 Task: Stars and stripes Fourth of July card red modern-bold.
Action: Mouse moved to (268, 136)
Screenshot: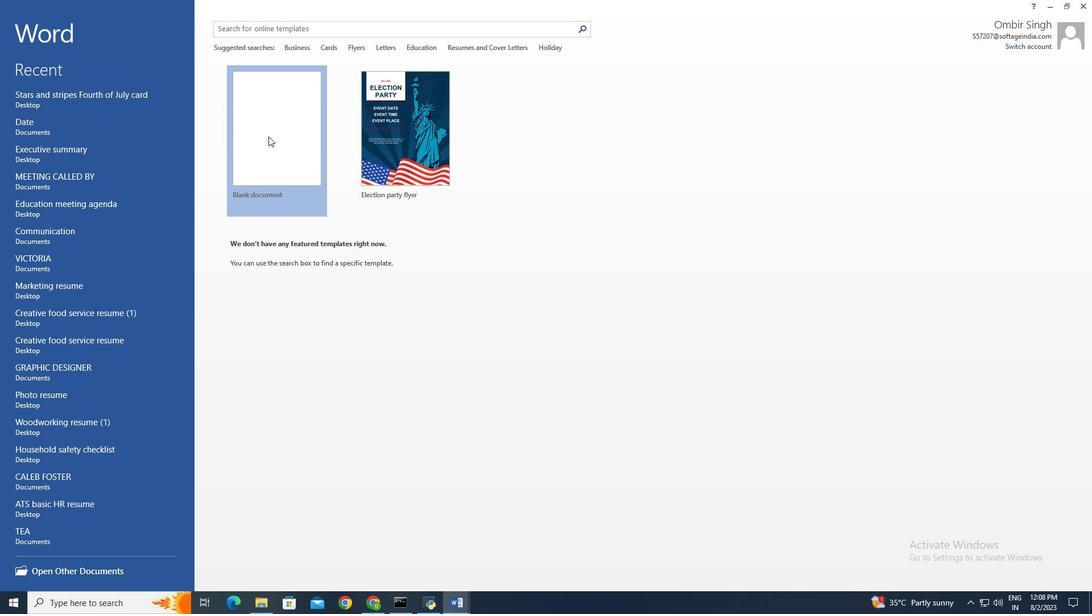 
Action: Mouse pressed left at (268, 136)
Screenshot: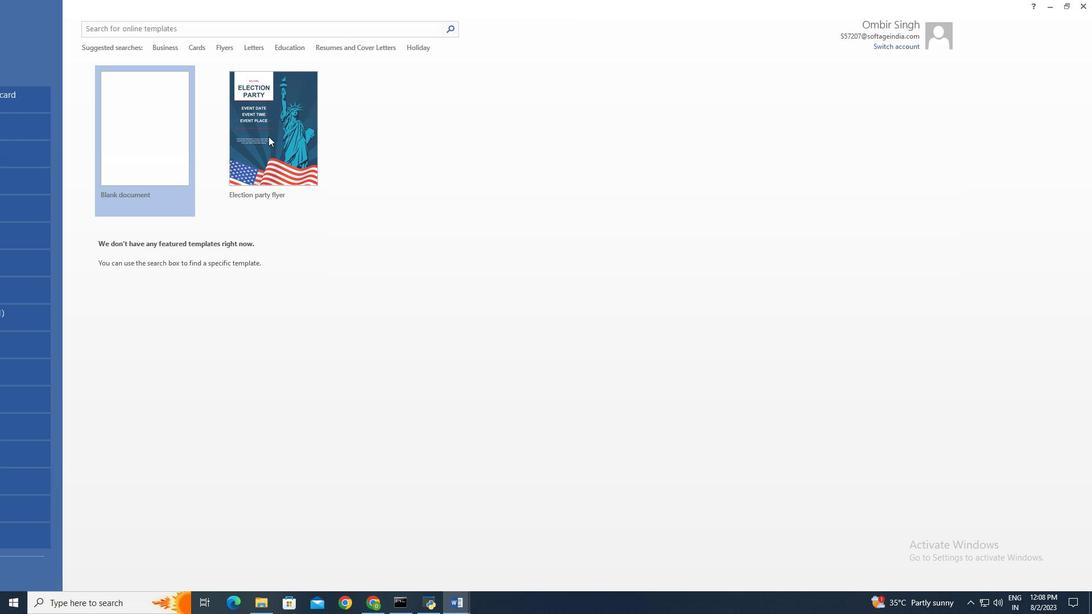 
Action: Mouse moved to (93, 18)
Screenshot: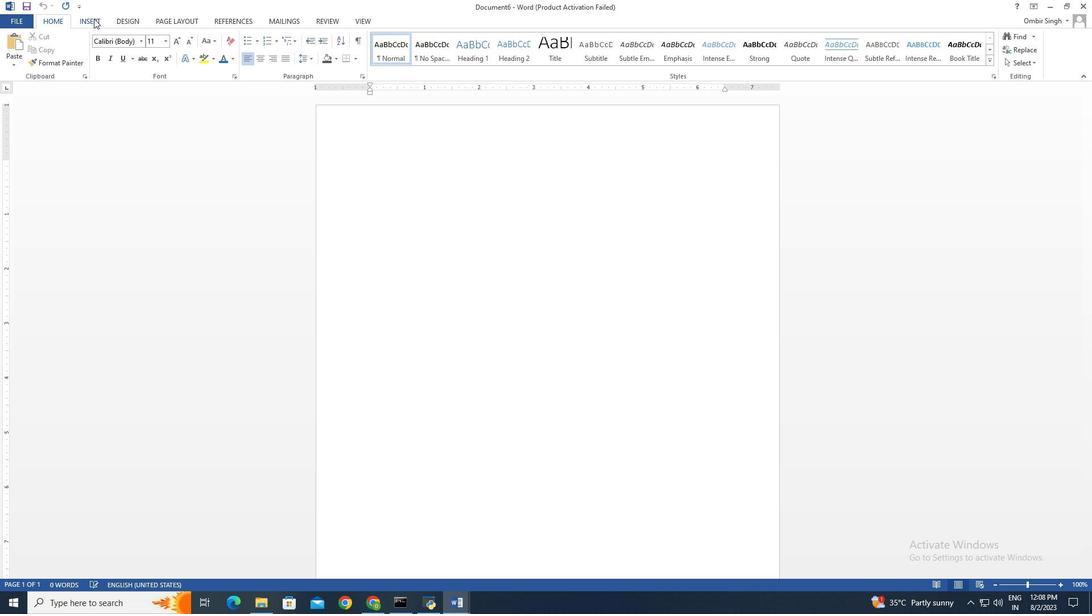 
Action: Mouse pressed left at (93, 18)
Screenshot: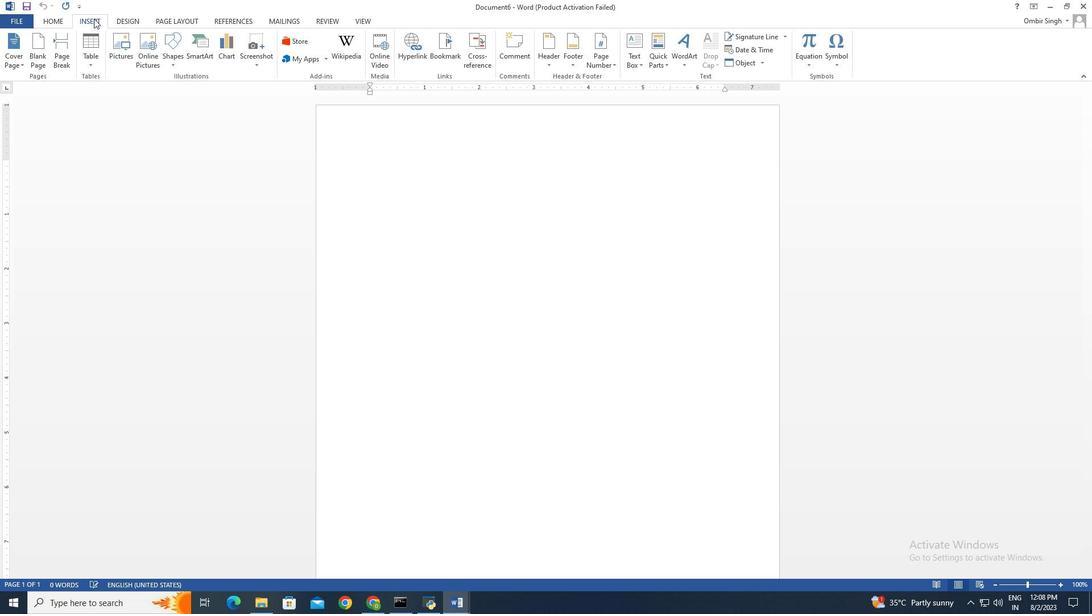 
Action: Mouse moved to (89, 62)
Screenshot: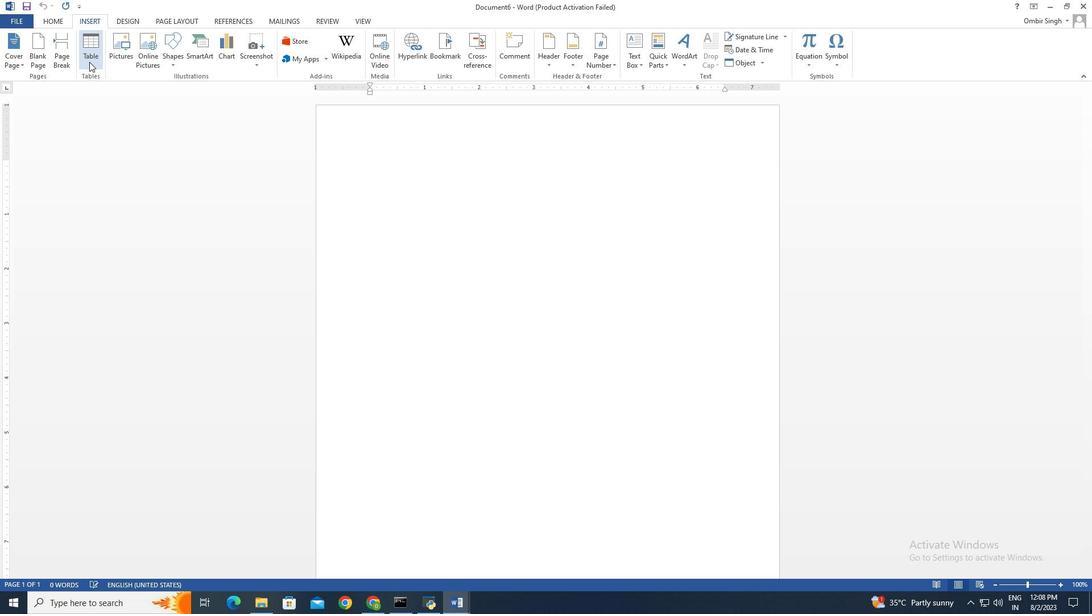 
Action: Mouse pressed left at (89, 62)
Screenshot: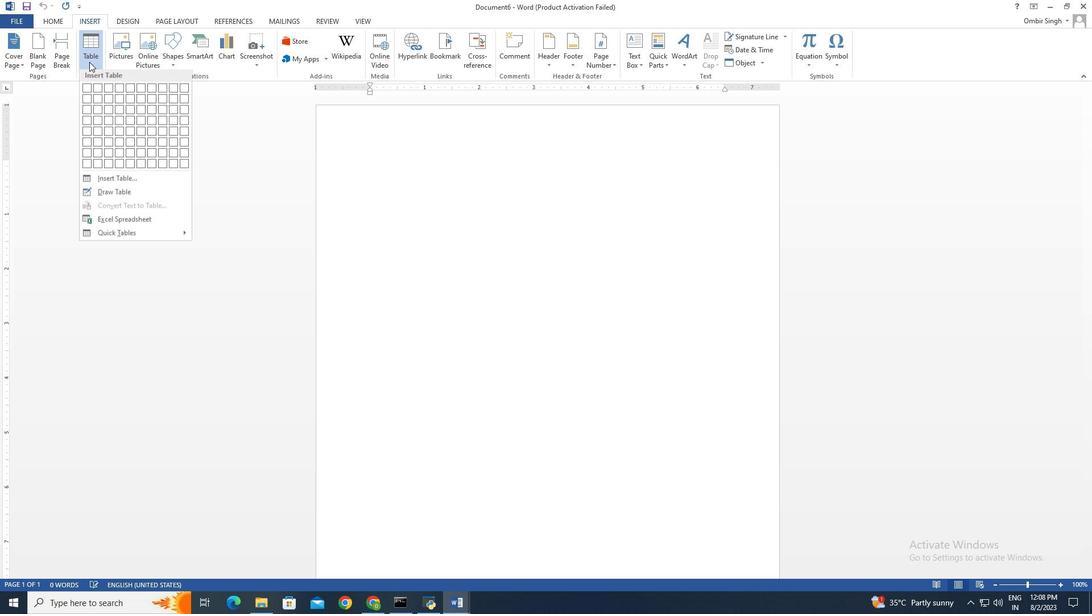 
Action: Mouse moved to (97, 91)
Screenshot: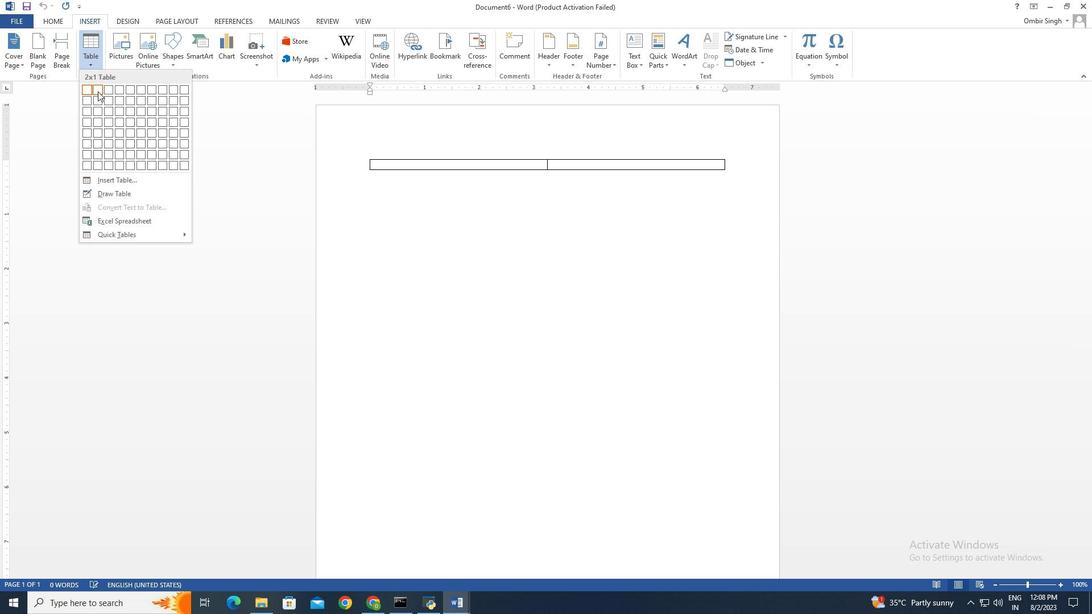 
Action: Mouse pressed left at (97, 91)
Screenshot: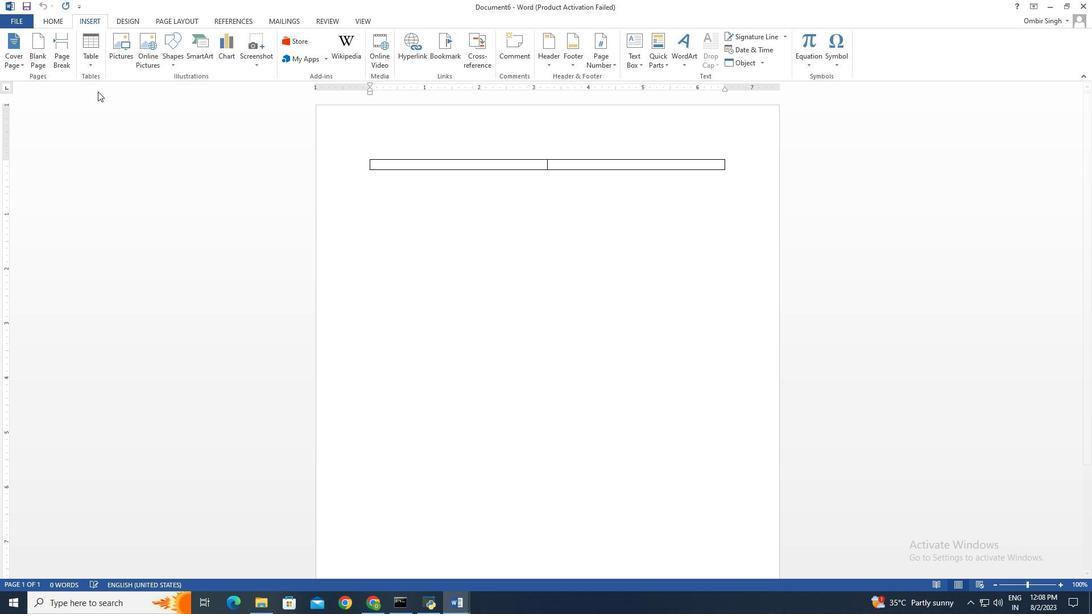 
Action: Mouse moved to (366, 155)
Screenshot: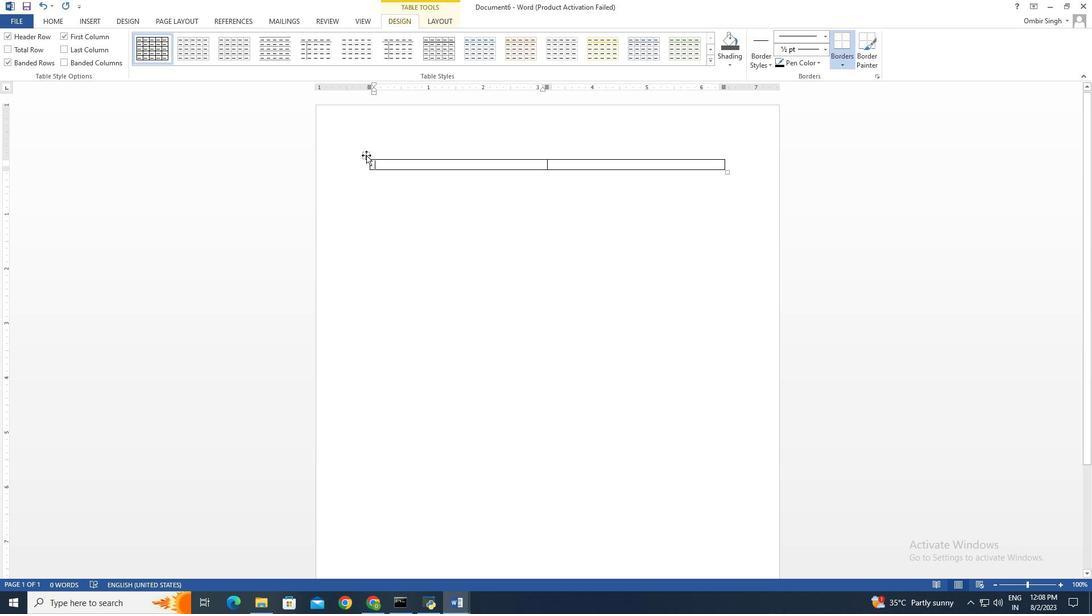 
Action: Mouse pressed left at (366, 155)
Screenshot: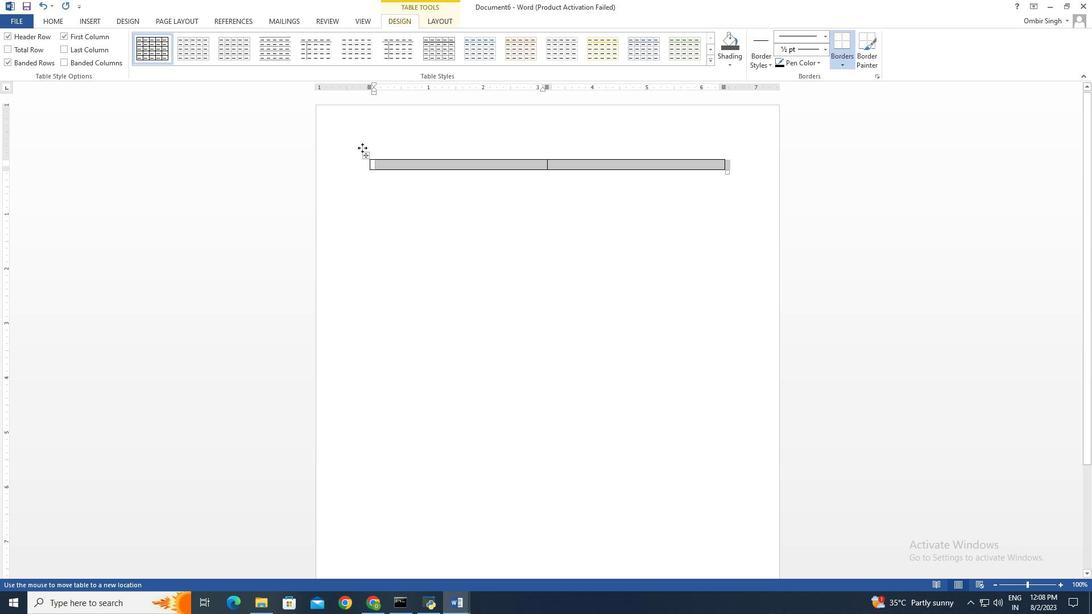 
Action: Mouse moved to (672, 118)
Screenshot: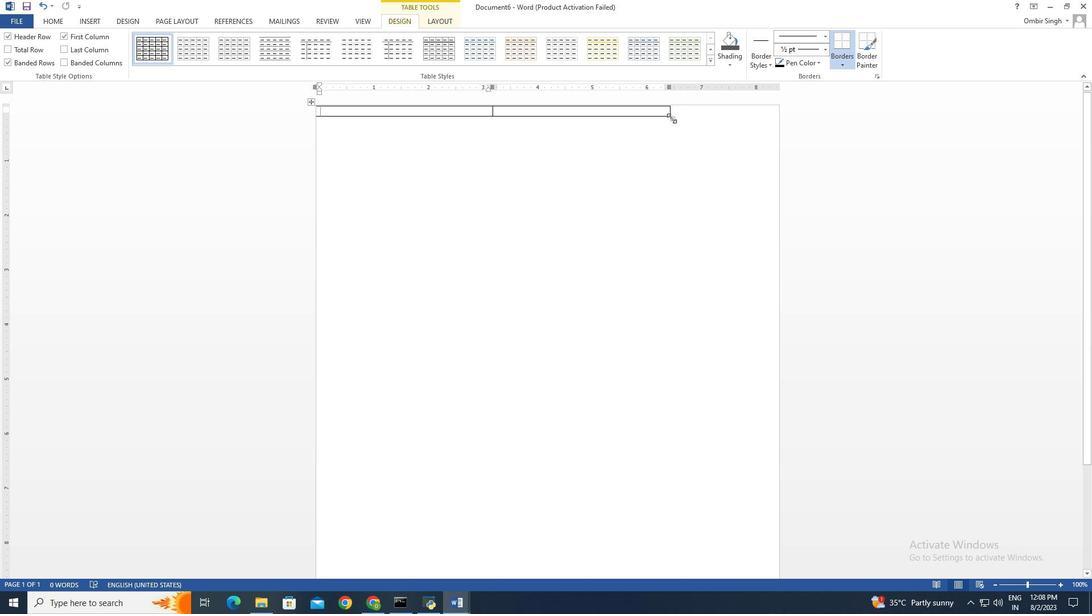 
Action: Mouse pressed left at (672, 118)
Screenshot: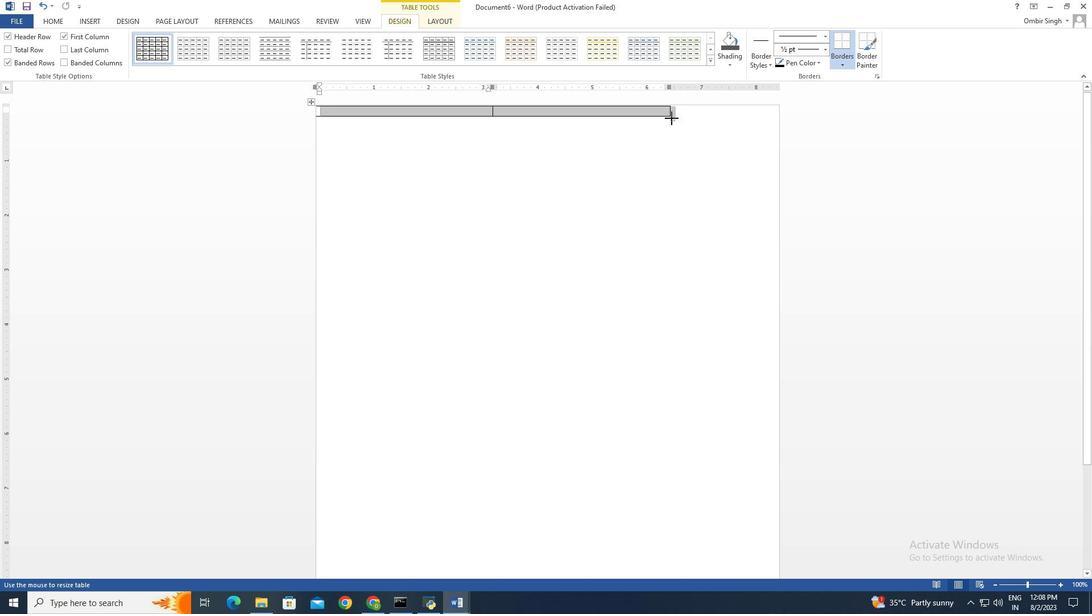
Action: Mouse moved to (447, 117)
Screenshot: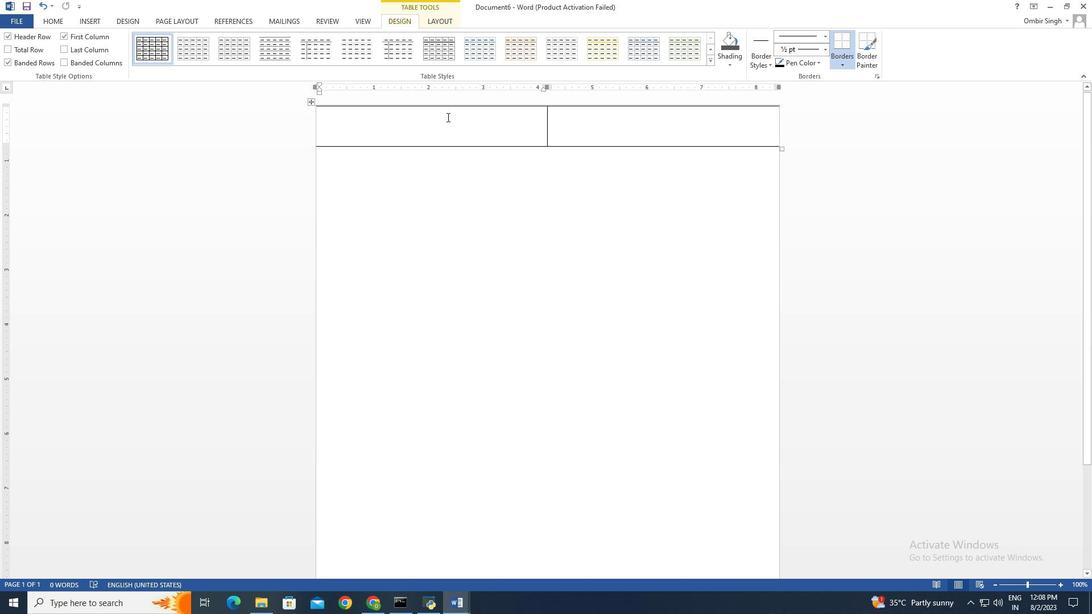 
Action: Mouse pressed left at (447, 117)
Screenshot: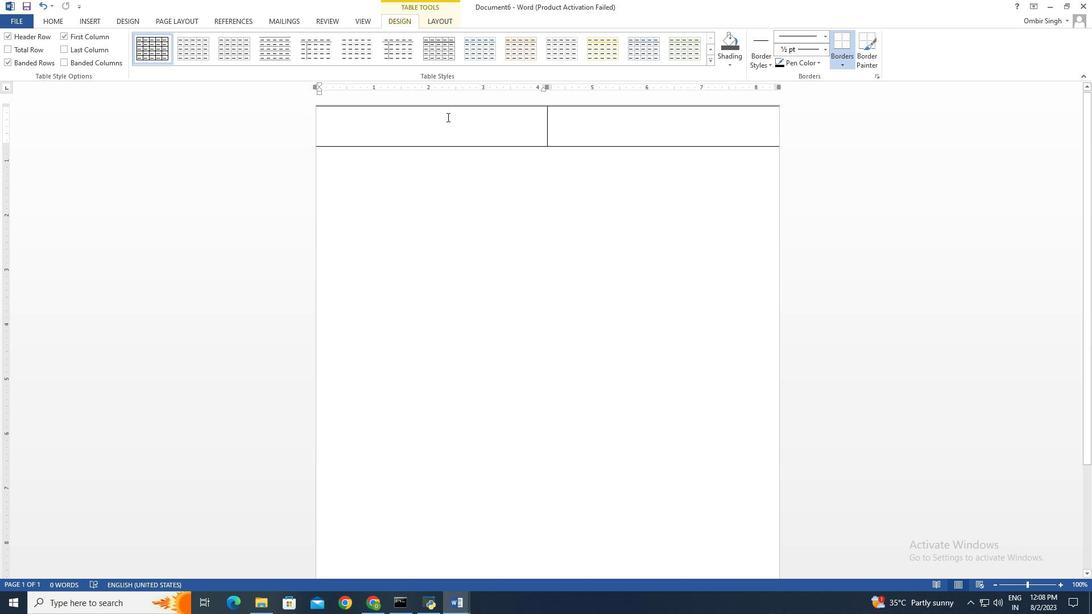
Action: Mouse moved to (82, 22)
Screenshot: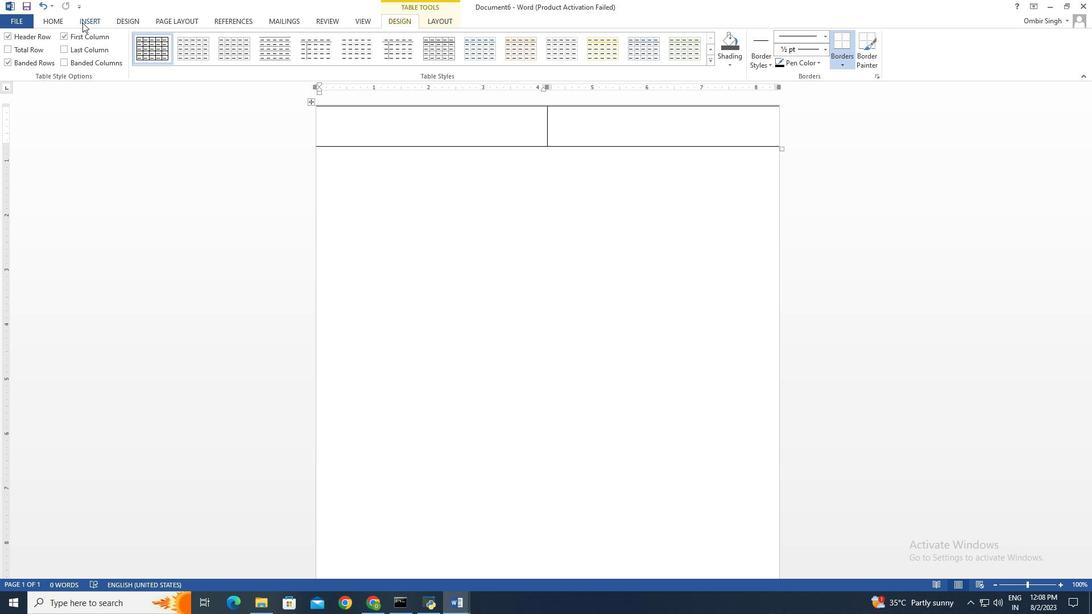 
Action: Mouse pressed left at (82, 22)
Screenshot: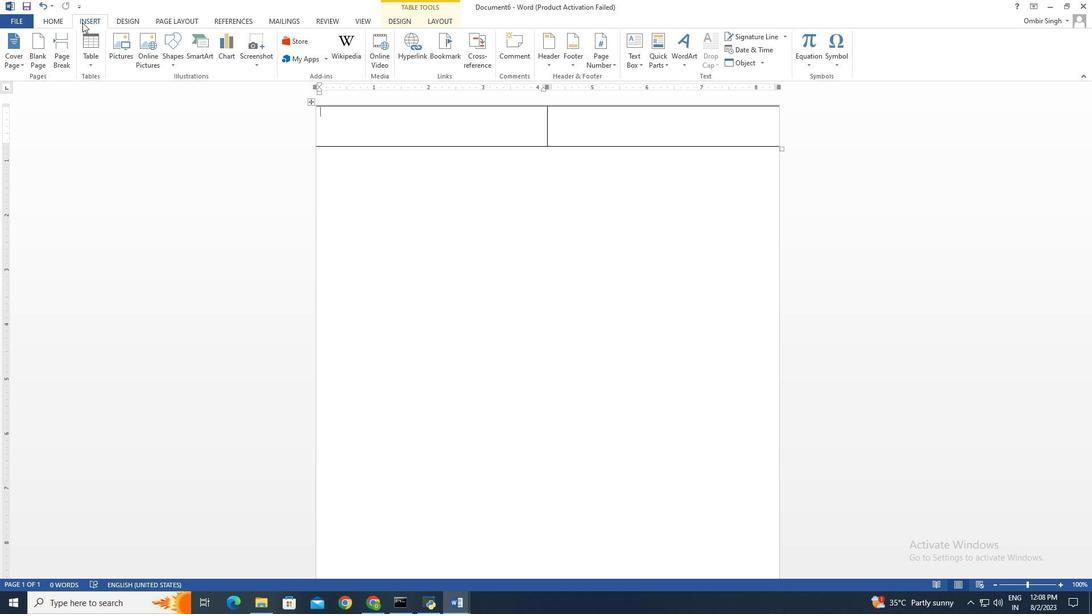 
Action: Mouse moved to (127, 59)
Screenshot: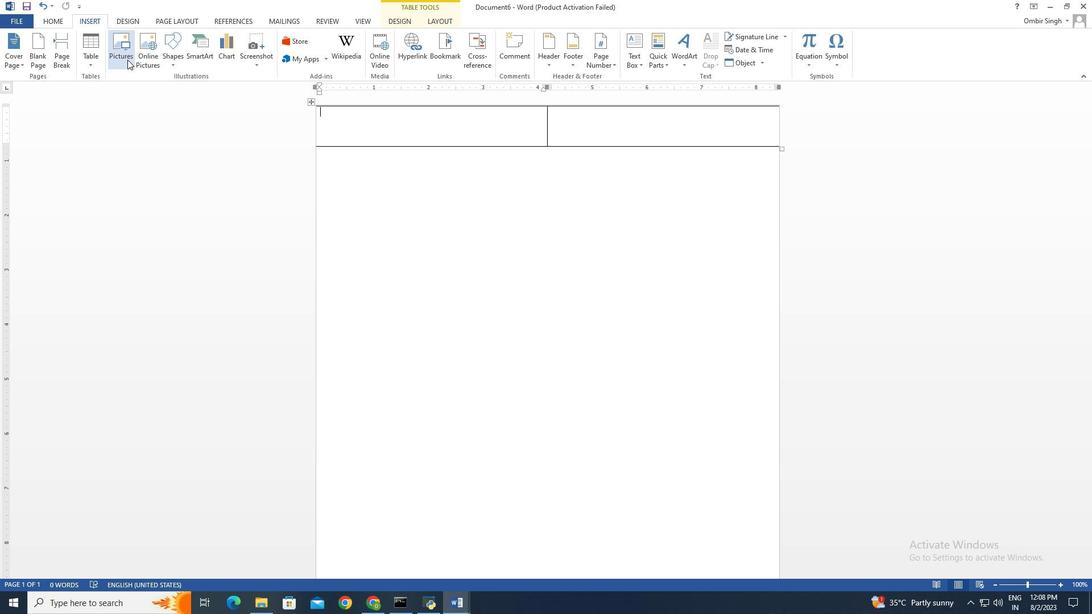 
Action: Mouse pressed left at (127, 59)
Screenshot: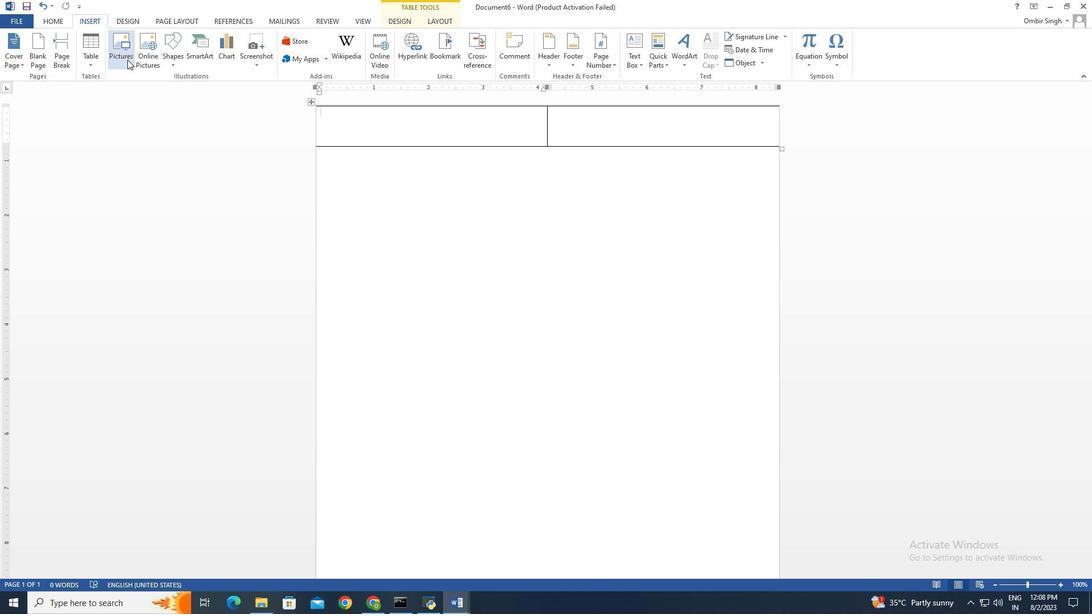 
Action: Mouse moved to (319, 106)
Screenshot: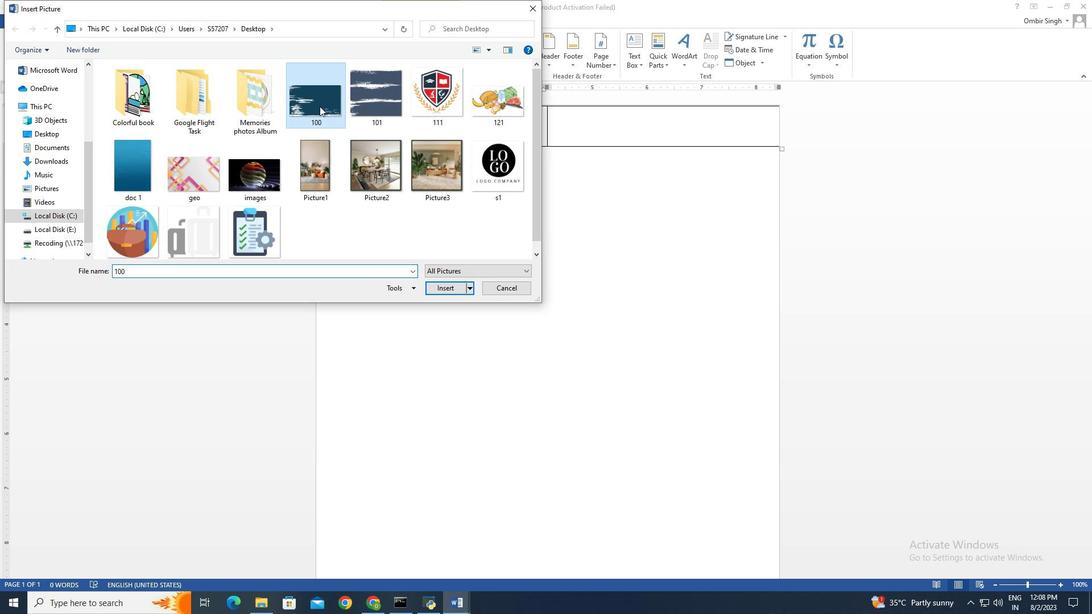 
Action: Mouse pressed left at (319, 106)
Screenshot: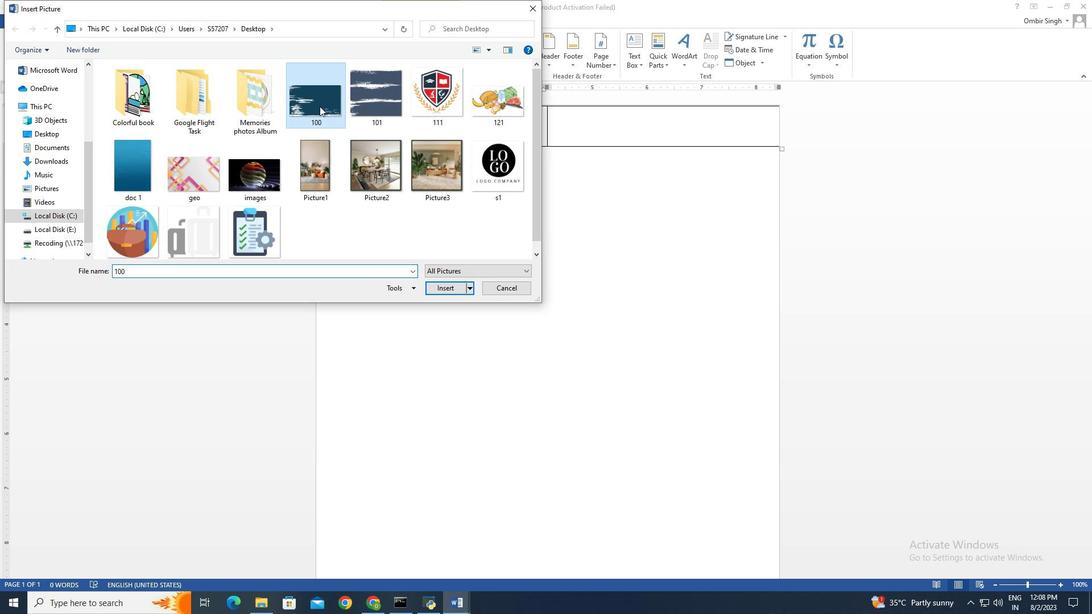 
Action: Mouse moved to (439, 287)
Screenshot: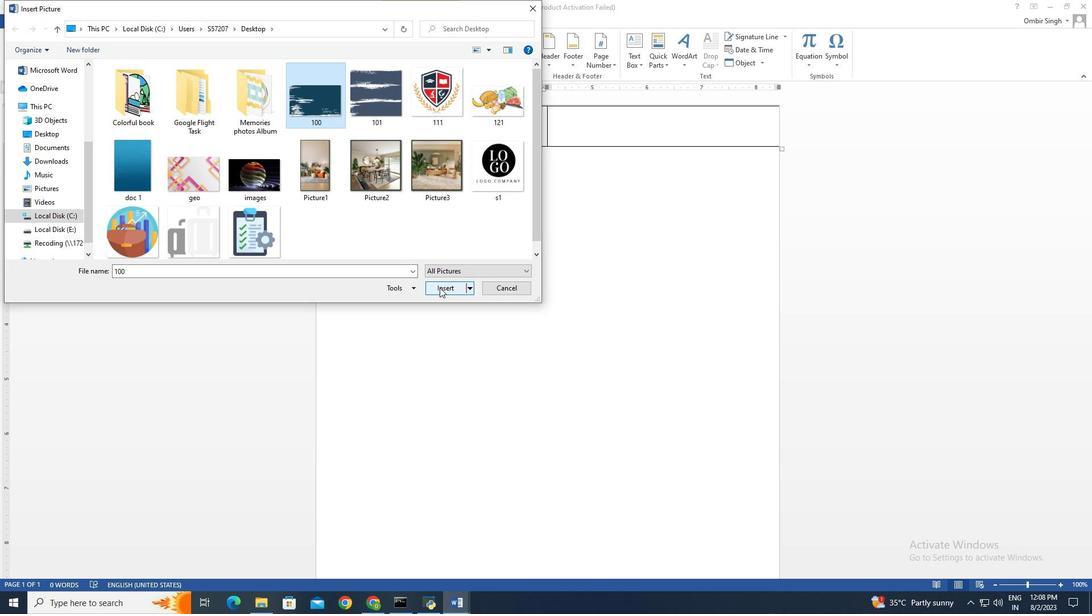 
Action: Mouse pressed left at (439, 287)
Screenshot: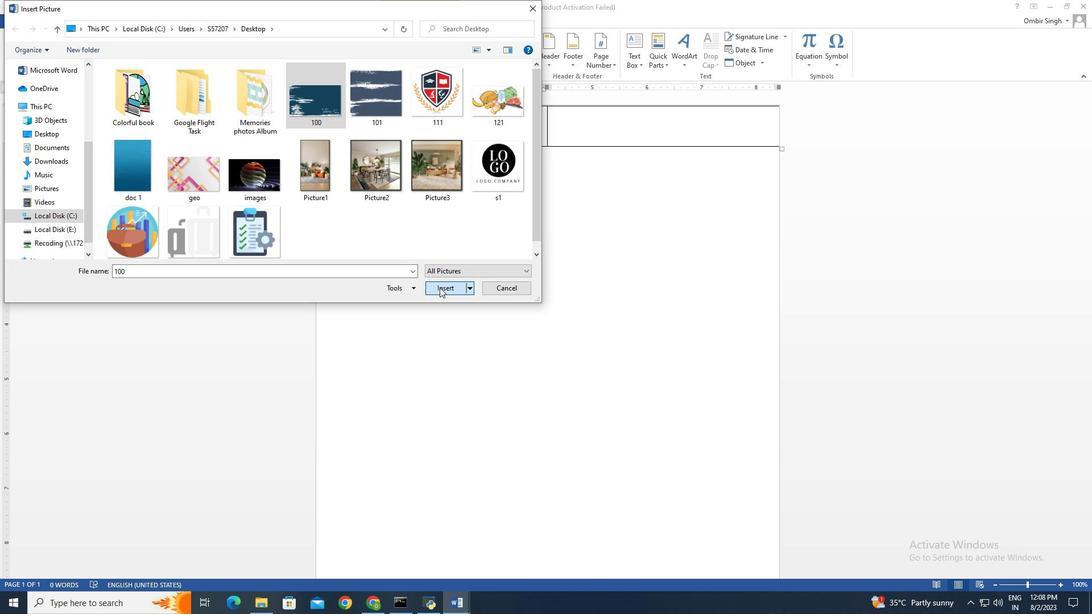 
Action: Mouse moved to (724, 193)
Screenshot: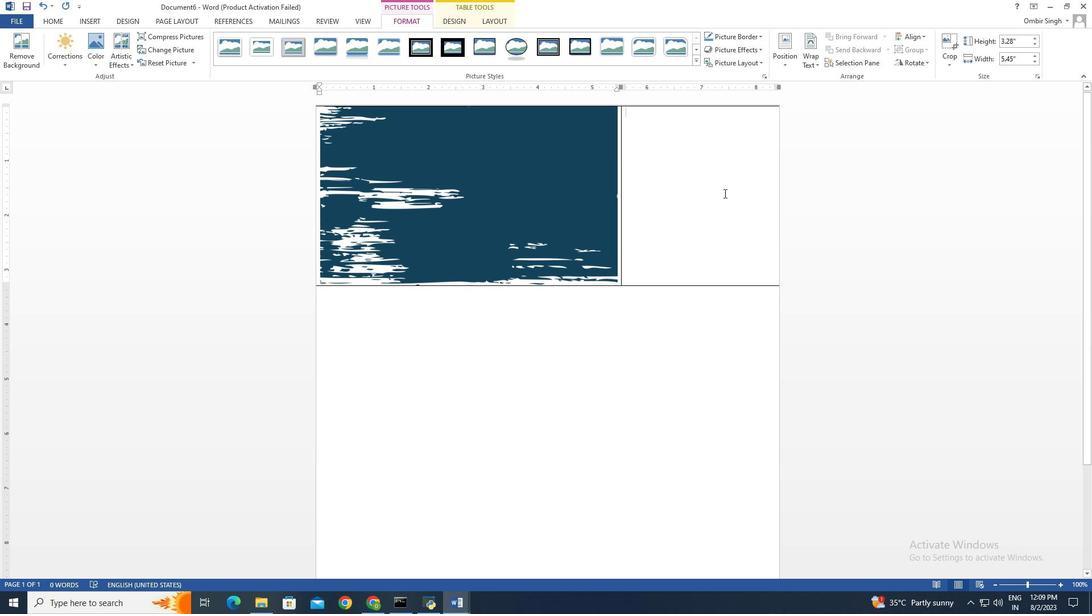 
Action: Mouse pressed left at (724, 193)
Screenshot: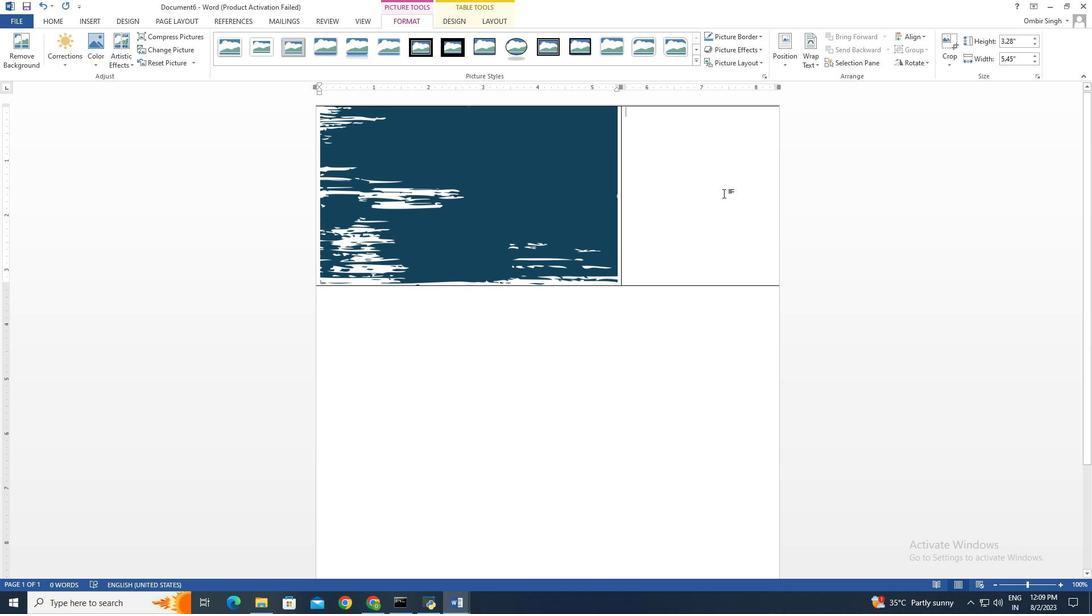 
Action: Mouse moved to (91, 23)
Screenshot: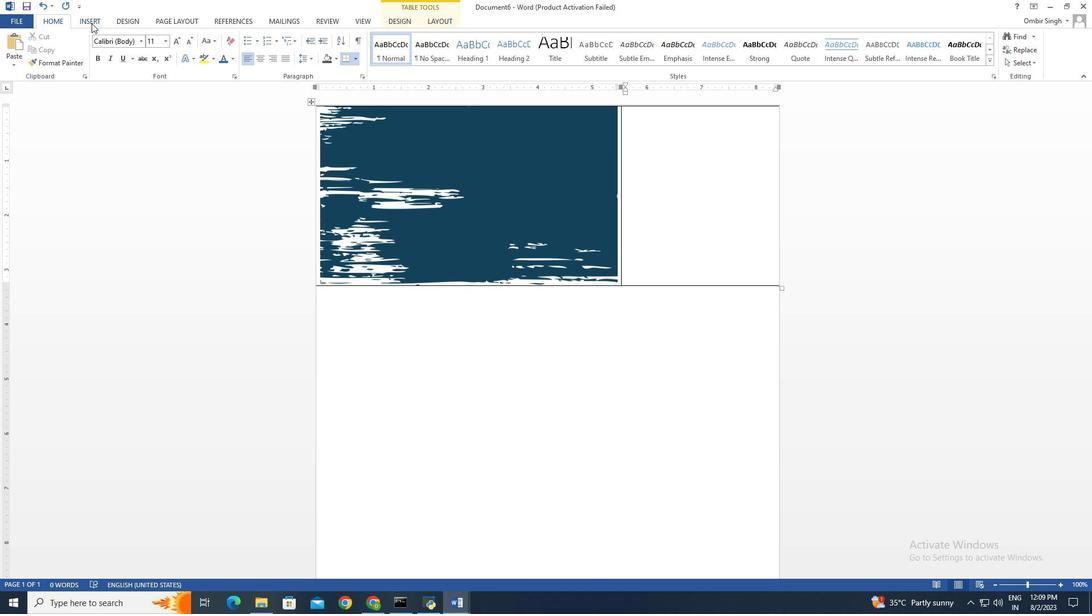 
Action: Mouse pressed left at (91, 23)
Screenshot: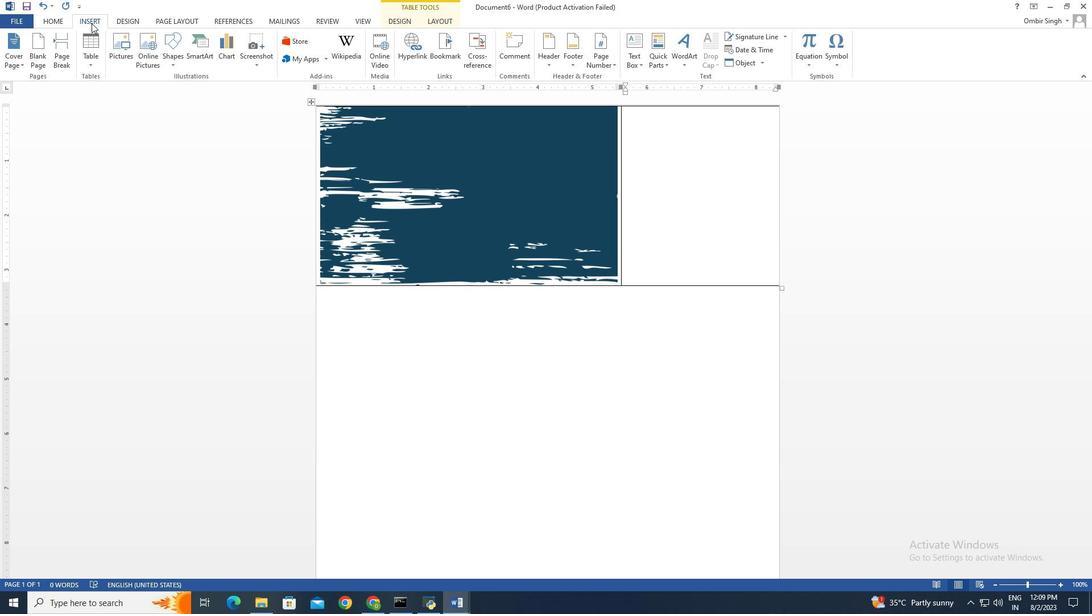 
Action: Mouse moved to (129, 56)
Screenshot: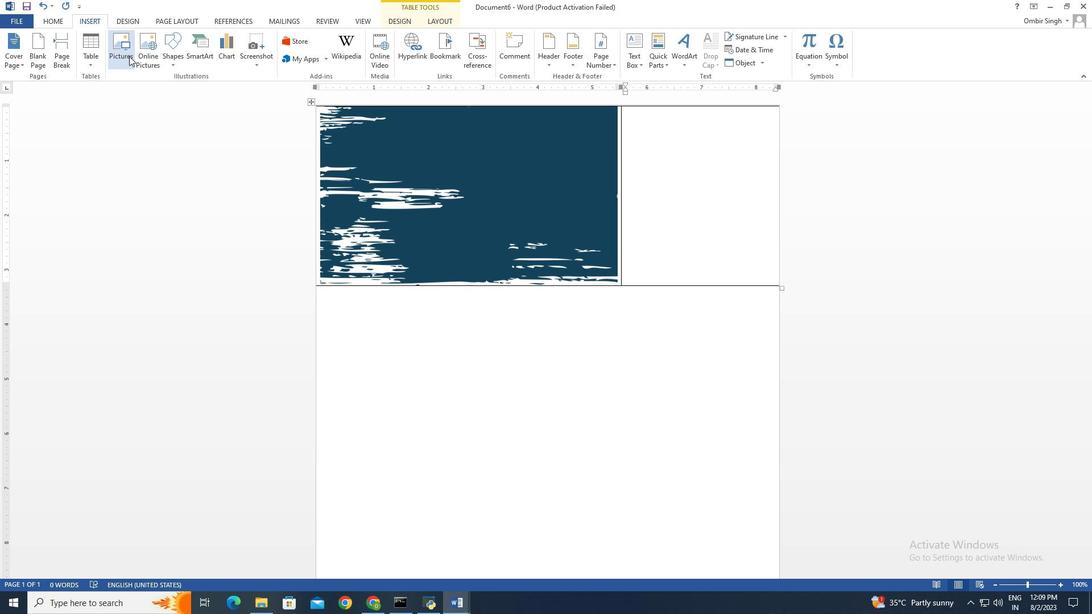 
Action: Mouse pressed left at (129, 56)
Screenshot: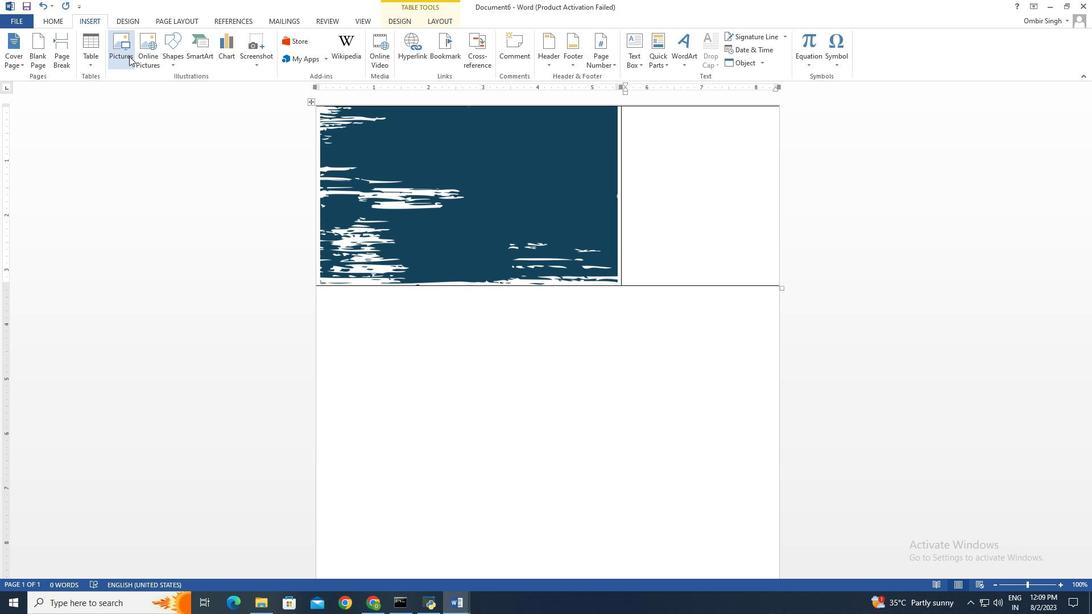 
Action: Mouse moved to (322, 98)
Screenshot: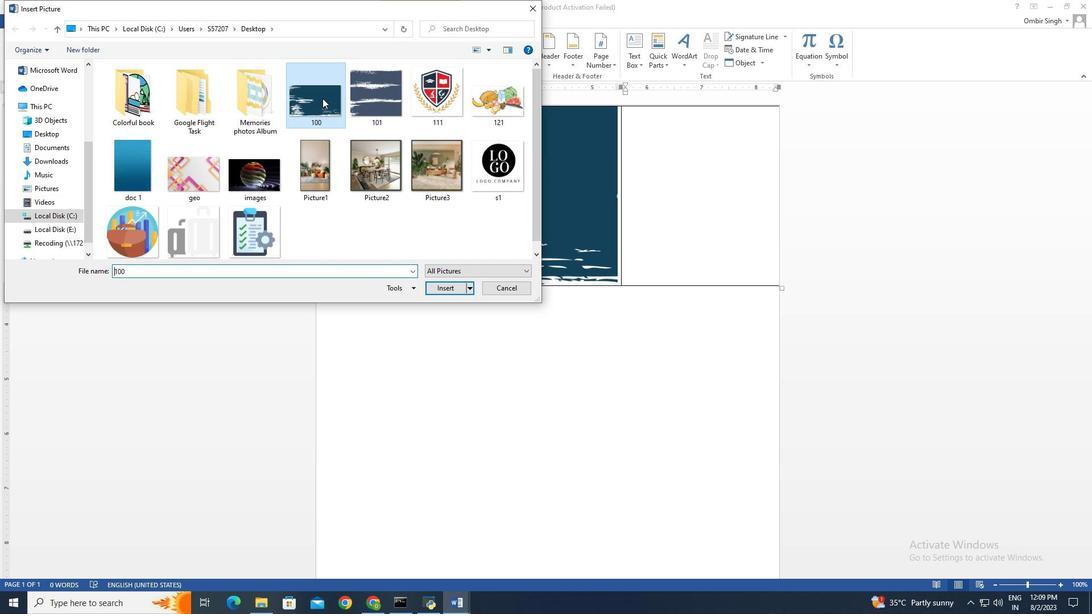 
Action: Mouse pressed left at (322, 98)
Screenshot: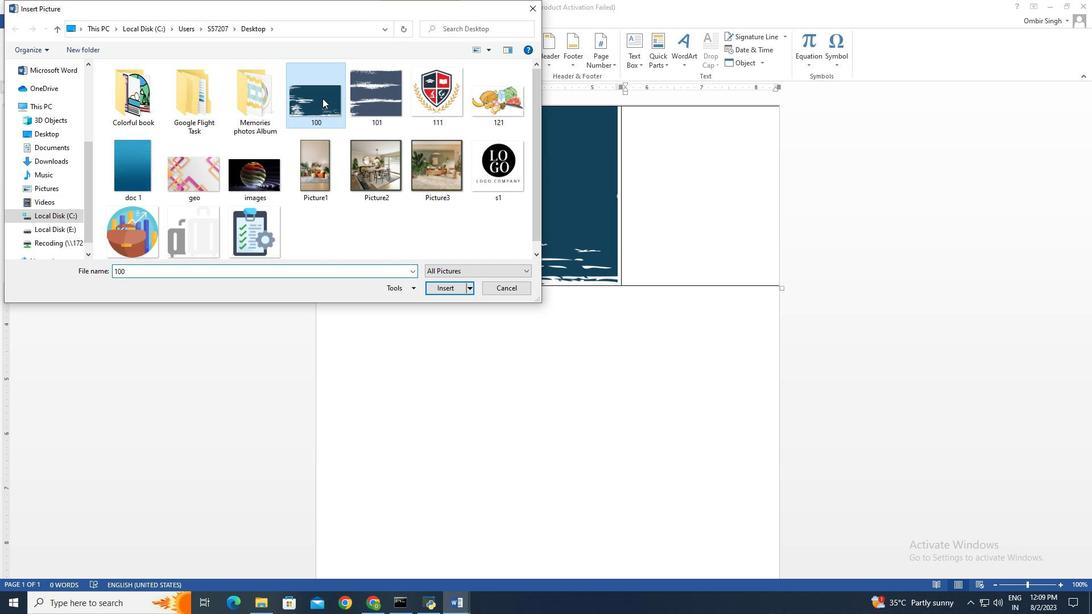 
Action: Mouse moved to (442, 287)
Screenshot: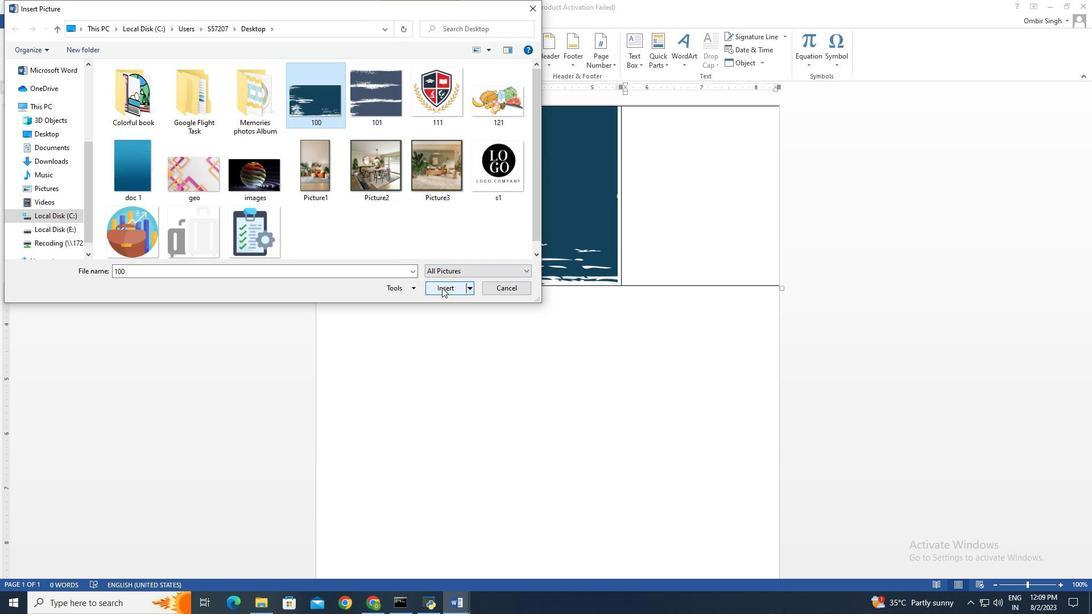 
Action: Mouse pressed left at (442, 287)
Screenshot: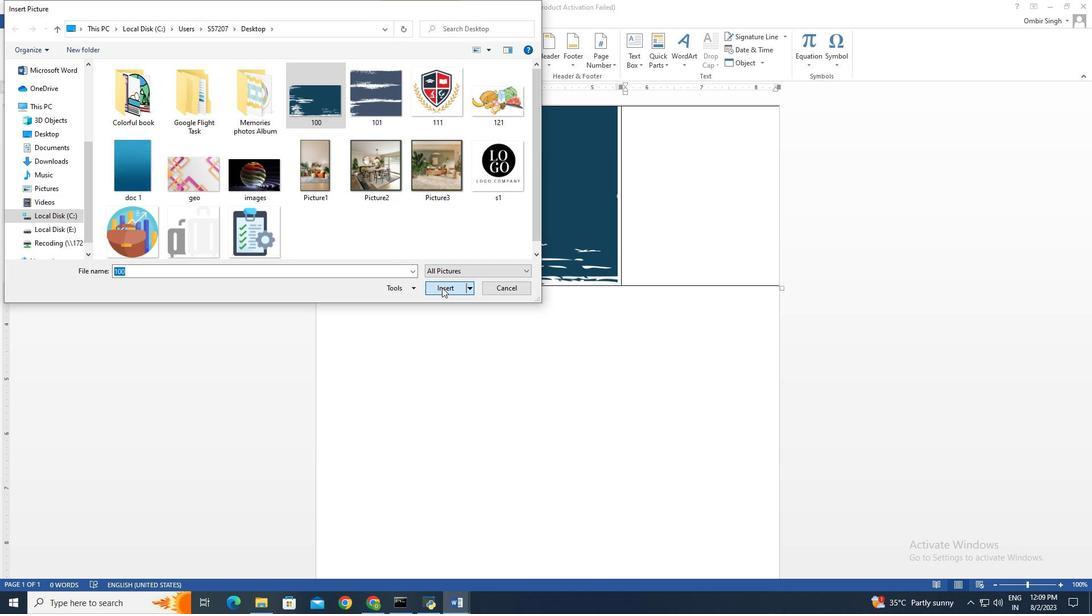 
Action: Mouse moved to (619, 195)
Screenshot: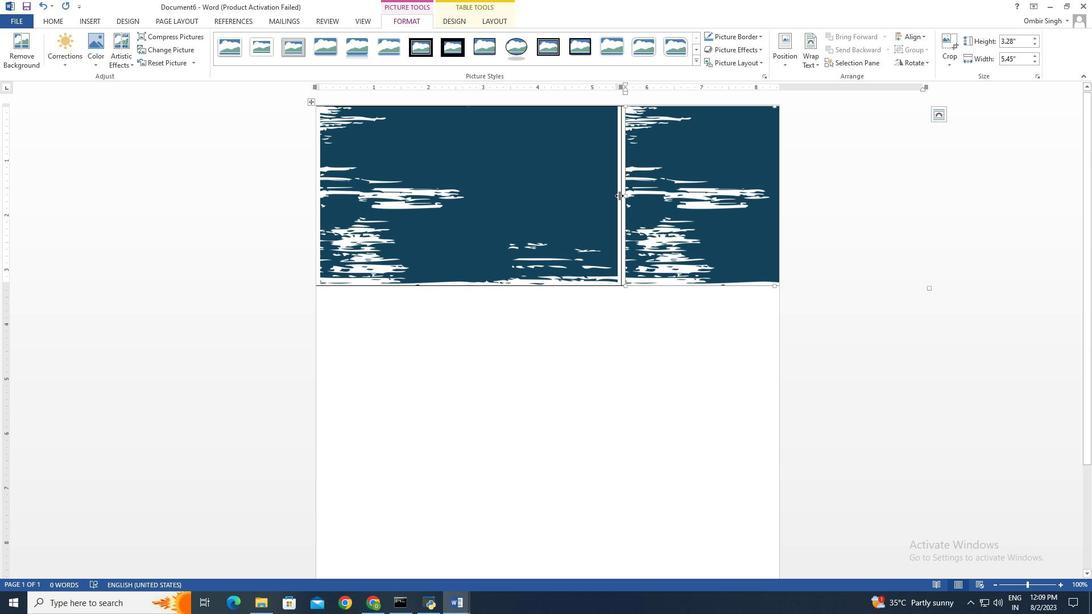 
Action: Mouse pressed left at (619, 195)
Screenshot: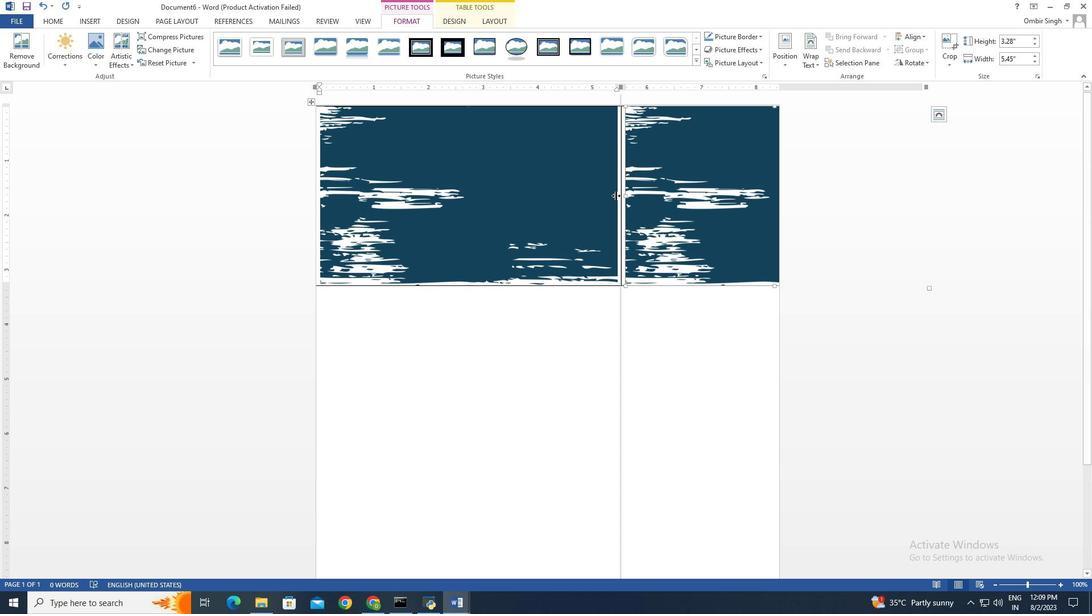 
Action: Mouse moved to (779, 86)
Screenshot: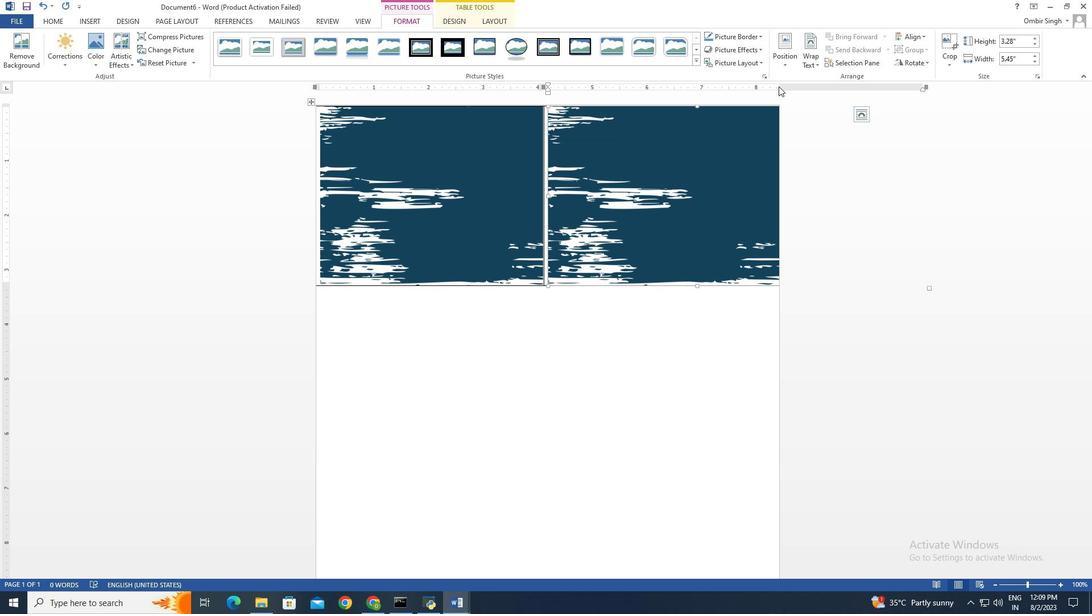 
Action: Mouse pressed left at (779, 86)
Screenshot: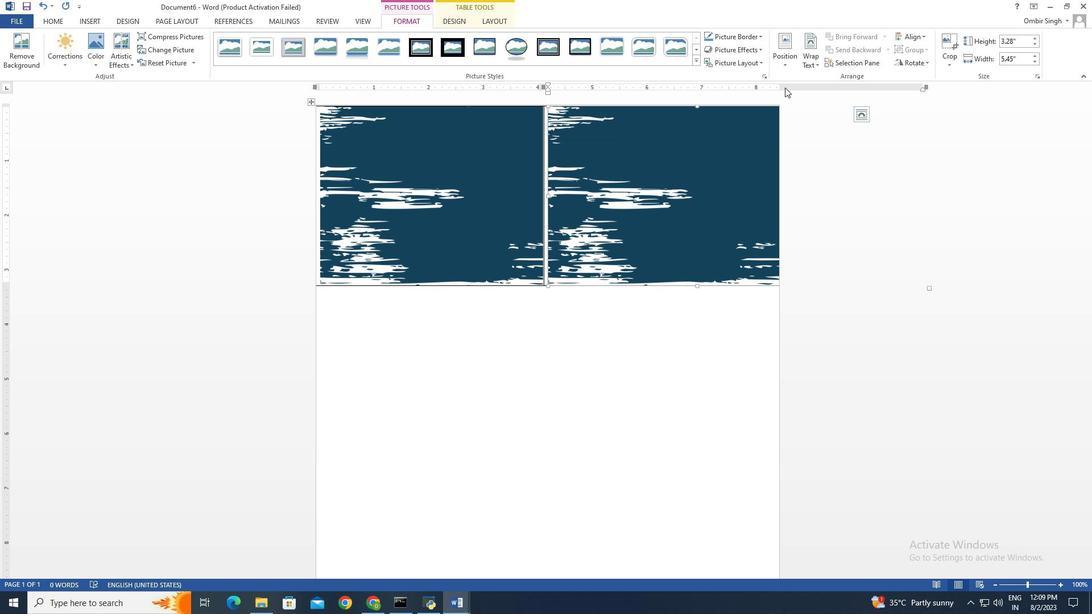 
Action: Mouse moved to (803, 84)
Screenshot: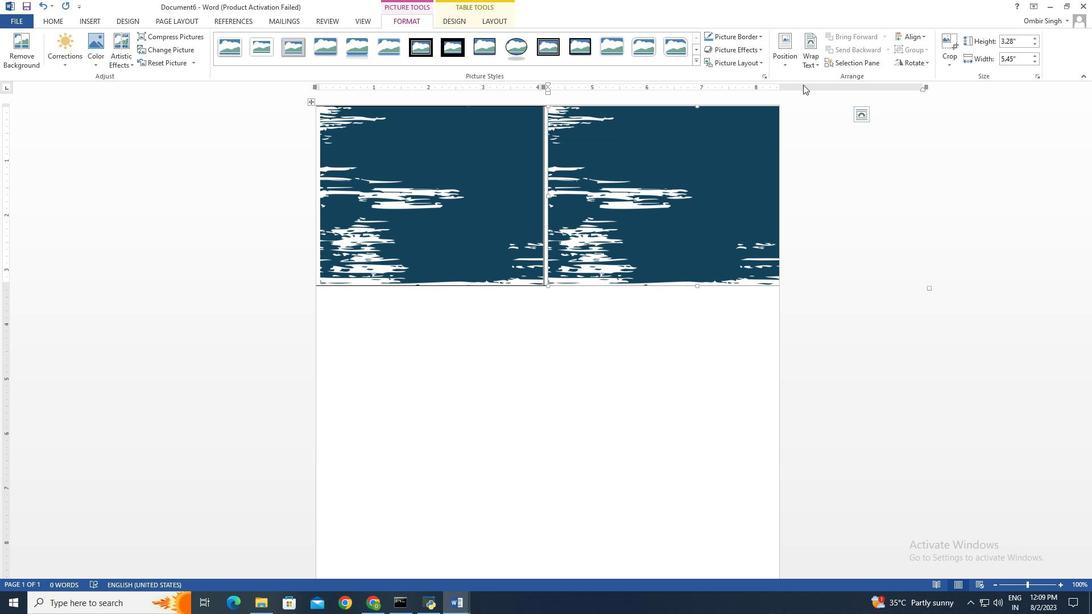 
Action: Mouse pressed left at (803, 84)
Screenshot: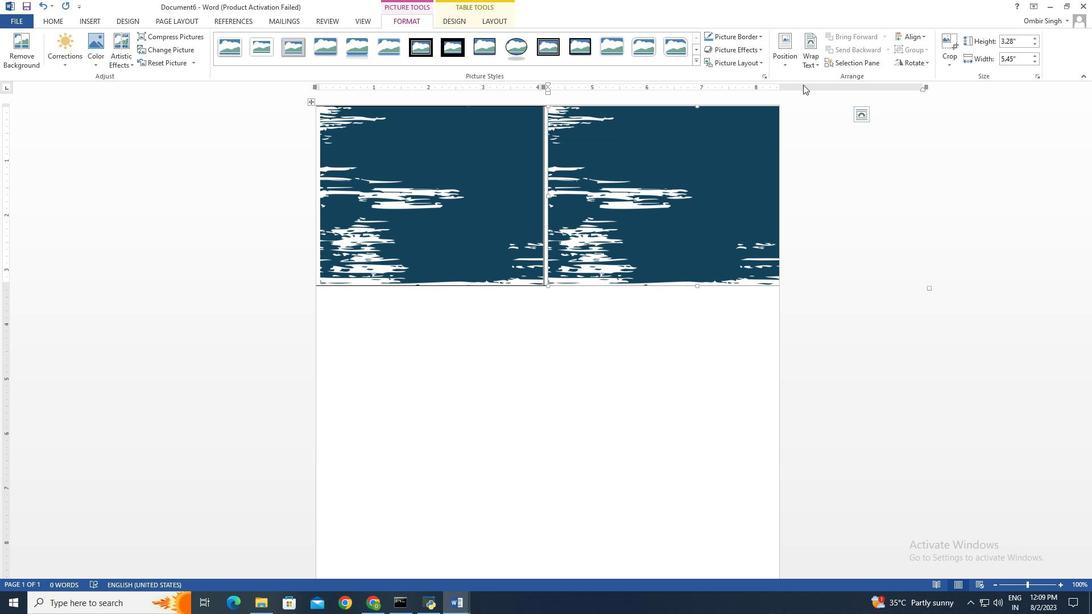 
Action: Mouse moved to (779, 87)
Screenshot: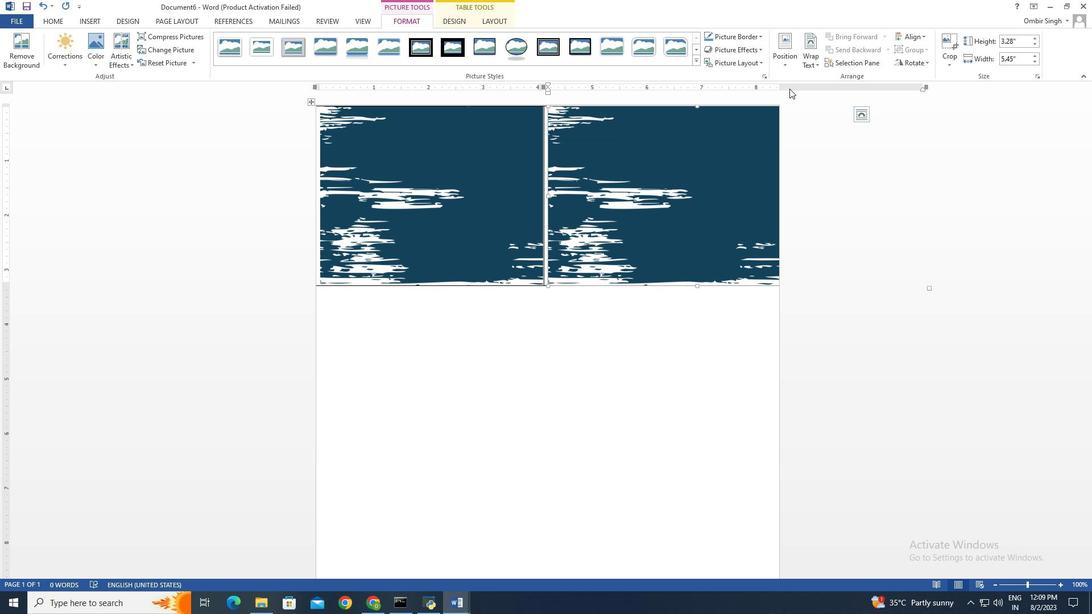 
Action: Mouse pressed left at (779, 87)
Screenshot: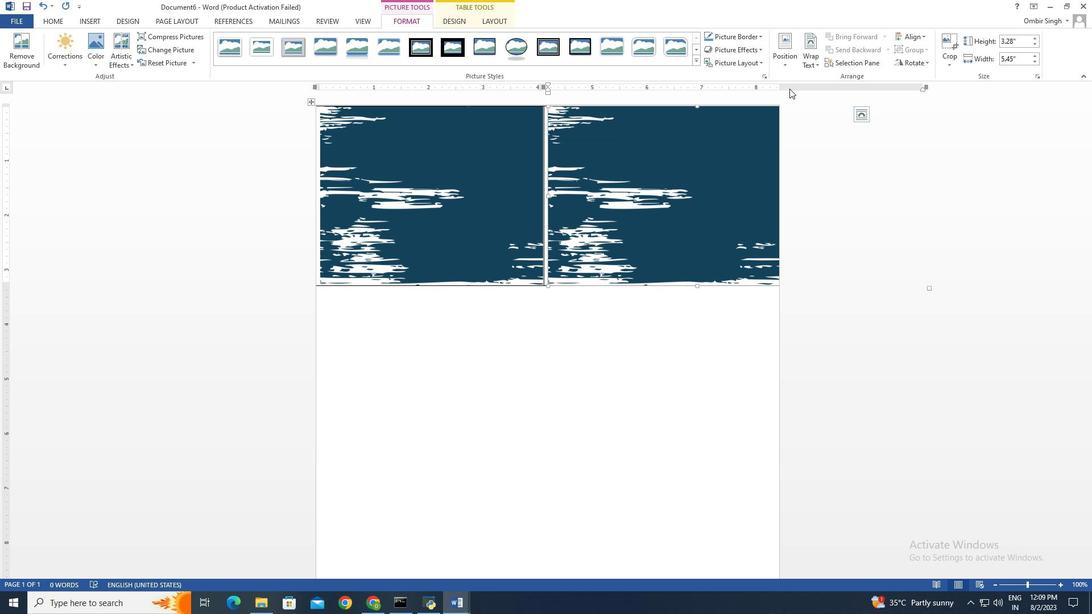 
Action: Mouse moved to (923, 89)
Screenshot: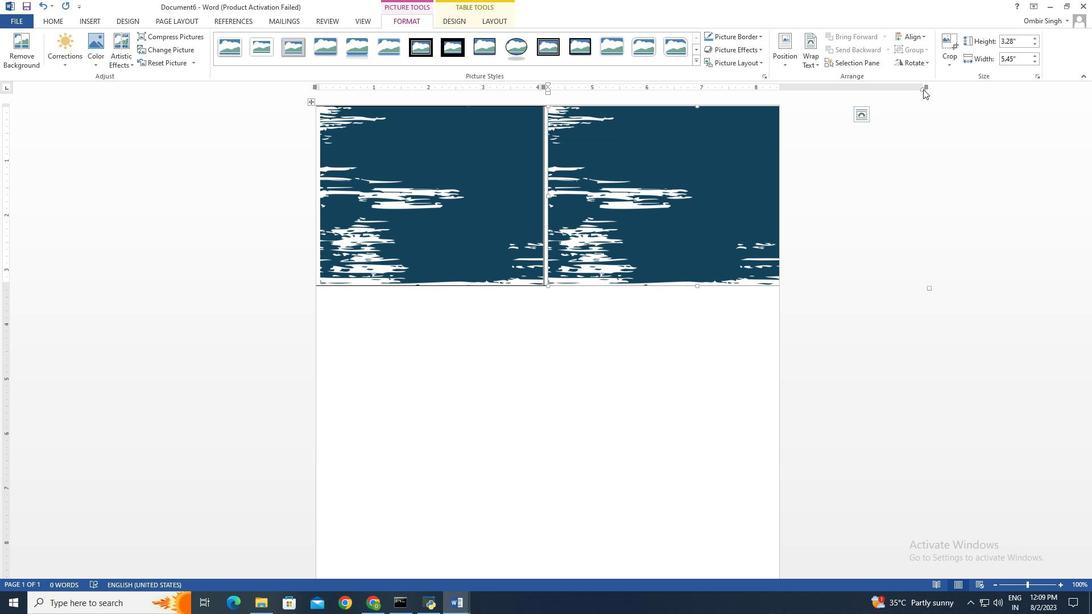 
Action: Mouse pressed left at (923, 89)
Screenshot: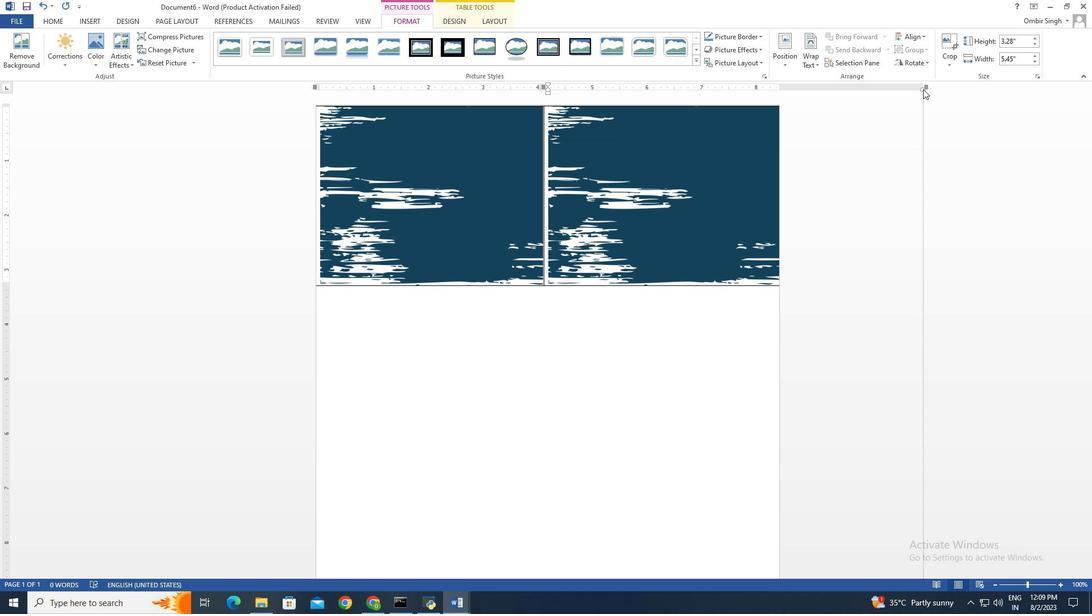 
Action: Mouse moved to (173, 21)
Screenshot: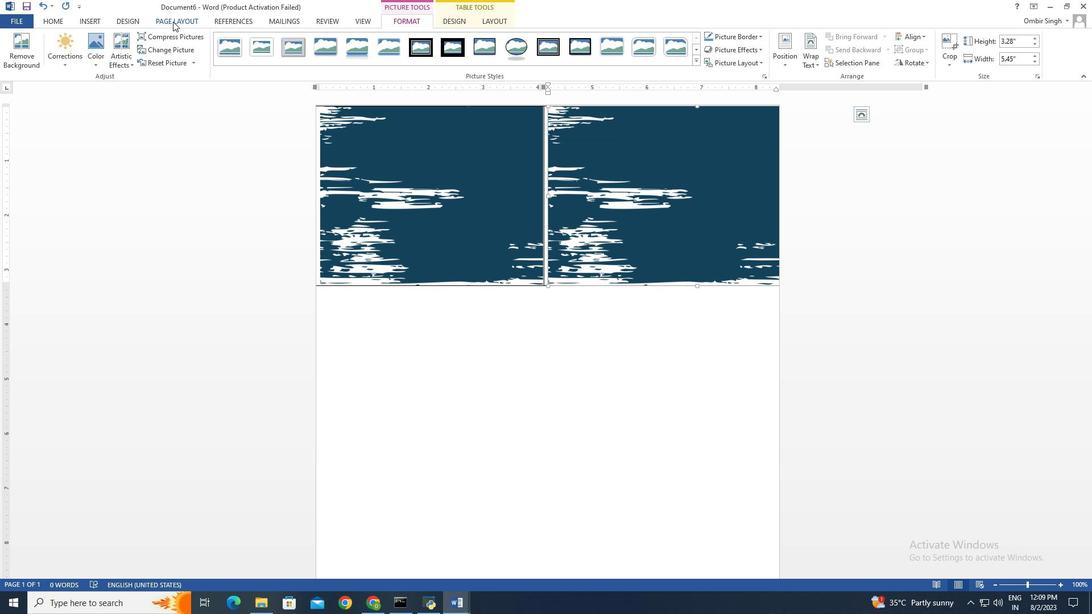 
Action: Mouse pressed left at (173, 21)
Screenshot: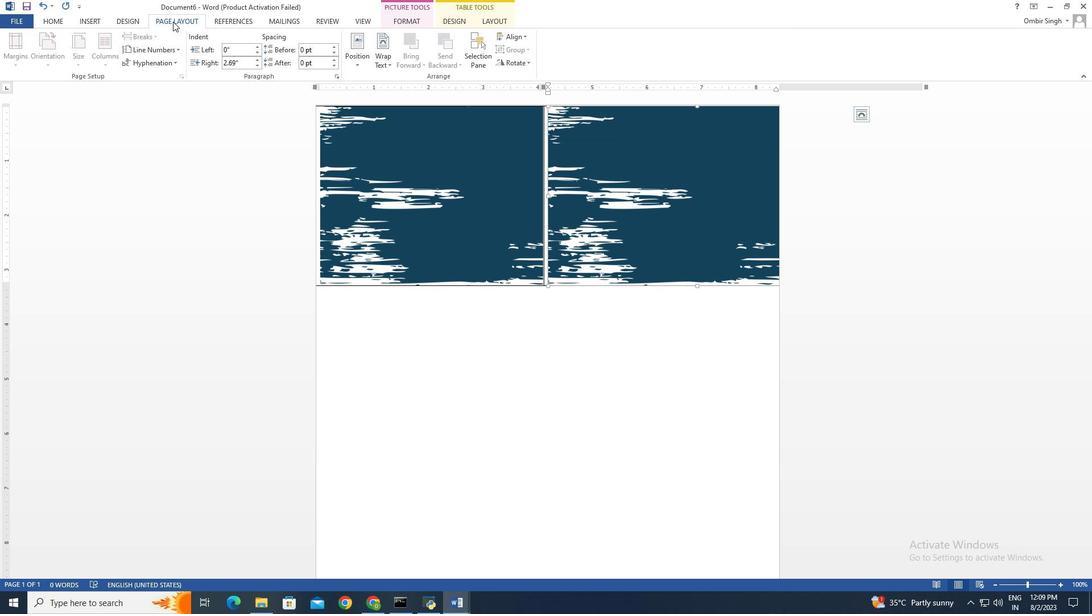 
Action: Mouse moved to (521, 390)
Screenshot: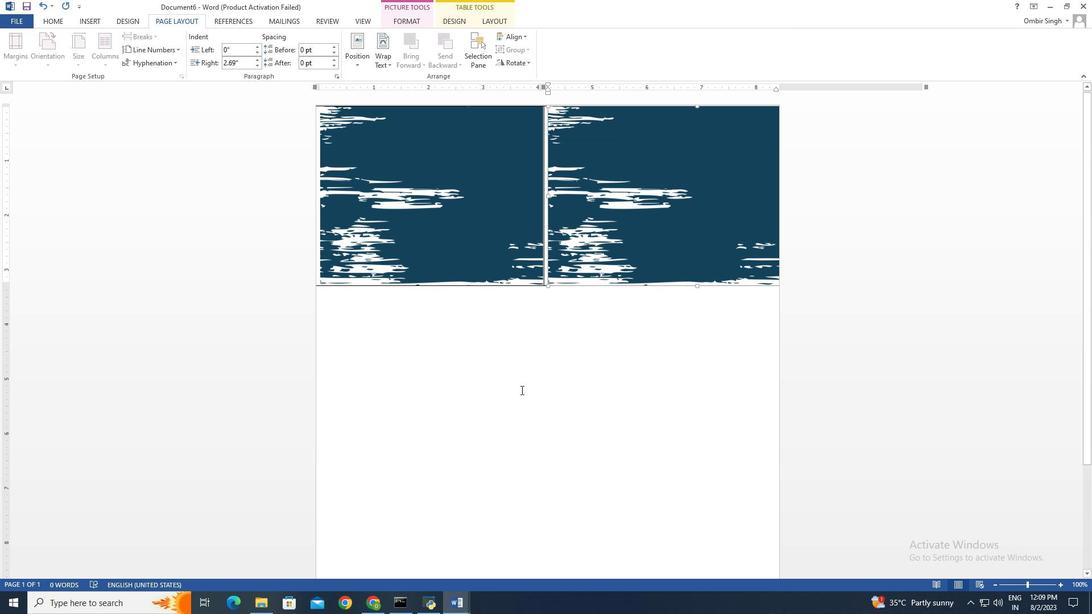 
Action: Mouse pressed left at (521, 390)
Screenshot: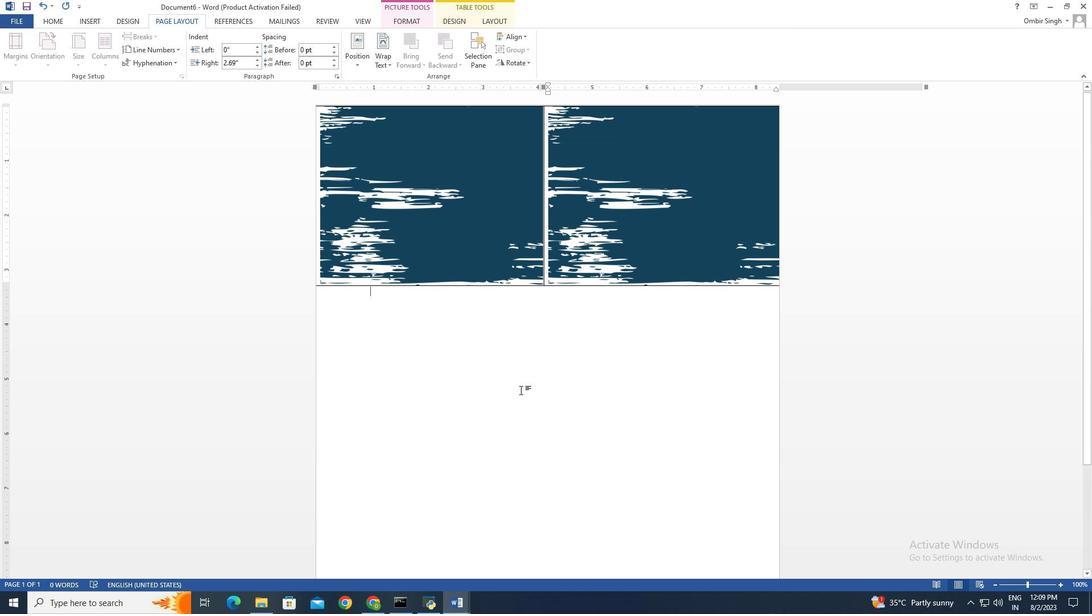 
Action: Mouse moved to (56, 59)
Screenshot: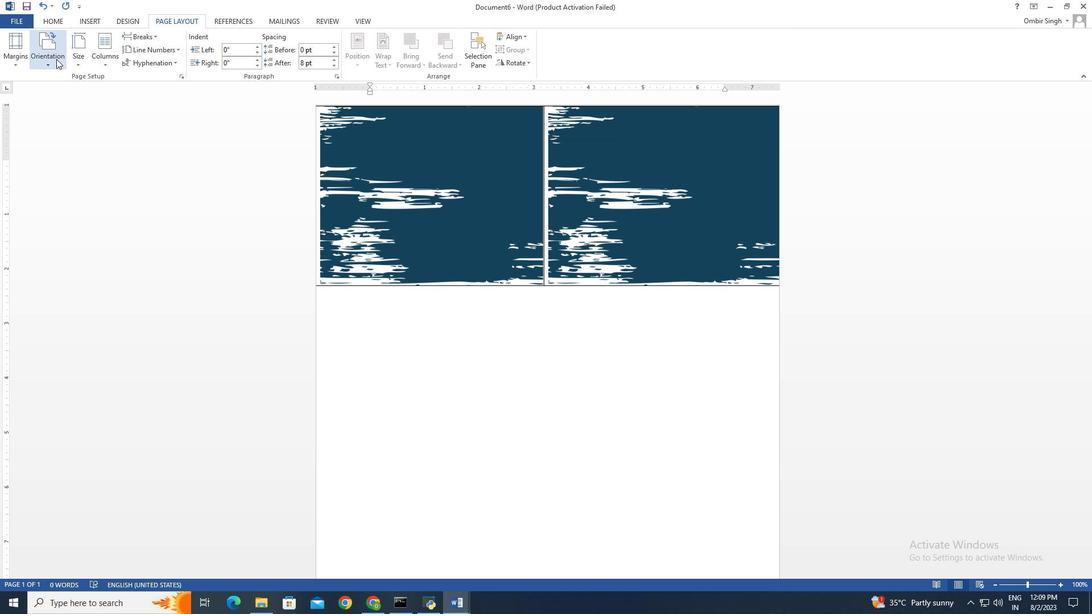 
Action: Mouse pressed left at (56, 59)
Screenshot: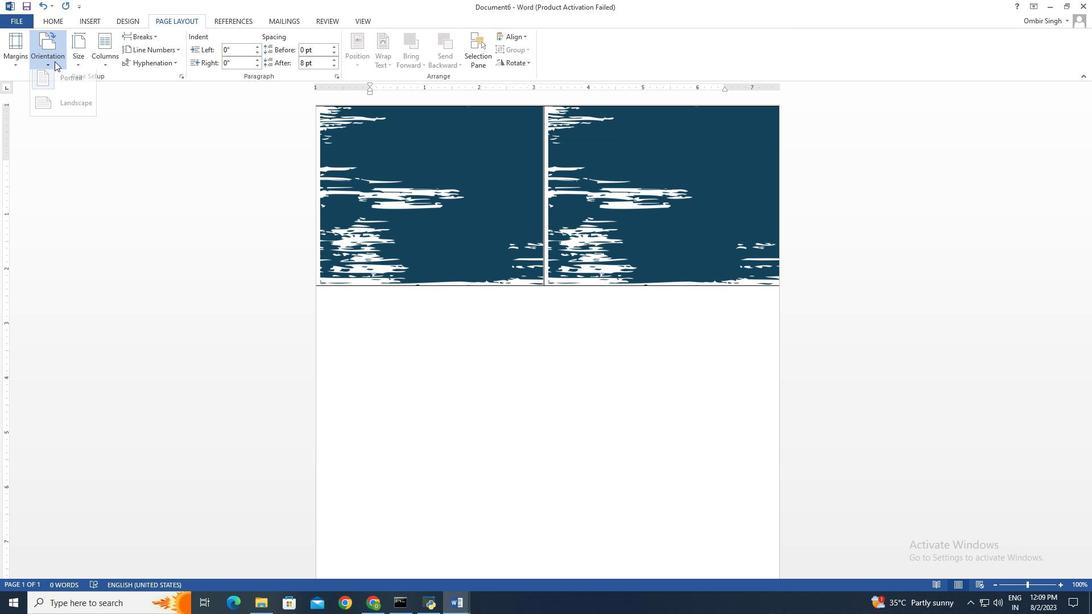 
Action: Mouse moved to (75, 110)
Screenshot: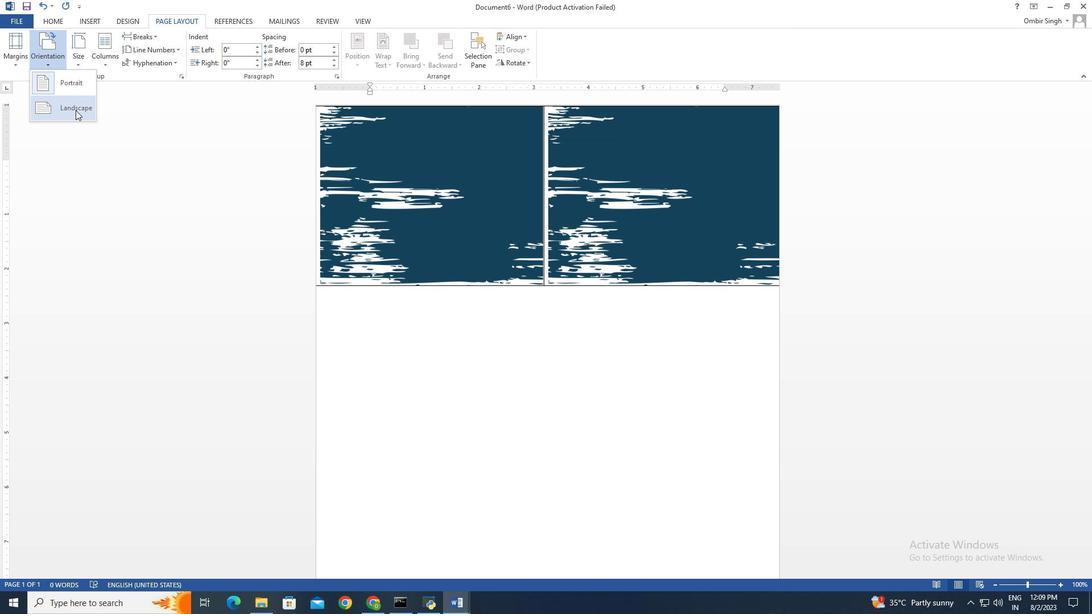
Action: Mouse pressed left at (75, 110)
Screenshot: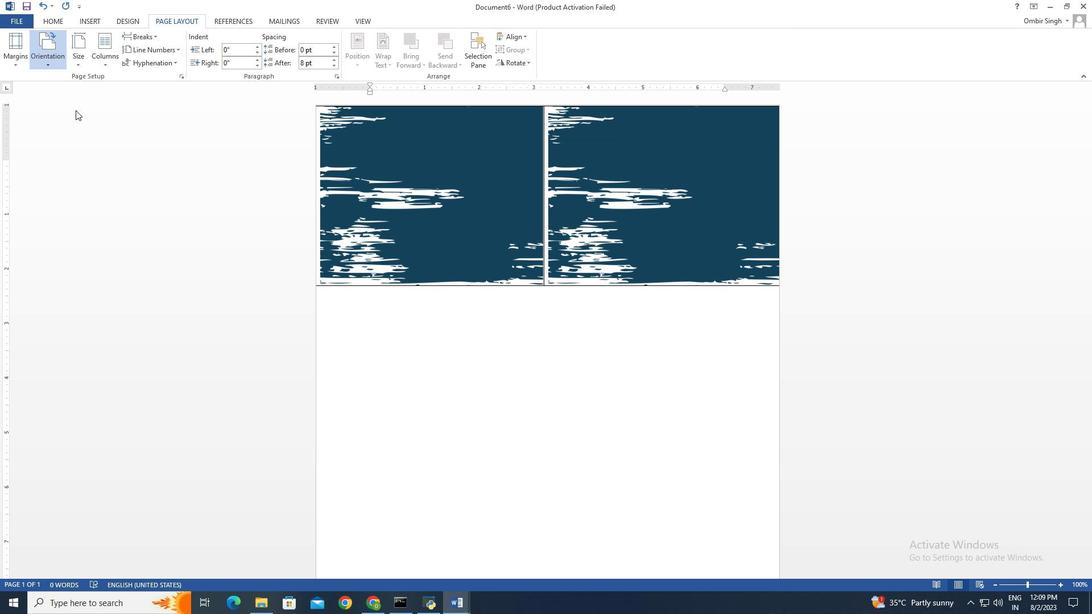 
Action: Mouse moved to (76, 64)
Screenshot: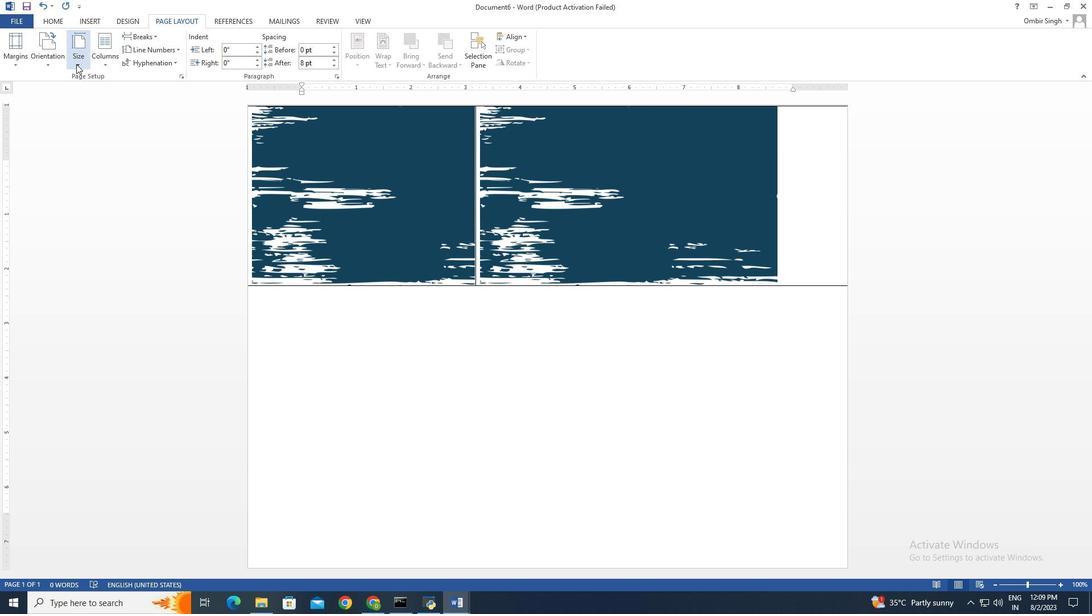 
Action: Mouse pressed left at (76, 64)
Screenshot: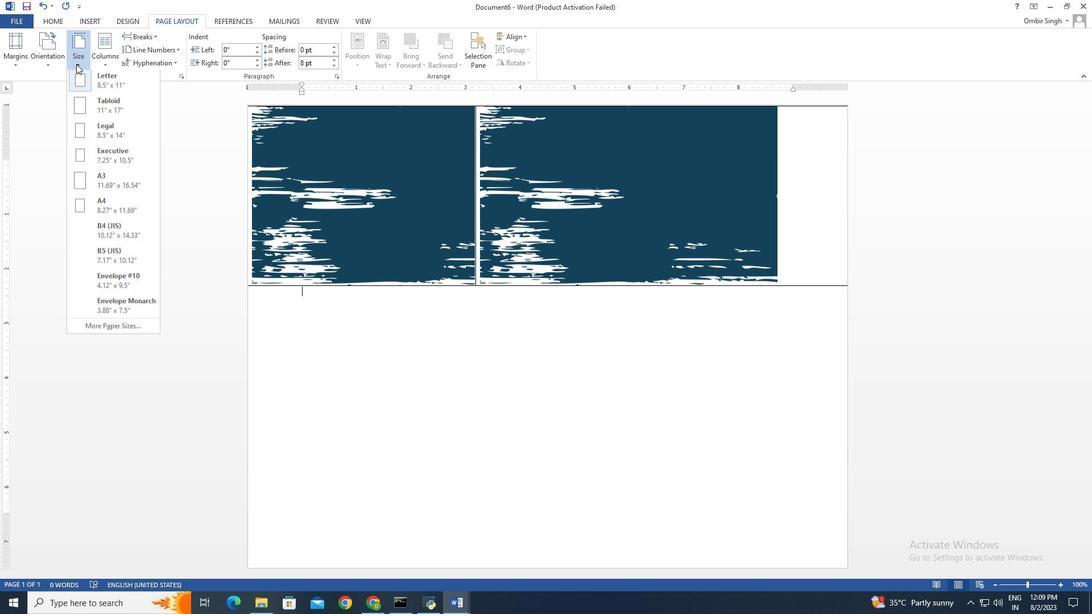 
Action: Mouse moved to (125, 205)
Screenshot: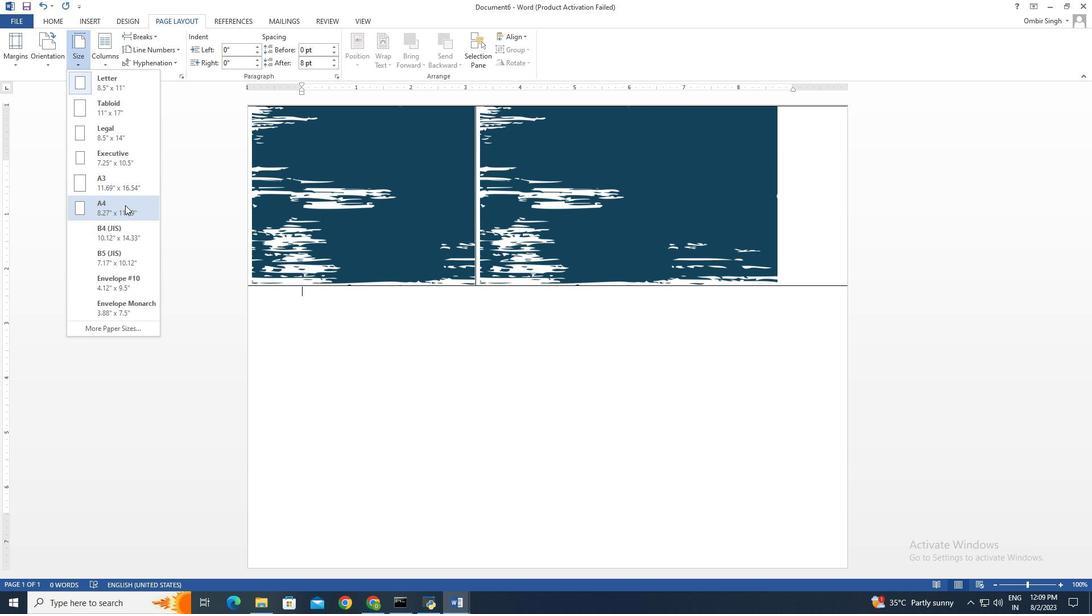 
Action: Mouse pressed left at (125, 205)
Screenshot: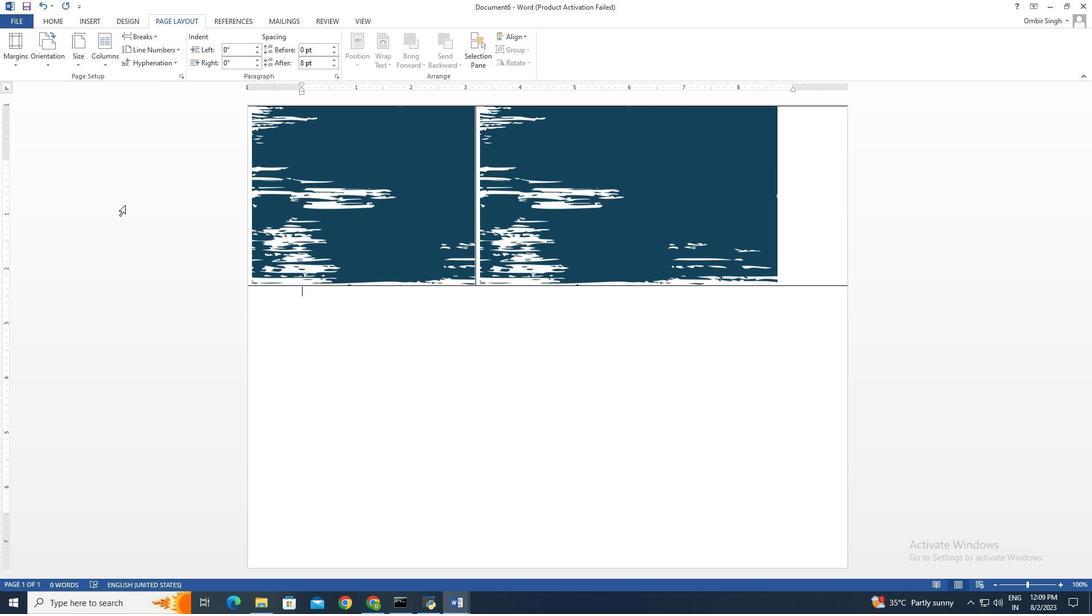 
Action: Mouse moved to (693, 207)
Screenshot: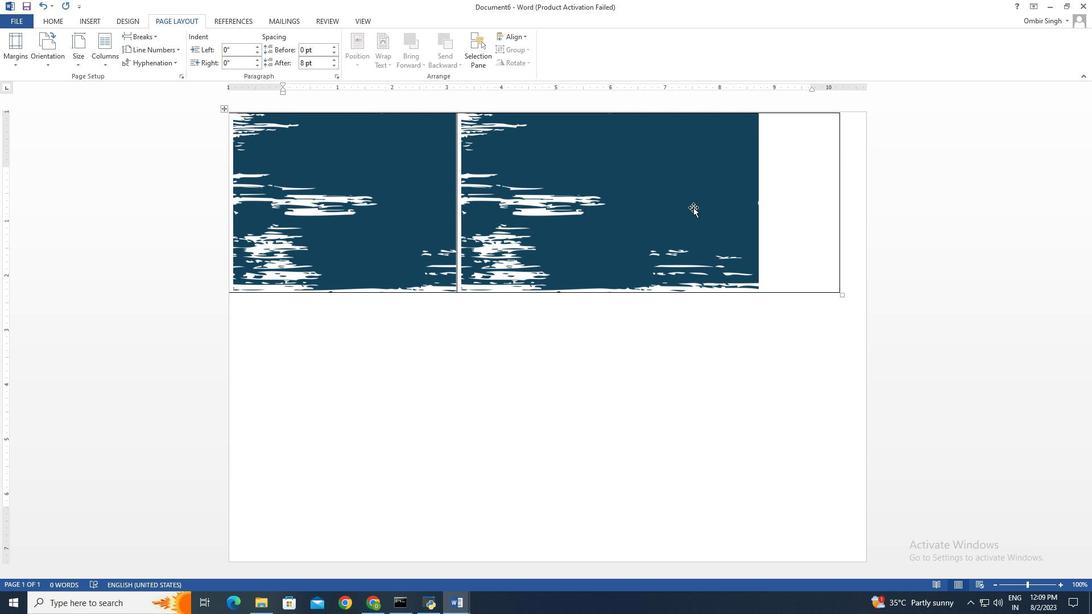 
Action: Mouse pressed left at (693, 207)
Screenshot: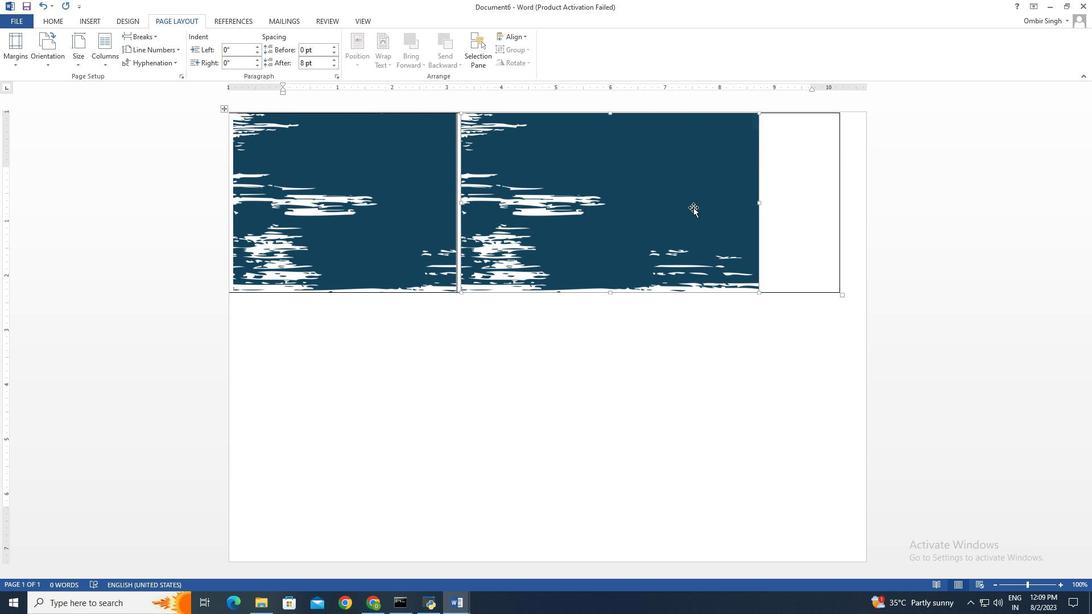 
Action: Mouse moved to (676, 195)
Screenshot: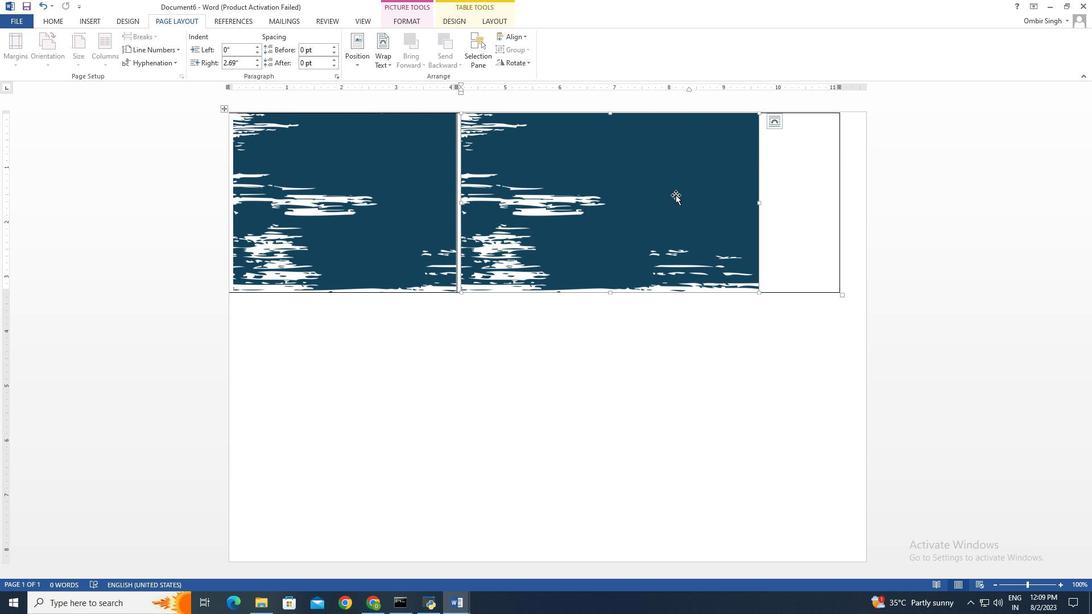 
Action: Mouse pressed left at (676, 195)
Screenshot: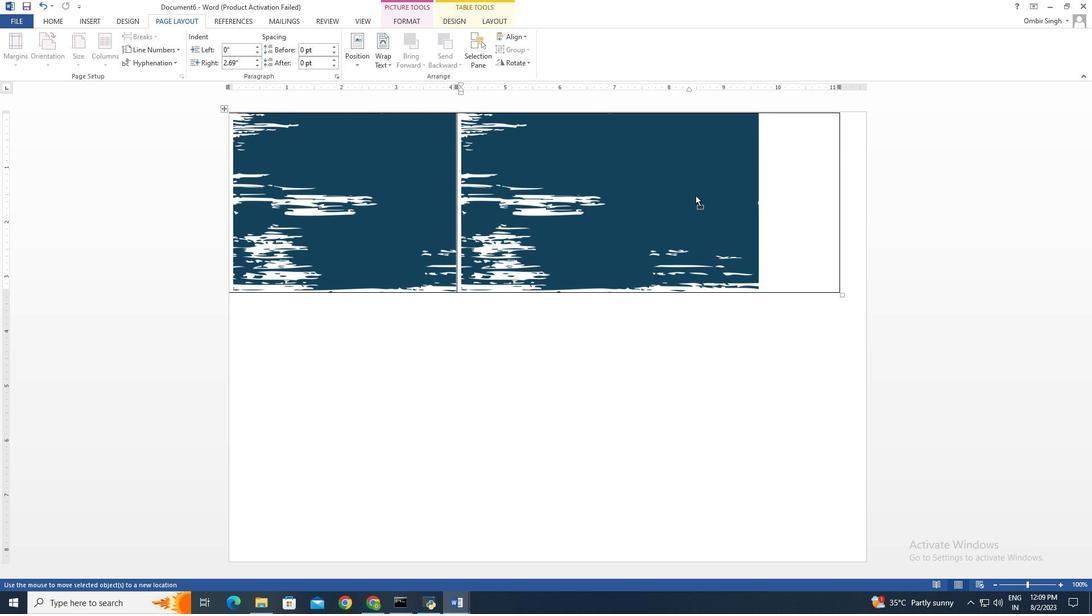 
Action: Mouse moved to (456, 196)
Screenshot: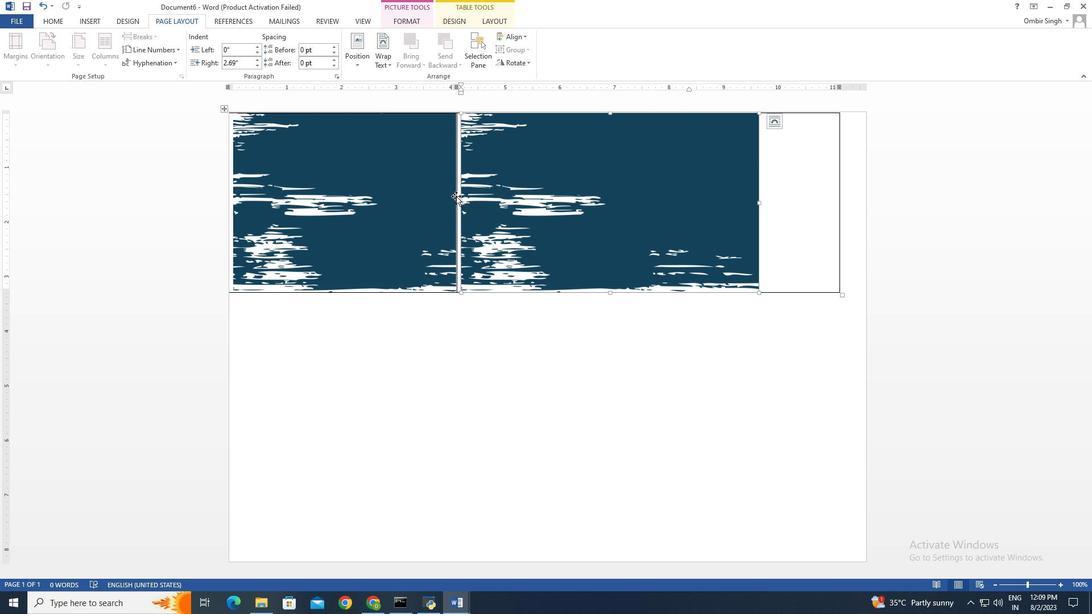
Action: Mouse pressed left at (456, 196)
Screenshot: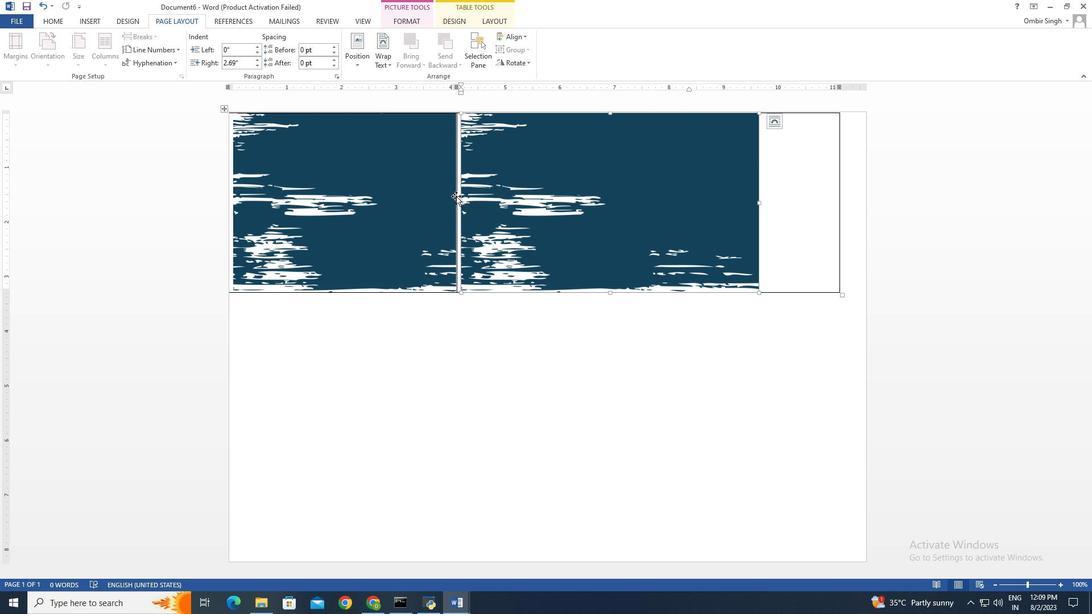 
Action: Mouse moved to (458, 89)
Screenshot: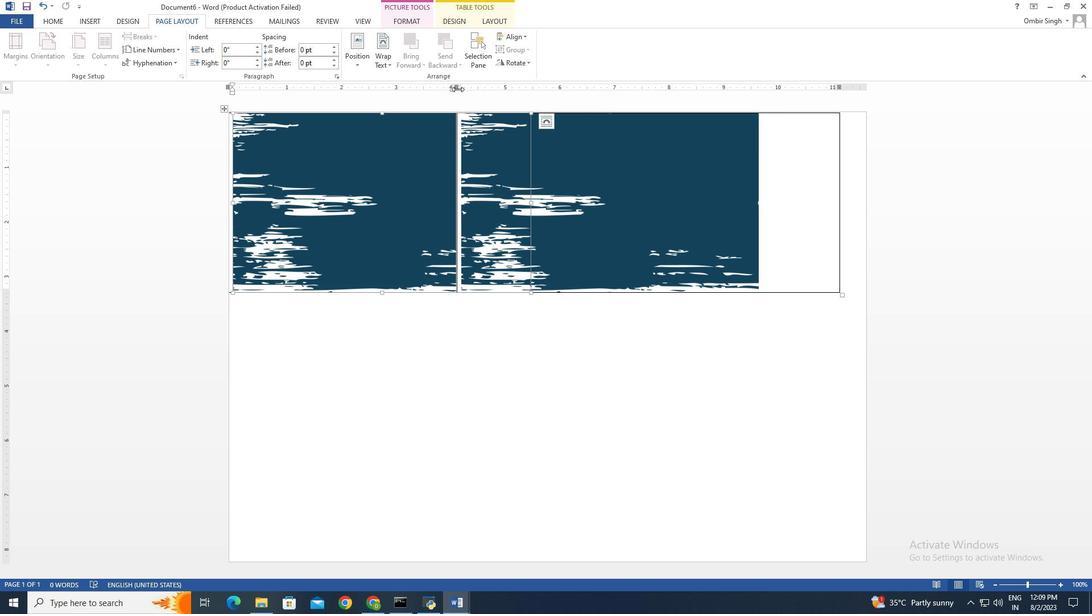 
Action: Mouse pressed left at (458, 89)
Screenshot: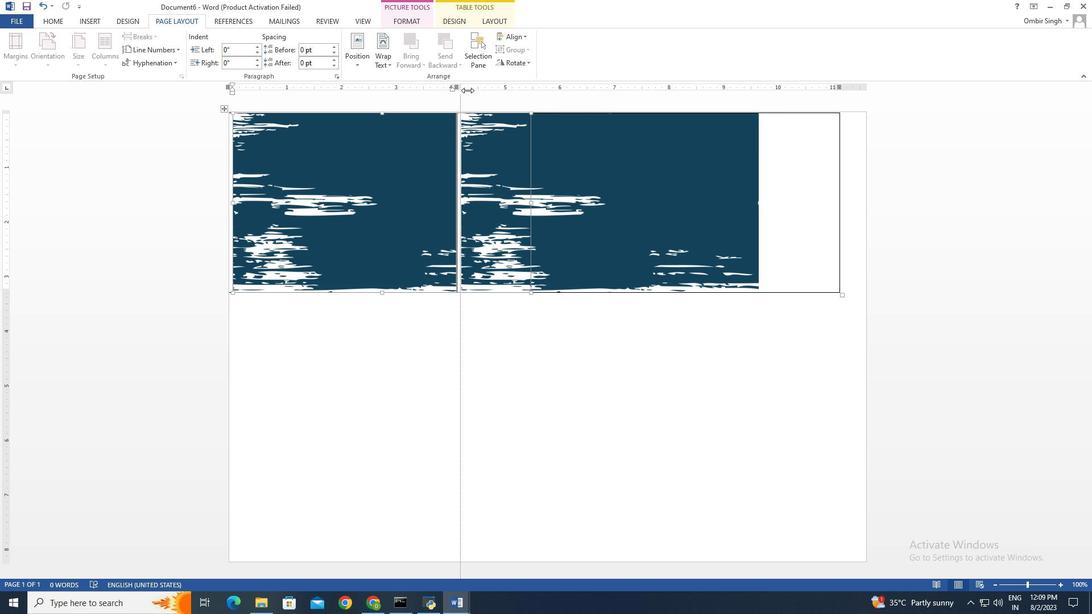 
Action: Mouse moved to (434, 195)
Screenshot: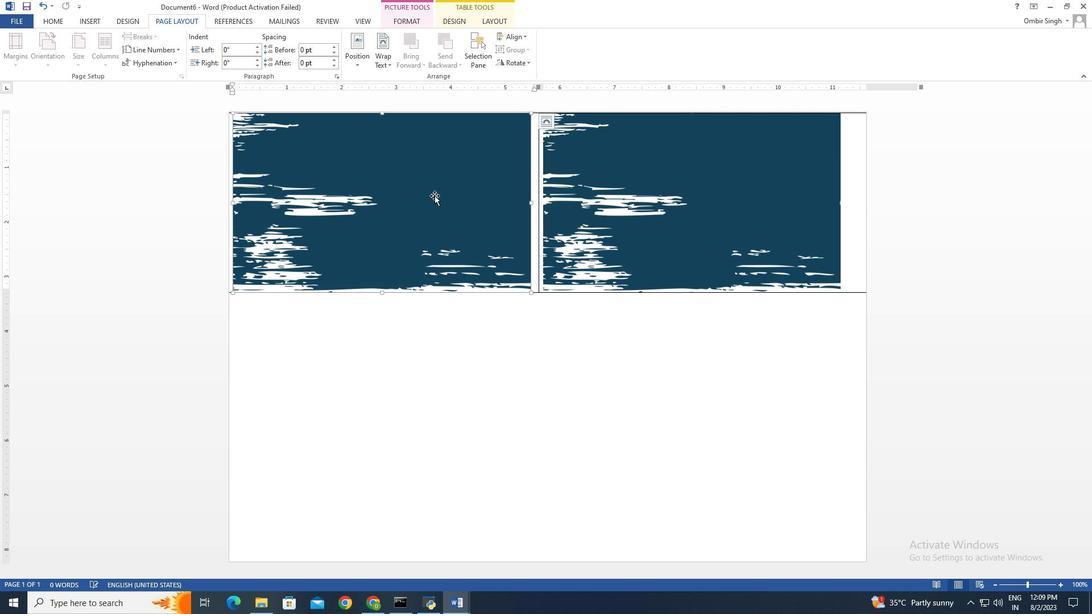 
Action: Mouse pressed left at (434, 195)
Screenshot: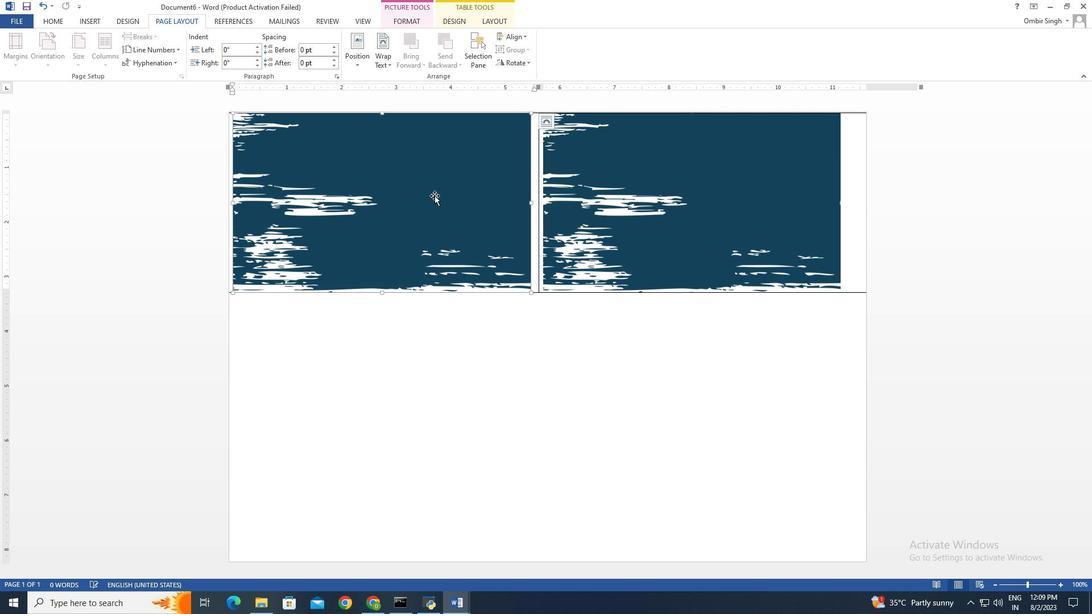 
Action: Mouse moved to (396, 199)
Screenshot: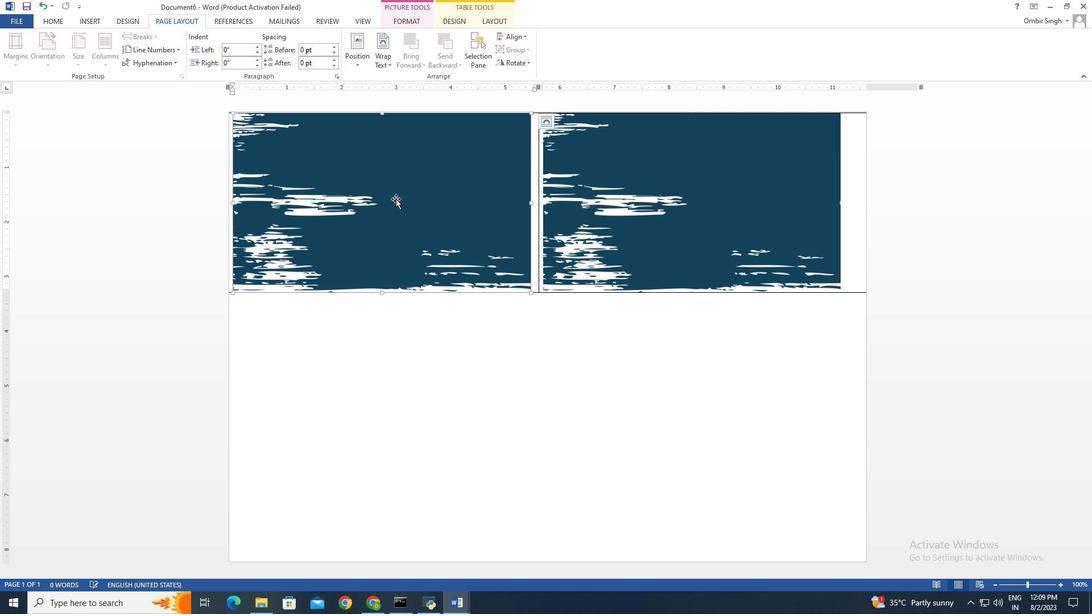 
Action: Mouse pressed left at (396, 199)
Screenshot: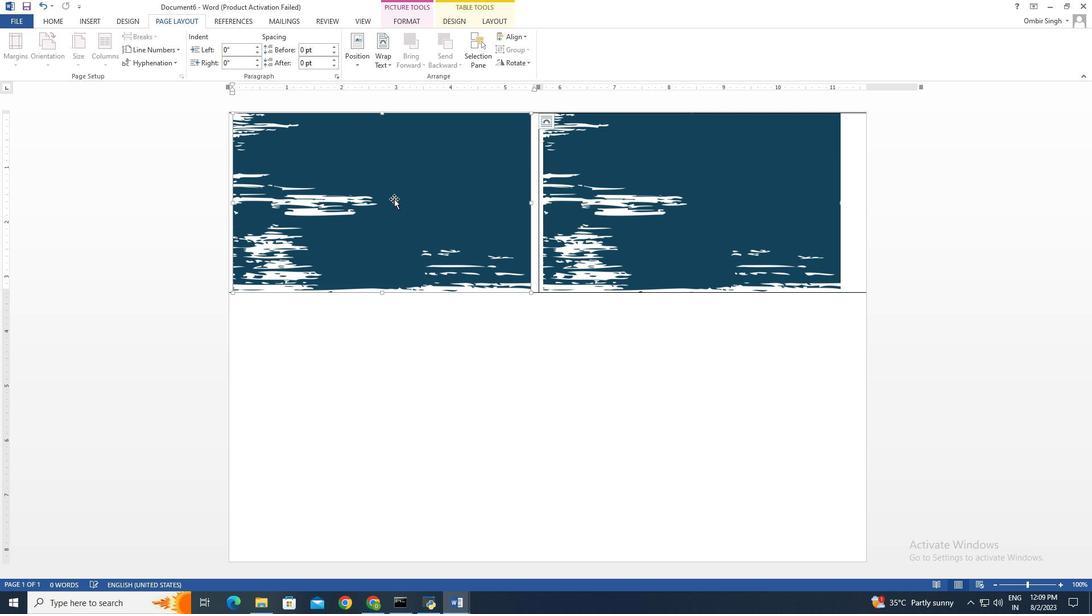 
Action: Mouse moved to (416, 19)
Screenshot: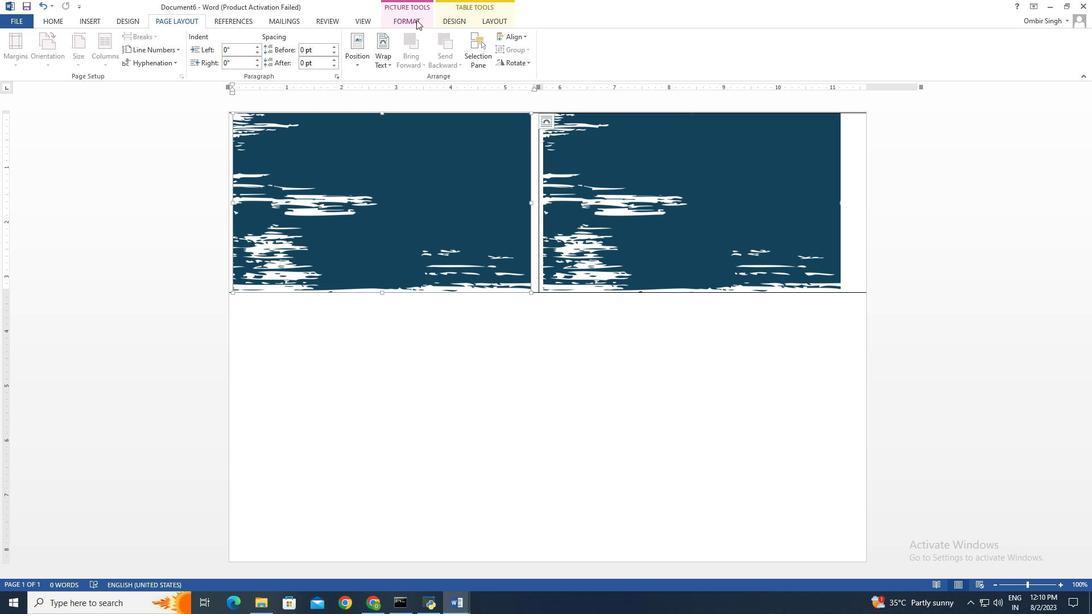 
Action: Mouse pressed left at (416, 19)
Screenshot: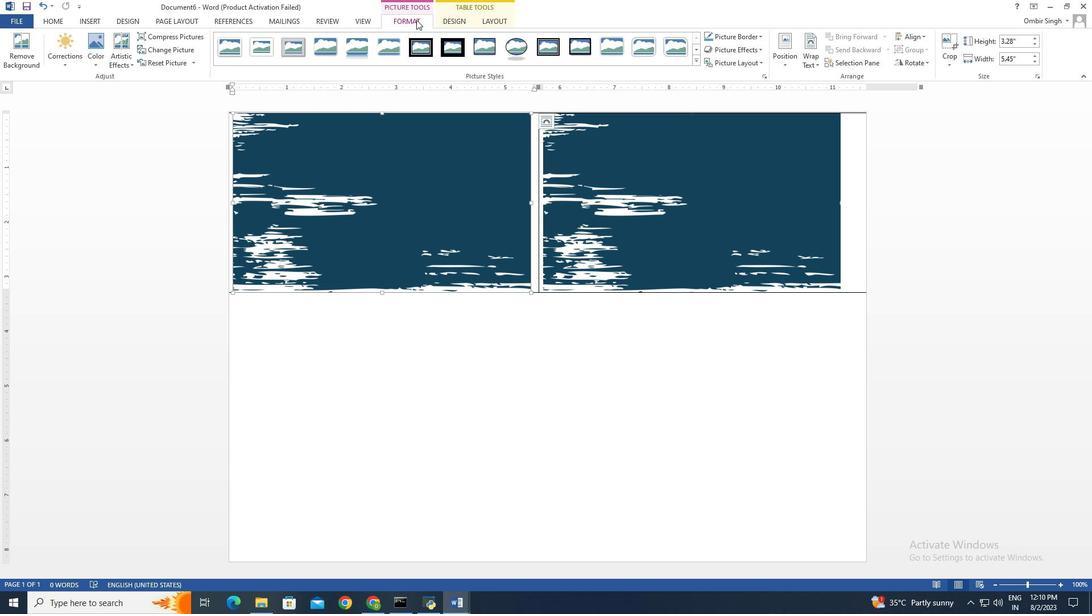 
Action: Mouse moved to (787, 56)
Screenshot: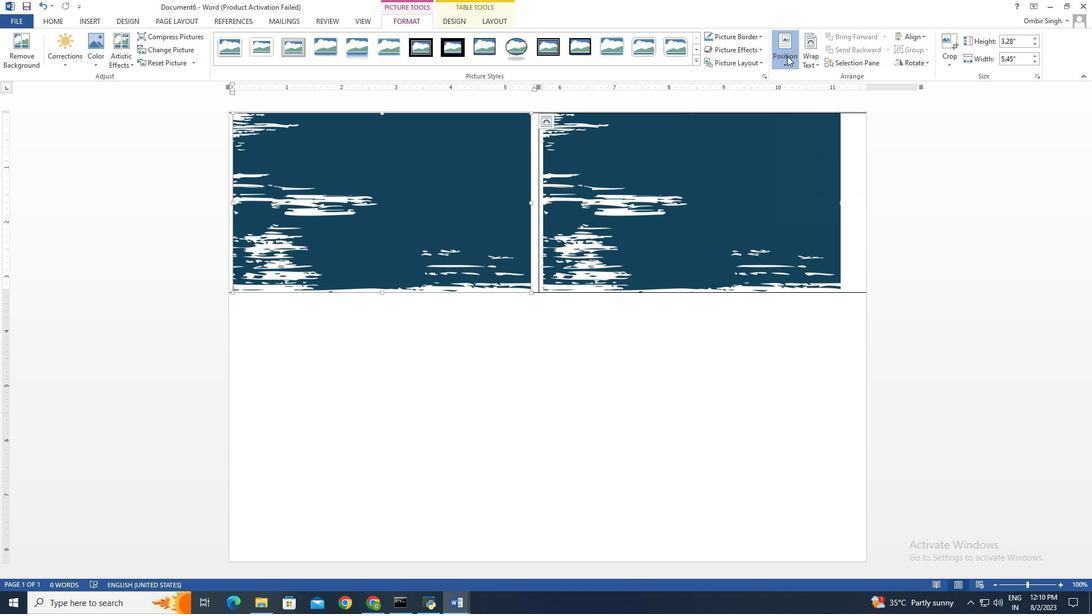 
Action: Mouse pressed left at (787, 56)
Screenshot: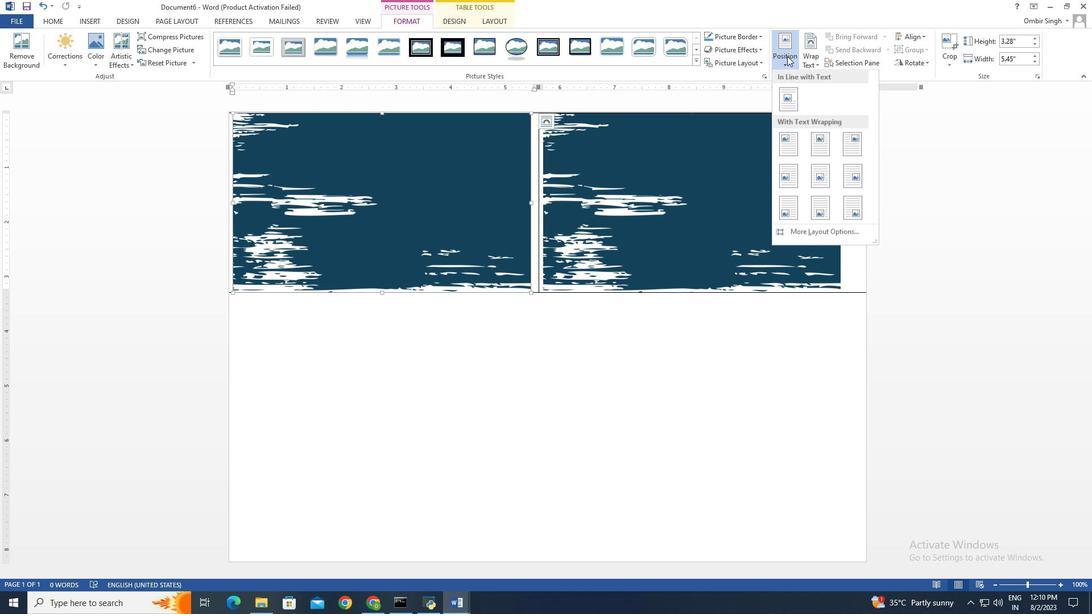 
Action: Mouse moved to (818, 150)
Screenshot: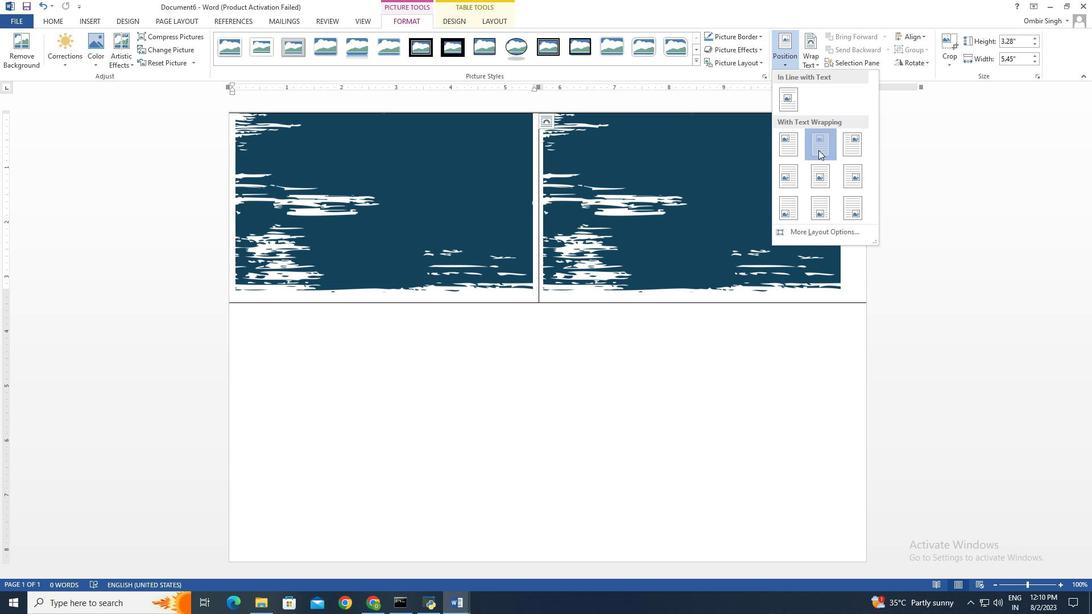 
Action: Mouse pressed left at (818, 150)
Screenshot: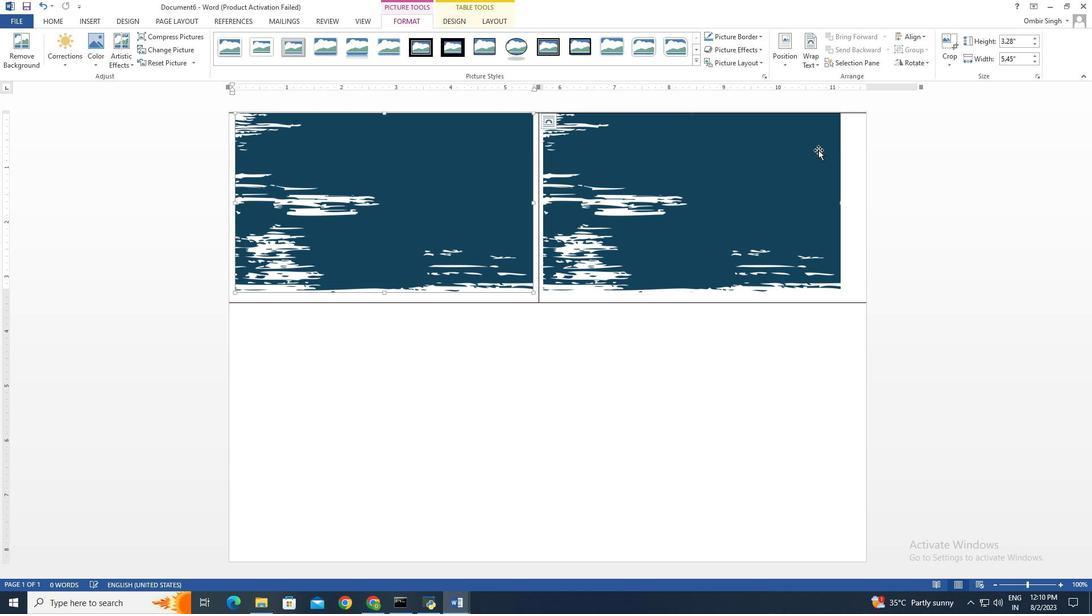 
Action: Mouse moved to (442, 183)
Screenshot: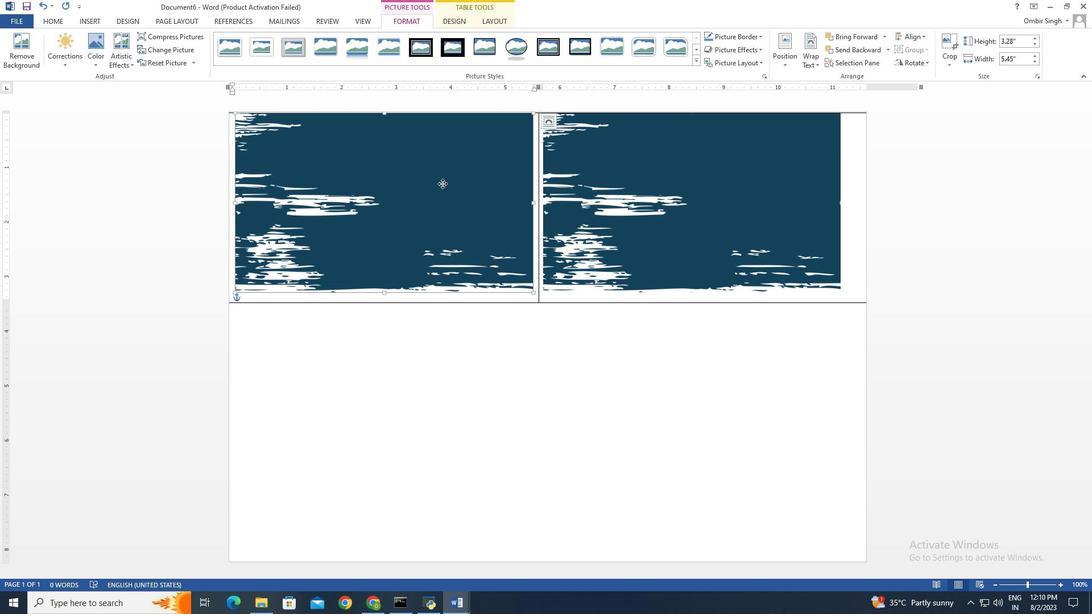
Action: Mouse pressed left at (442, 183)
Screenshot: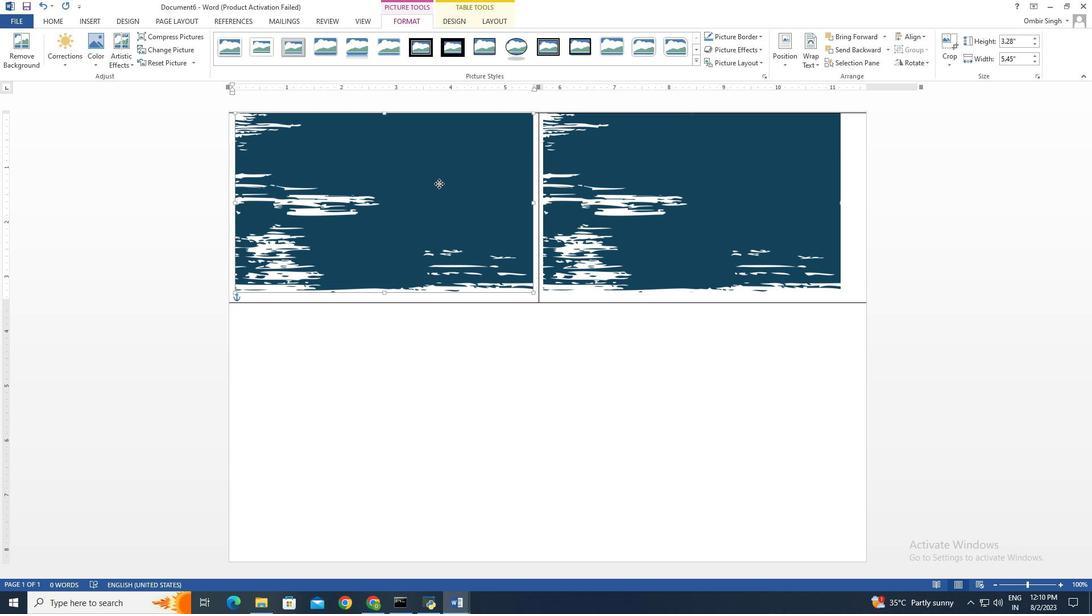 
Action: Mouse moved to (526, 203)
Screenshot: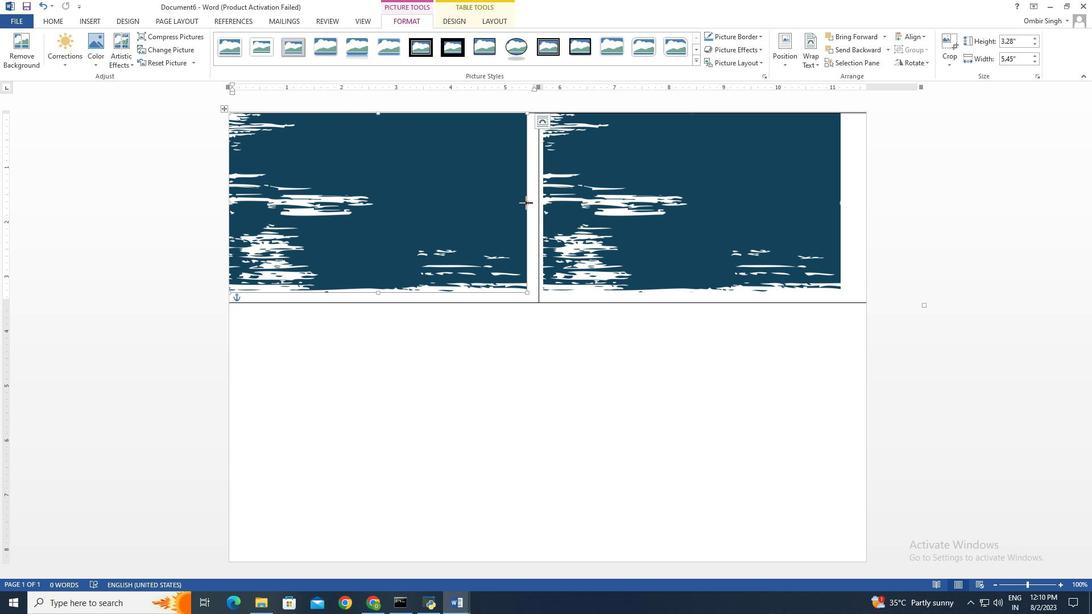 
Action: Mouse pressed left at (526, 203)
Screenshot: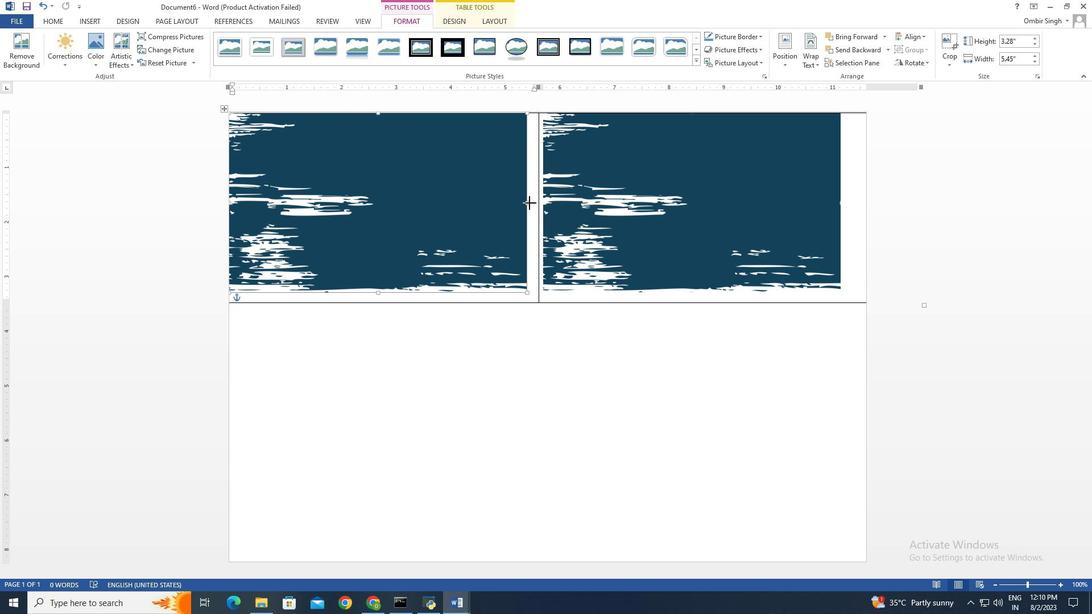 
Action: Mouse moved to (384, 293)
Screenshot: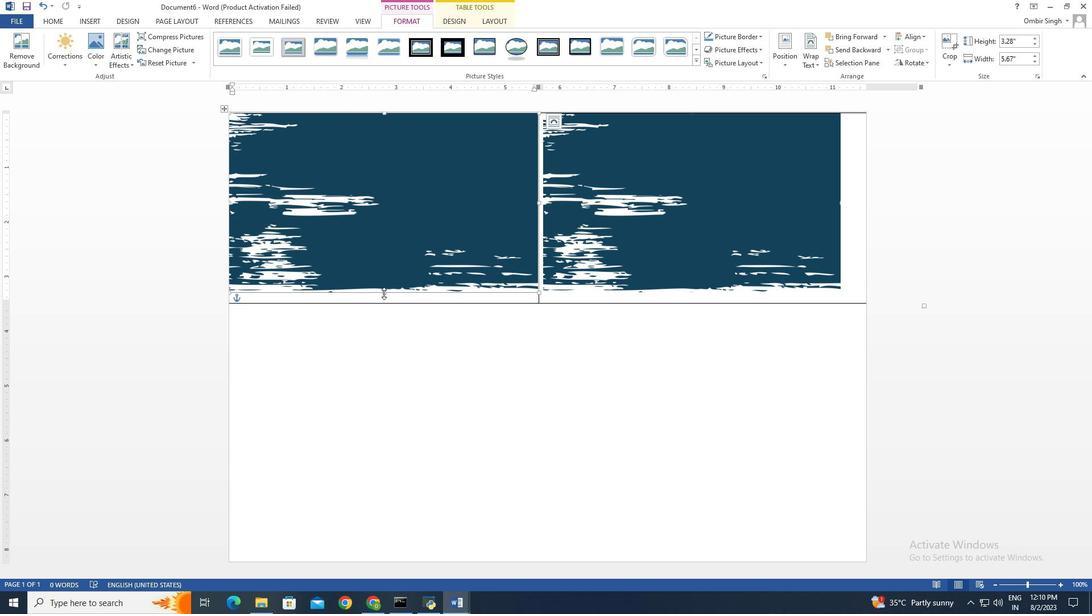 
Action: Mouse pressed left at (384, 293)
Screenshot: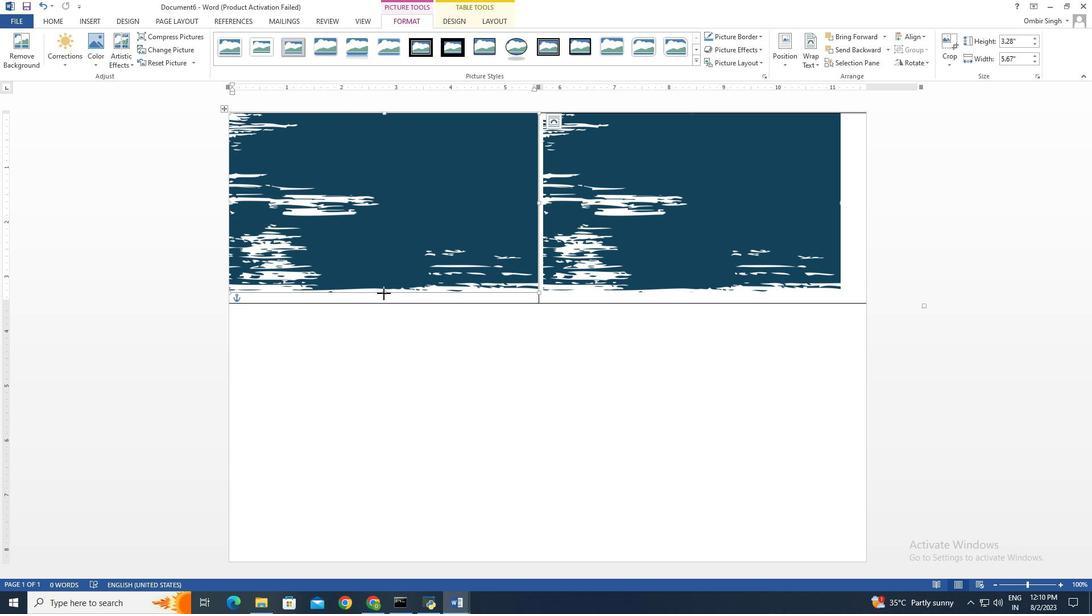
Action: Mouse moved to (613, 239)
Screenshot: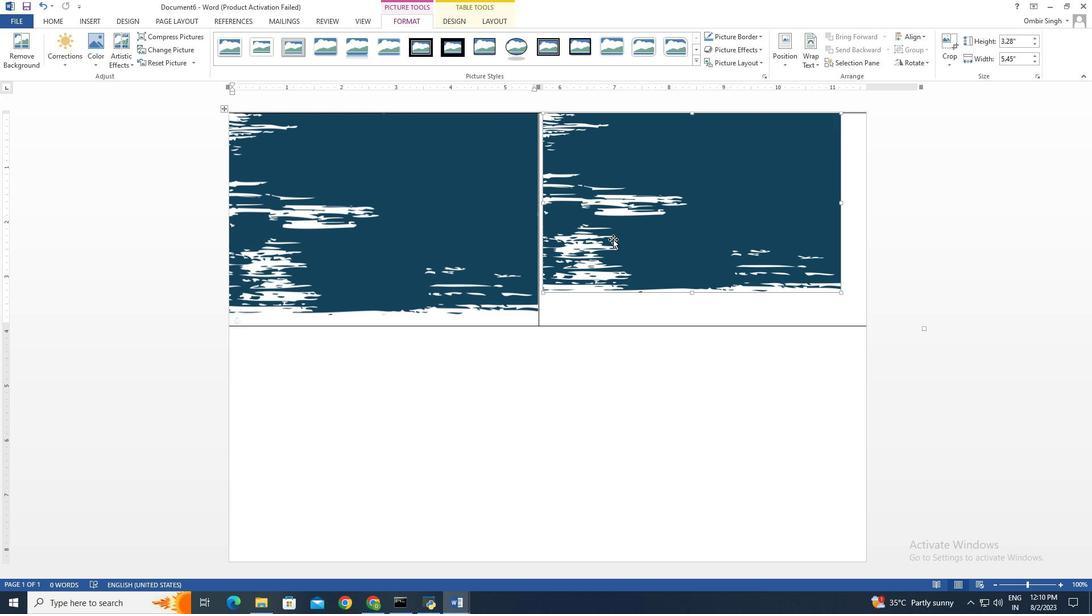 
Action: Mouse pressed left at (613, 239)
Screenshot: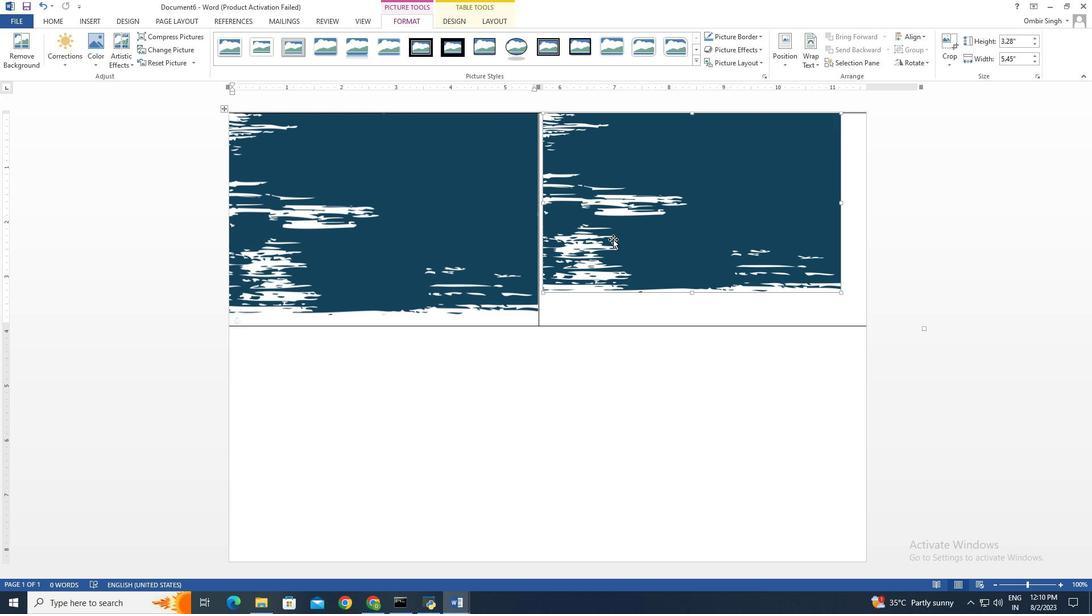 
Action: Mouse moved to (691, 293)
Screenshot: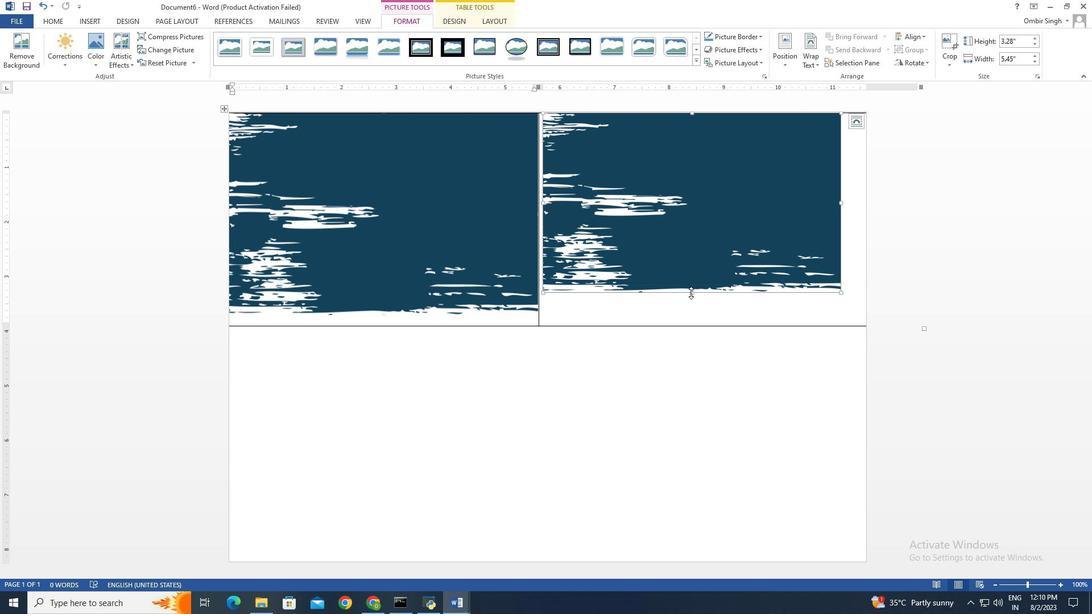 
Action: Mouse pressed left at (691, 293)
Screenshot: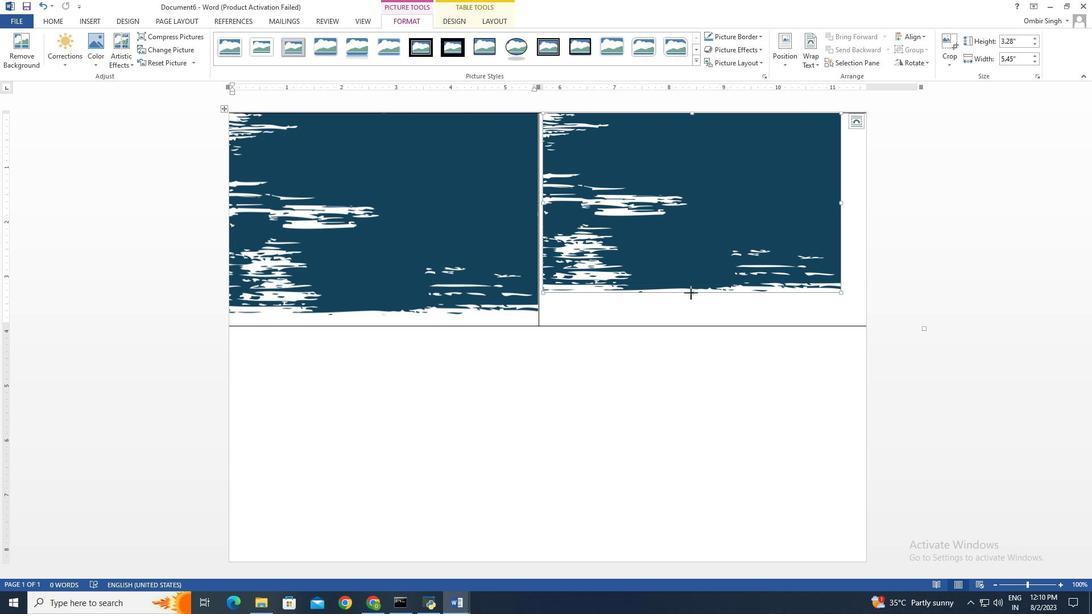 
Action: Mouse moved to (675, 239)
Screenshot: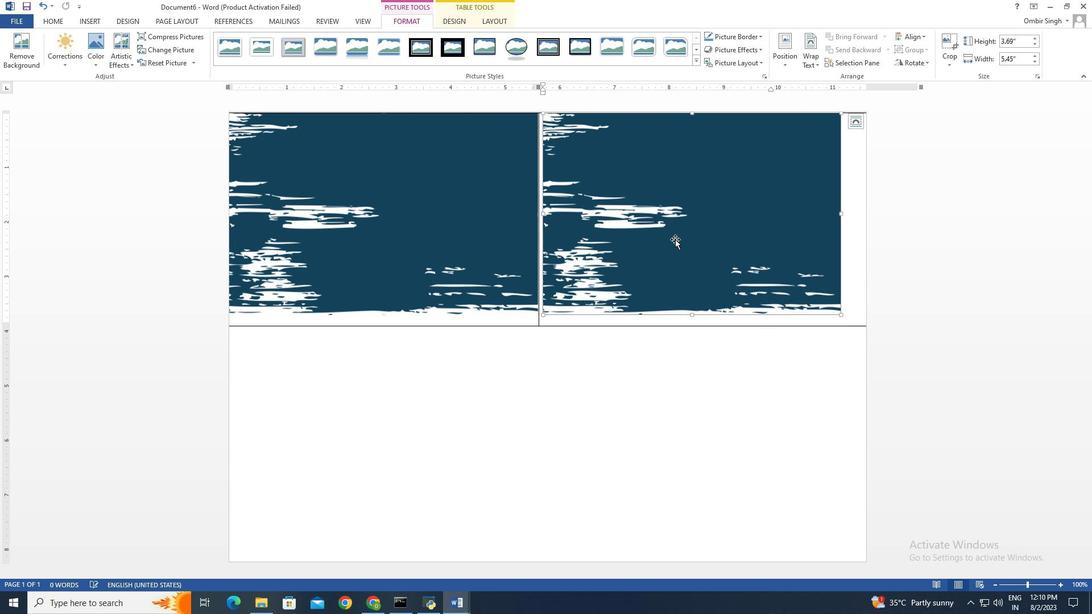 
Action: Mouse pressed left at (675, 239)
Screenshot: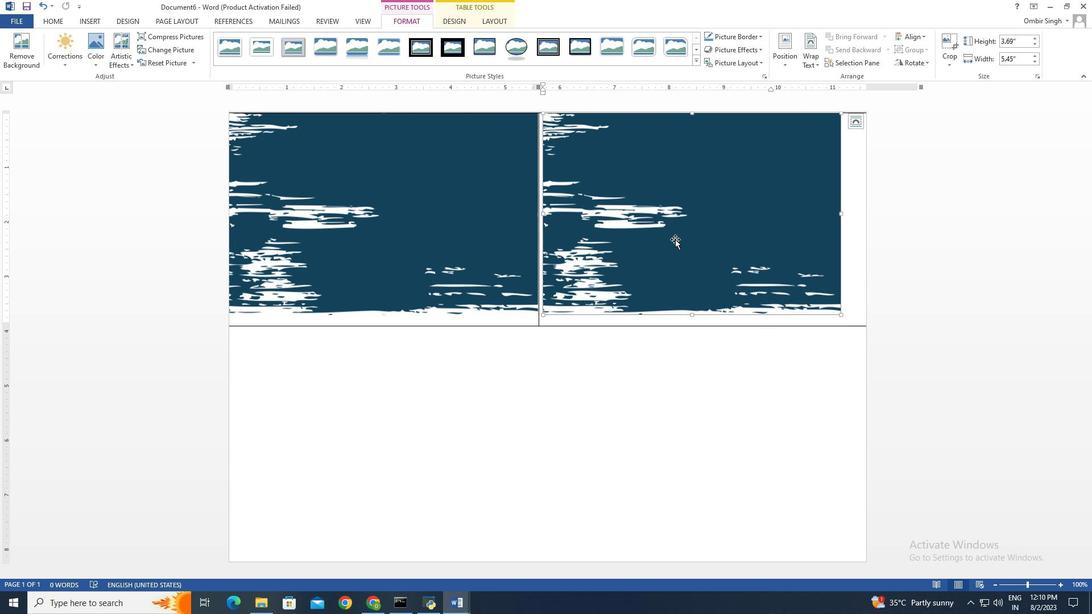 
Action: Mouse moved to (543, 213)
Screenshot: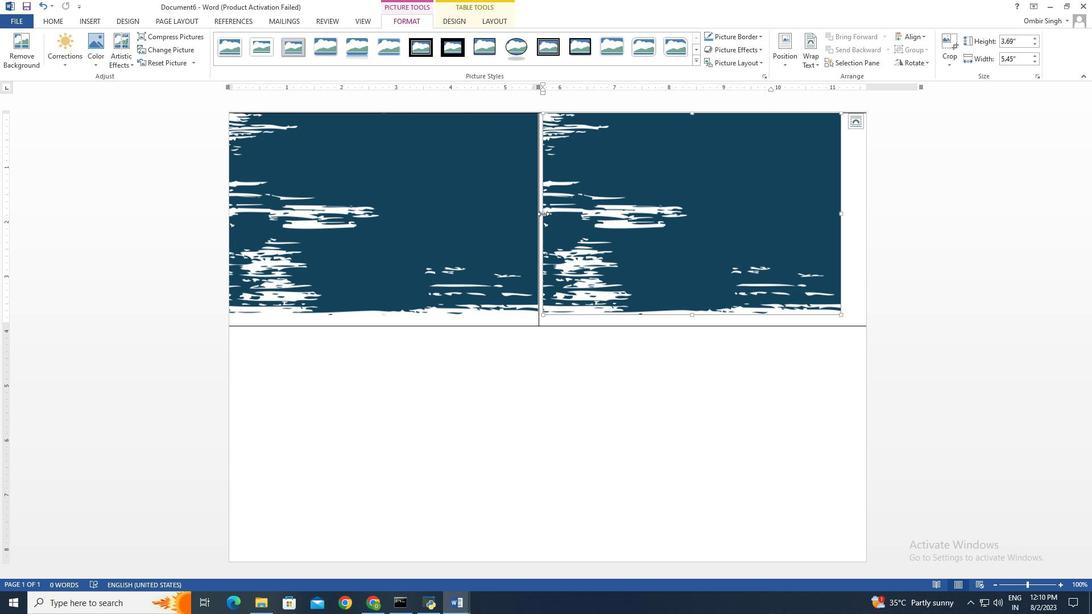 
Action: Mouse pressed left at (543, 213)
Screenshot: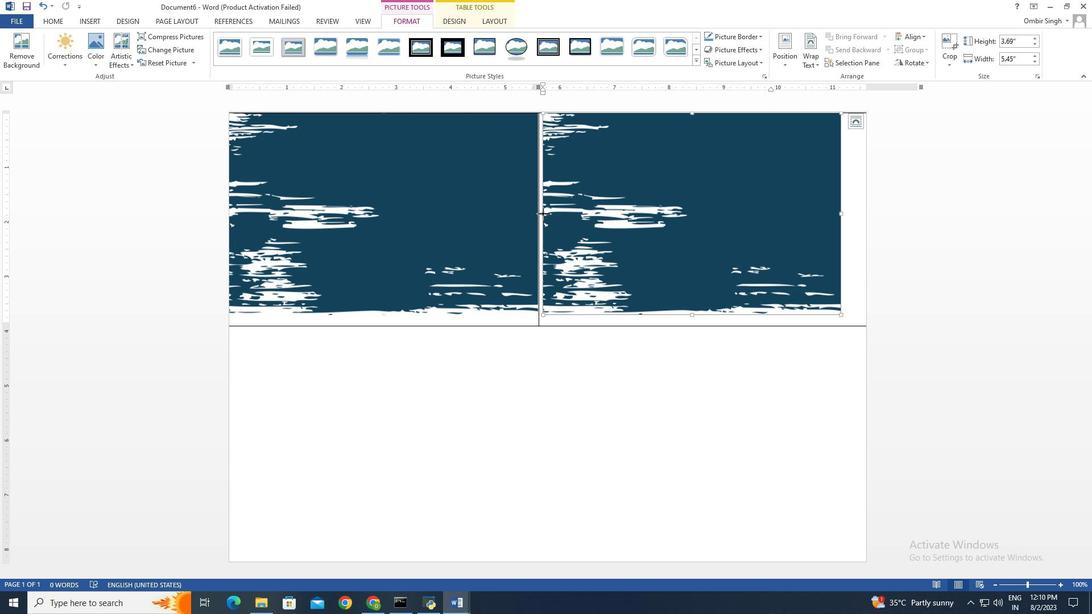 
Action: Mouse moved to (751, 247)
Screenshot: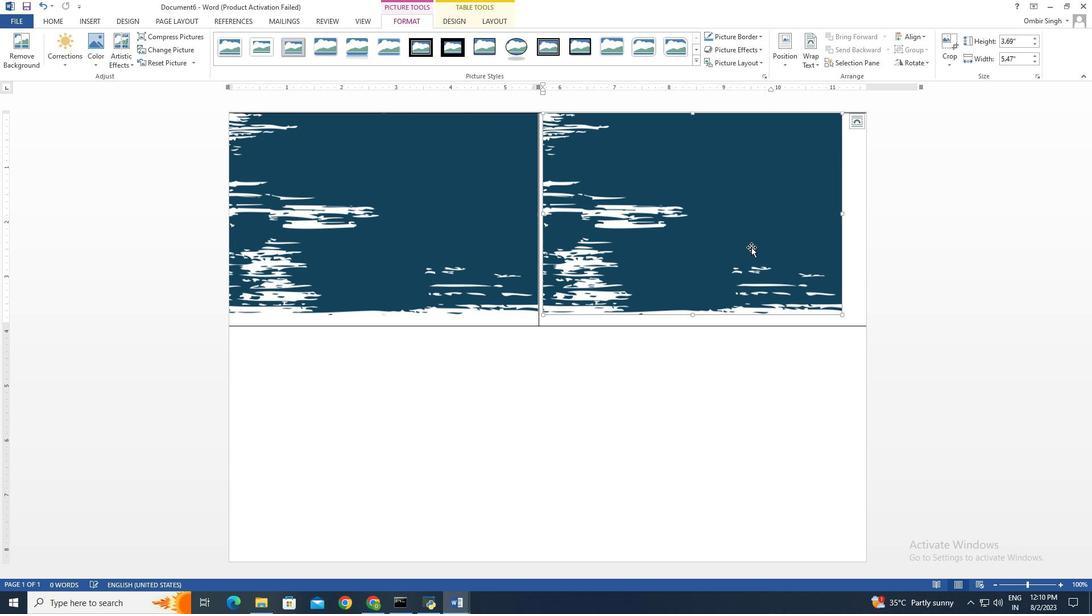 
Action: Mouse pressed left at (751, 247)
Screenshot: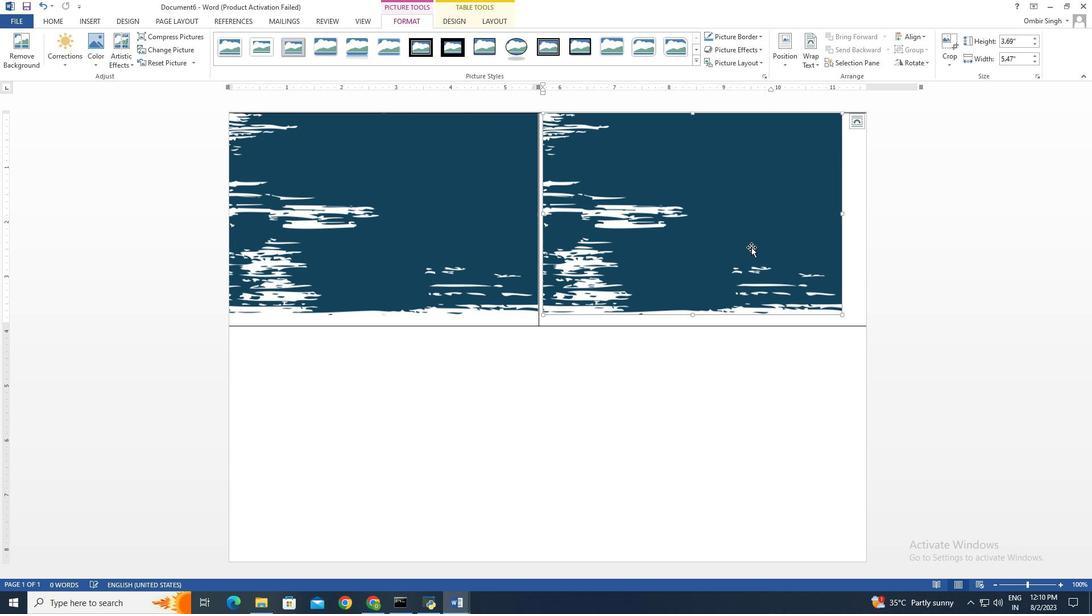 
Action: Mouse moved to (843, 214)
Screenshot: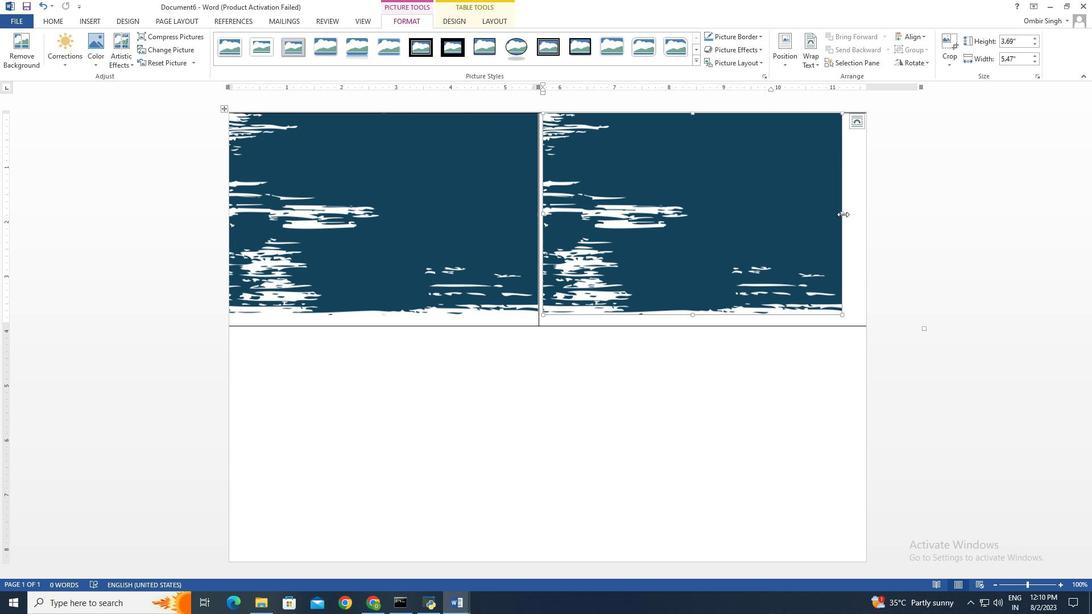 
Action: Mouse pressed left at (843, 214)
Screenshot: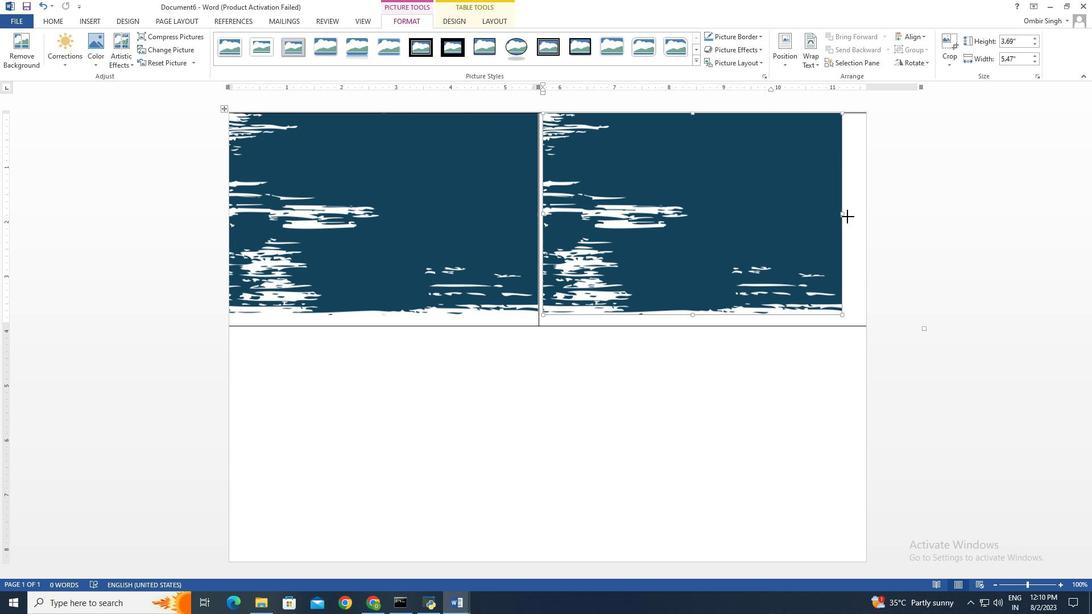 
Action: Mouse moved to (373, 182)
Screenshot: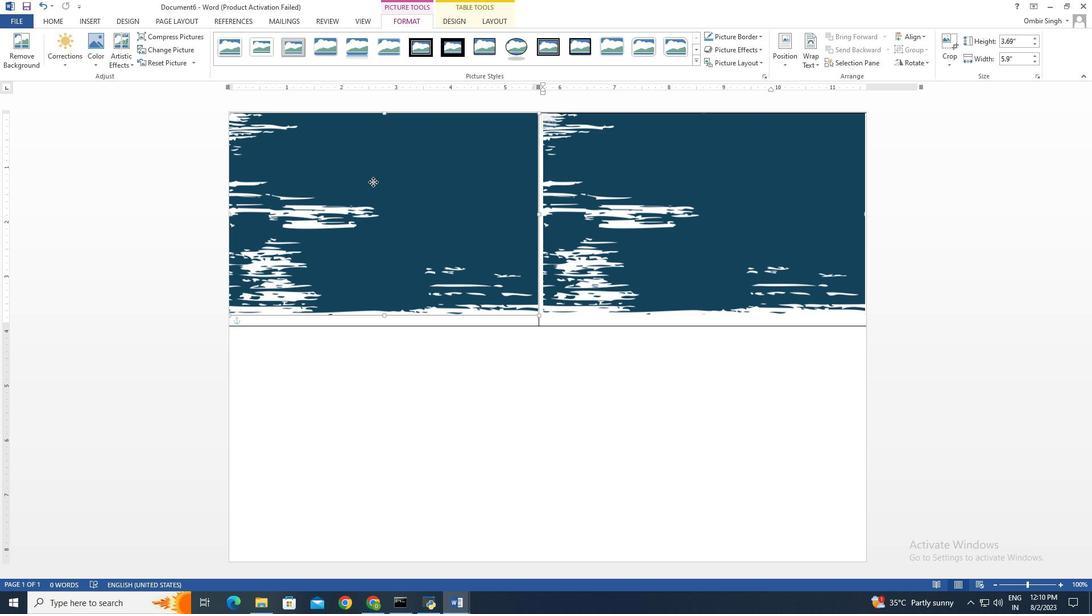 
Action: Mouse pressed left at (373, 182)
Screenshot: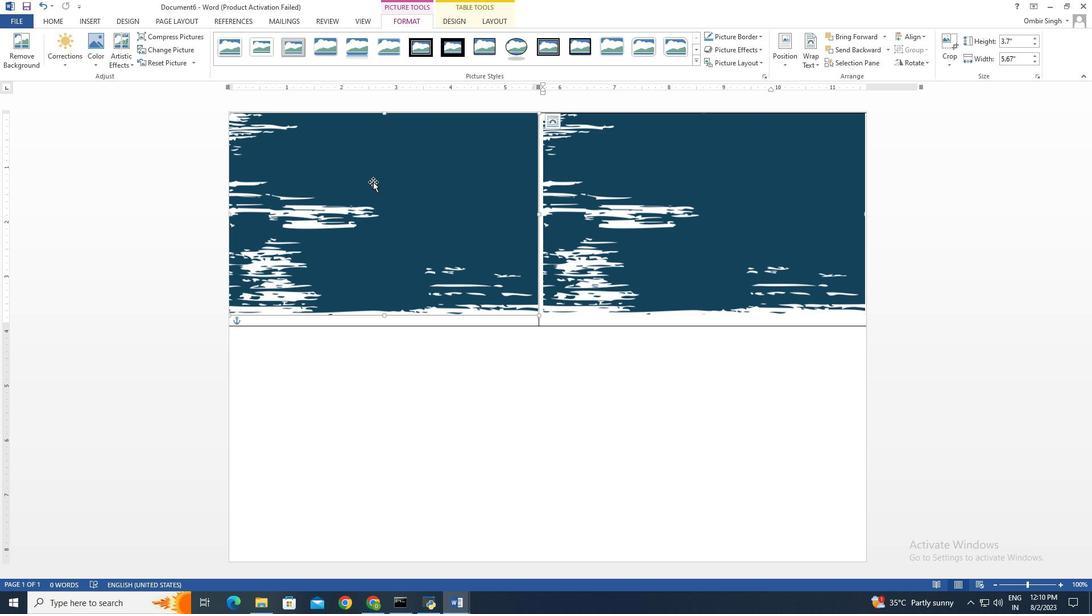 
Action: Mouse moved to (539, 213)
Screenshot: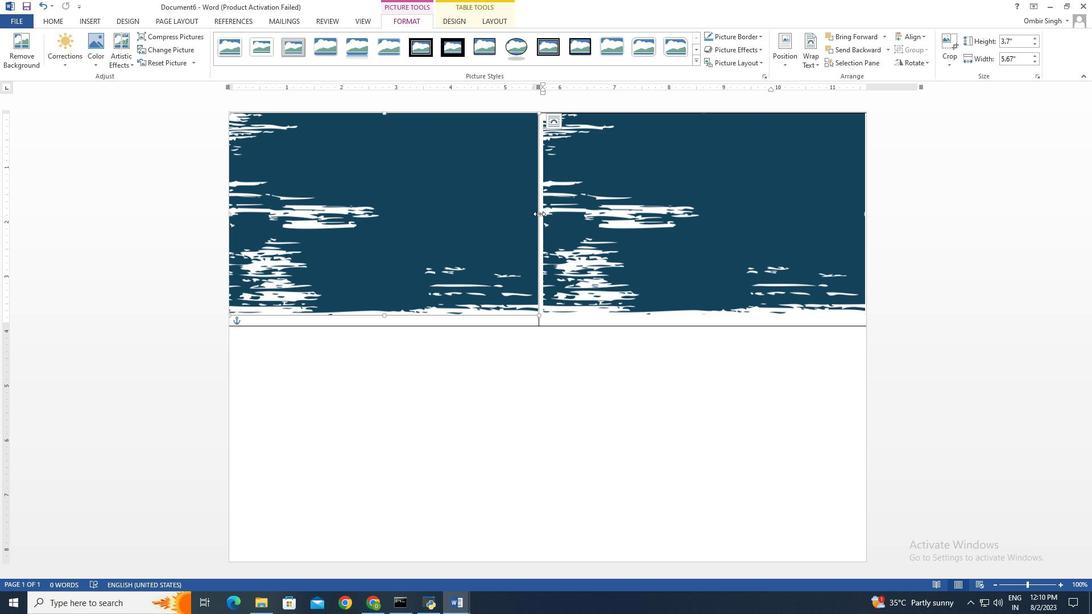 
Action: Mouse pressed left at (539, 213)
Screenshot: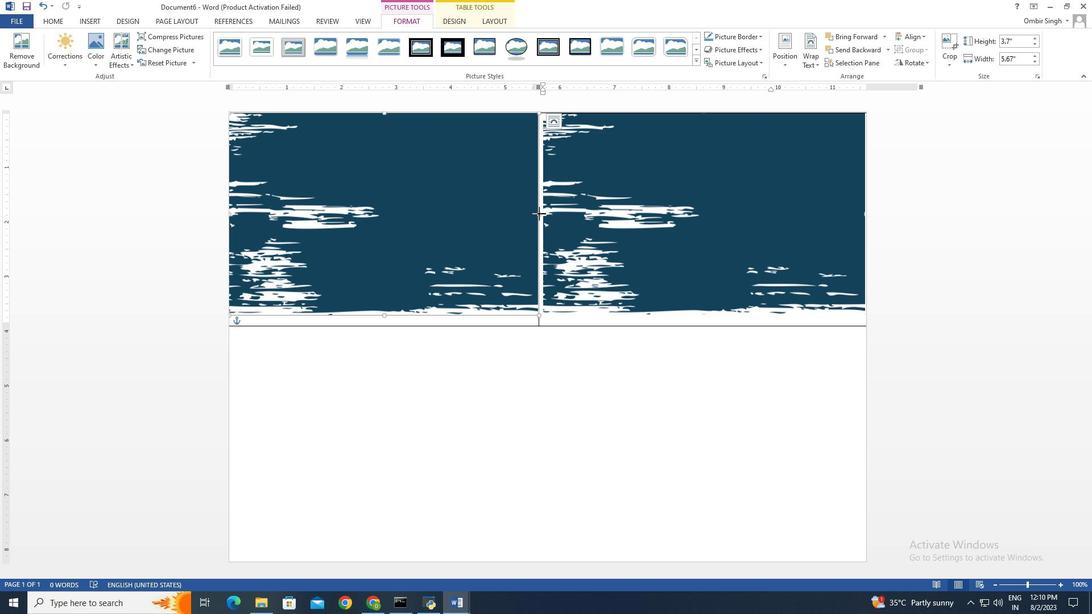 
Action: Mouse moved to (636, 216)
Screenshot: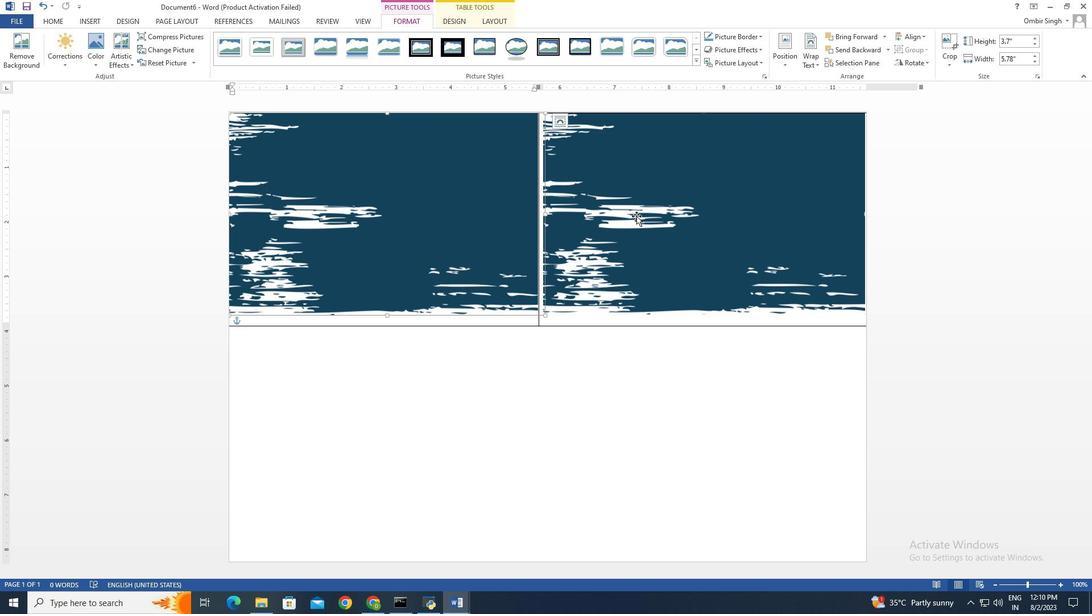 
Action: Mouse pressed left at (636, 216)
Screenshot: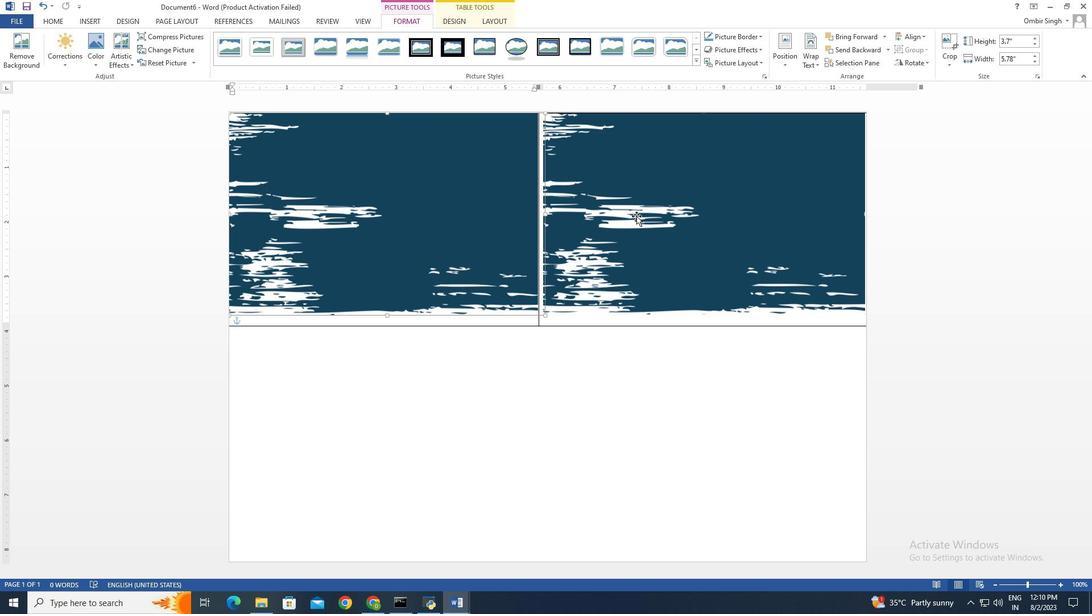 
Action: Mouse moved to (536, 87)
Screenshot: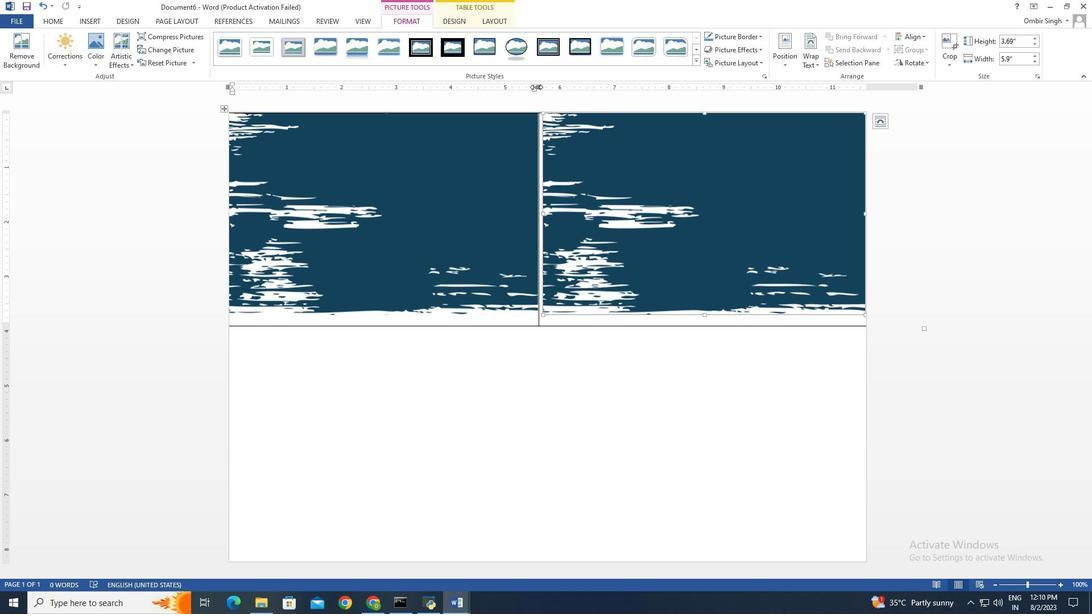 
Action: Mouse pressed left at (536, 87)
Screenshot: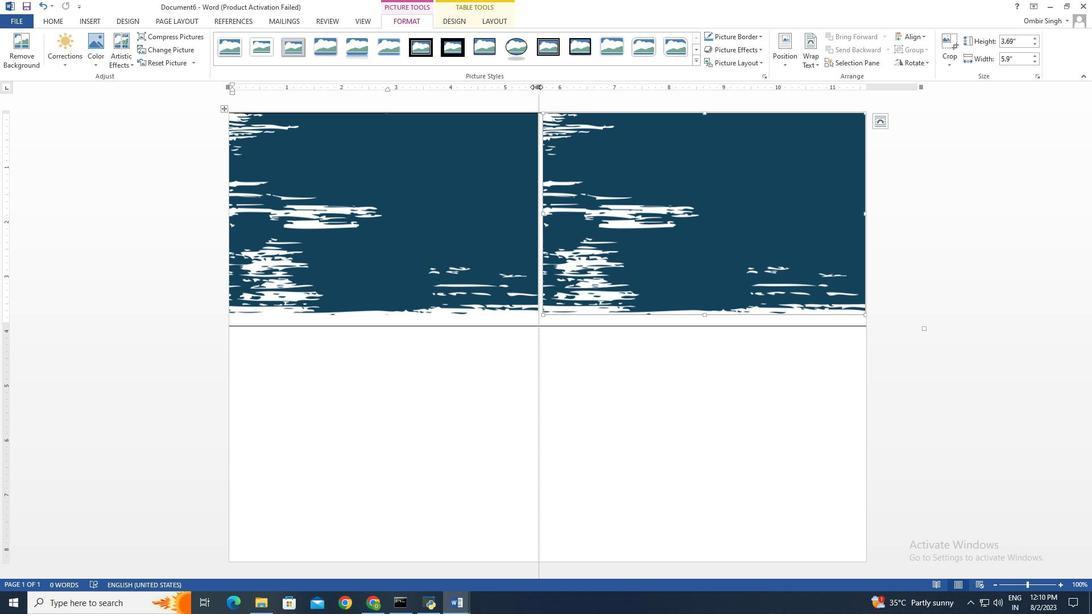 
Action: Mouse moved to (703, 171)
Screenshot: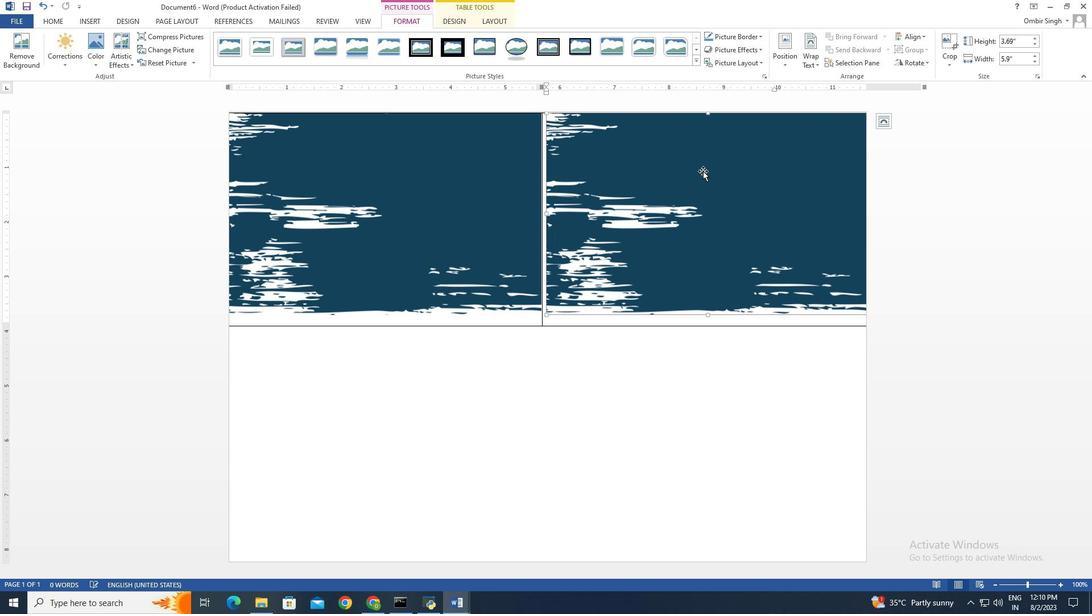 
Action: Mouse pressed left at (703, 171)
Screenshot: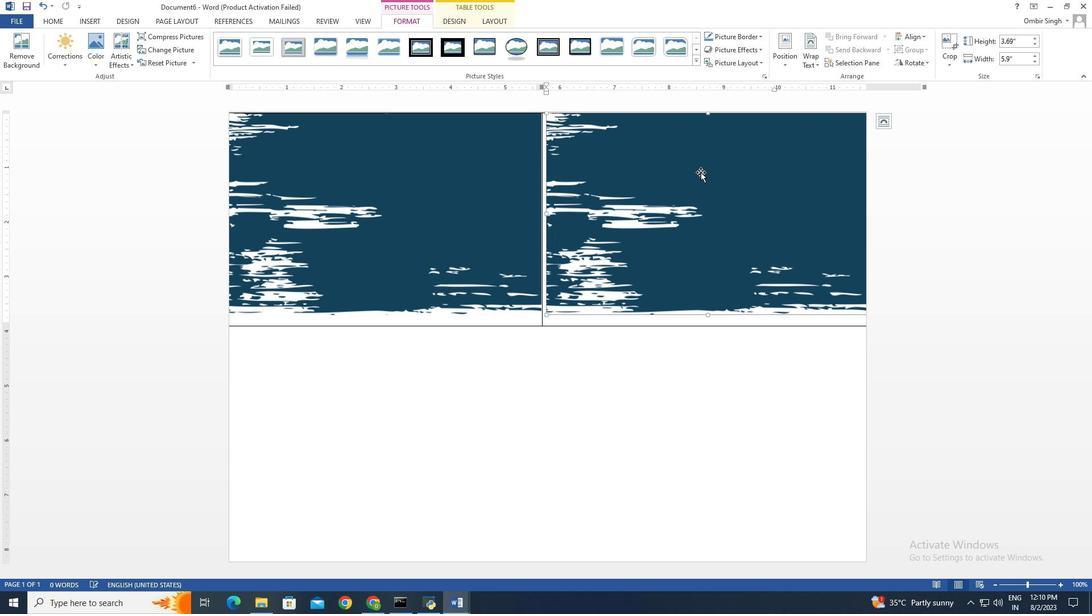 
Action: Mouse moved to (488, 195)
Screenshot: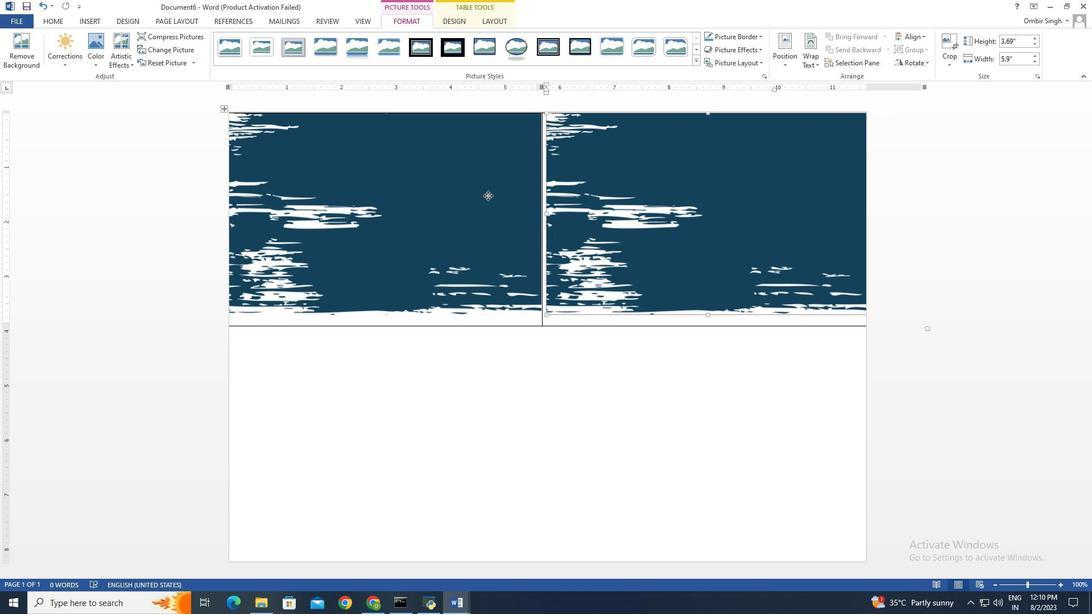 
Action: Mouse pressed left at (488, 195)
Screenshot: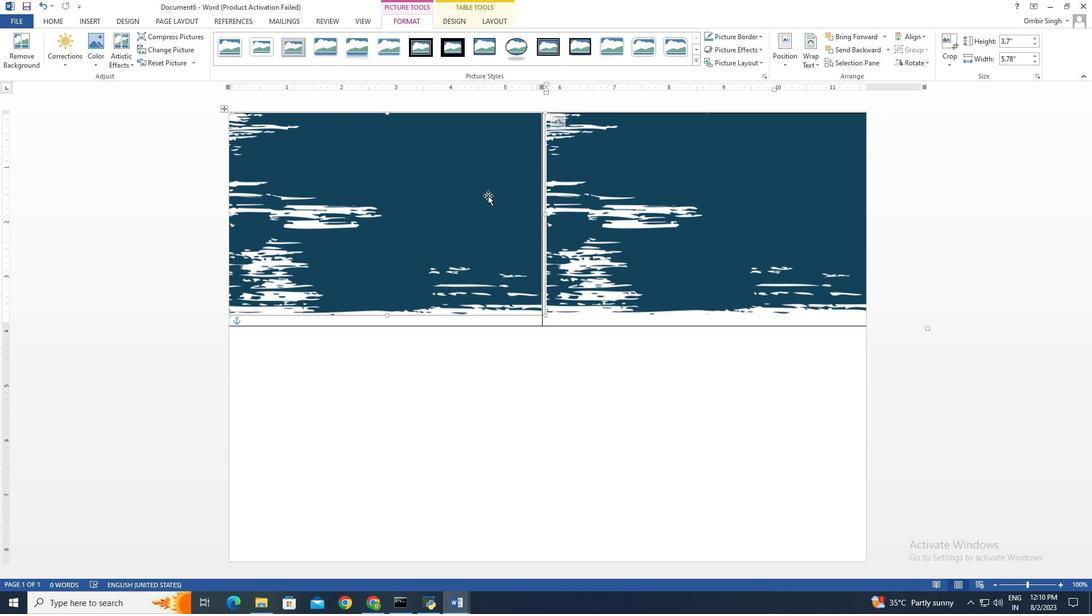 
Action: Mouse moved to (591, 443)
Screenshot: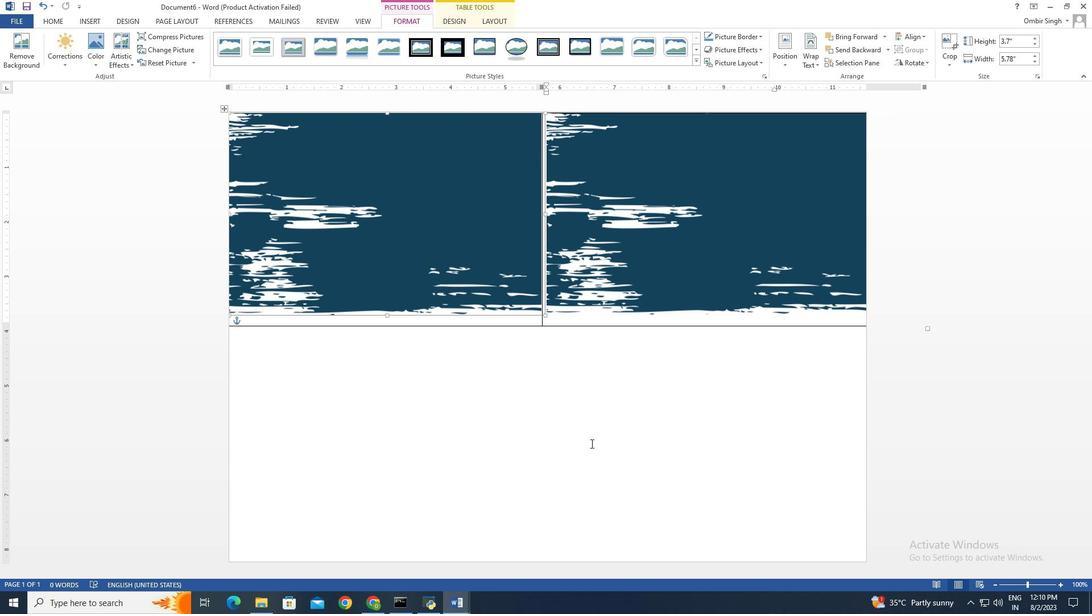 
Action: Mouse pressed left at (591, 443)
Screenshot: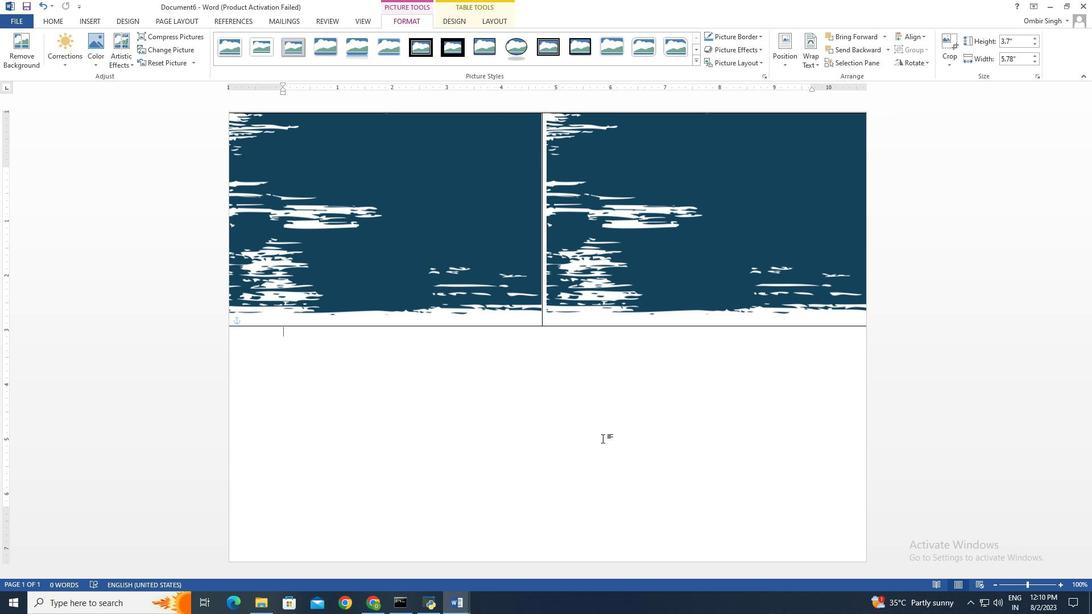 
Action: Mouse moved to (510, 299)
Screenshot: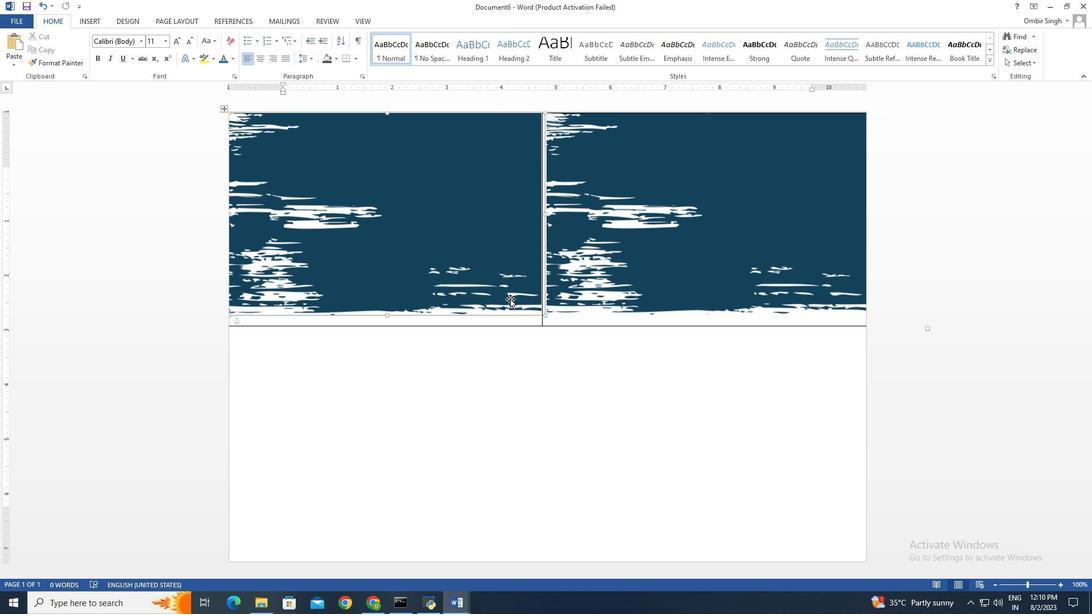 
Action: Mouse pressed left at (510, 299)
Screenshot: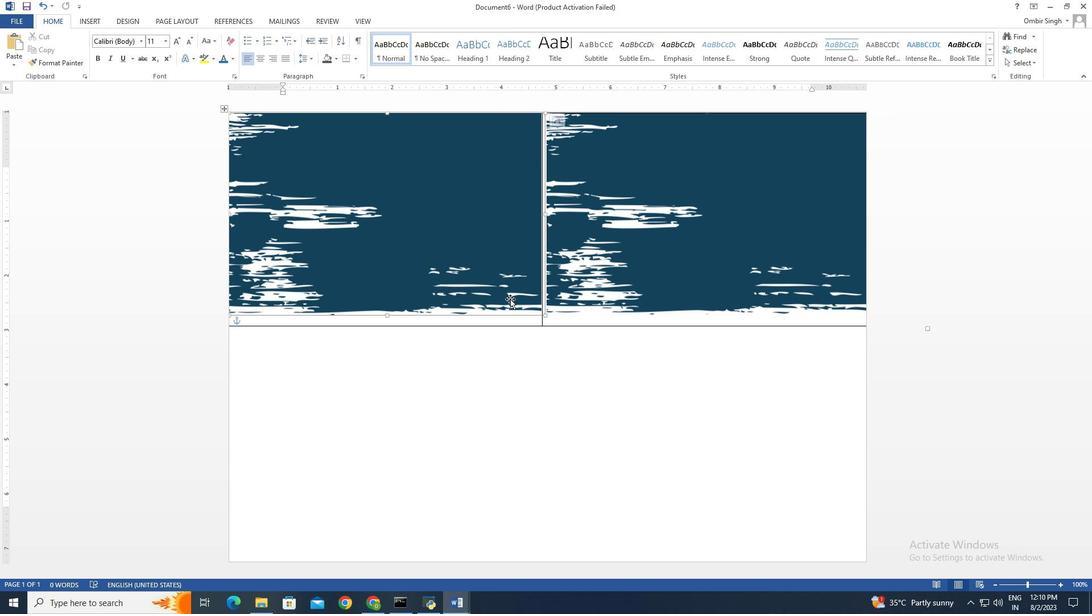 
Action: Mouse moved to (488, 235)
Screenshot: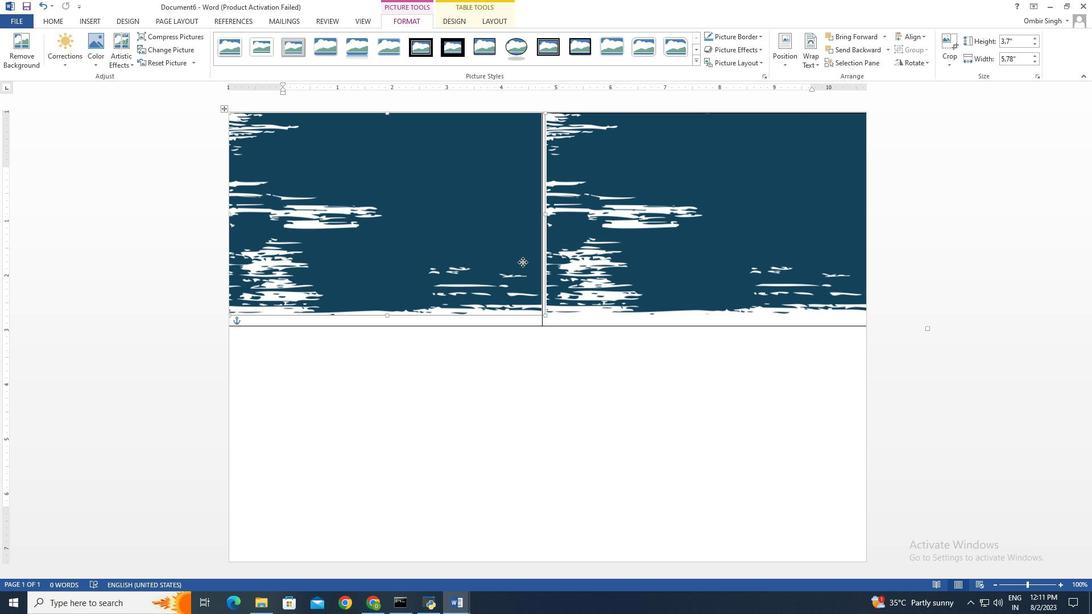 
Action: Mouse pressed left at (488, 235)
Screenshot: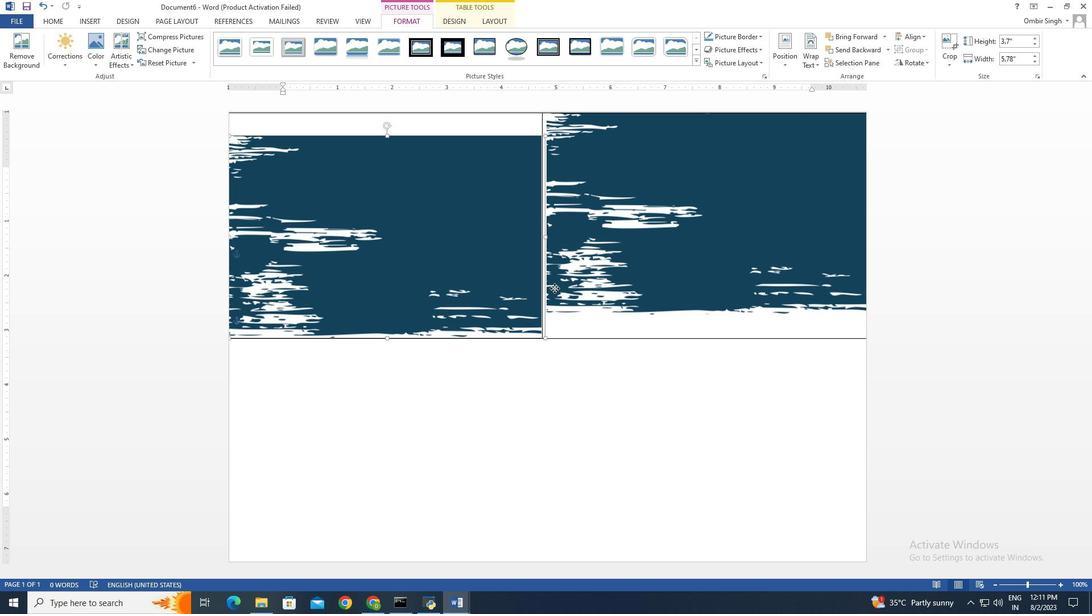 
Action: Mouse moved to (635, 330)
Screenshot: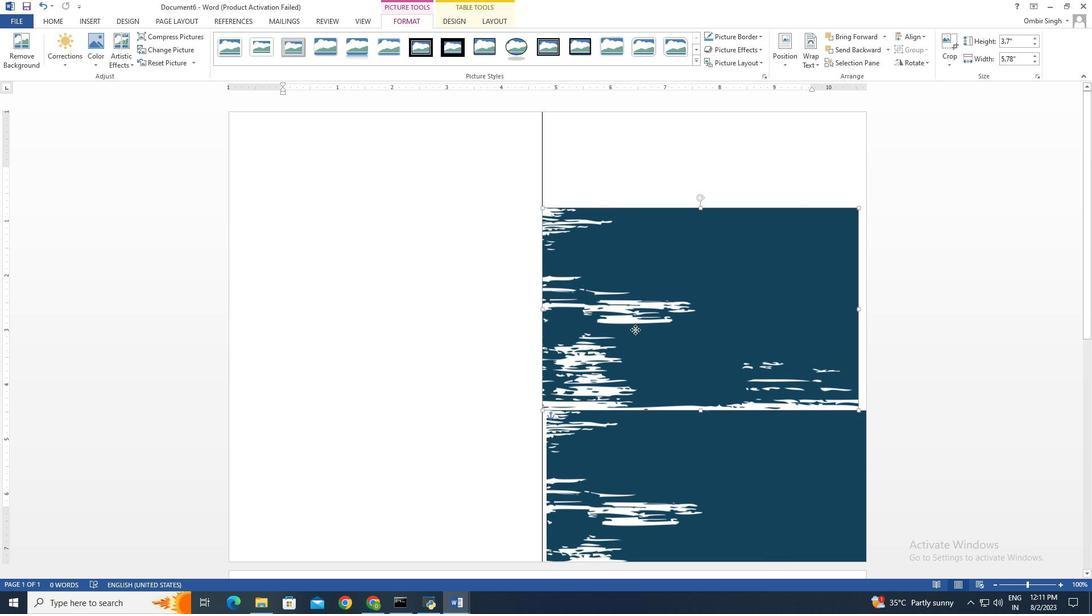 
Action: Key pressed ctrl+Z
Screenshot: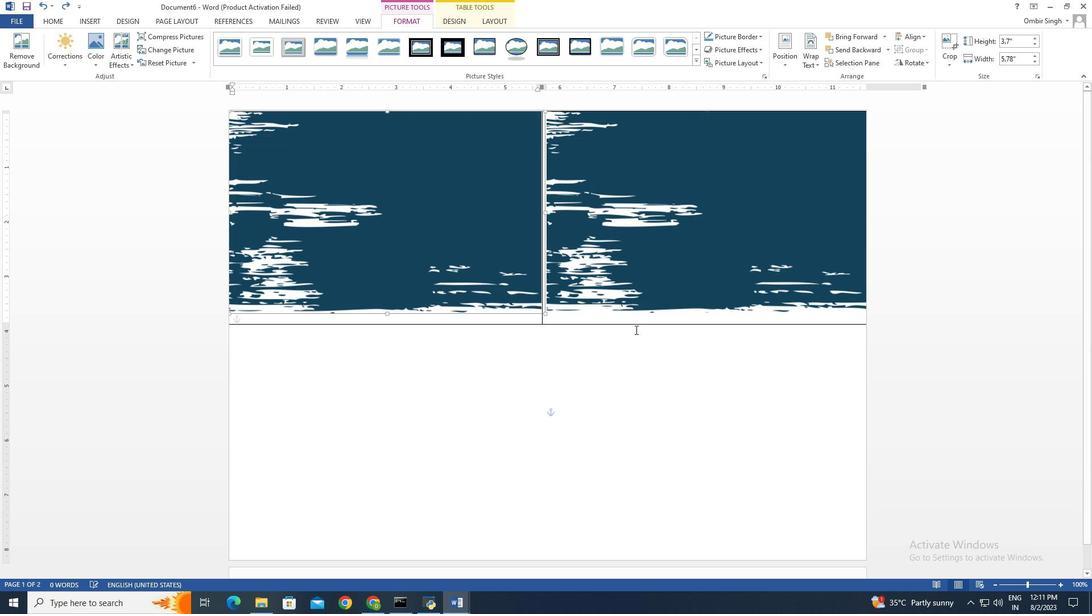 
Action: Mouse moved to (534, 393)
Screenshot: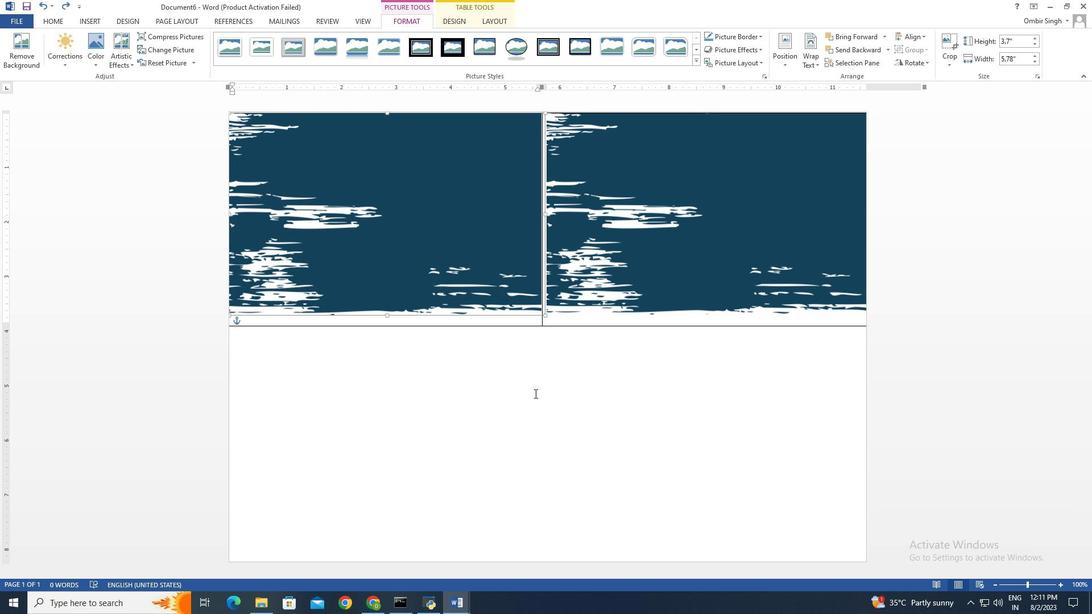 
Action: Mouse pressed left at (534, 393)
Screenshot: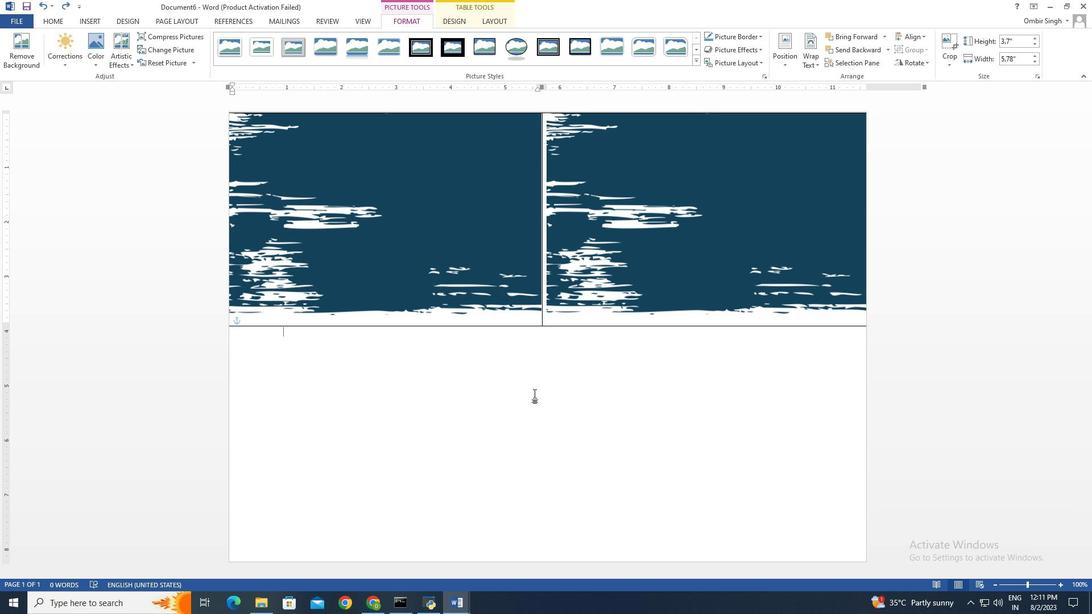
Action: Mouse moved to (638, 404)
Screenshot: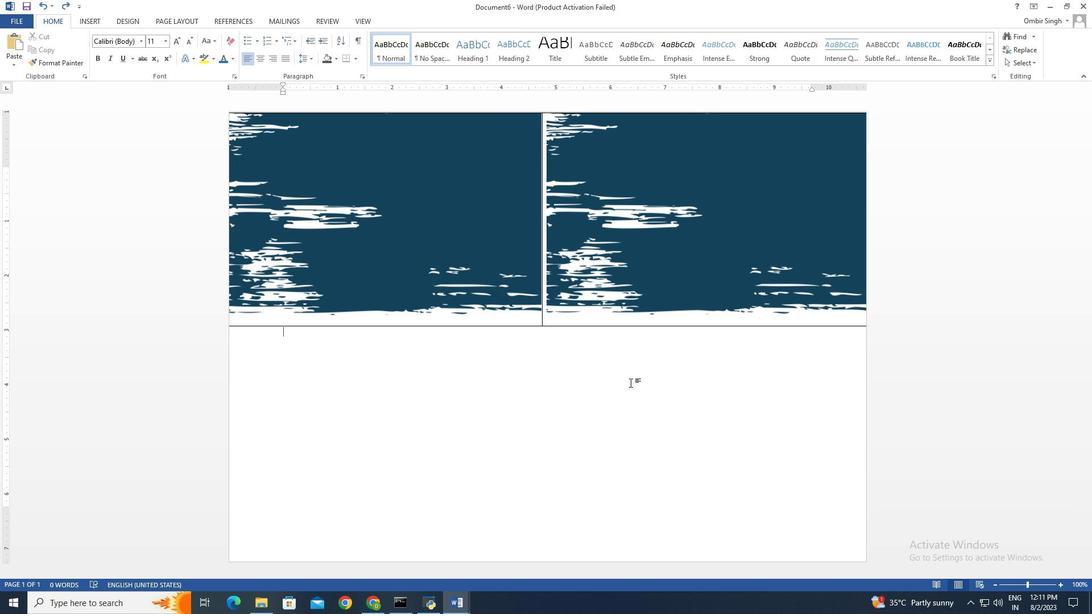 
Action: Mouse pressed left at (638, 404)
Screenshot: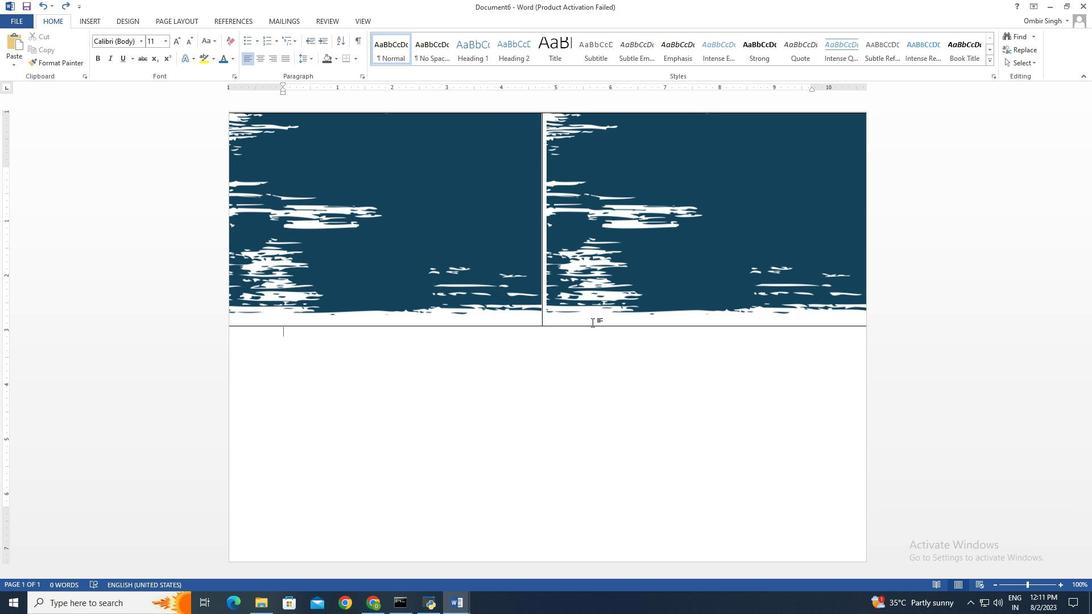 
Action: Mouse moved to (450, 17)
Screenshot: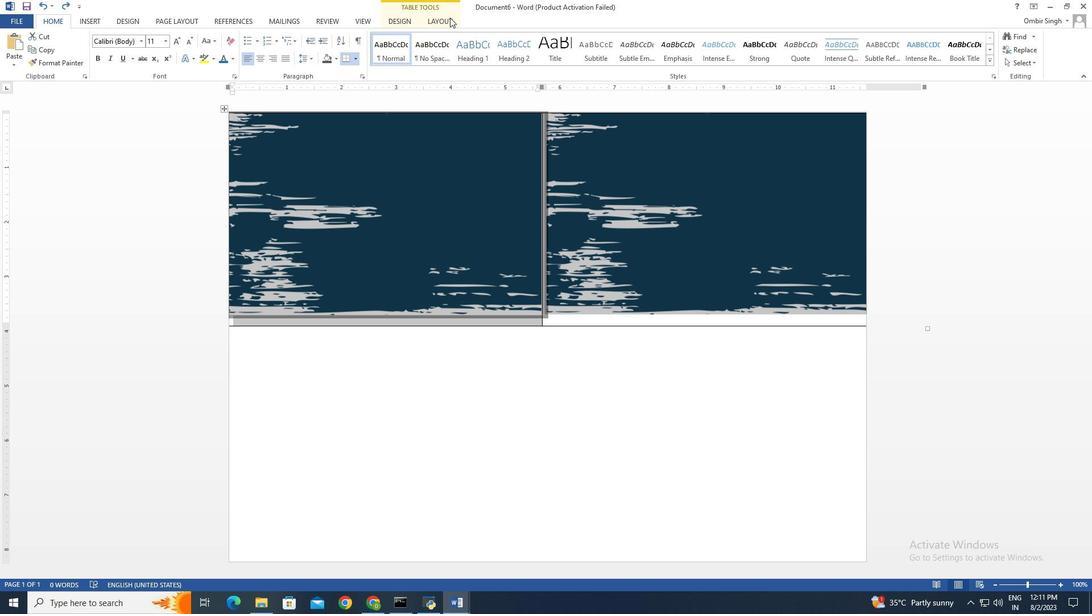 
Action: Mouse pressed left at (450, 17)
Screenshot: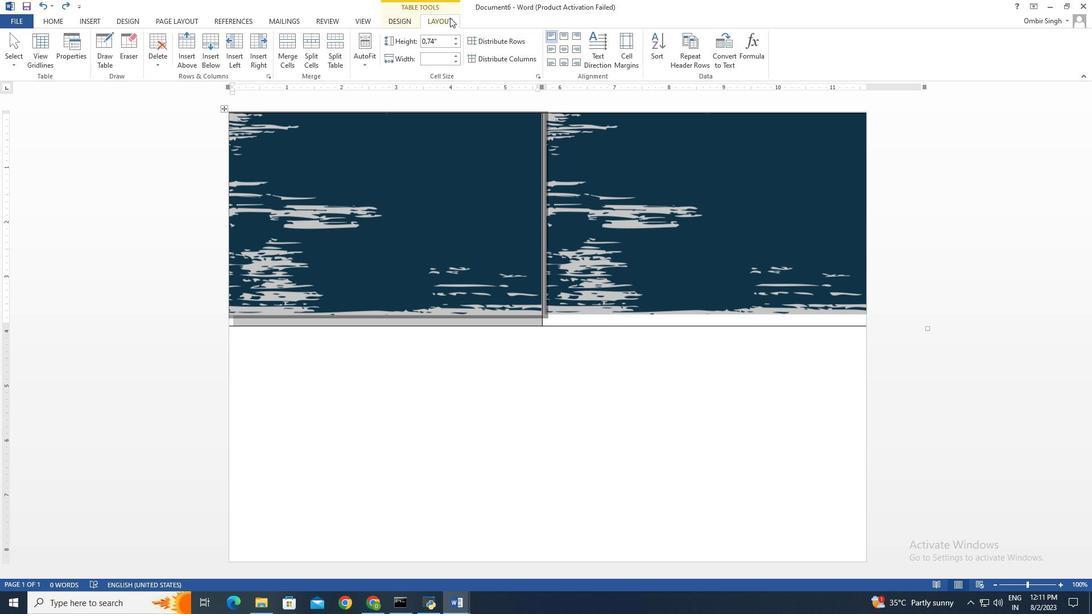 
Action: Mouse moved to (407, 21)
Screenshot: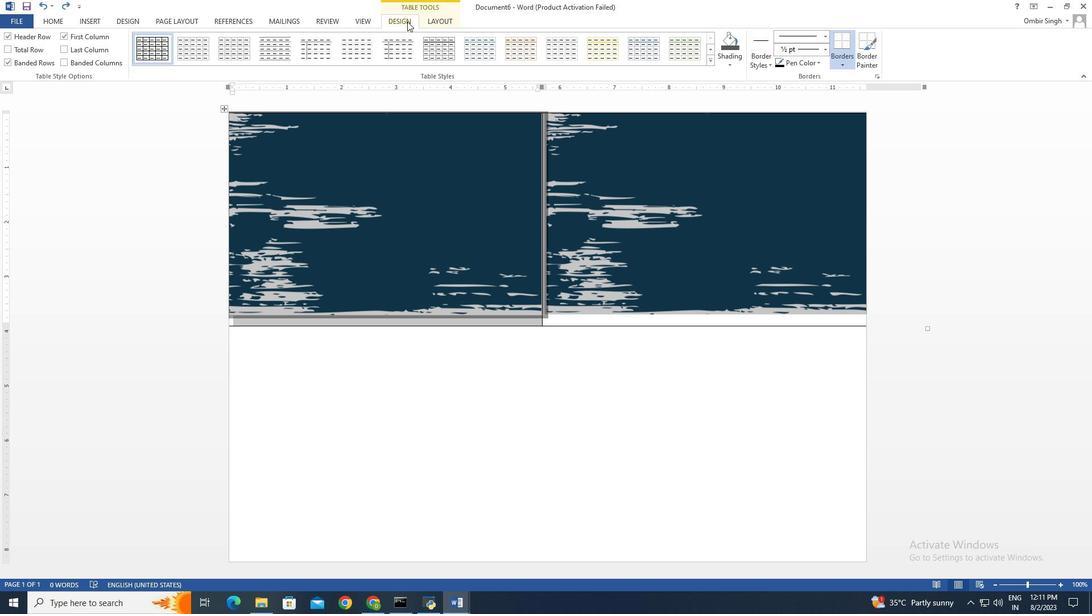 
Action: Mouse pressed left at (407, 21)
Screenshot: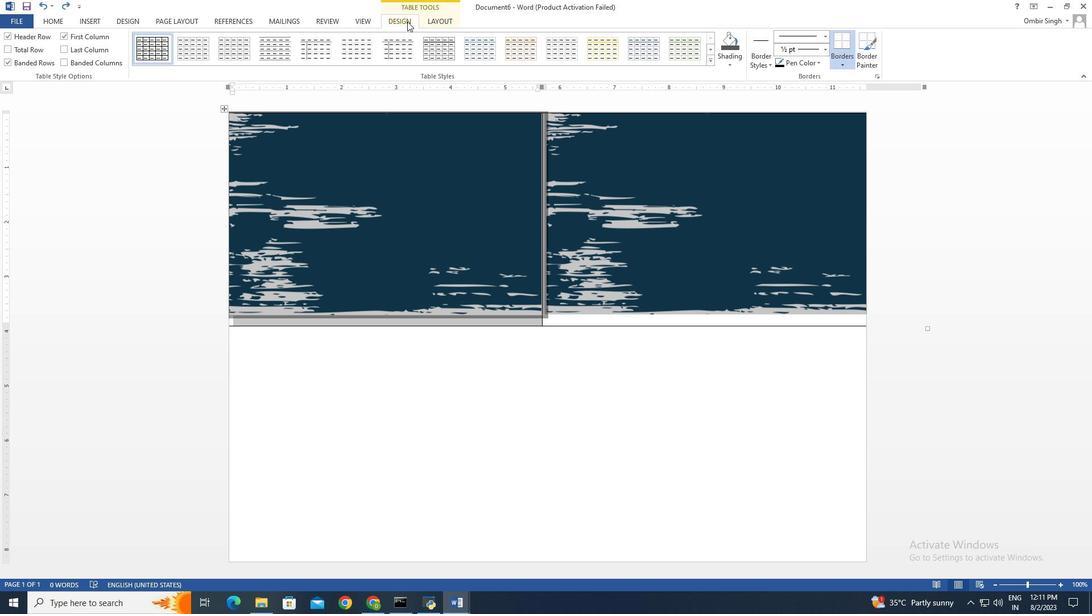 
Action: Mouse moved to (844, 58)
Screenshot: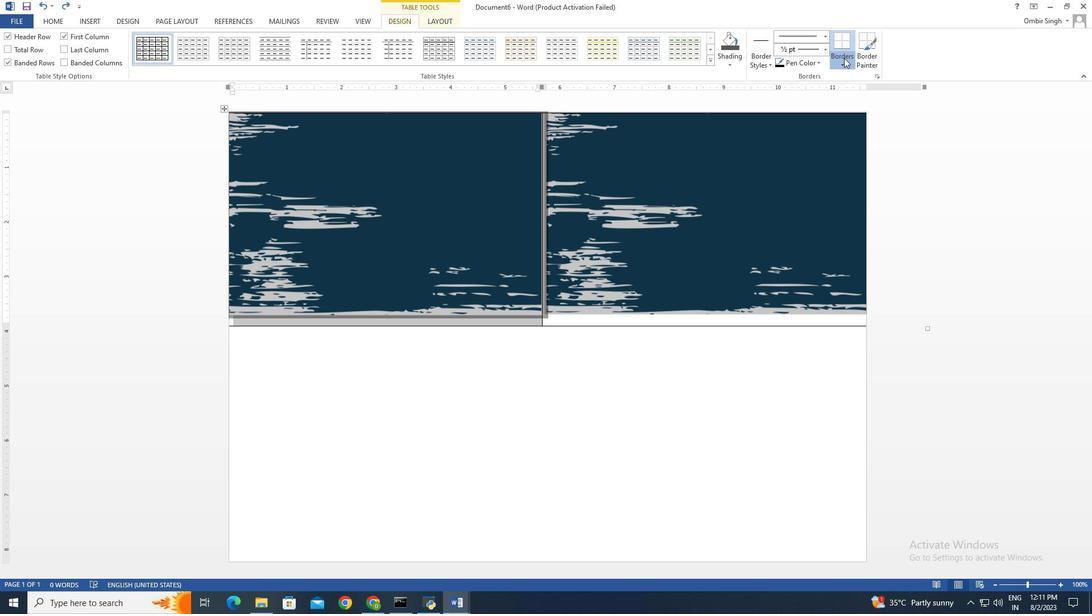 
Action: Mouse pressed left at (844, 58)
Screenshot: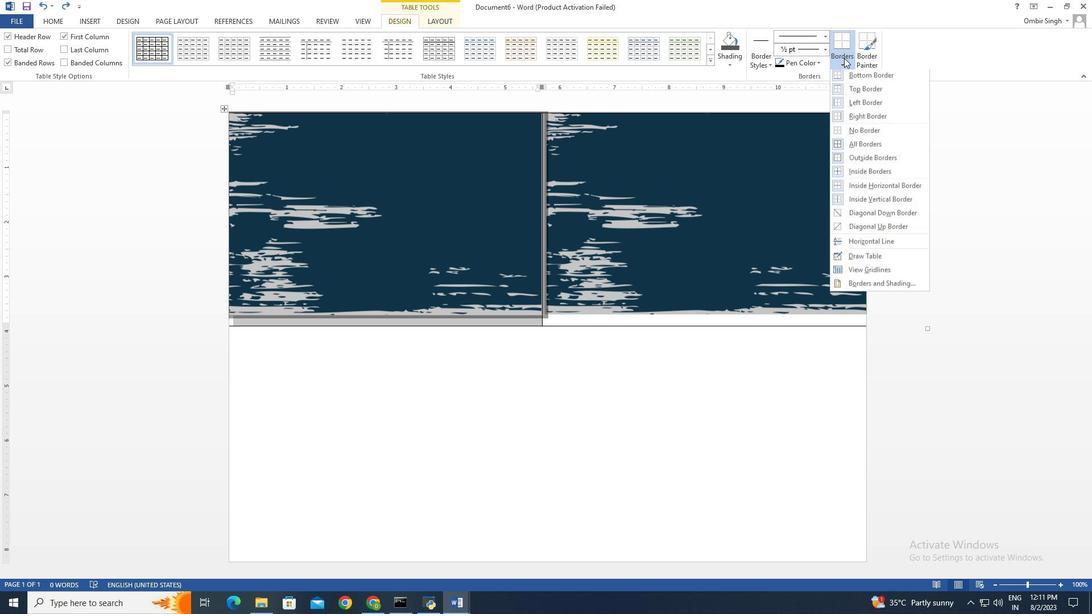 
Action: Mouse moved to (862, 133)
Screenshot: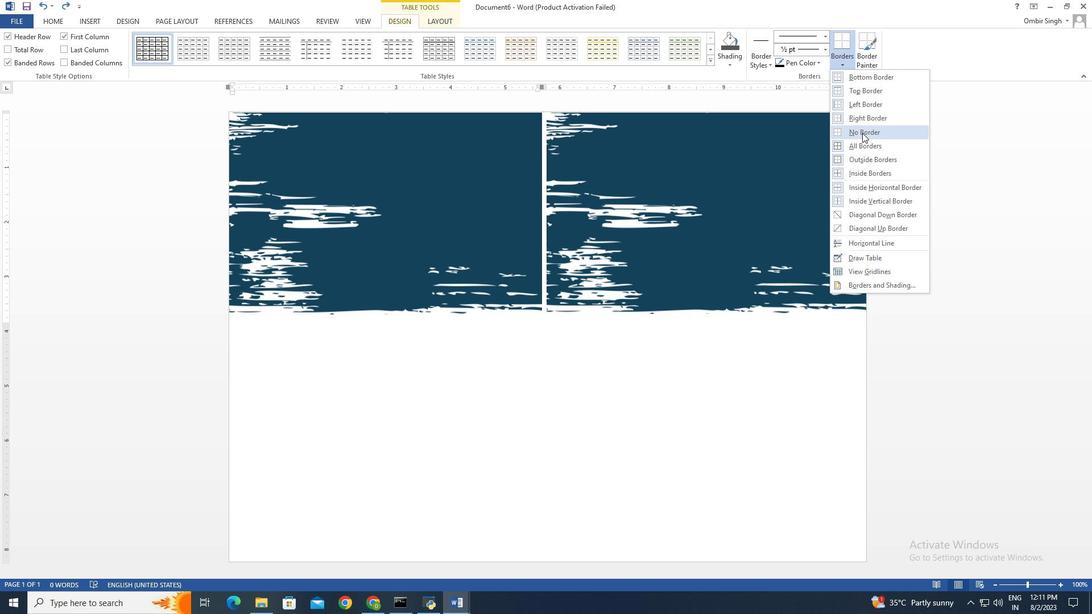 
Action: Mouse pressed left at (862, 133)
Screenshot: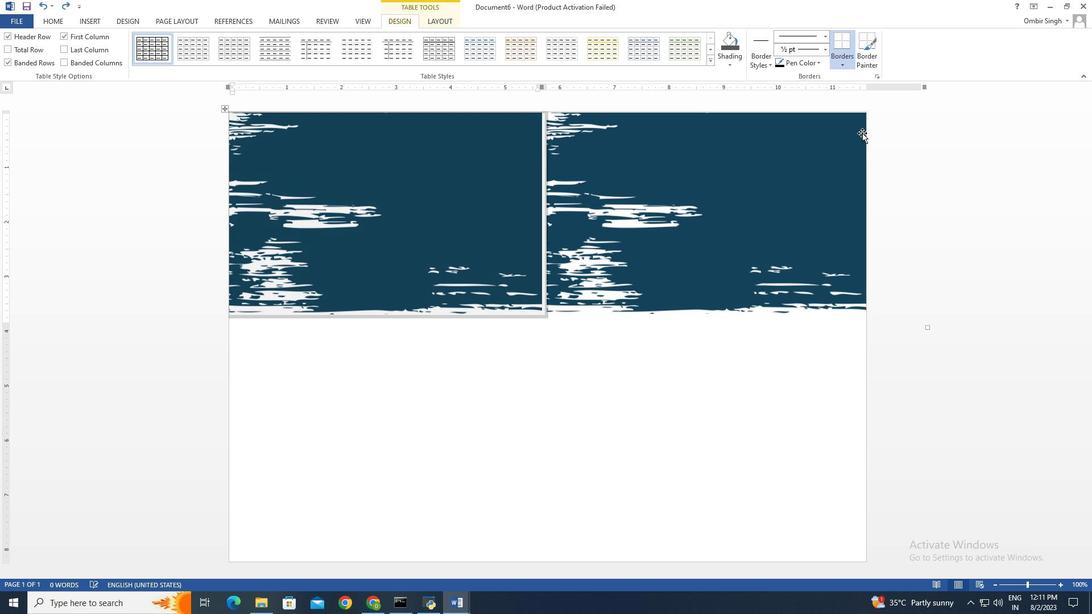 
Action: Mouse moved to (575, 406)
Screenshot: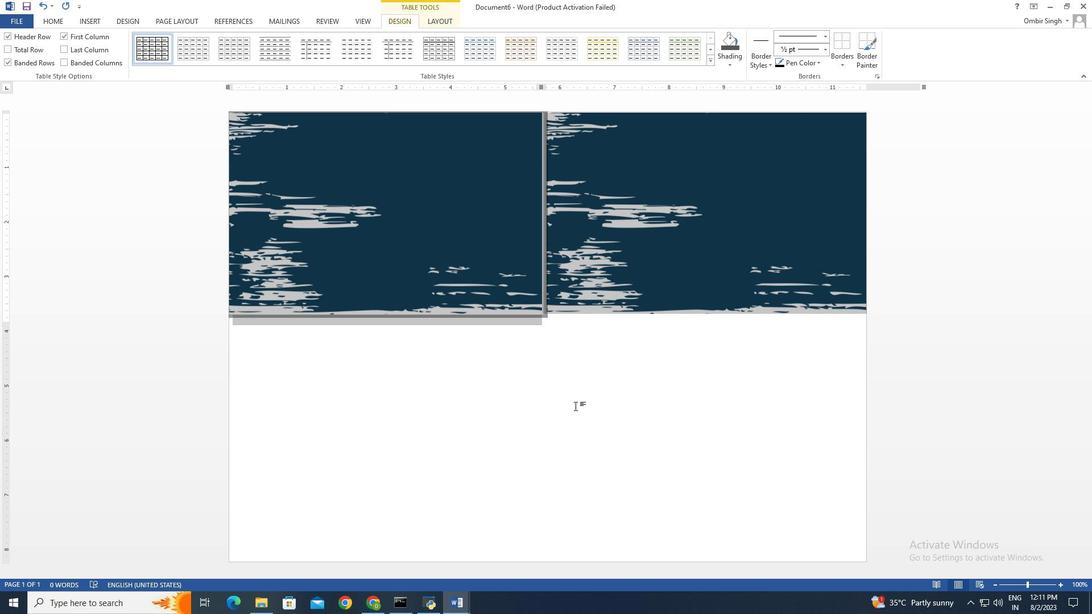 
Action: Mouse pressed left at (575, 406)
Screenshot: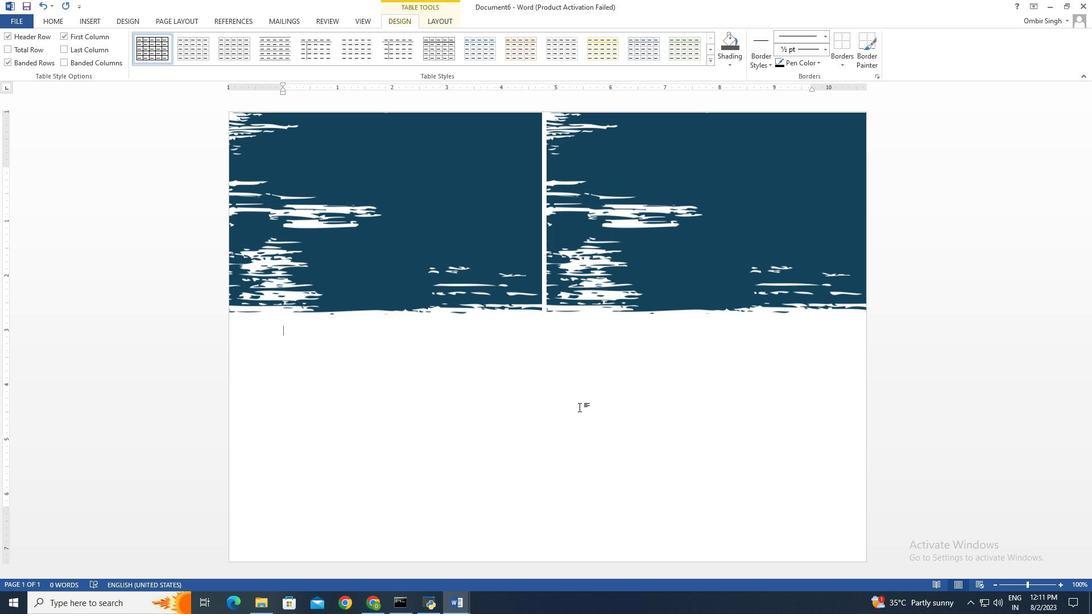 
Action: Mouse moved to (93, 18)
Screenshot: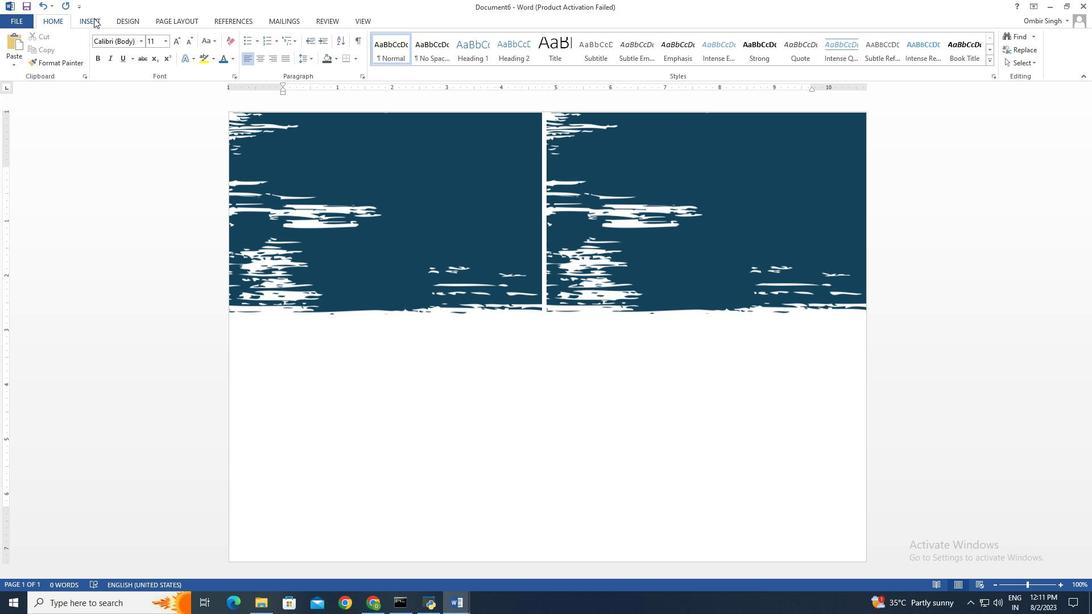 
Action: Mouse pressed left at (93, 18)
Screenshot: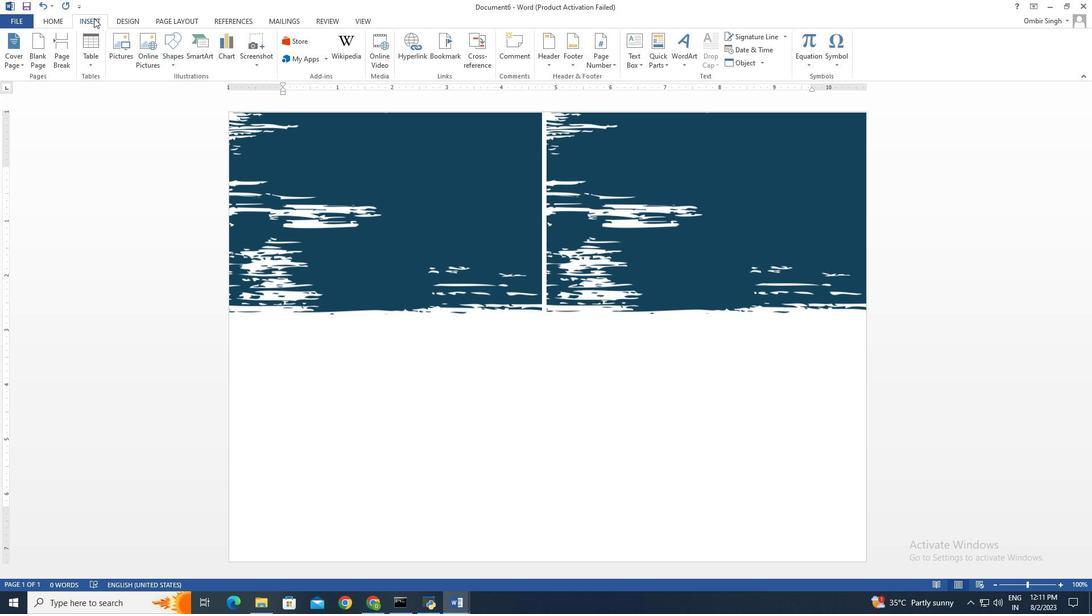 
Action: Mouse moved to (178, 62)
Screenshot: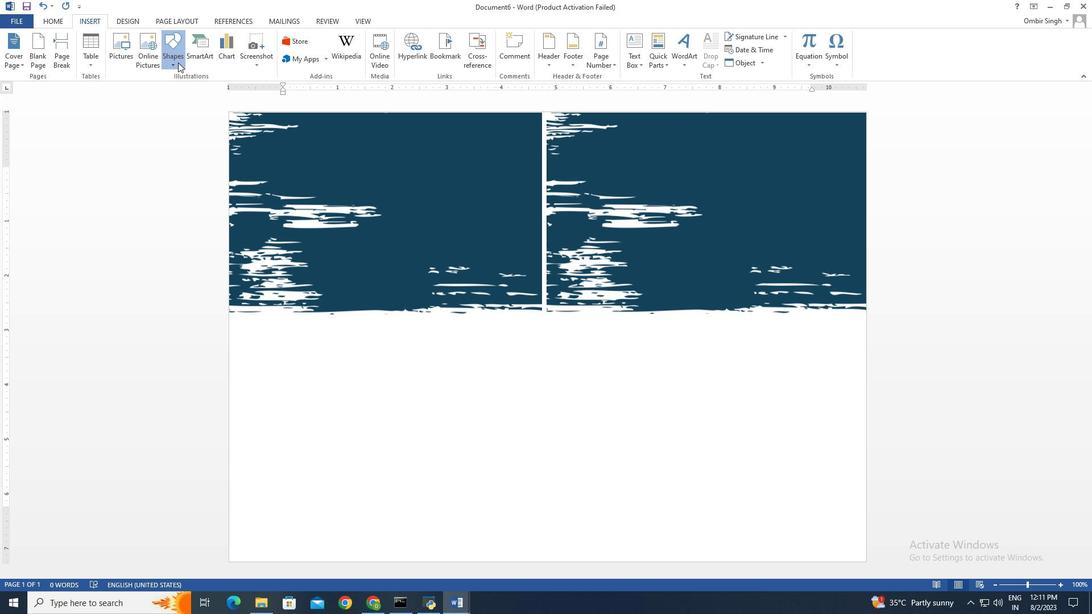 
Action: Mouse pressed left at (178, 62)
Screenshot: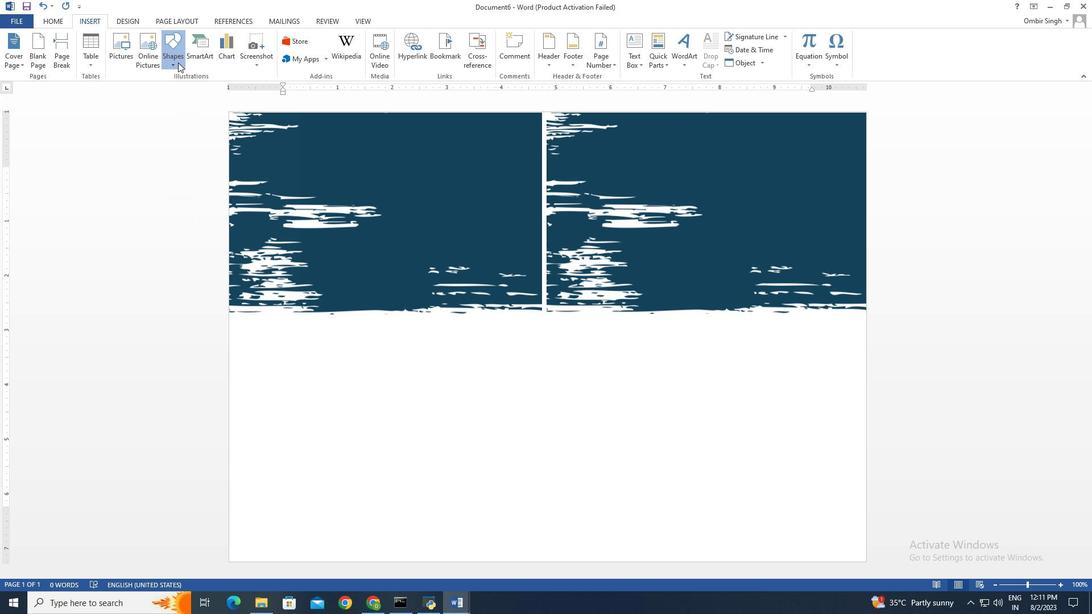 
Action: Mouse moved to (222, 101)
Screenshot: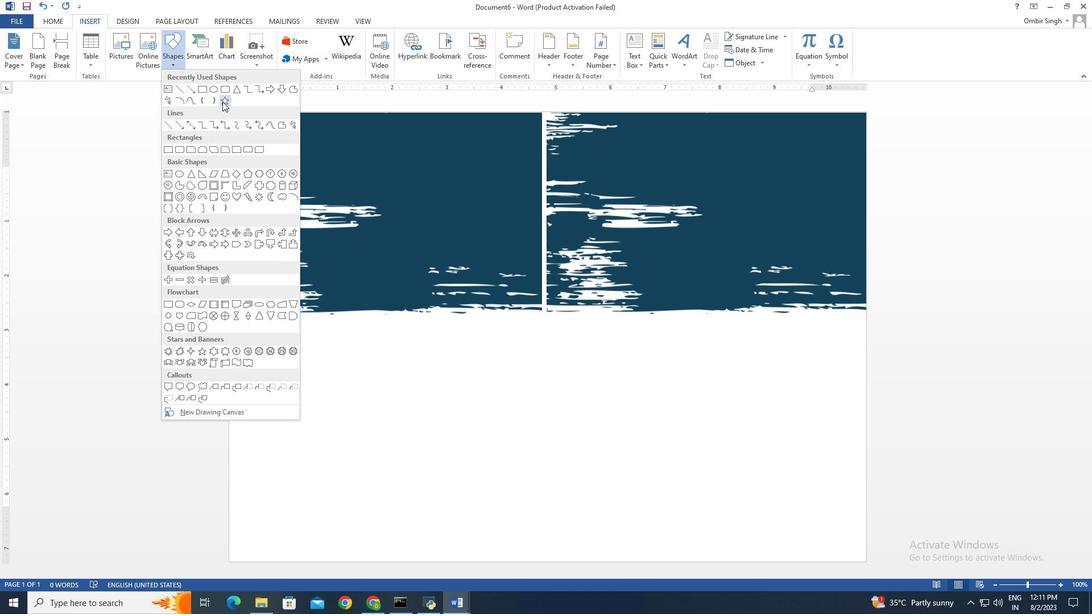 
Action: Mouse pressed left at (222, 101)
Screenshot: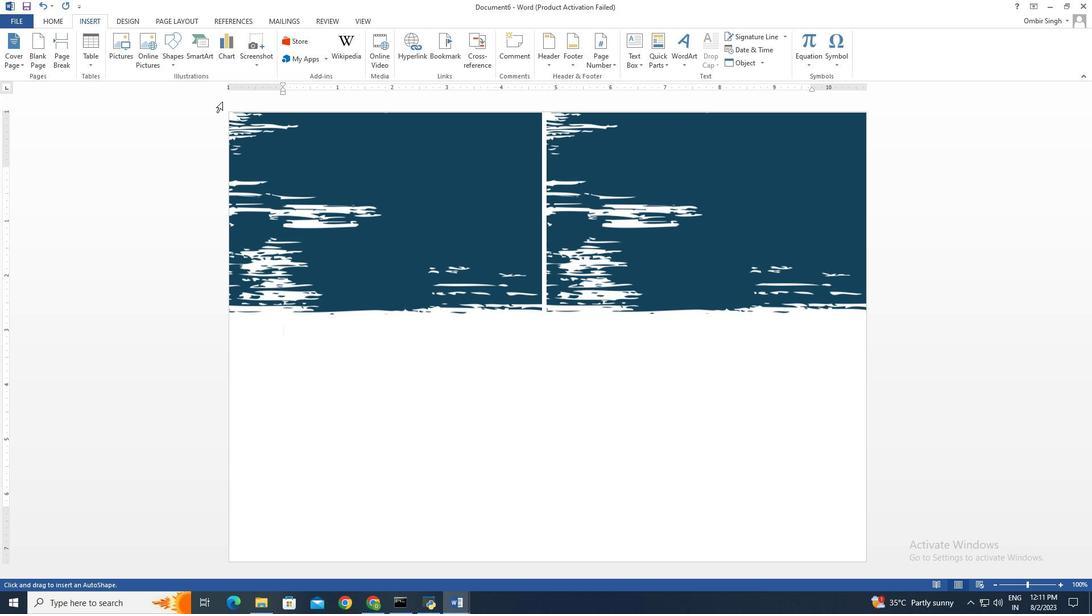 
Action: Mouse moved to (273, 146)
Screenshot: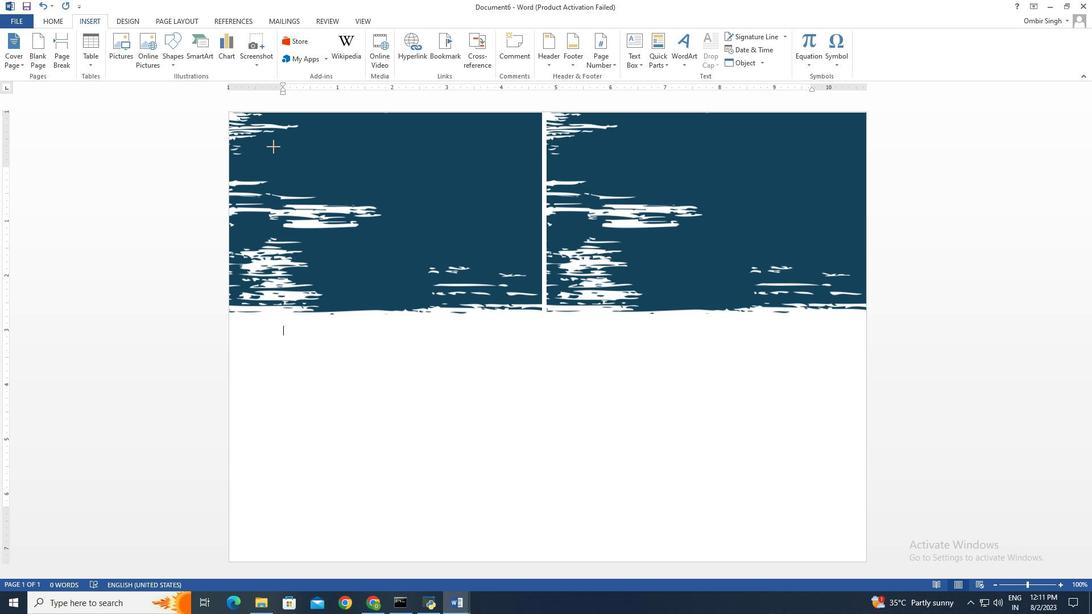 
Action: Mouse pressed left at (273, 146)
Screenshot: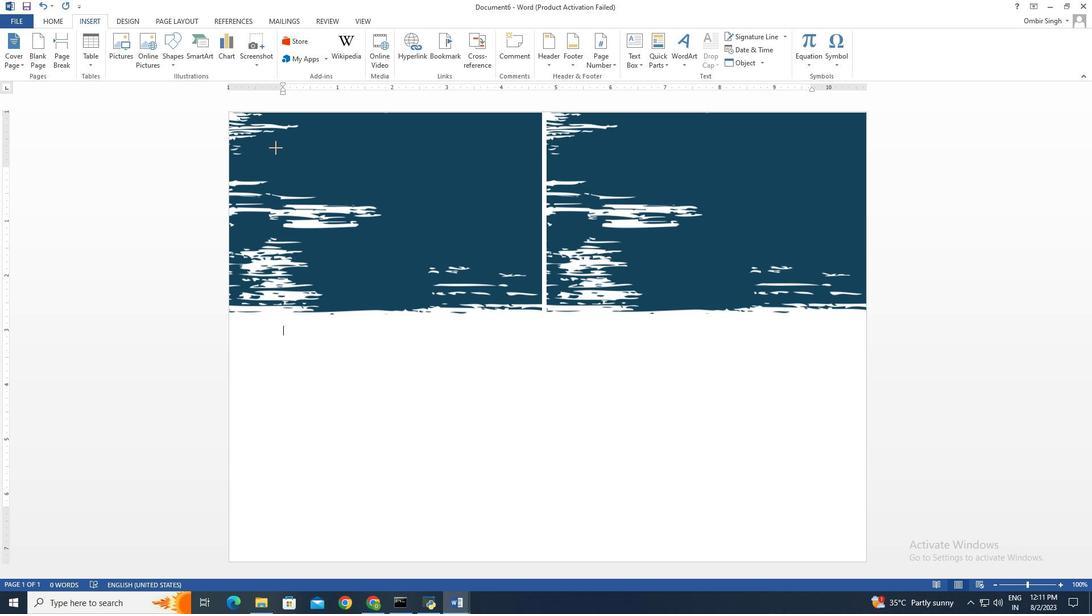 
Action: Mouse moved to (297, 171)
Screenshot: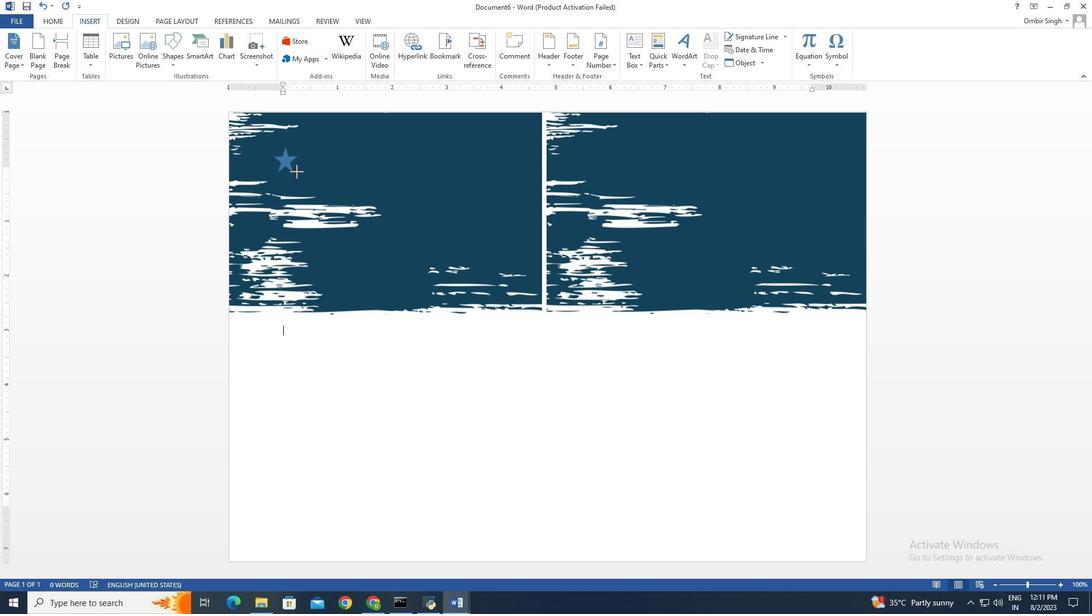 
Action: Key pressed <Key.shift>
Screenshot: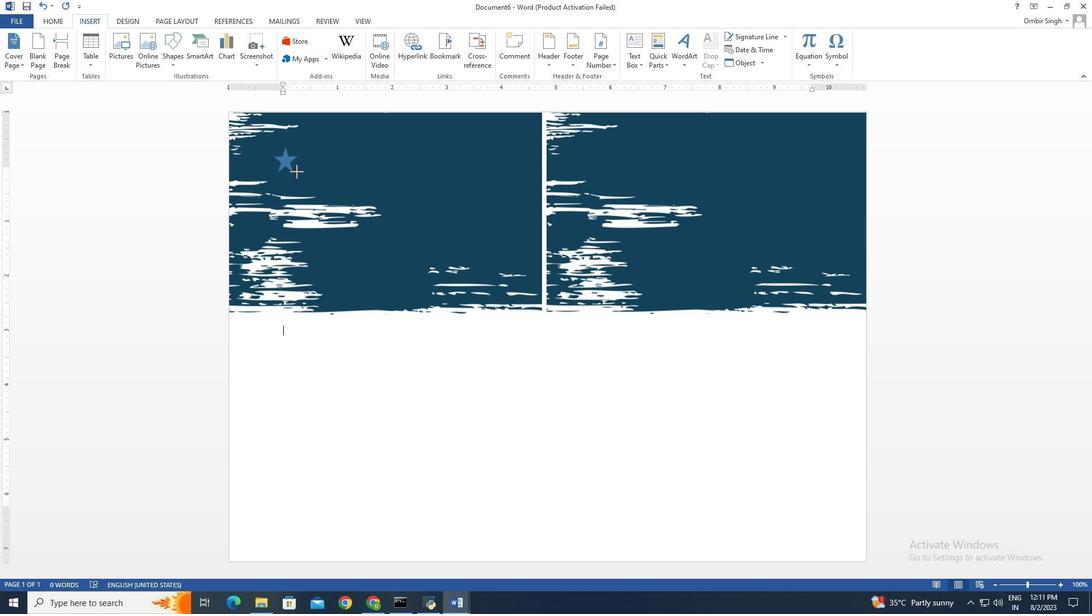 
Action: Mouse moved to (298, 171)
Screenshot: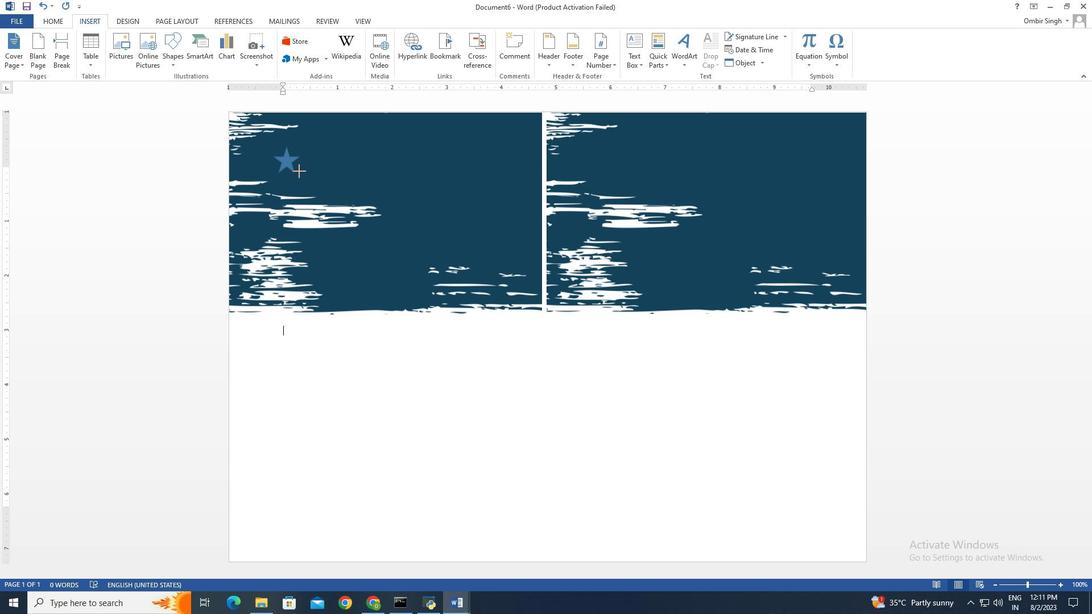 
Action: Key pressed <Key.shift>
Screenshot: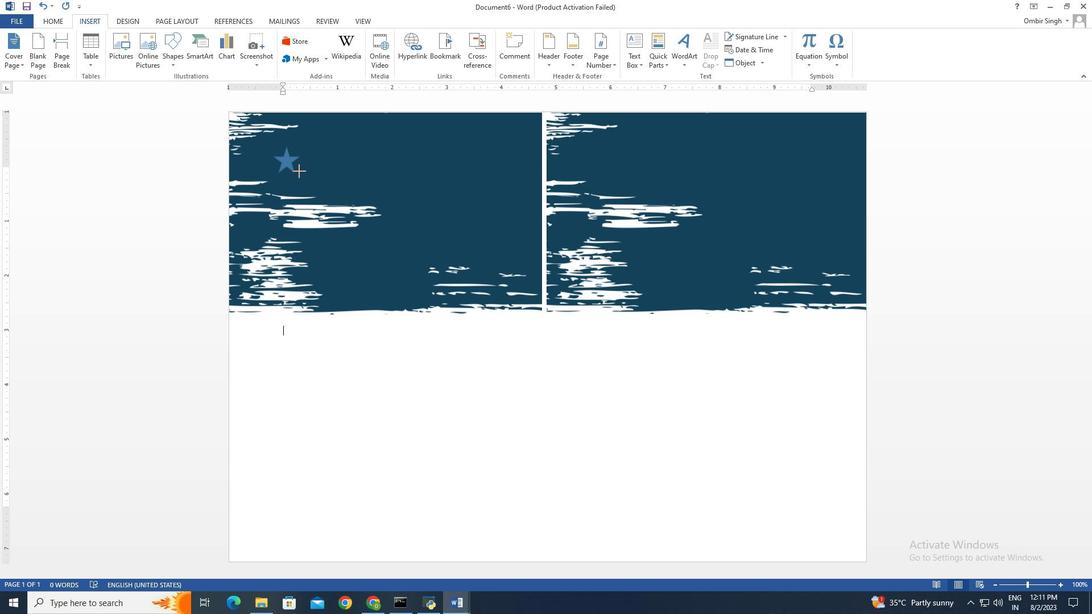 
Action: Mouse moved to (299, 171)
Screenshot: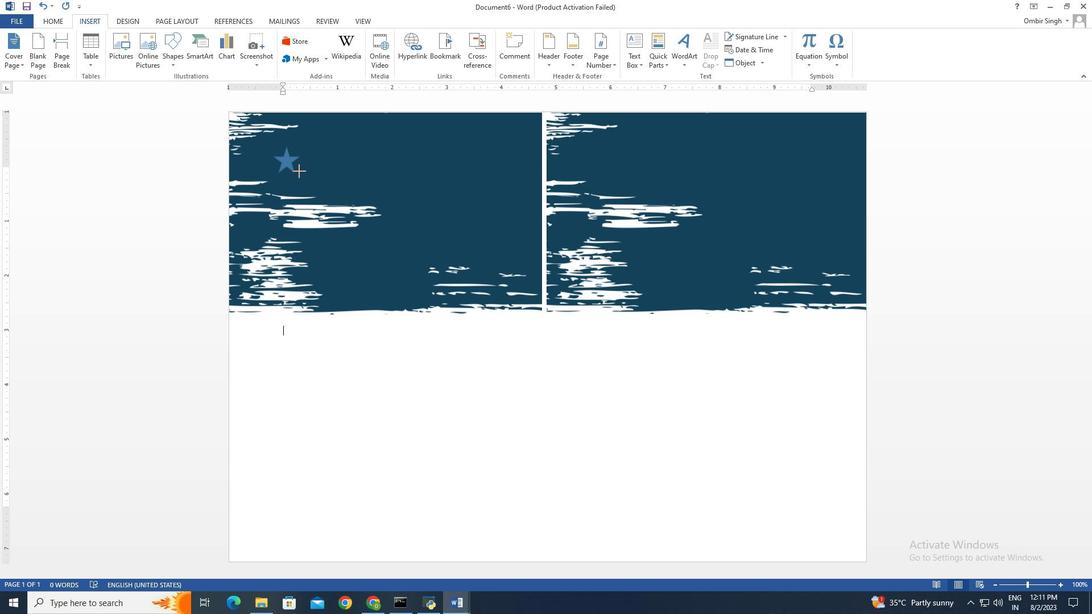 
Action: Key pressed <Key.shift><Key.shift><Key.shift><Key.shift><Key.shift><Key.shift><Key.shift><Key.shift><Key.shift><Key.shift><Key.shift>
Screenshot: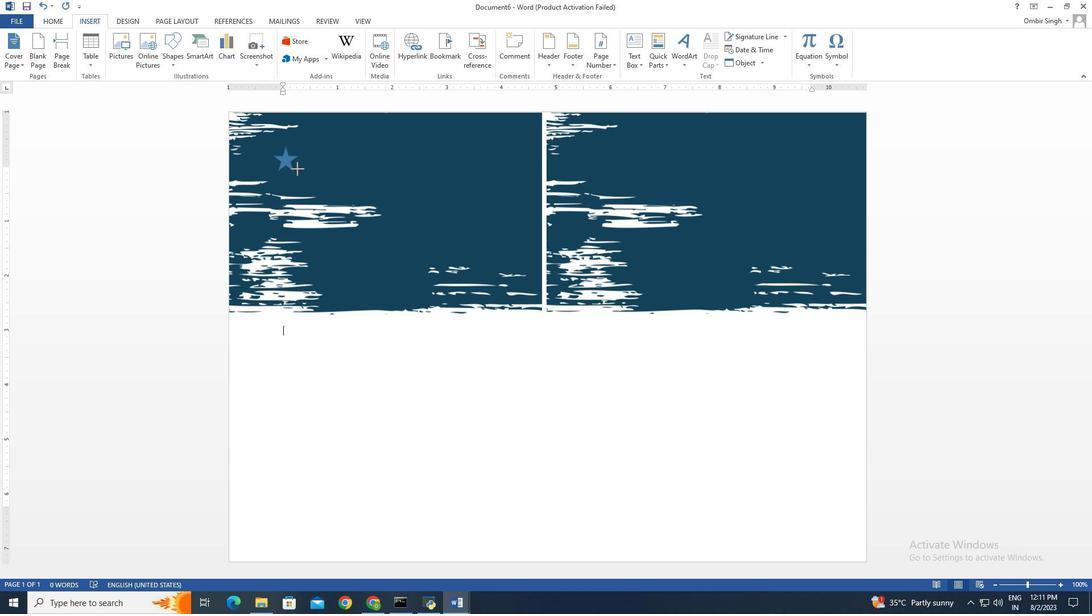 
Action: Mouse moved to (299, 171)
Screenshot: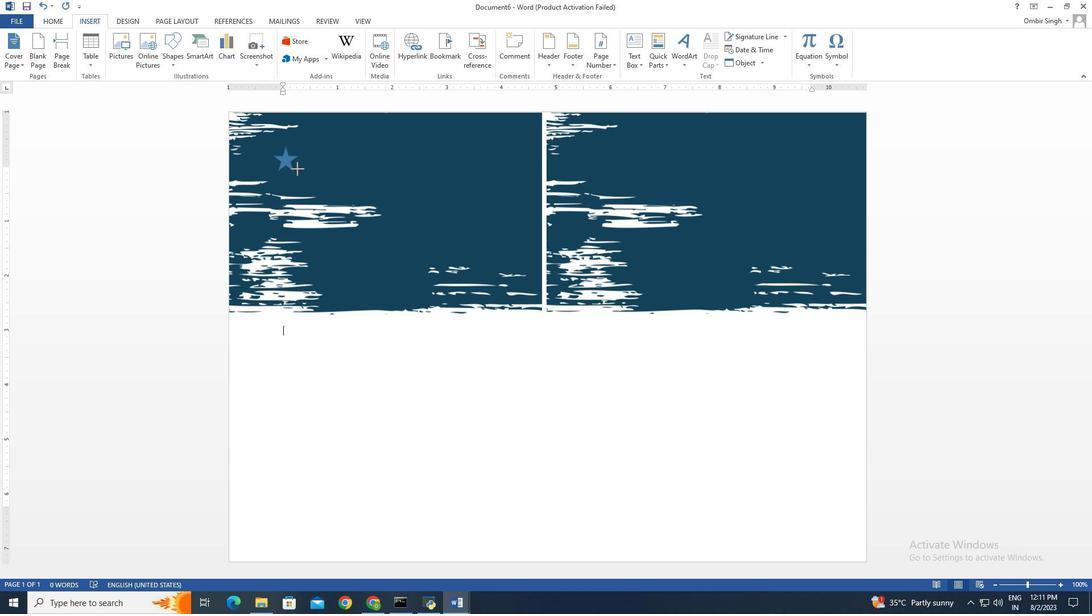 
Action: Key pressed <Key.shift>
Screenshot: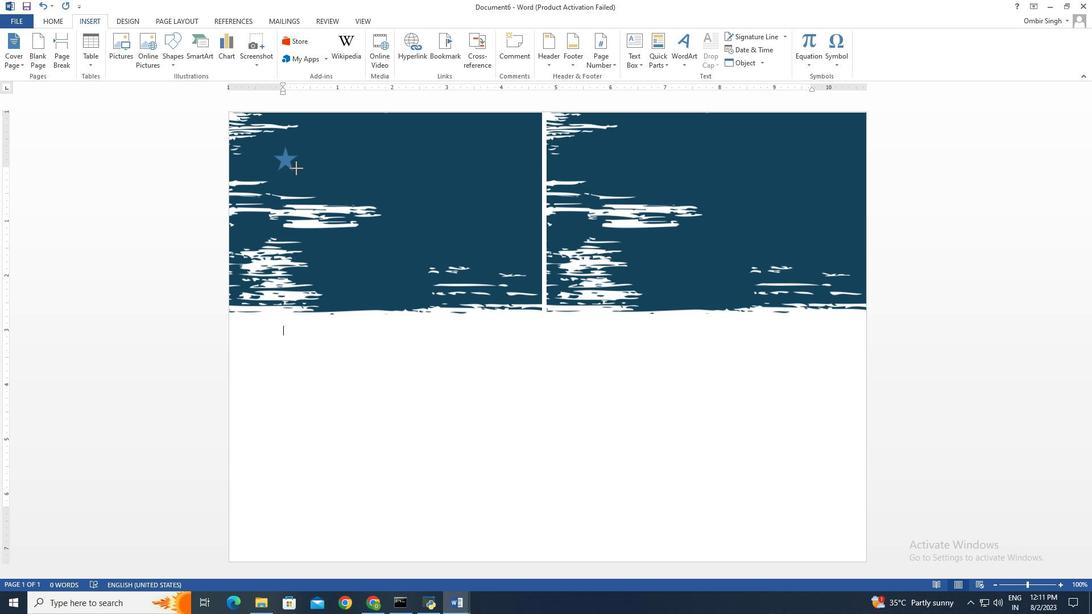
Action: Mouse moved to (298, 170)
Screenshot: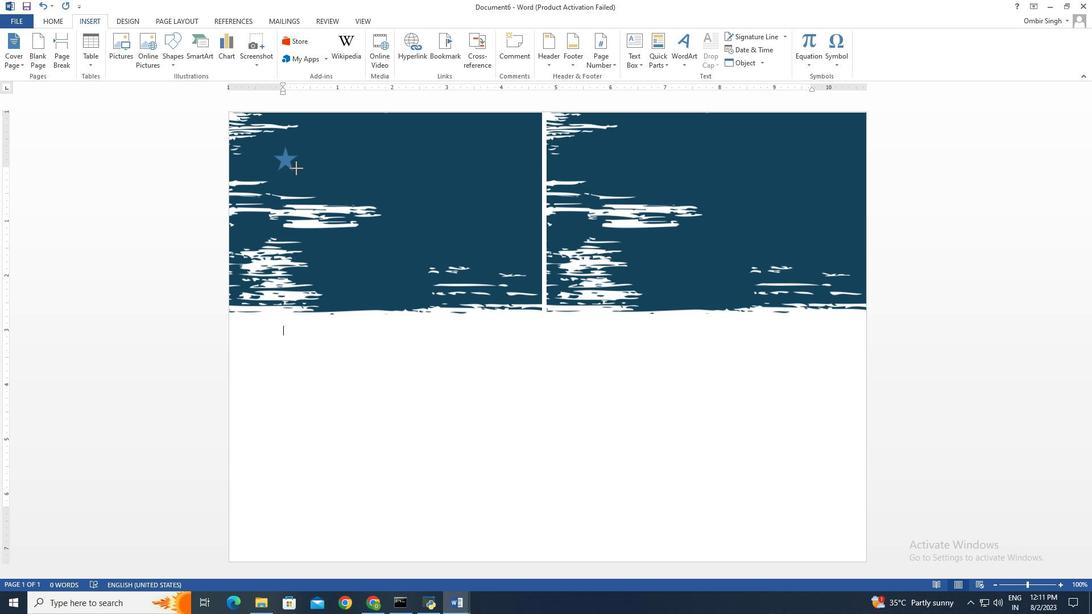 
Action: Key pressed <Key.shift>
Screenshot: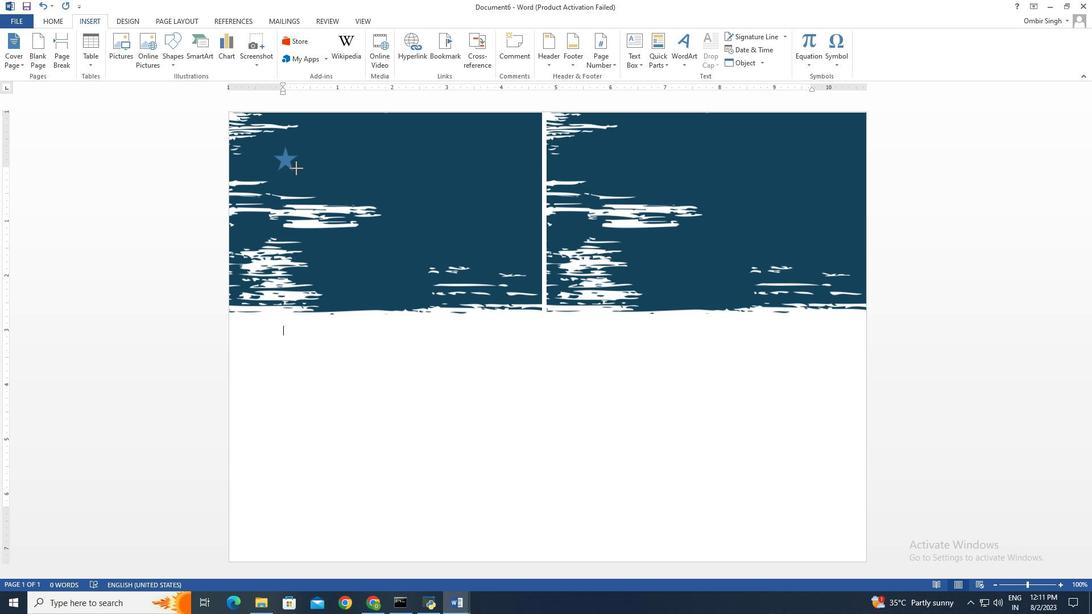 
Action: Mouse moved to (298, 170)
Screenshot: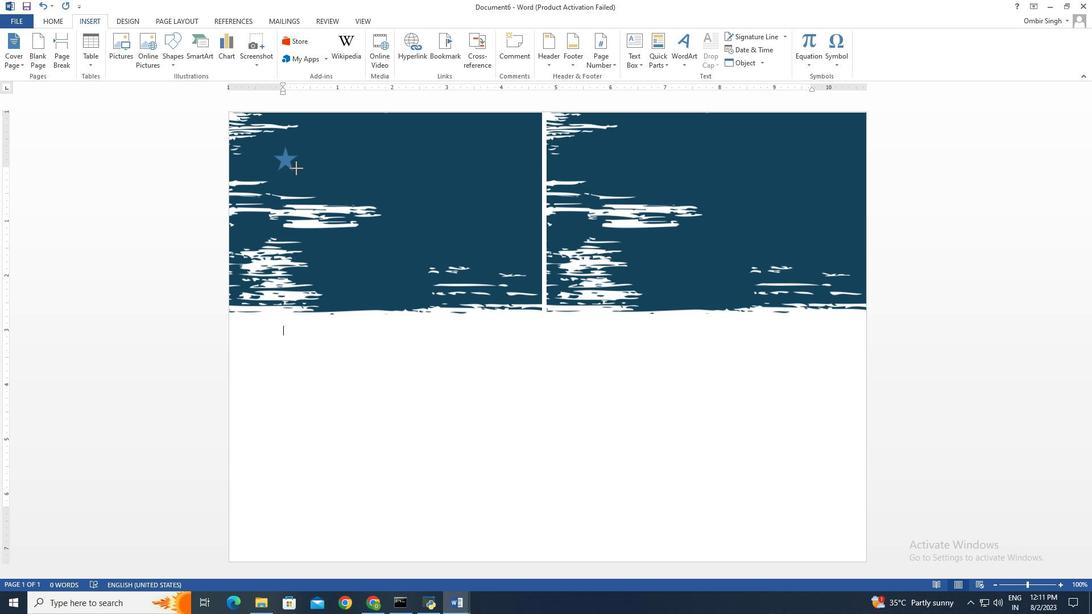 
Action: Key pressed <Key.shift>
Screenshot: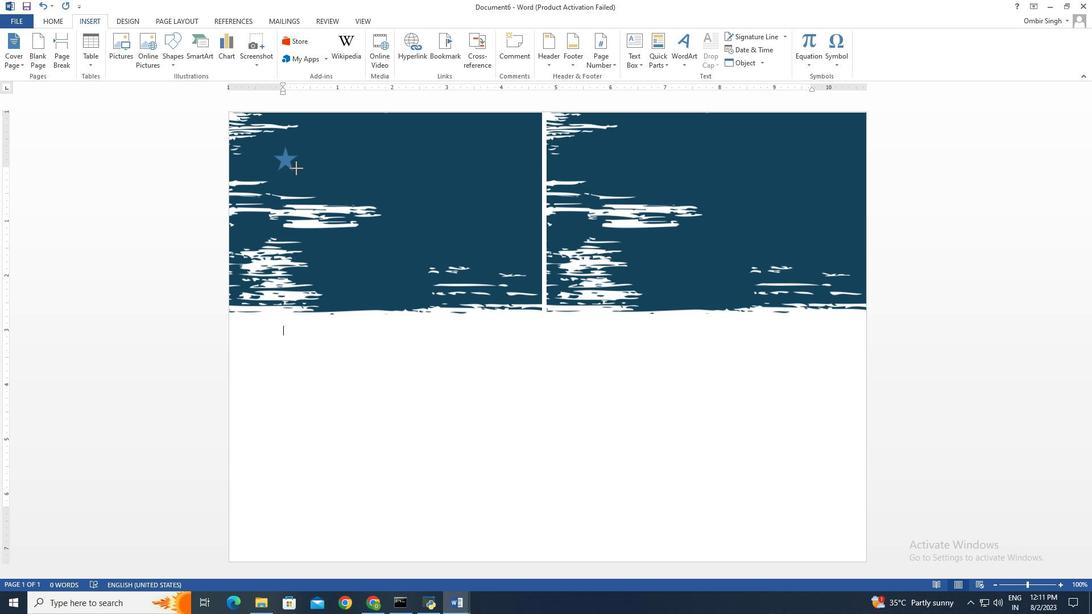 
Action: Mouse moved to (298, 169)
Screenshot: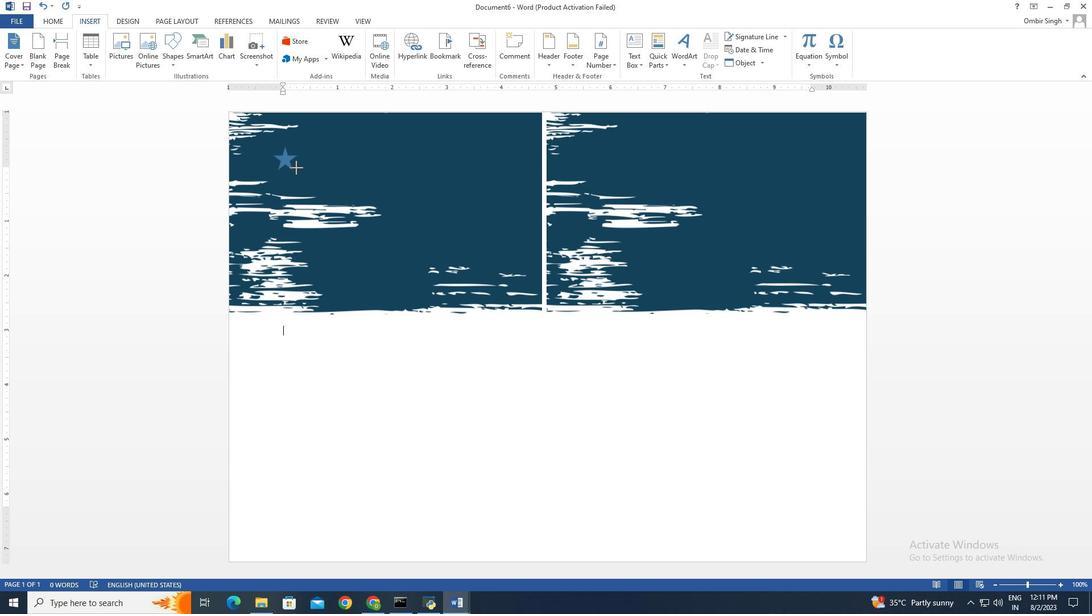 
Action: Key pressed <Key.shift>
Screenshot: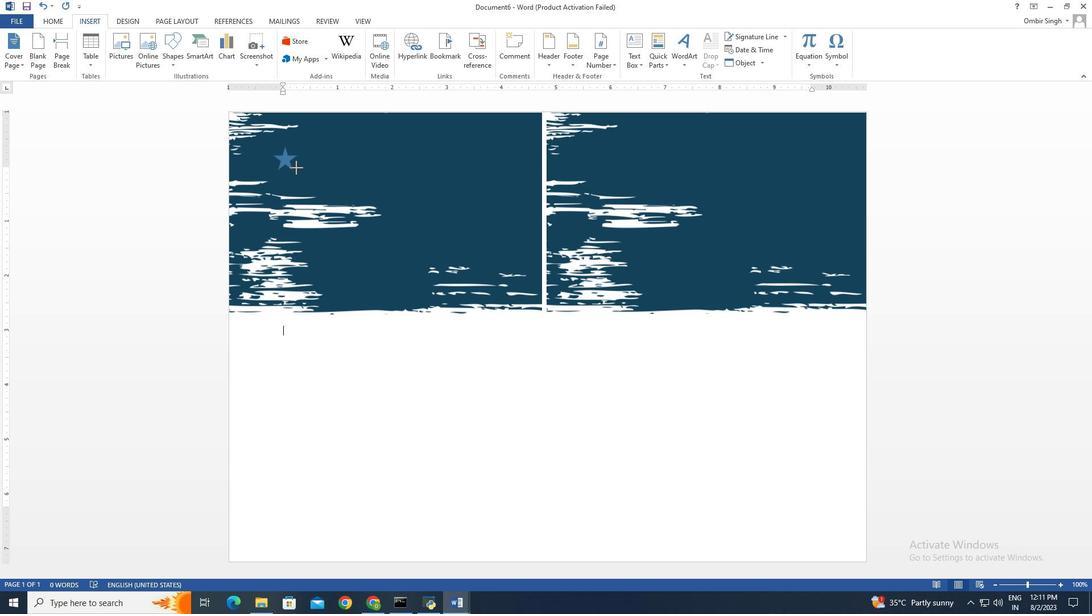 
Action: Mouse moved to (297, 169)
Screenshot: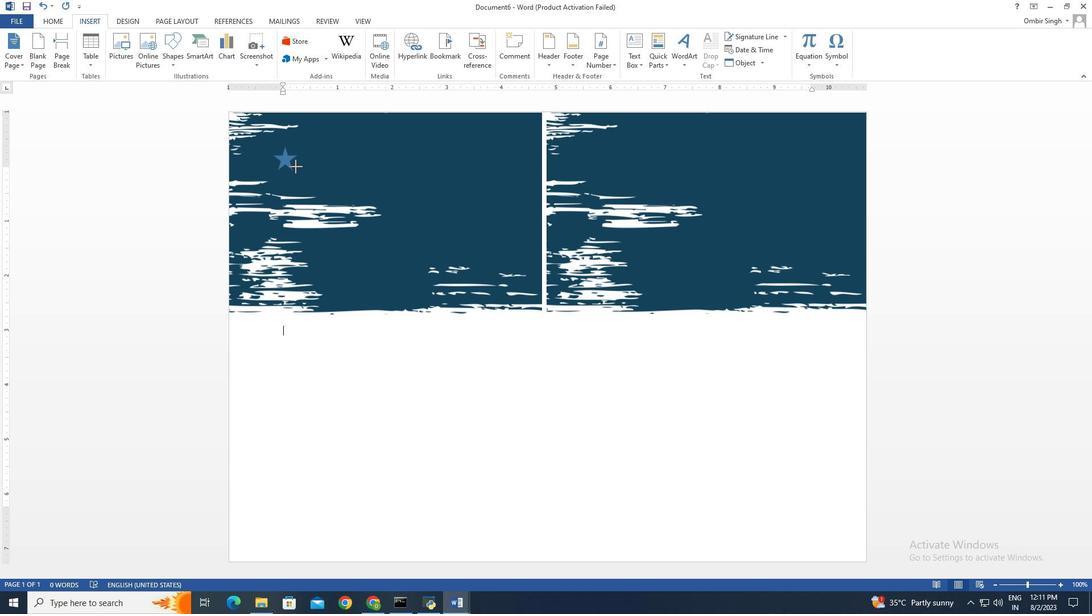 
Action: Key pressed <Key.shift>
Screenshot: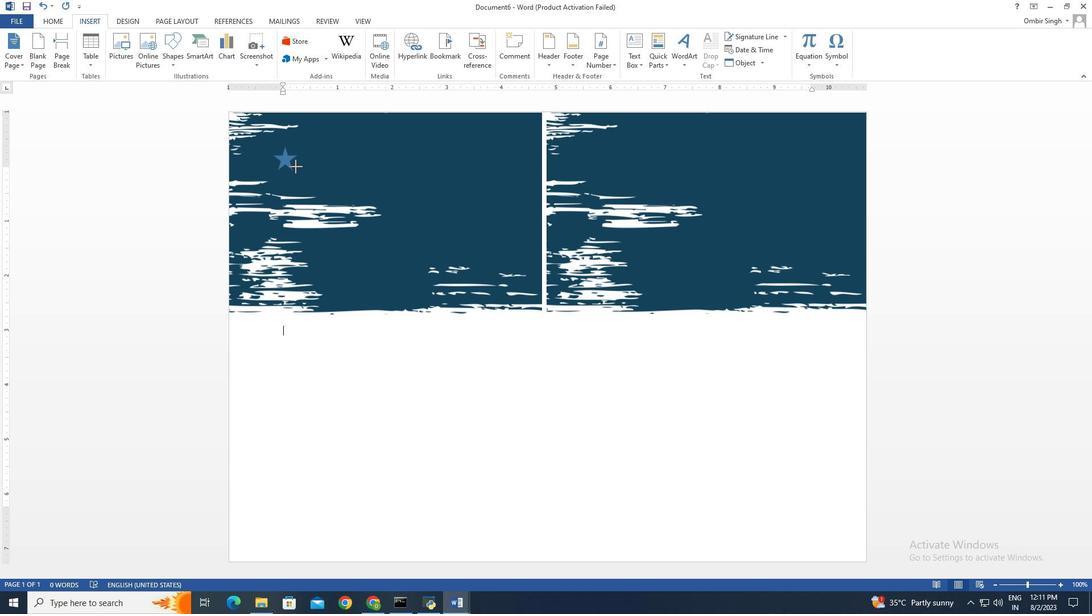 
Action: Mouse moved to (297, 169)
Screenshot: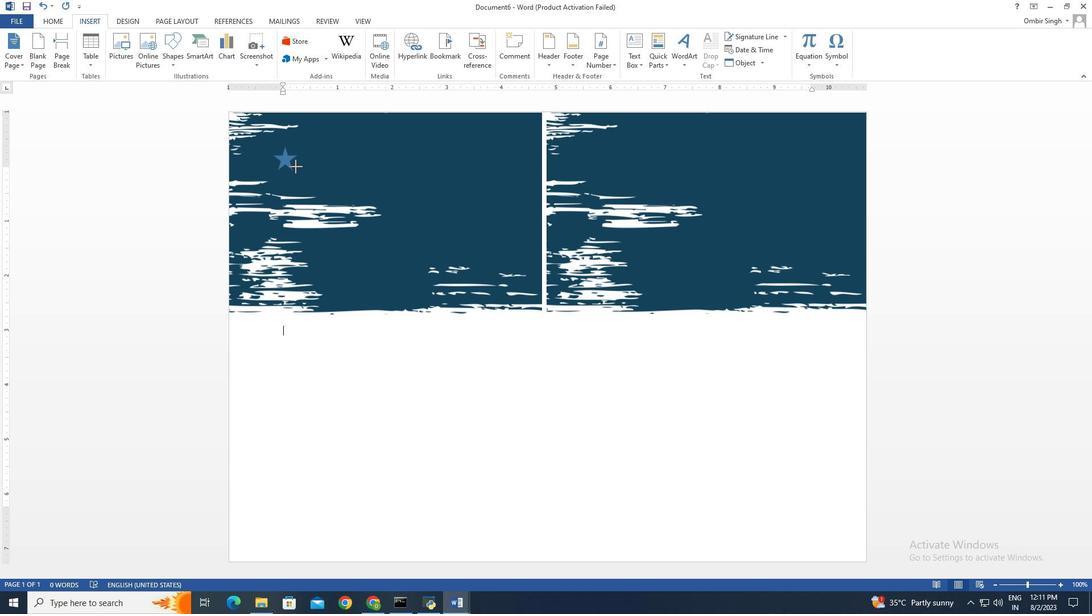 
Action: Key pressed <Key.shift>
Screenshot: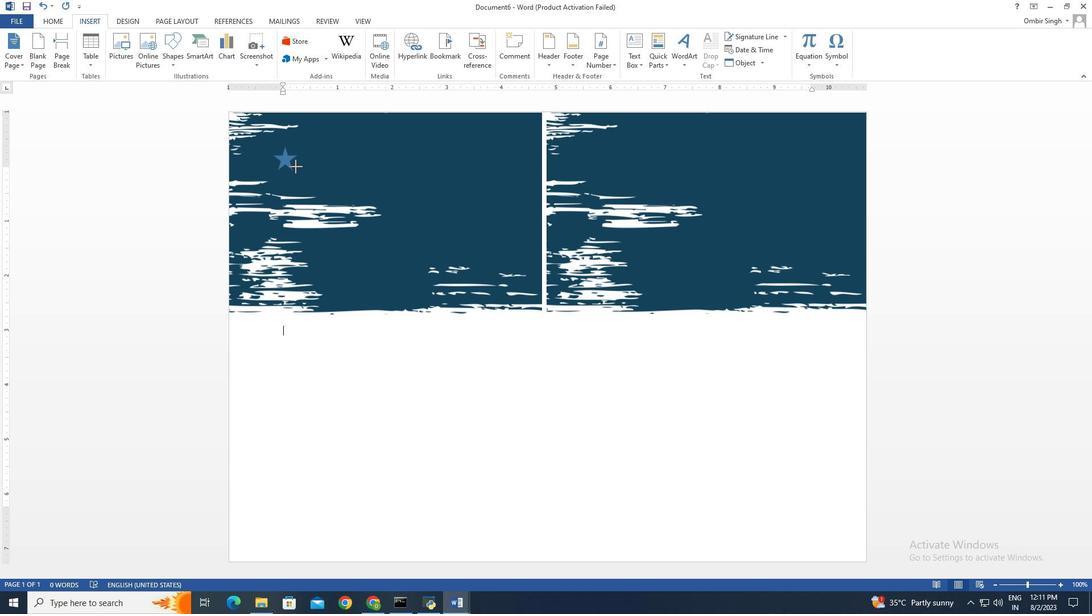 
Action: Mouse moved to (297, 168)
Screenshot: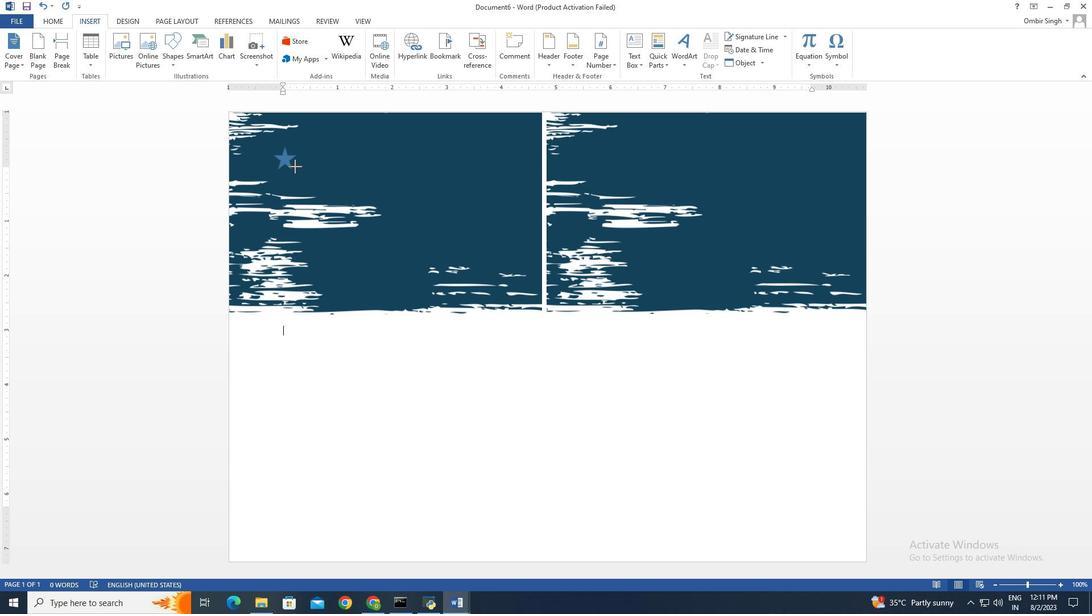 
Action: Key pressed <Key.shift>
Screenshot: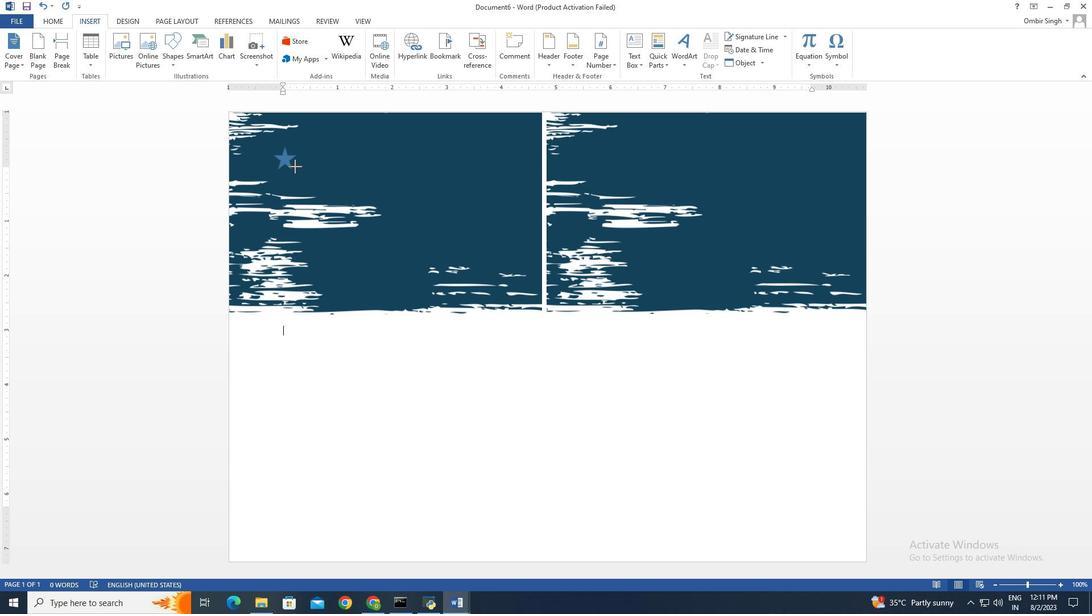 
Action: Mouse moved to (296, 168)
Screenshot: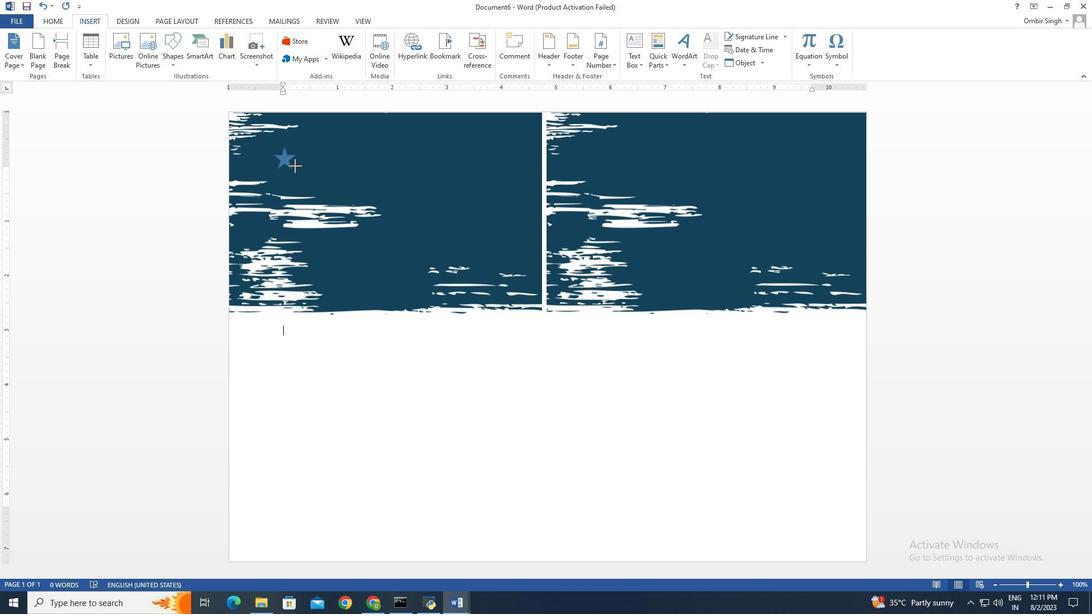 
Action: Key pressed <Key.shift>
Screenshot: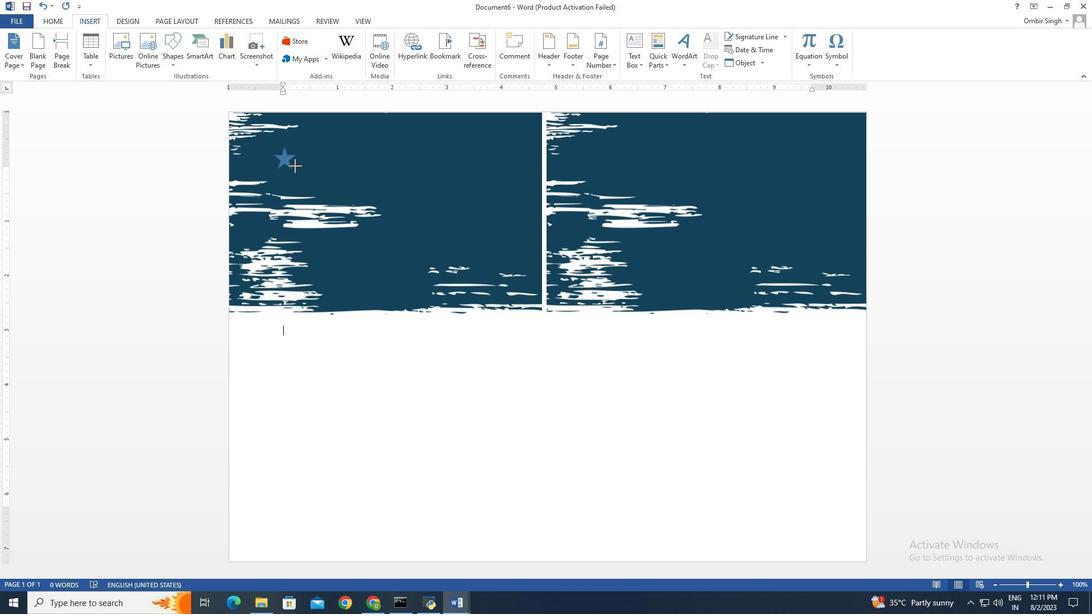 
Action: Mouse moved to (296, 167)
Screenshot: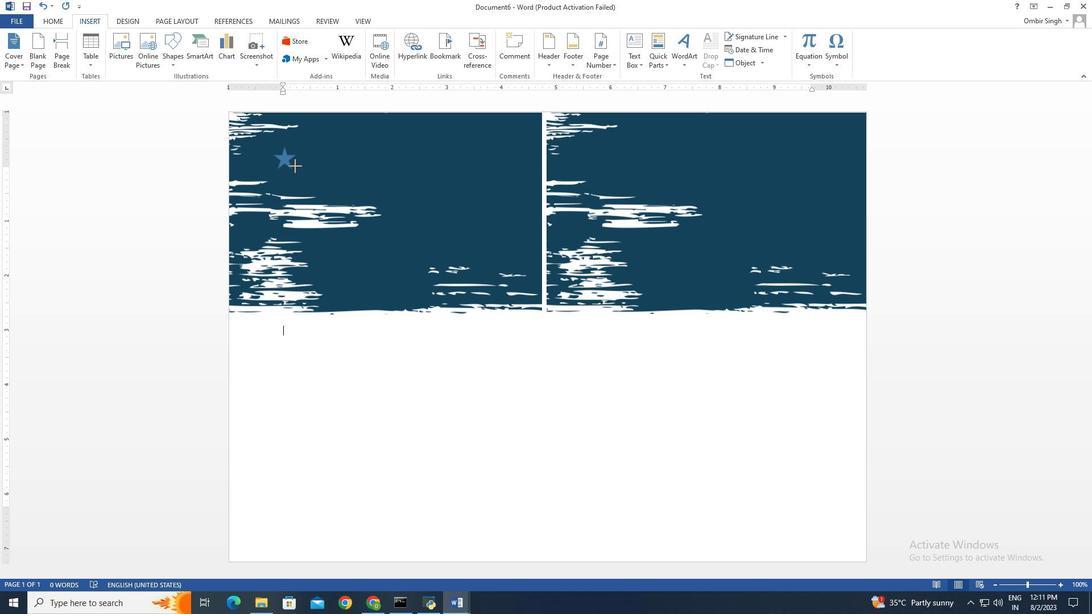 
Action: Key pressed <Key.shift>
Screenshot: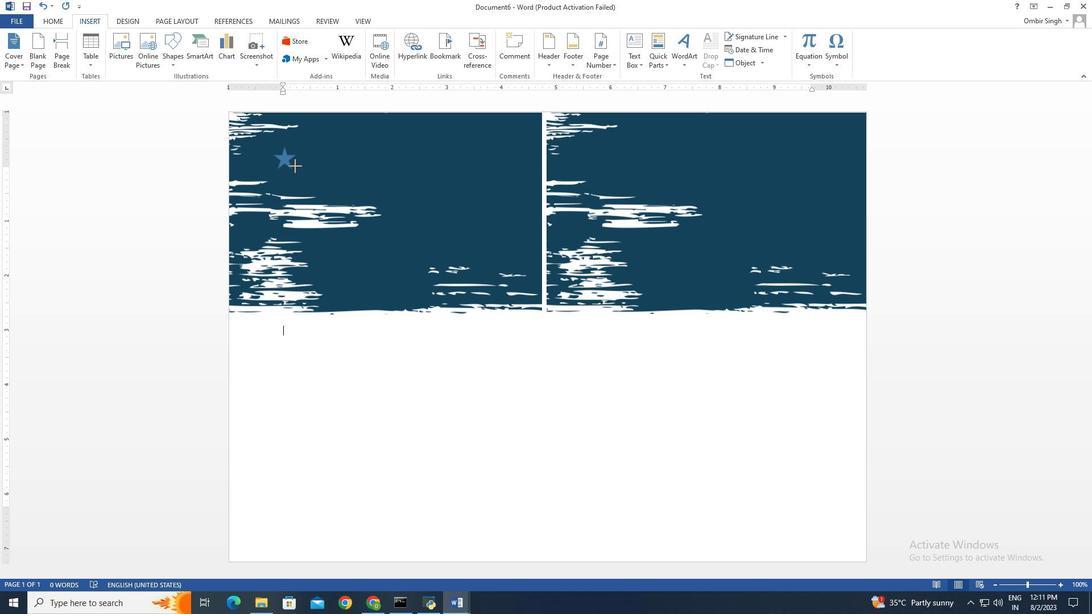 
Action: Mouse moved to (295, 167)
Screenshot: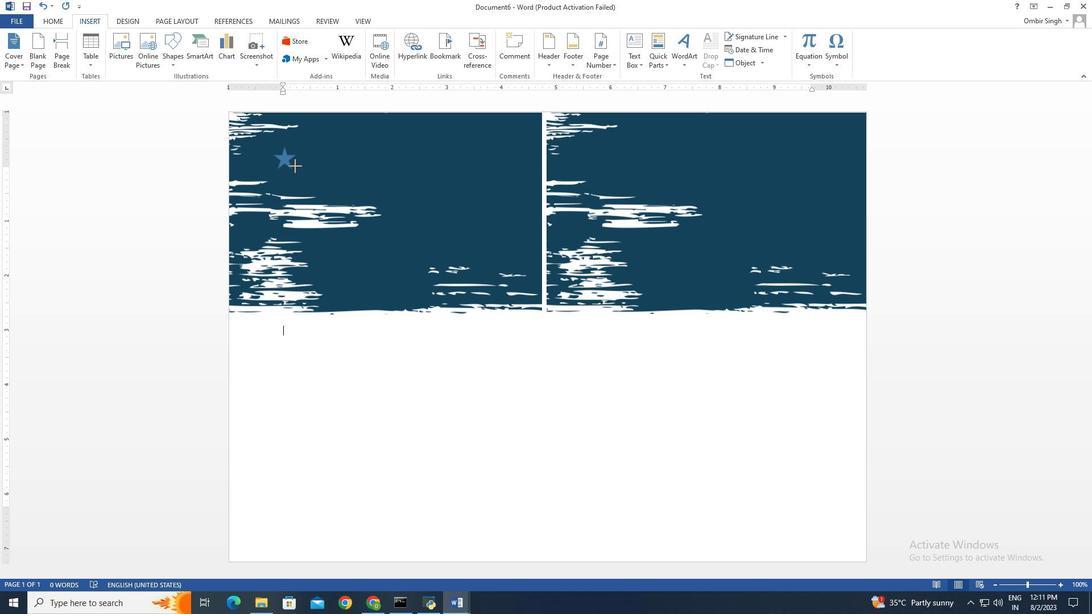 
Action: Key pressed <Key.shift>
Screenshot: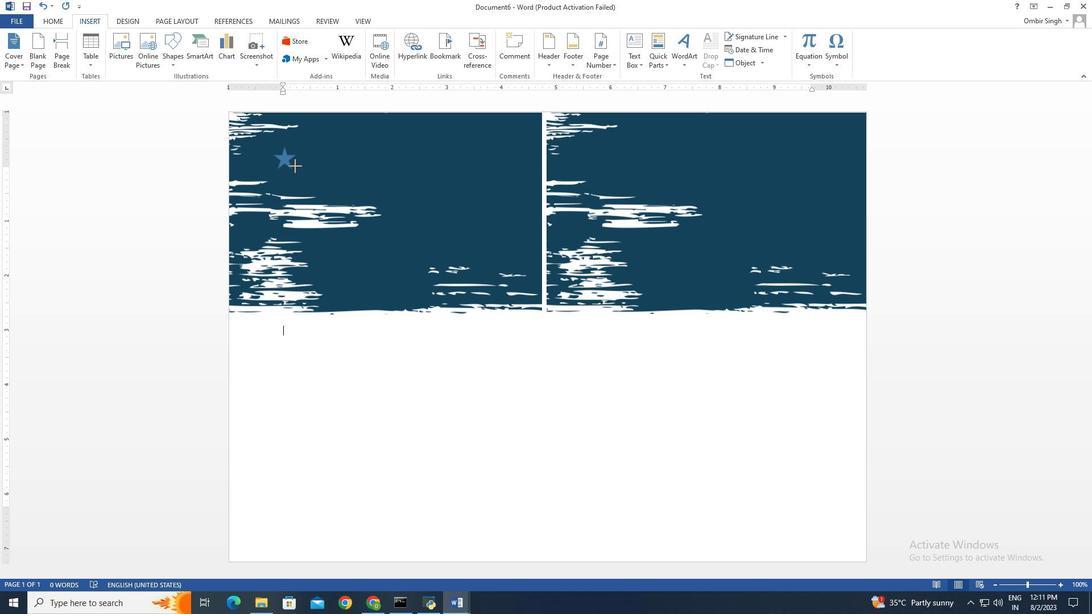 
Action: Mouse moved to (295, 166)
Screenshot: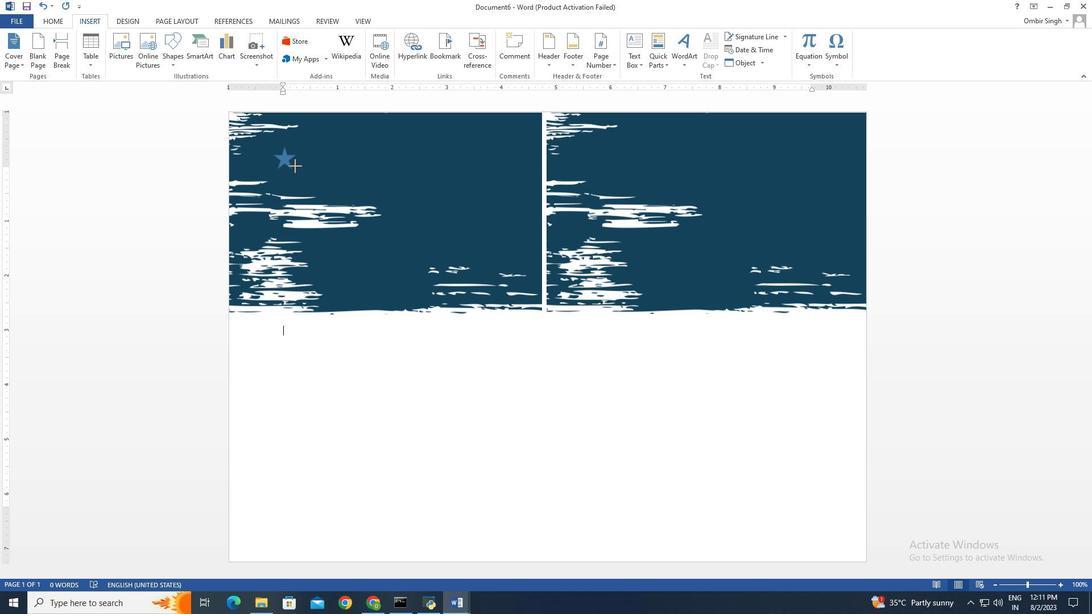 
Action: Key pressed <Key.shift>
Screenshot: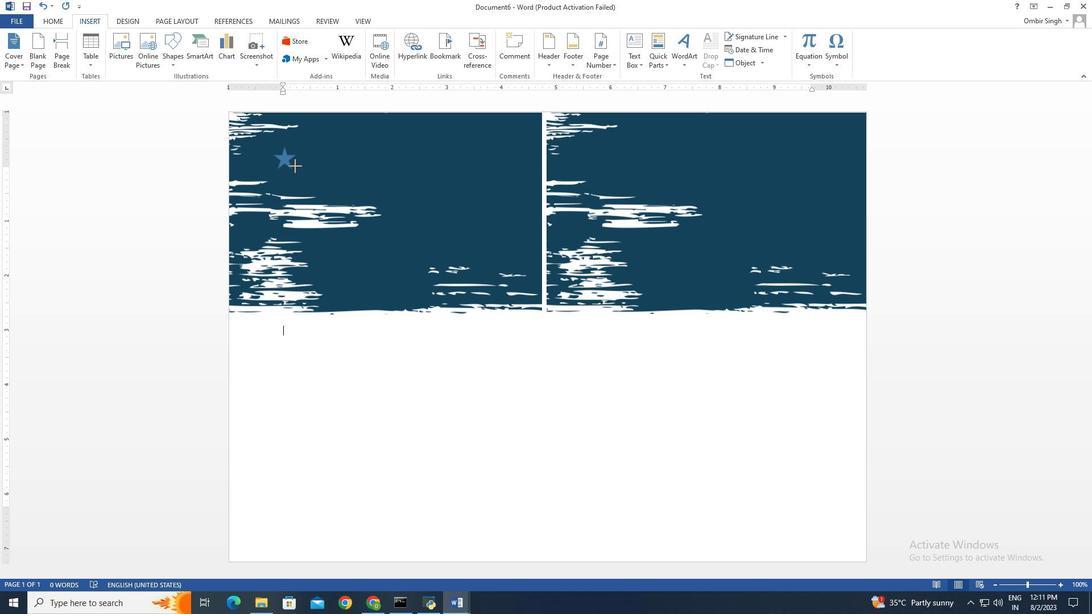 
Action: Mouse moved to (295, 166)
Screenshot: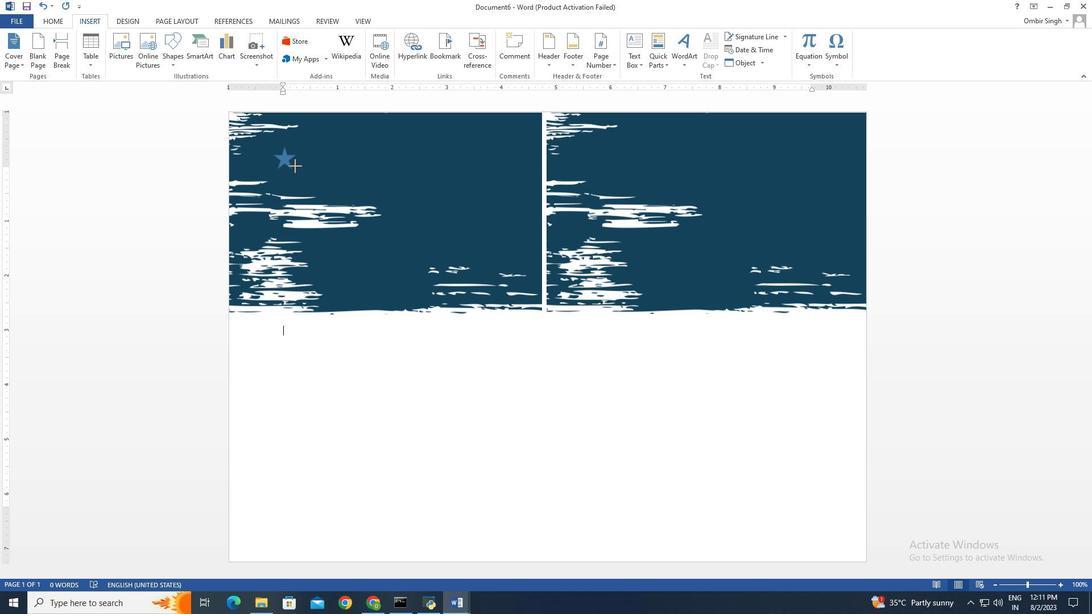 
Action: Key pressed <Key.shift>
Screenshot: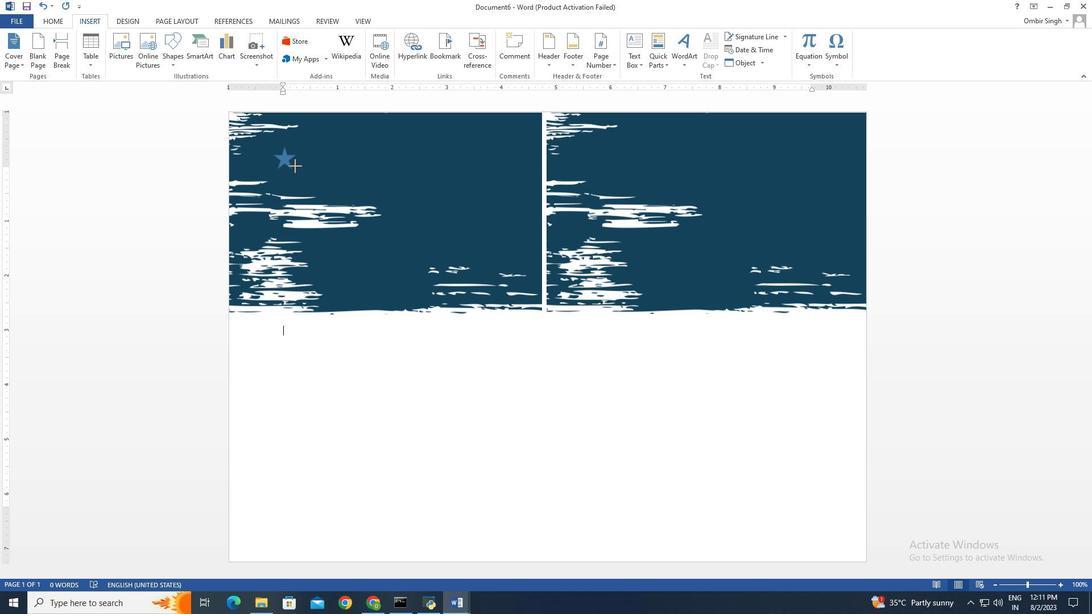 
Action: Mouse moved to (295, 166)
Screenshot: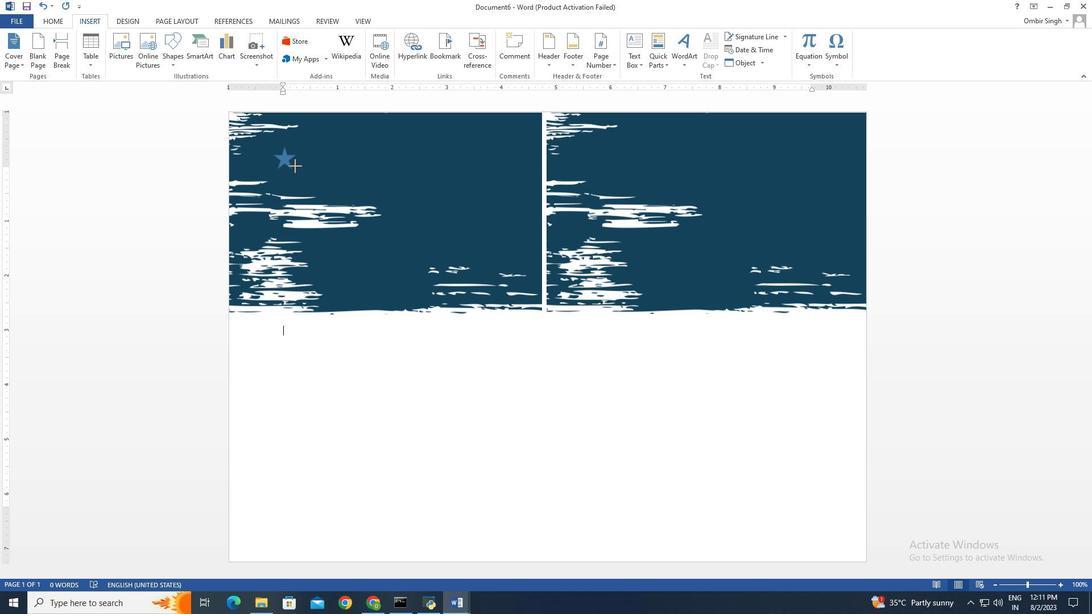 
Action: Key pressed <Key.shift>
Screenshot: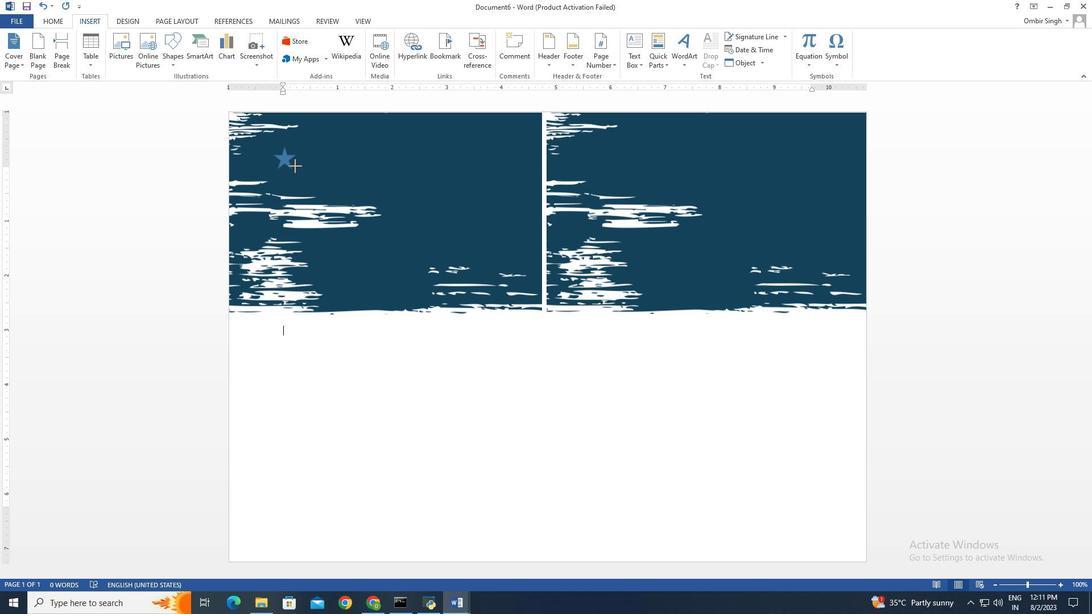 
Action: Mouse moved to (295, 166)
Screenshot: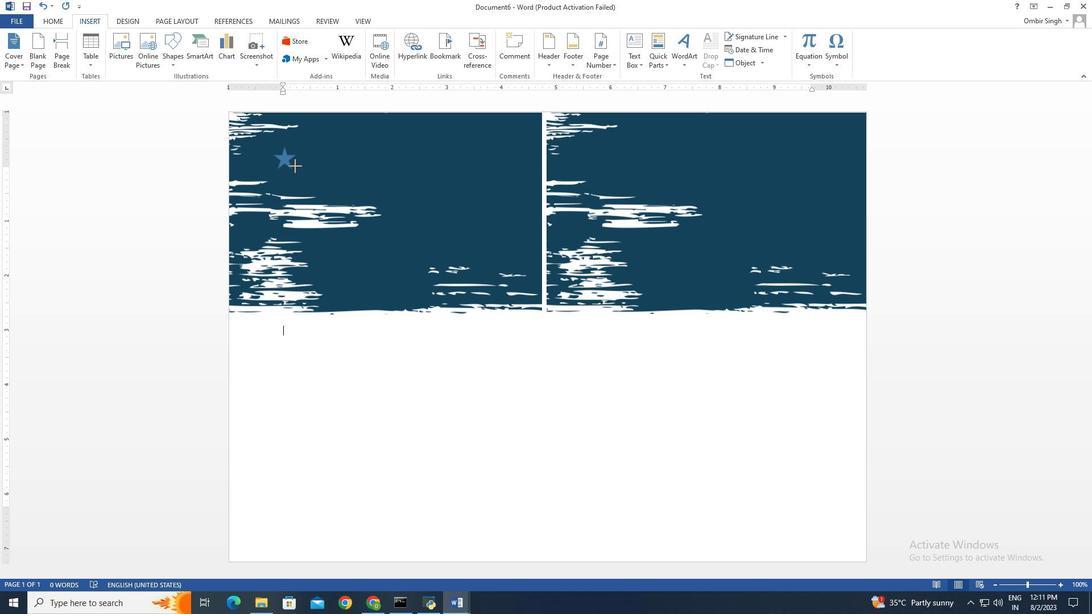 
Action: Key pressed <Key.shift><Key.shift><Key.shift><Key.shift><Key.shift><Key.shift><Key.shift><Key.shift><Key.shift><Key.shift><Key.shift><Key.shift><Key.shift><Key.shift><Key.shift><Key.shift><Key.shift><Key.shift><Key.shift><Key.shift><Key.shift><Key.shift><Key.shift><Key.shift><Key.shift><Key.shift><Key.shift><Key.shift><Key.shift><Key.shift><Key.shift><Key.shift><Key.shift><Key.shift><Key.shift><Key.shift><Key.shift><Key.shift><Key.shift><Key.shift><Key.shift>
Screenshot: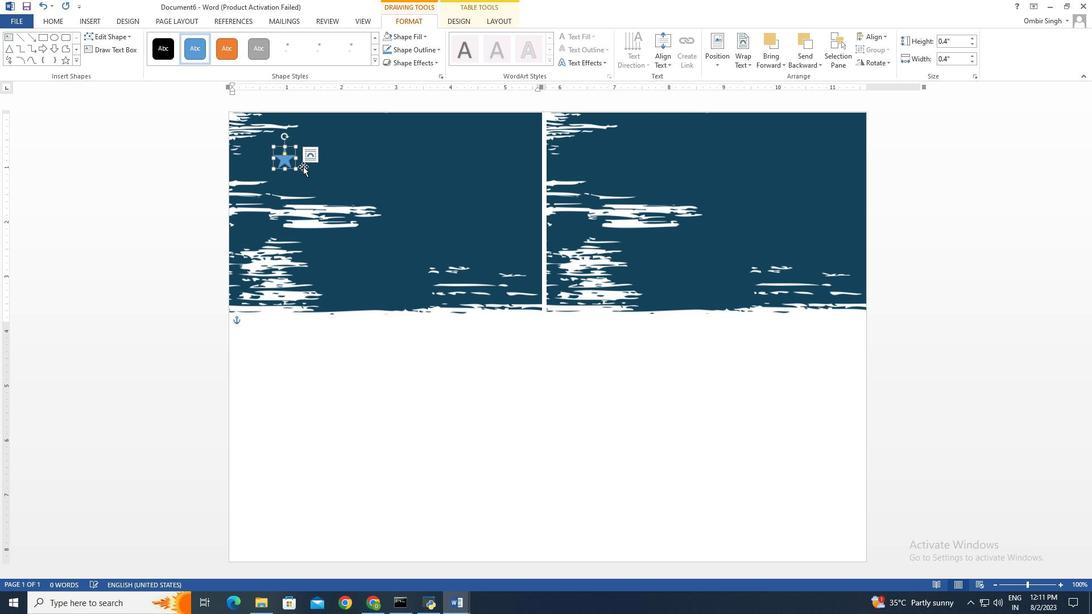 
Action: Mouse moved to (281, 157)
Screenshot: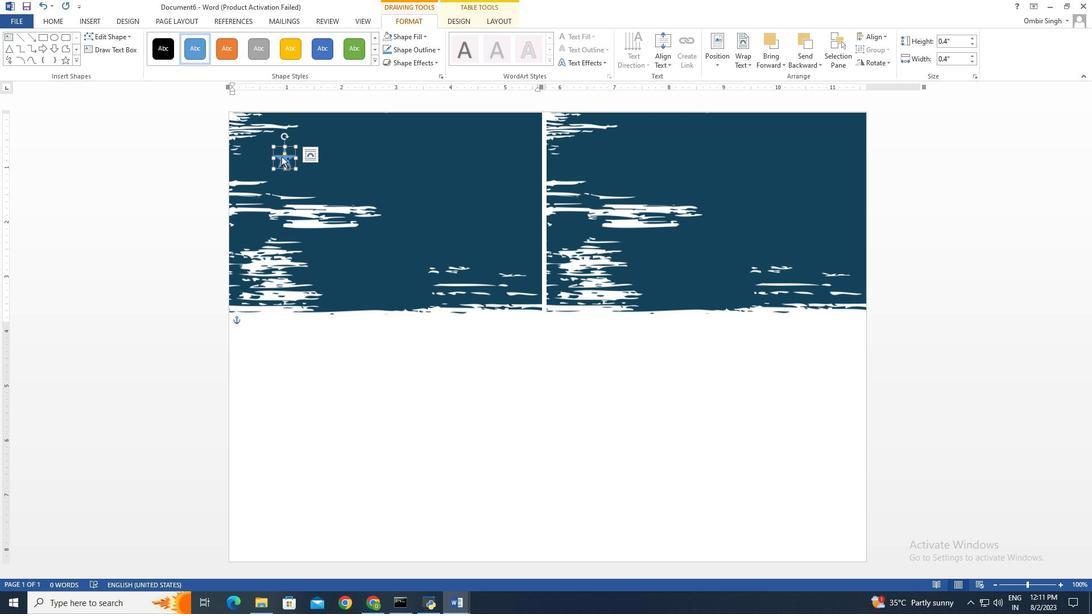 
Action: Mouse pressed left at (281, 157)
Screenshot: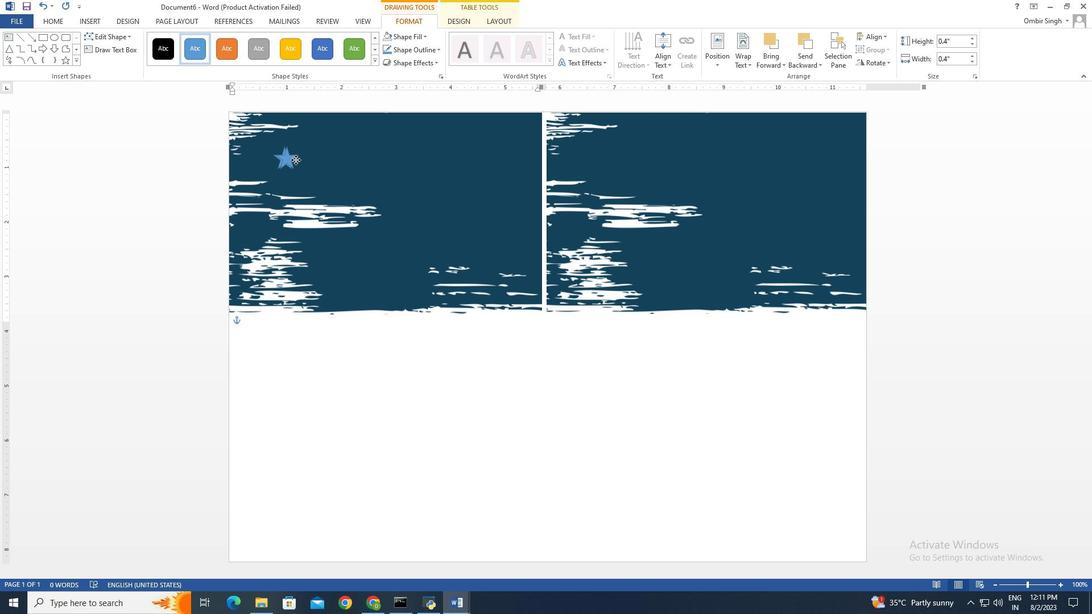 
Action: Mouse moved to (315, 159)
Screenshot: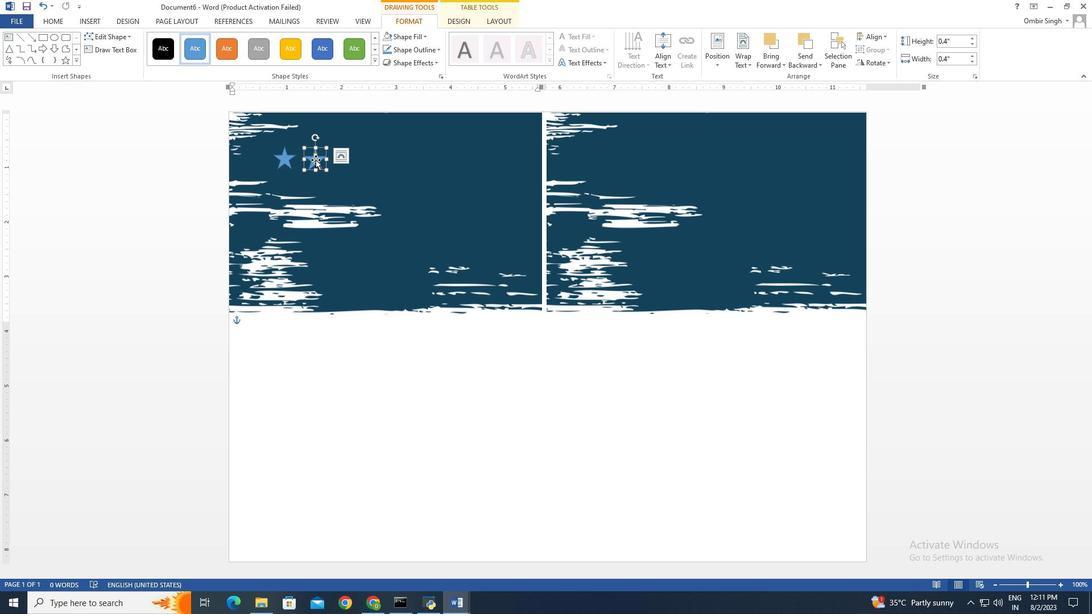 
Action: Mouse pressed left at (315, 159)
Screenshot: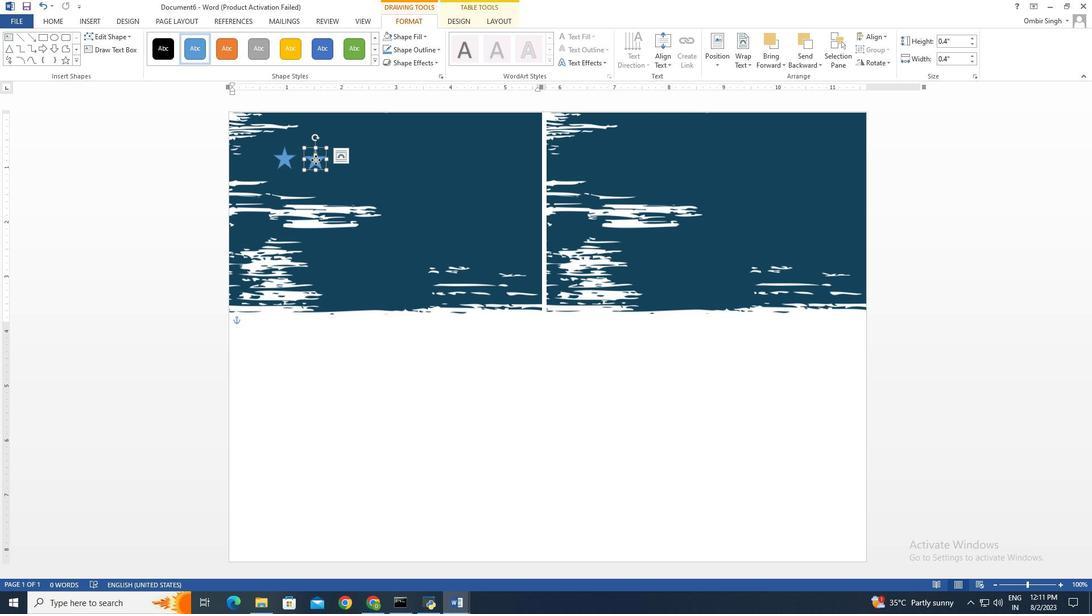 
Action: Mouse moved to (342, 159)
Screenshot: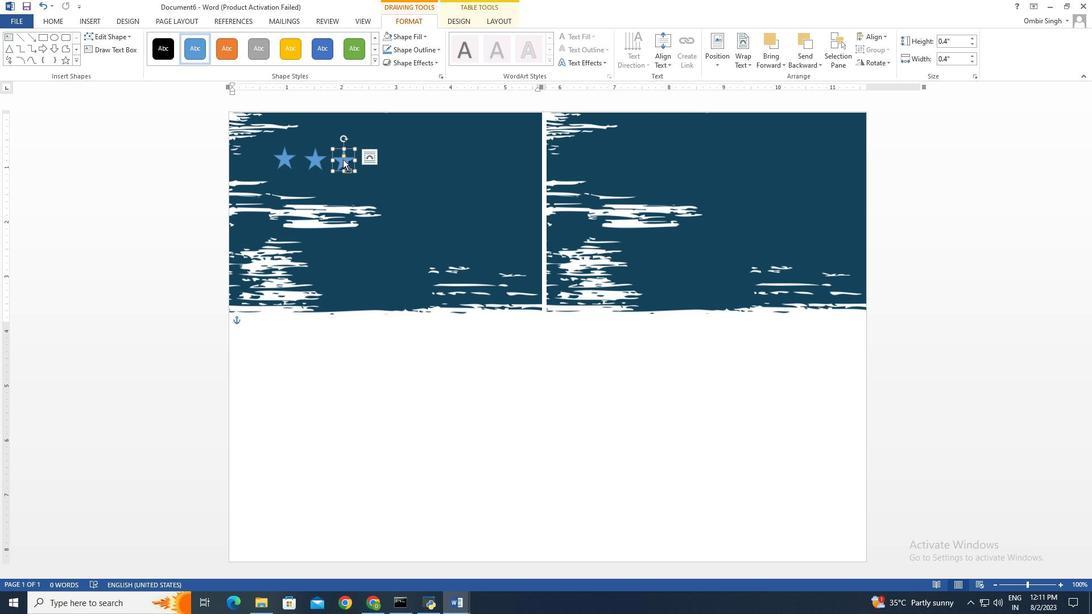 
Action: Mouse pressed left at (342, 159)
Screenshot: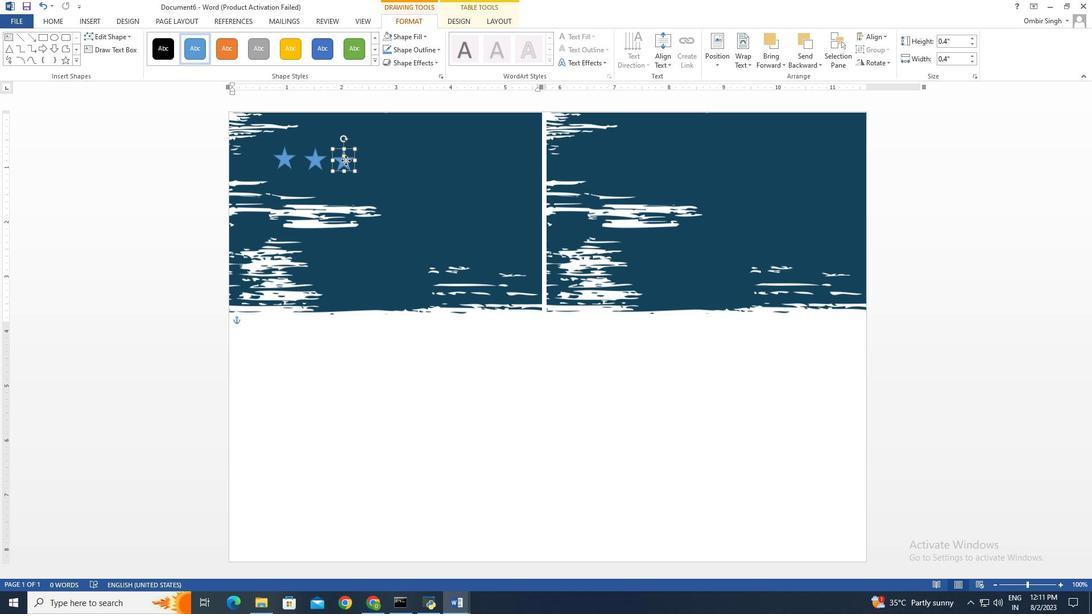 
Action: Mouse moved to (372, 160)
Screenshot: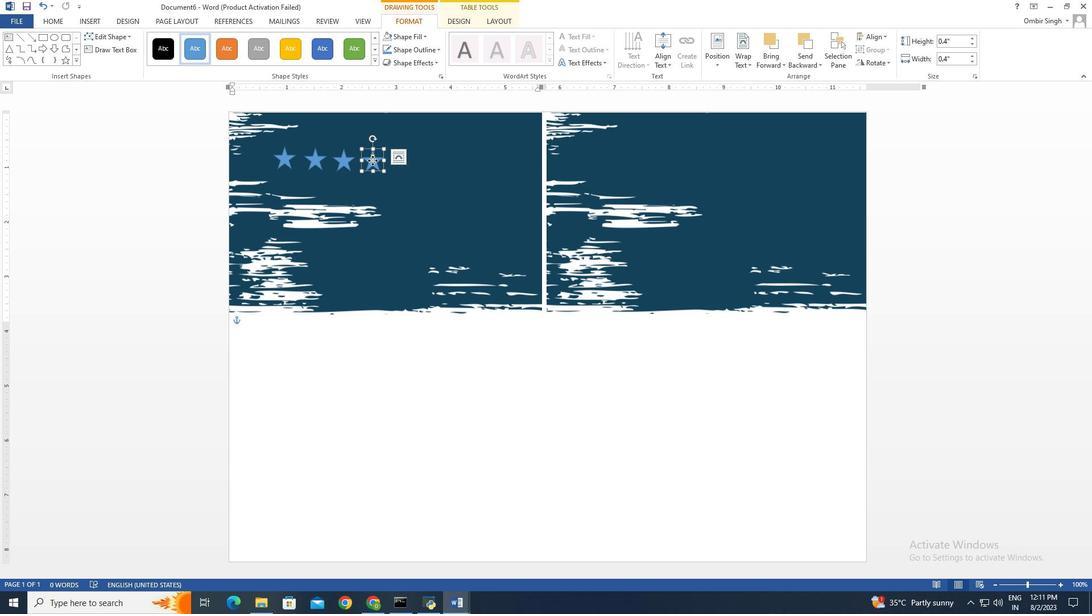 
Action: Mouse pressed left at (372, 160)
Screenshot: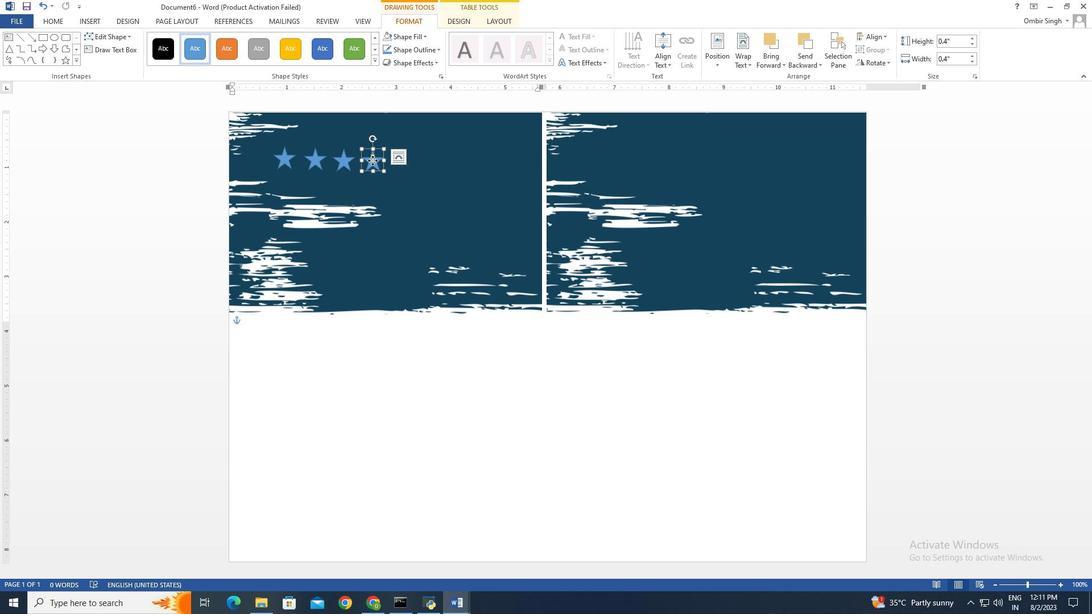 
Action: Mouse moved to (402, 159)
Screenshot: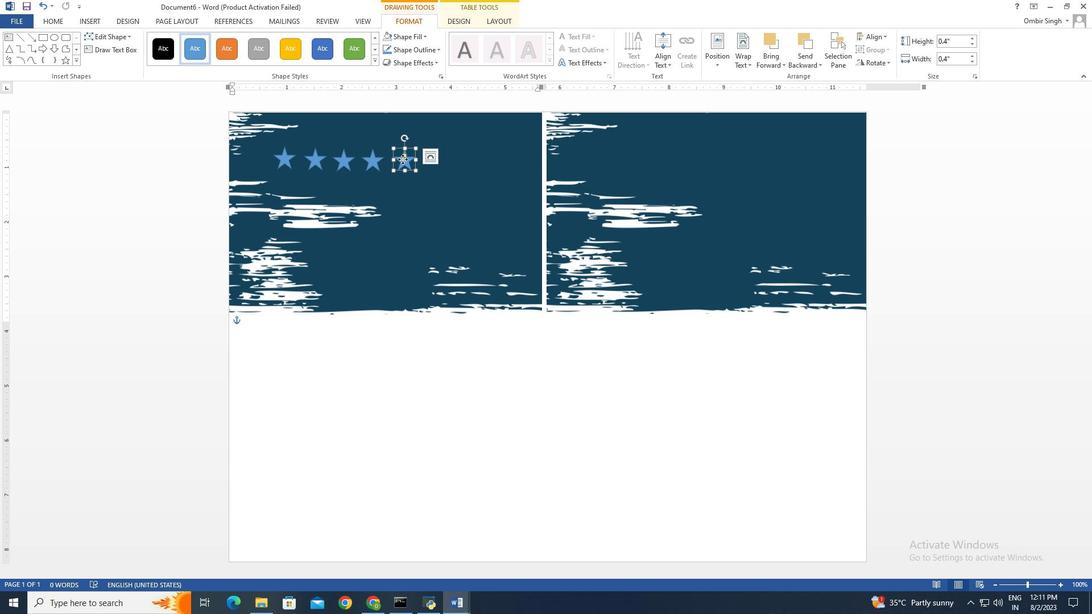 
Action: Mouse pressed left at (402, 159)
Screenshot: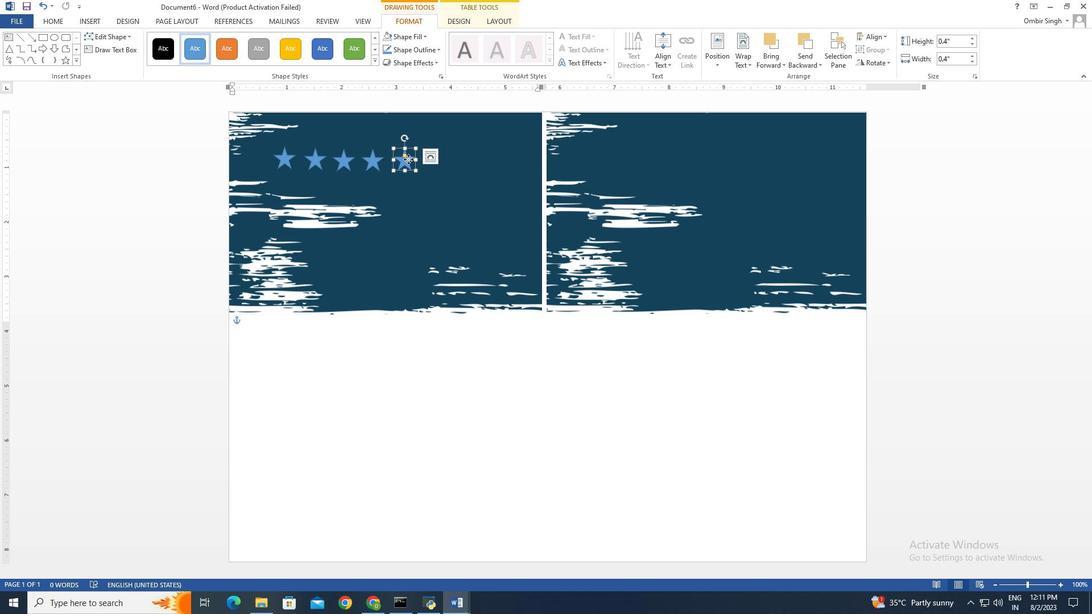 
Action: Mouse moved to (434, 162)
Screenshot: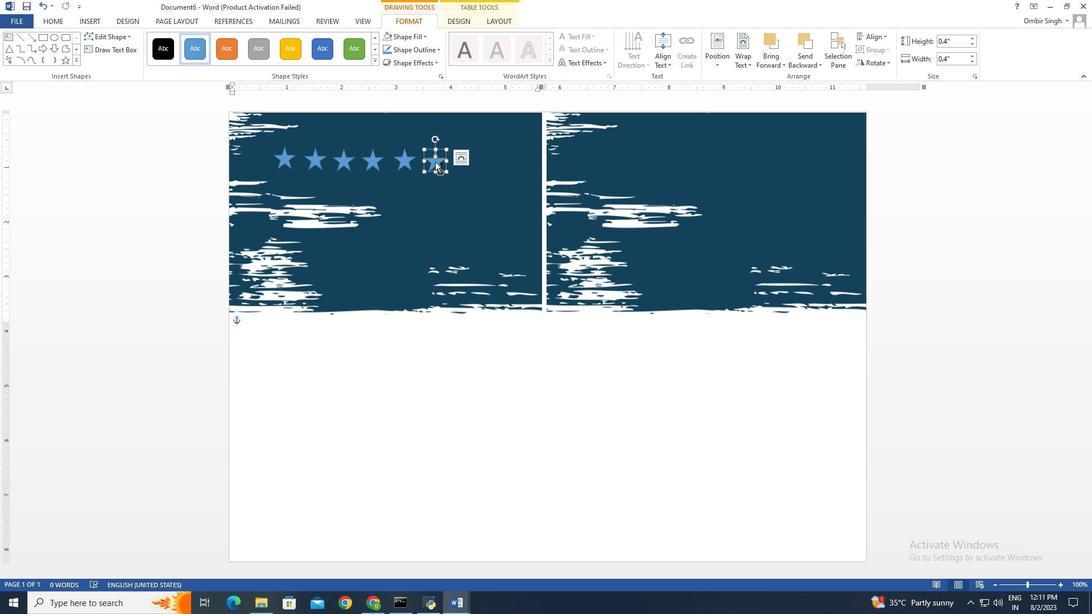 
Action: Mouse pressed left at (434, 162)
Screenshot: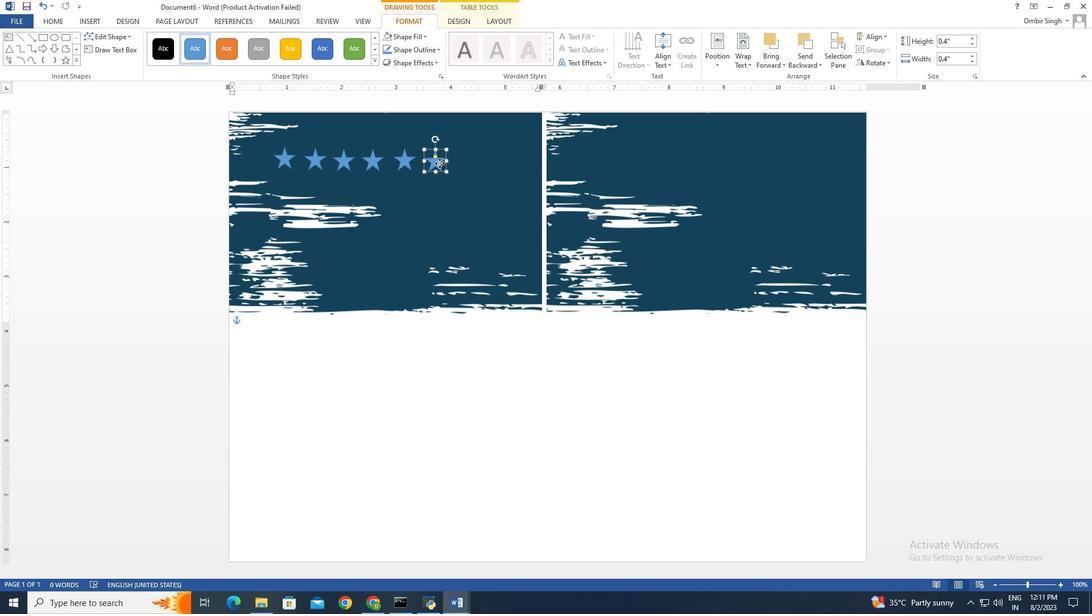 
Action: Mouse moved to (462, 162)
Screenshot: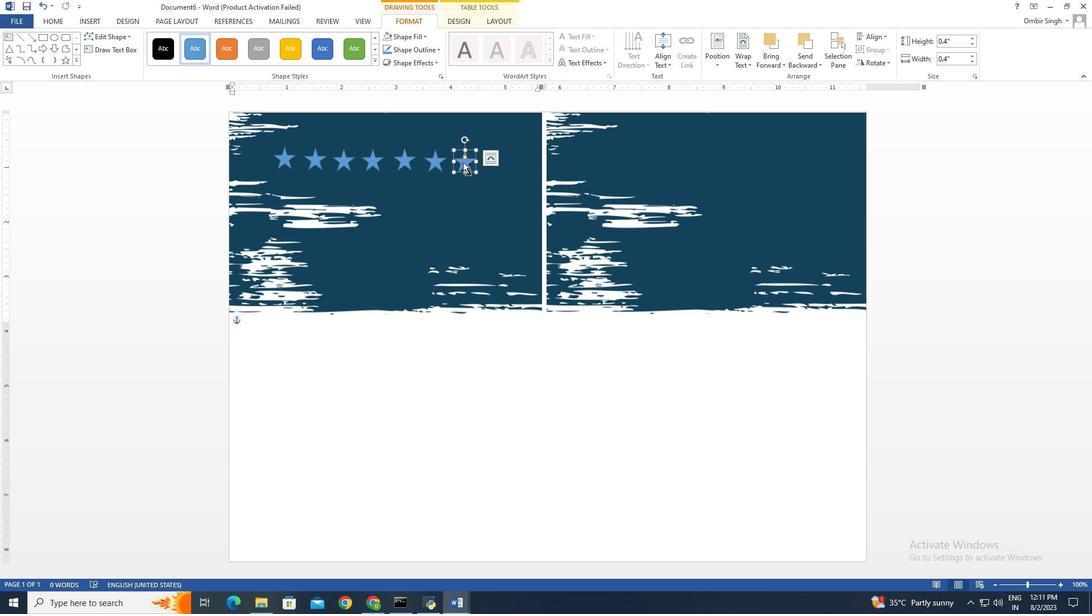 
Action: Mouse pressed left at (462, 162)
Screenshot: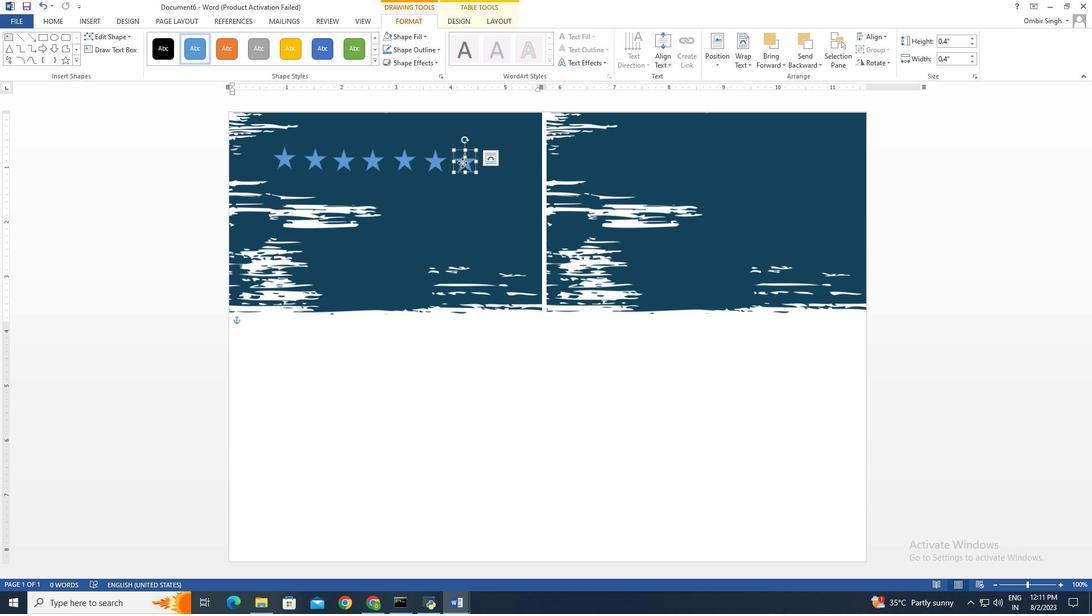 
Action: Mouse moved to (437, 194)
Screenshot: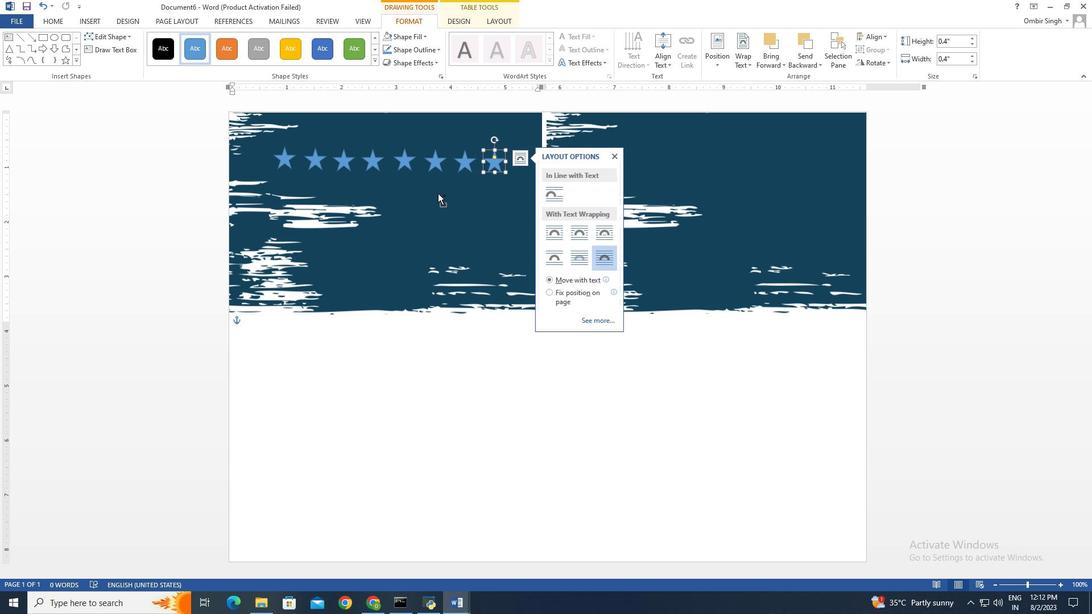 
Action: Mouse pressed left at (437, 194)
Screenshot: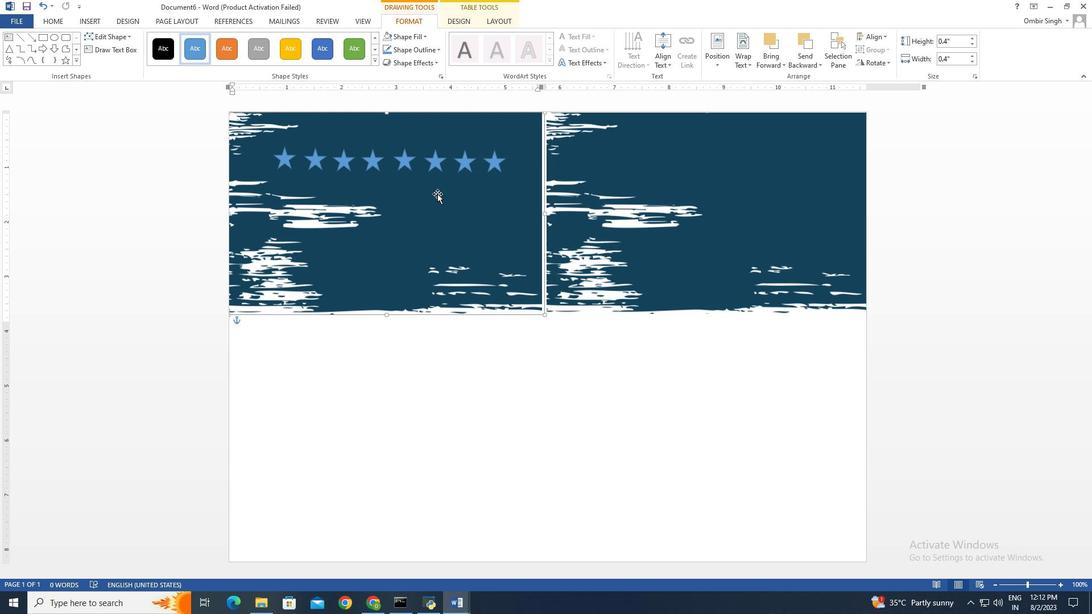 
Action: Mouse moved to (266, 143)
Screenshot: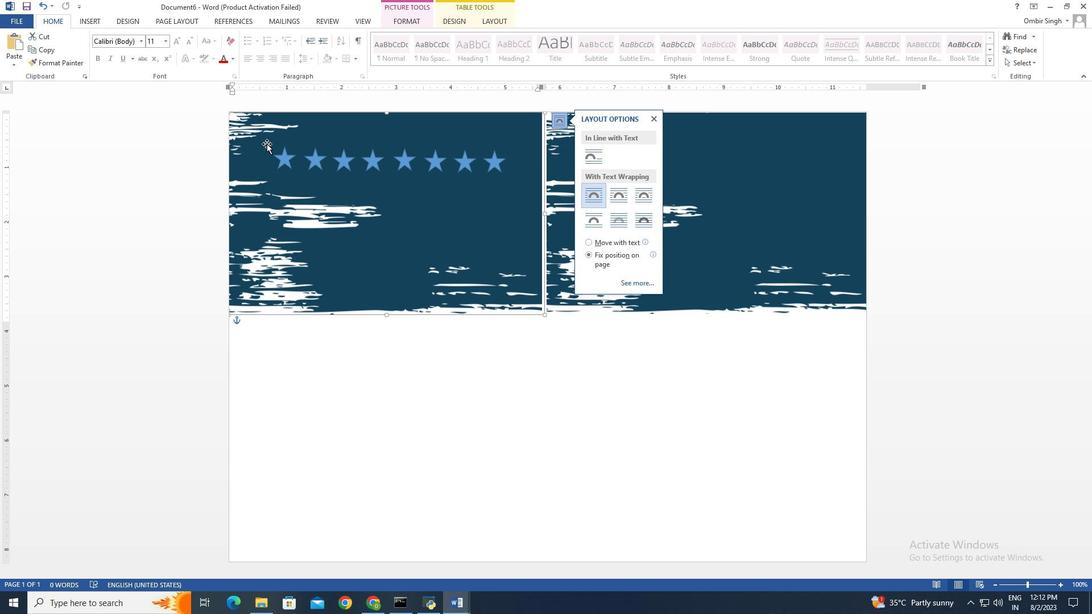 
Action: Mouse pressed left at (266, 143)
Screenshot: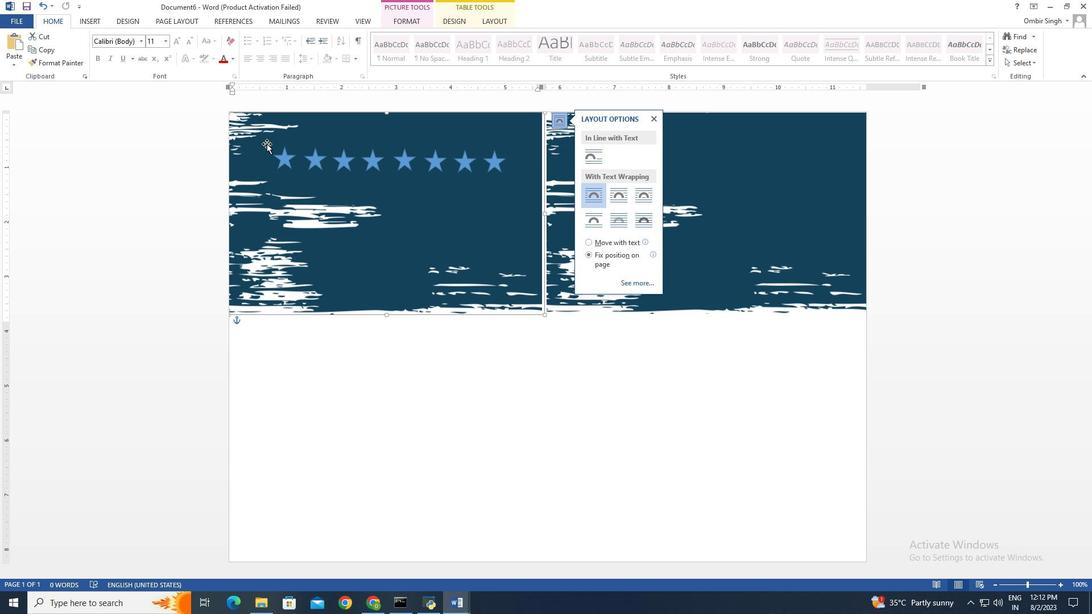 
Action: Mouse moved to (262, 139)
Screenshot: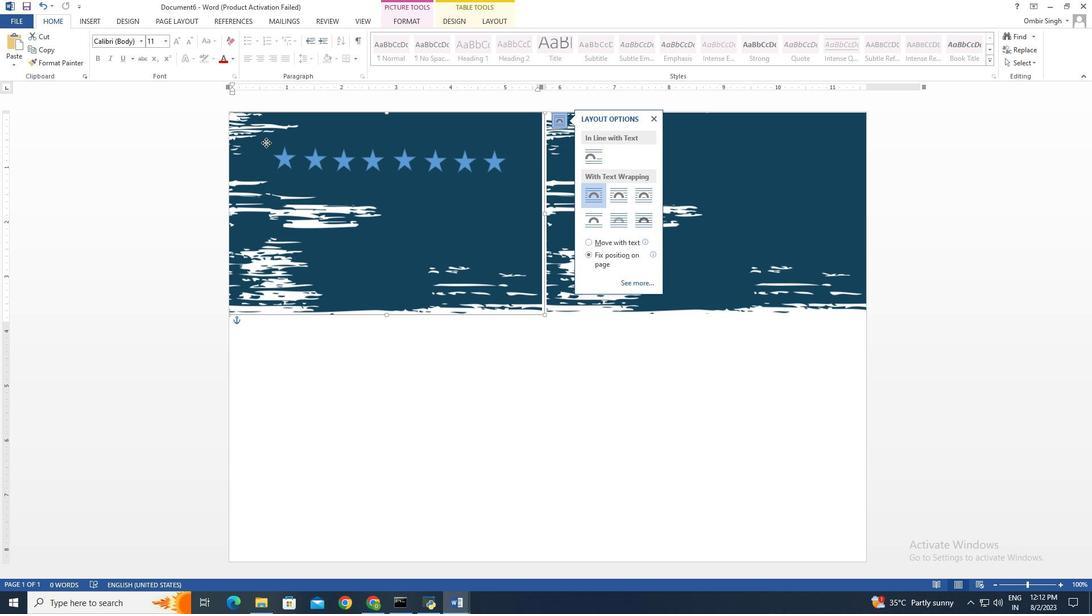 
Action: Mouse pressed left at (262, 139)
Screenshot: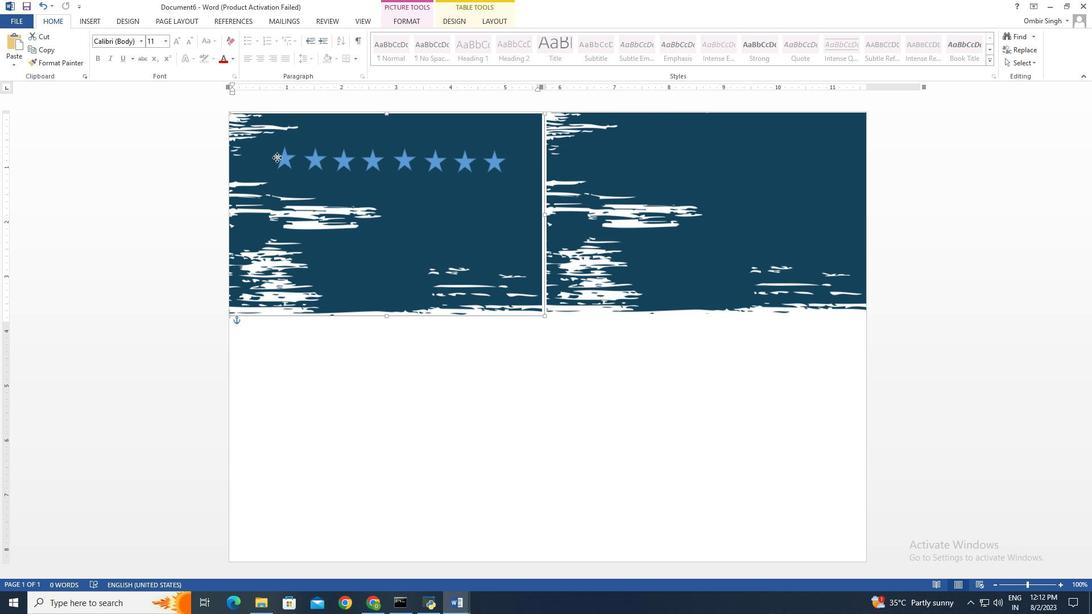 
Action: Mouse moved to (293, 169)
Screenshot: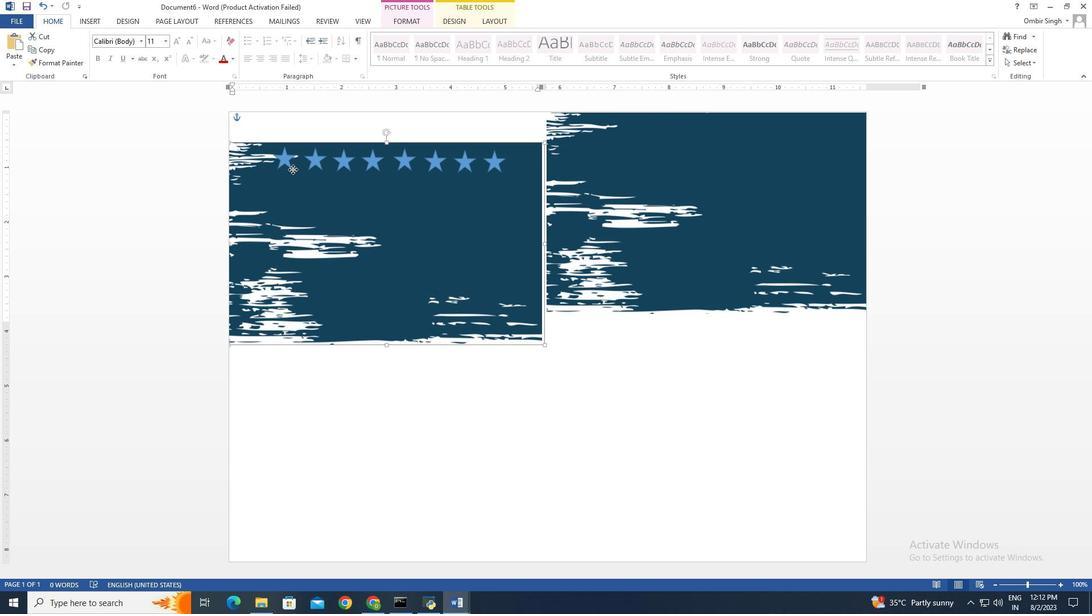 
Action: Key pressed ctrl+Z
Screenshot: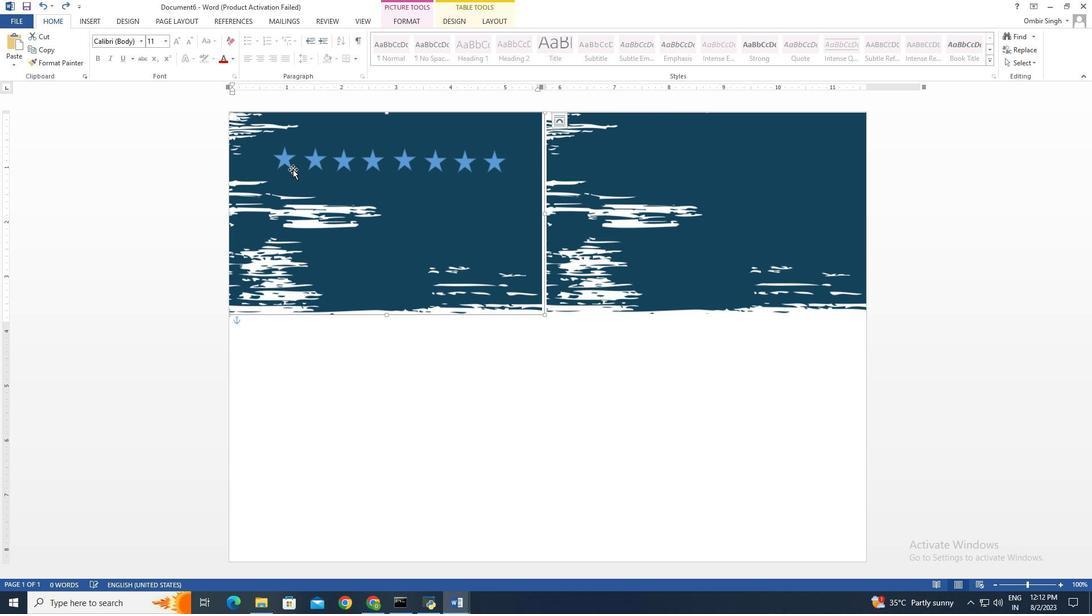 
Action: Mouse moved to (284, 184)
Screenshot: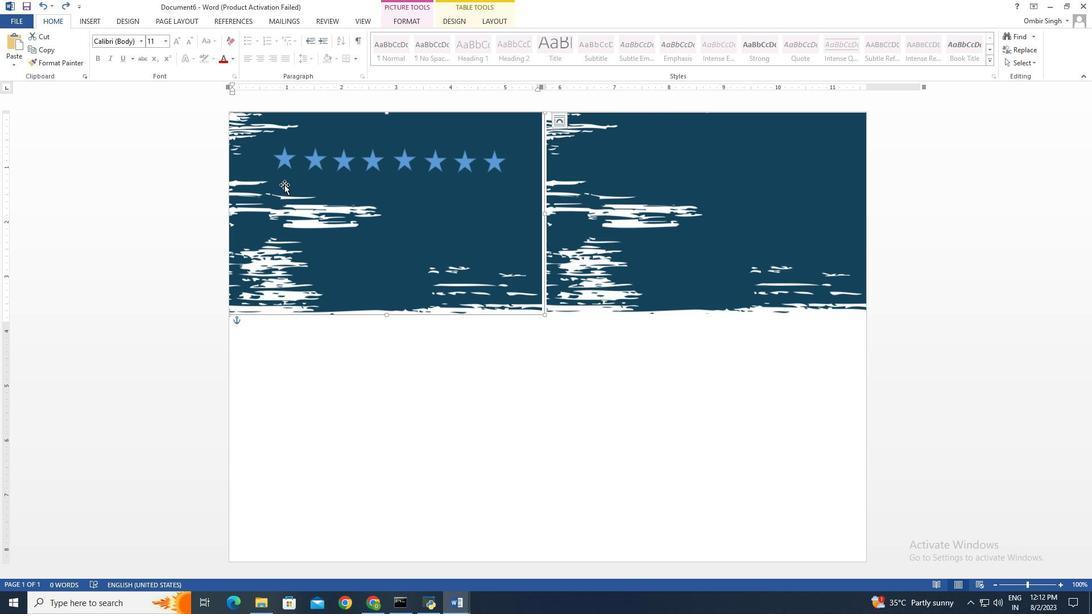 
Action: Mouse pressed left at (284, 184)
Screenshot: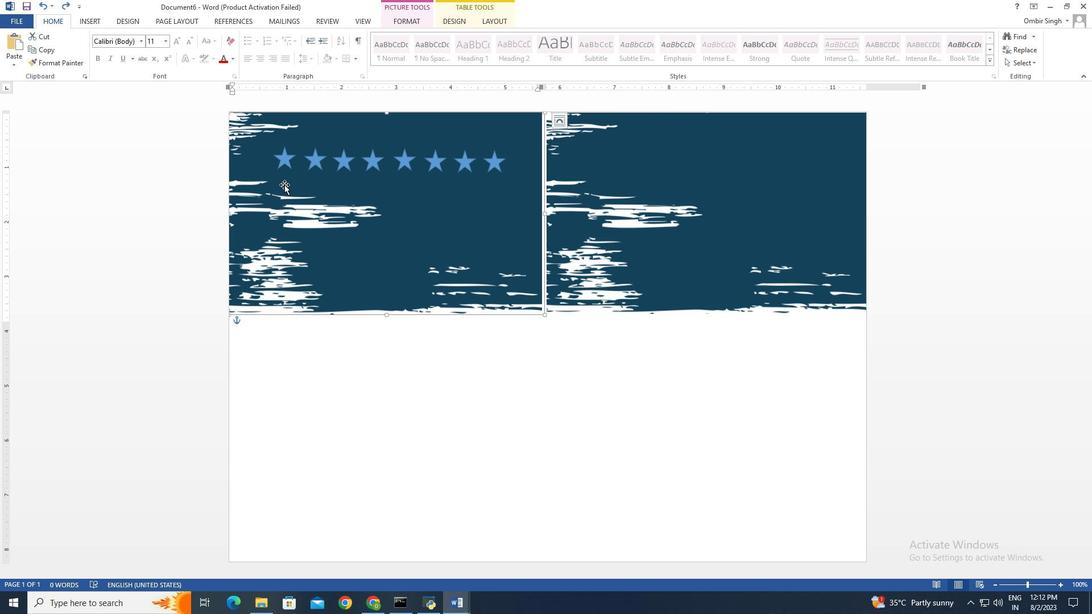 
Action: Mouse moved to (286, 175)
Screenshot: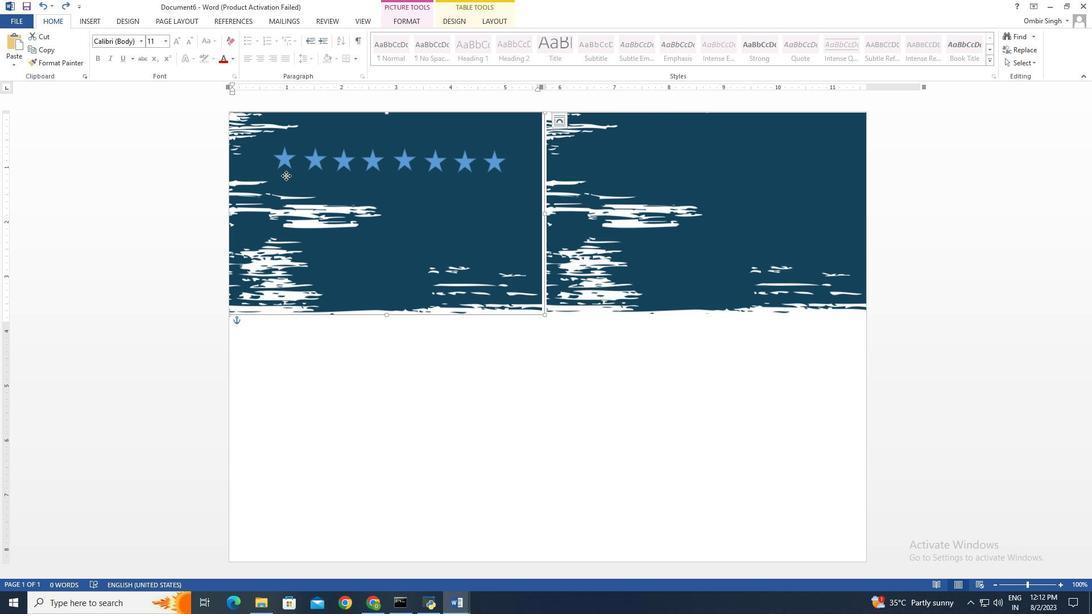 
Action: Mouse pressed left at (286, 175)
Screenshot: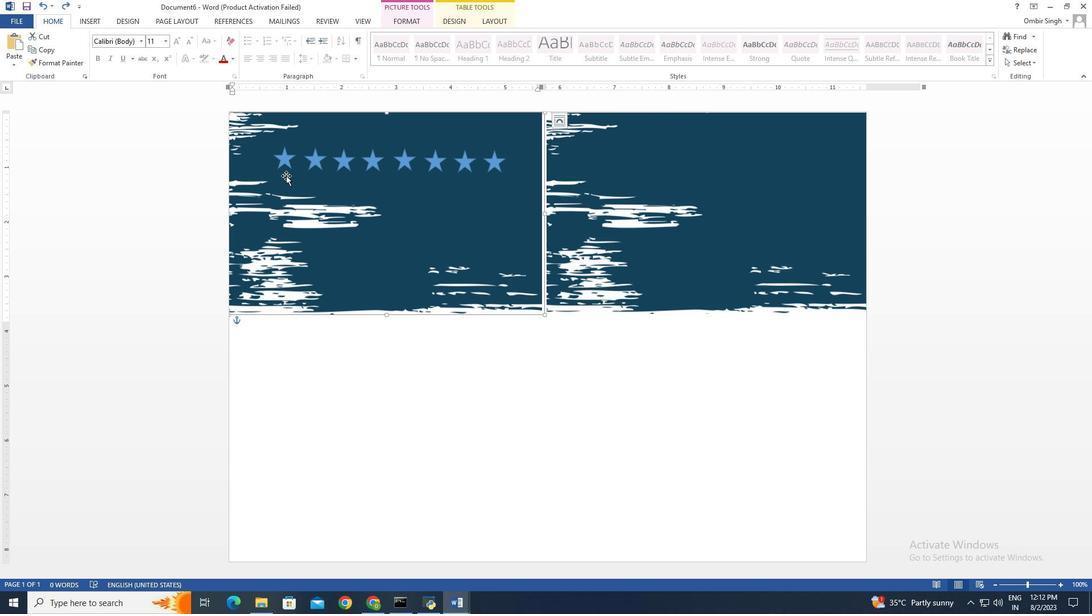 
Action: Mouse pressed left at (286, 175)
Screenshot: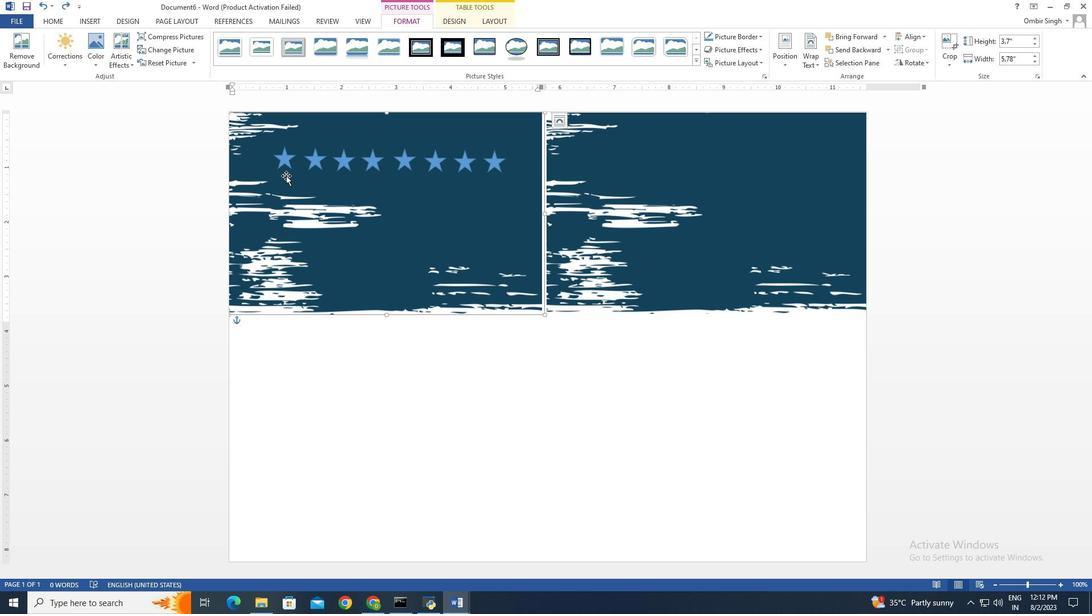 
Action: Mouse moved to (281, 170)
Screenshot: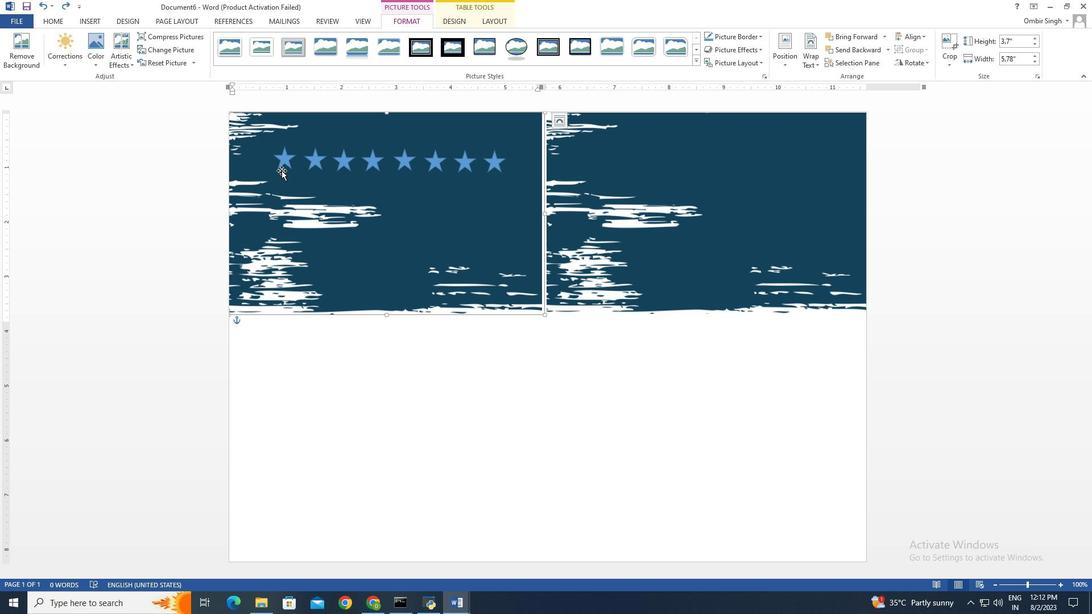
Action: Mouse pressed left at (281, 170)
Screenshot: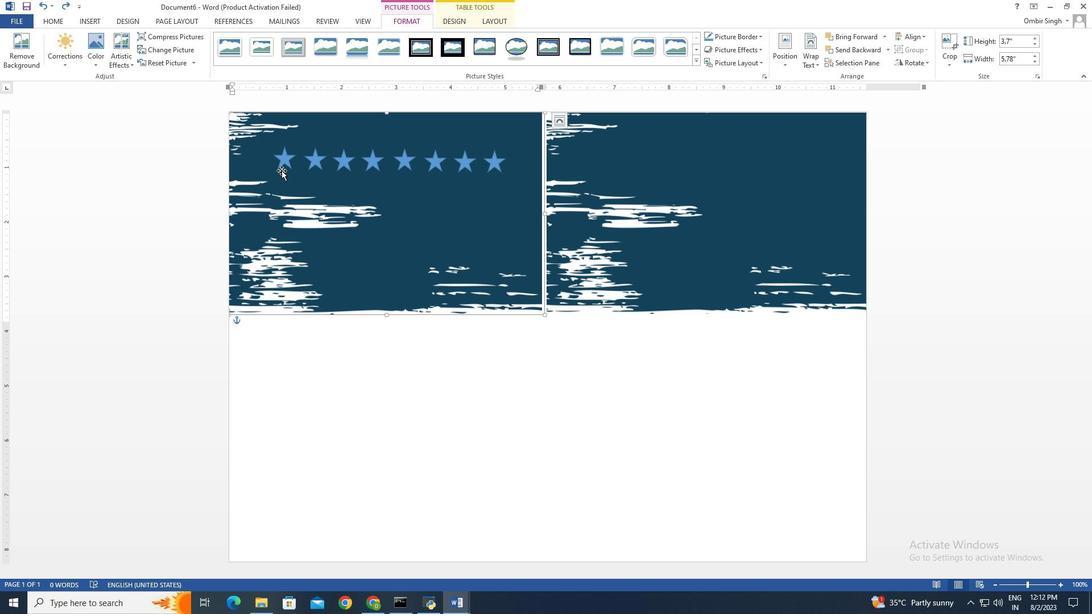 
Action: Mouse moved to (271, 142)
Screenshot: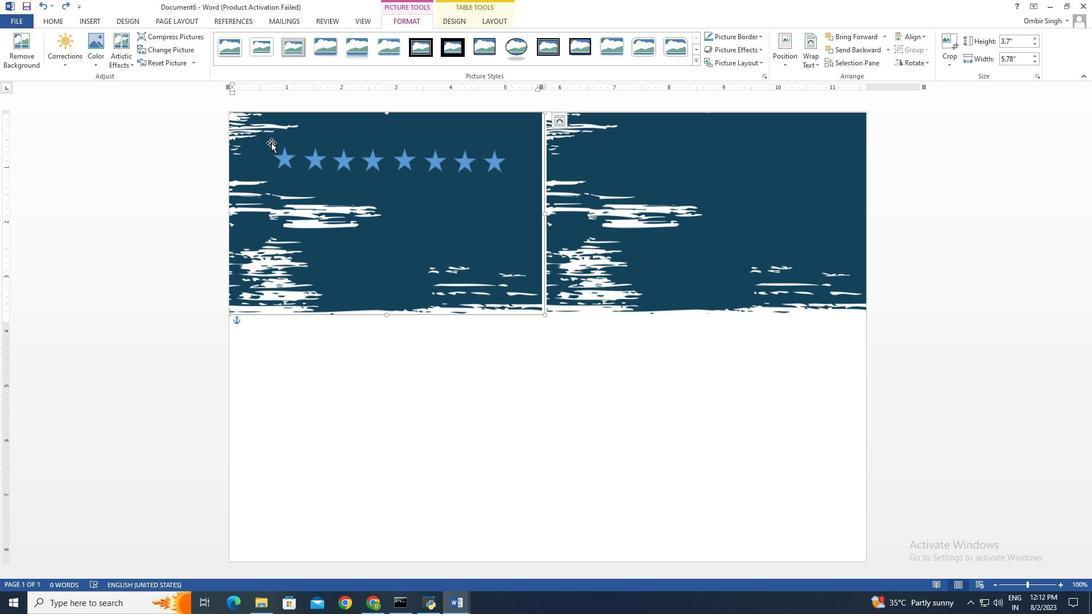 
Action: Mouse pressed left at (271, 142)
Screenshot: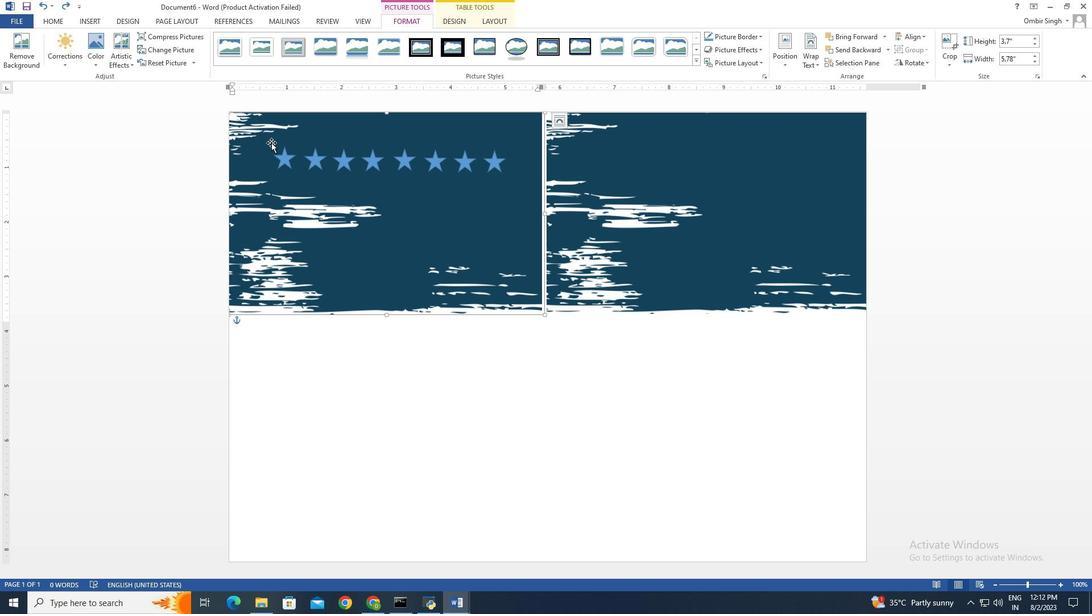 
Action: Mouse moved to (267, 142)
Screenshot: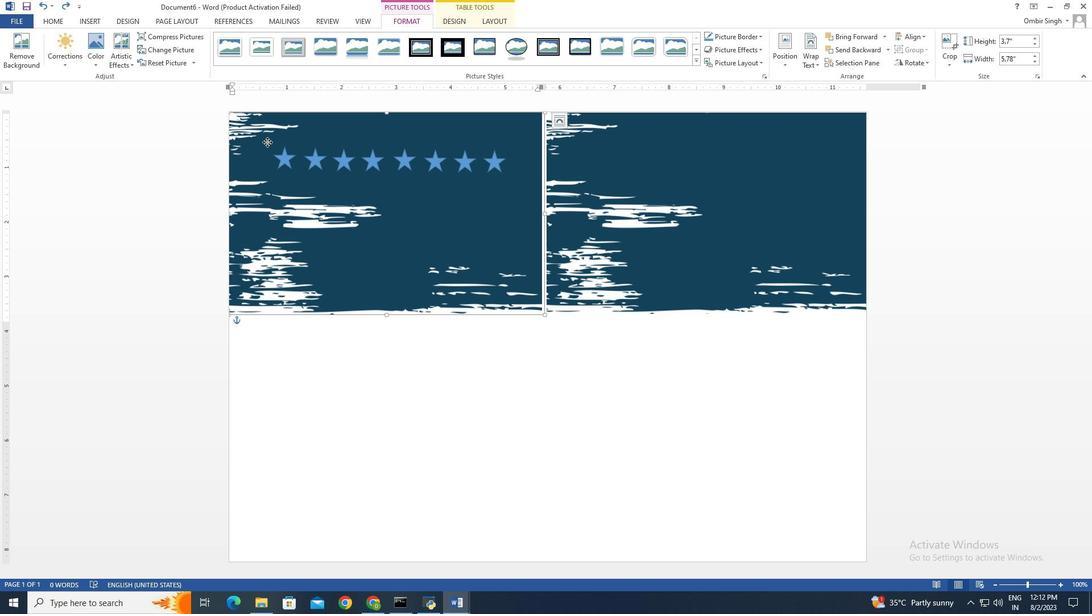 
Action: Mouse pressed left at (267, 142)
Screenshot: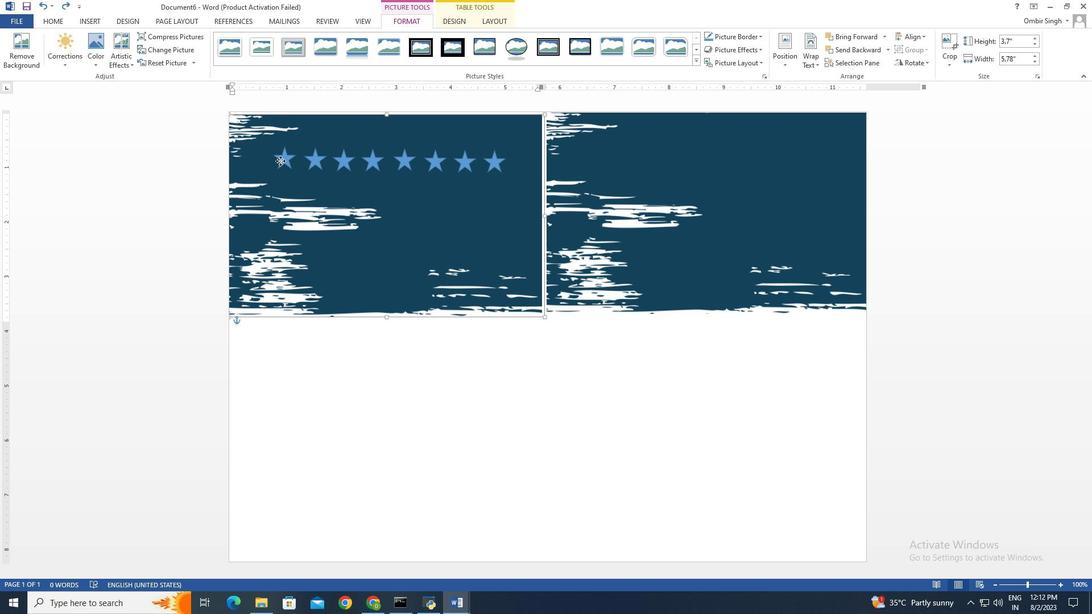 
Action: Mouse moved to (319, 198)
Screenshot: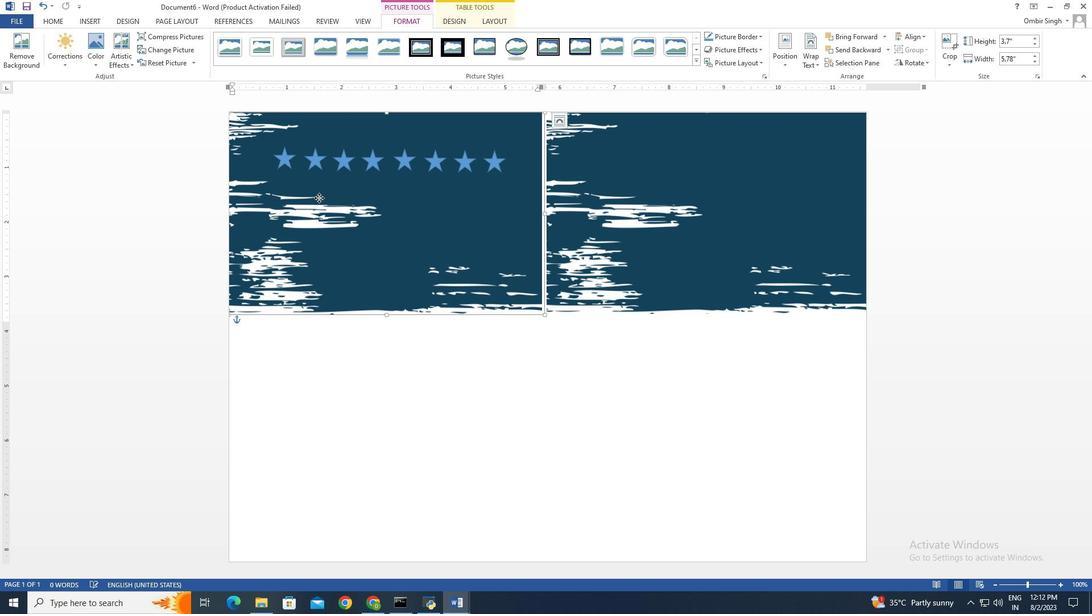 
Action: Mouse pressed left at (319, 198)
Screenshot: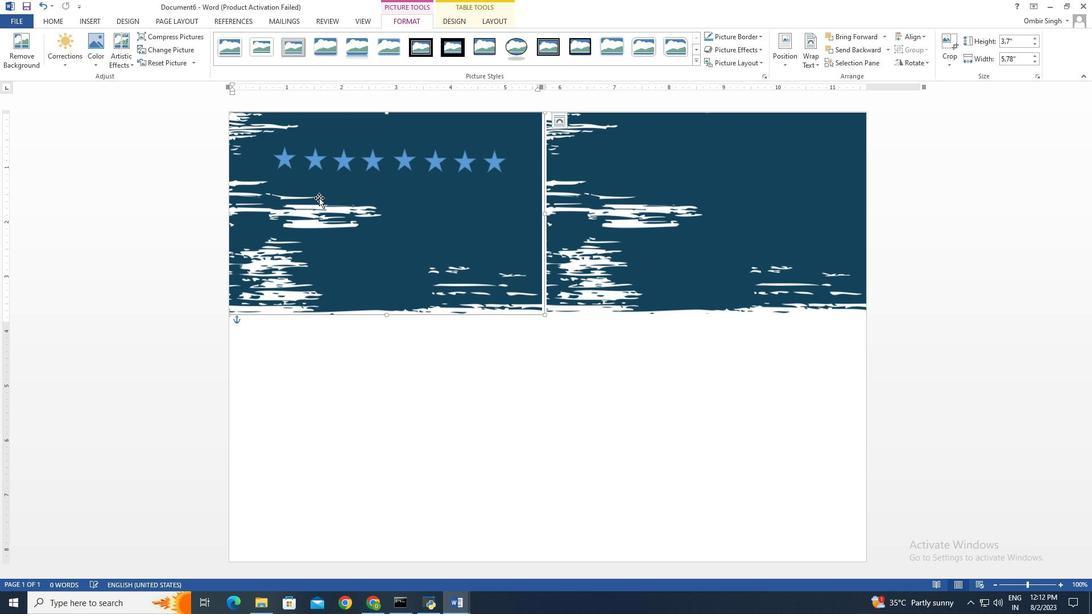 
Action: Mouse moved to (795, 58)
Screenshot: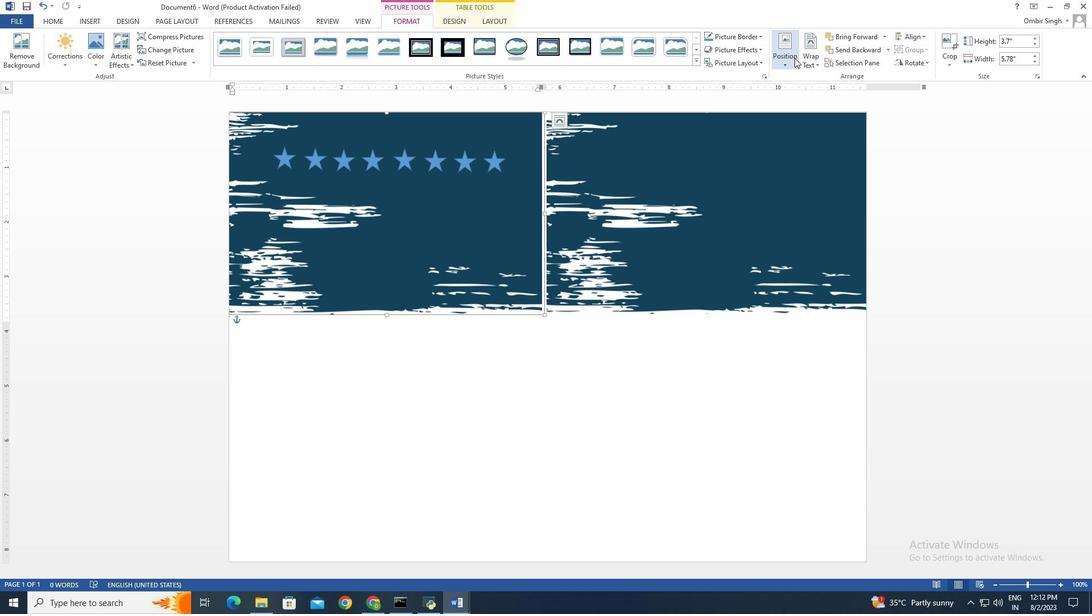 
Action: Mouse pressed left at (795, 58)
Screenshot: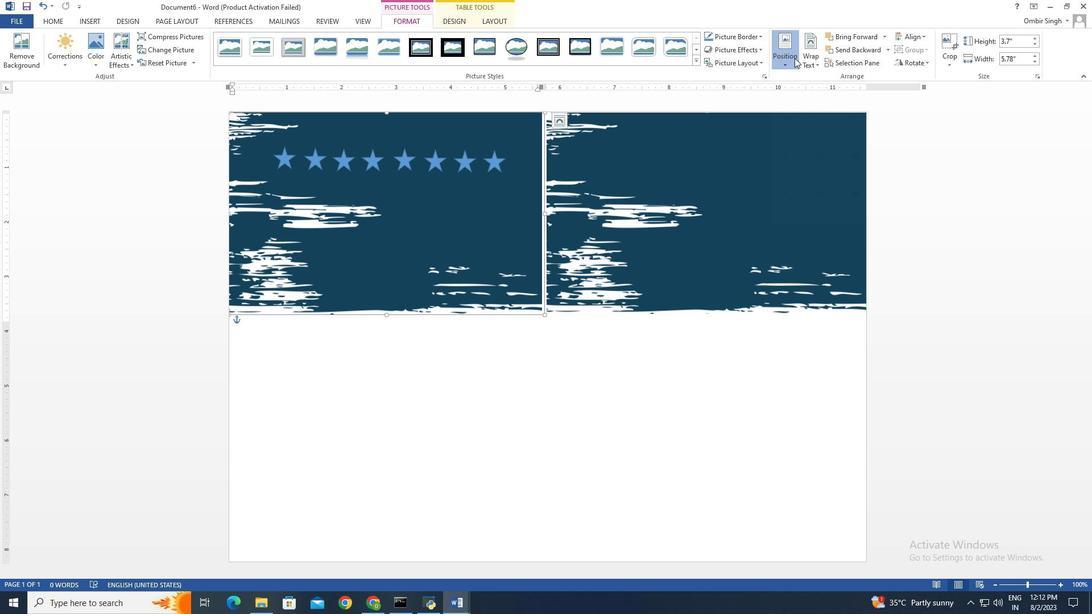 
Action: Mouse moved to (791, 134)
Screenshot: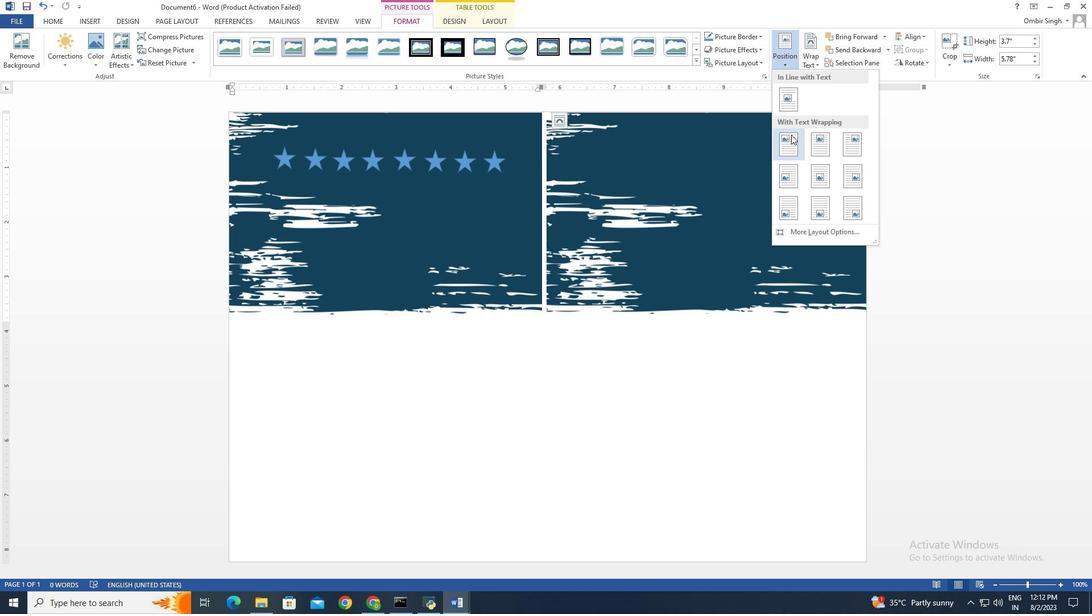 
Action: Mouse pressed left at (791, 134)
Screenshot: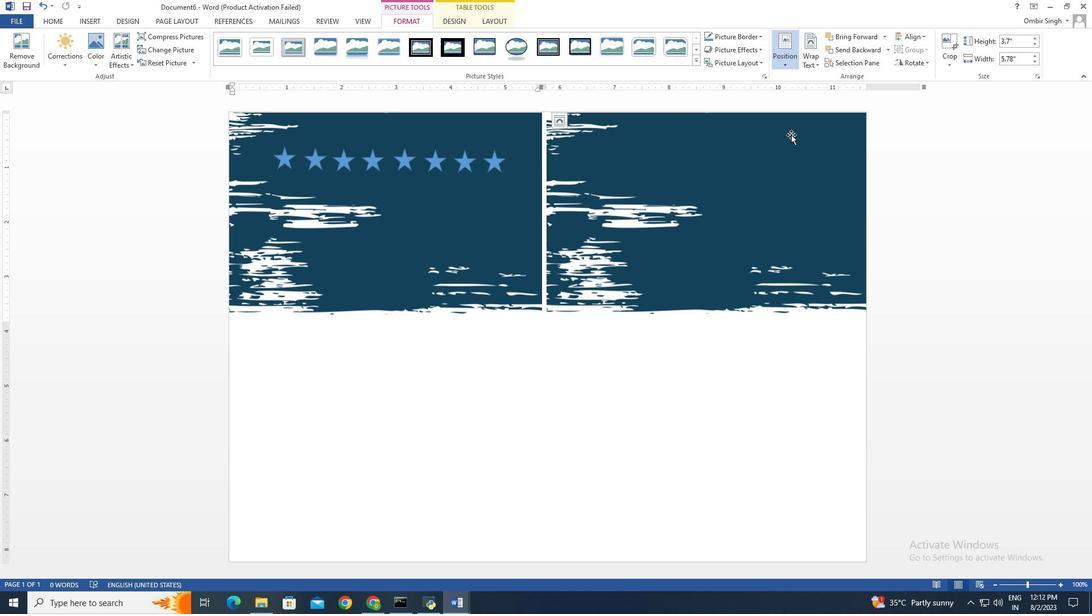 
Action: Mouse moved to (433, 182)
Screenshot: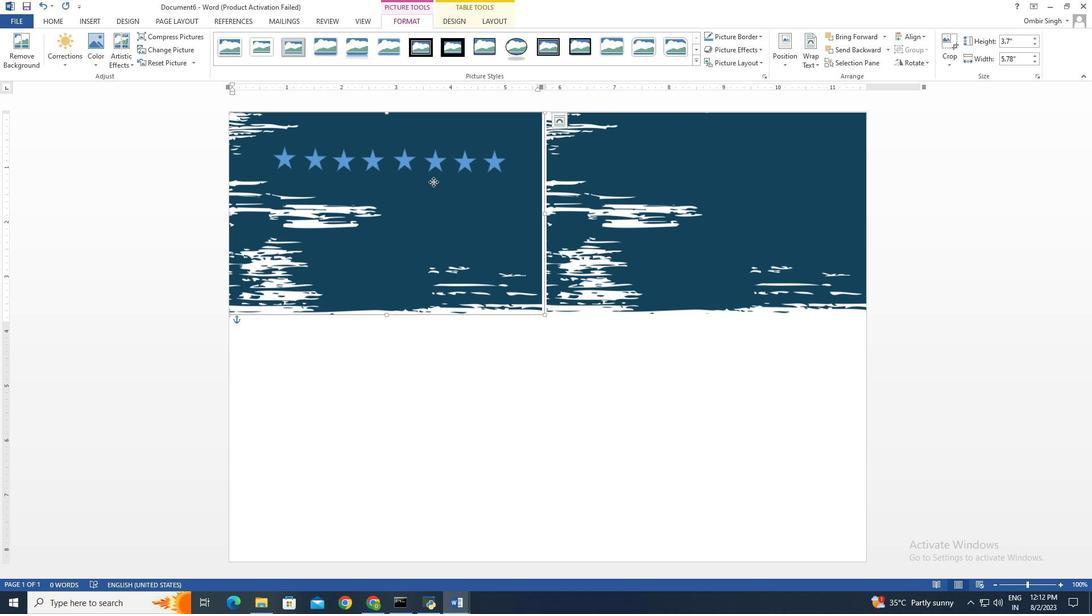 
Action: Mouse pressed left at (433, 182)
Screenshot: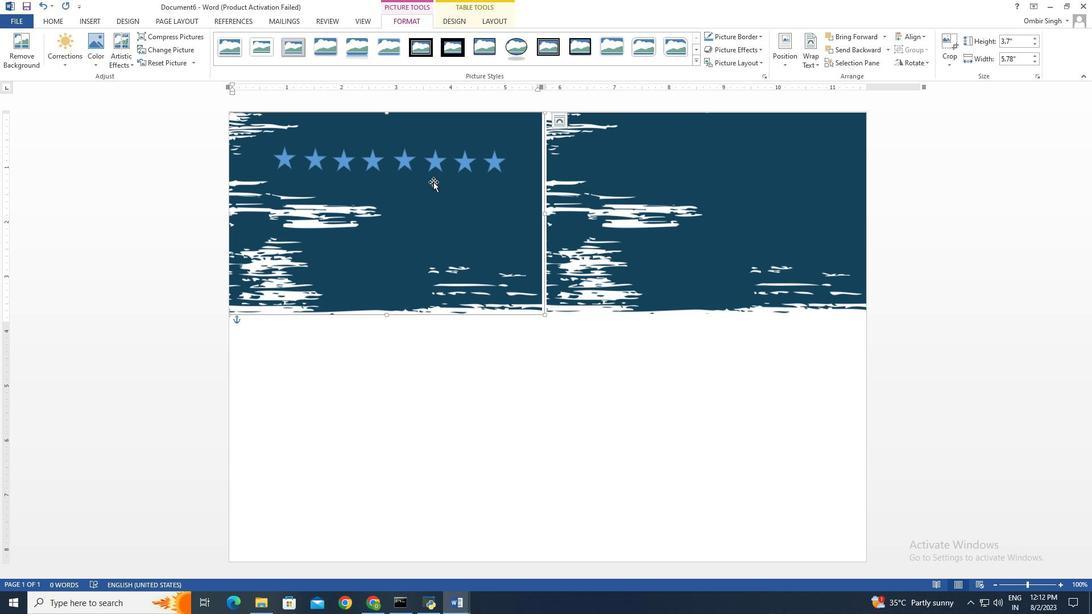 
Action: Mouse moved to (265, 137)
Screenshot: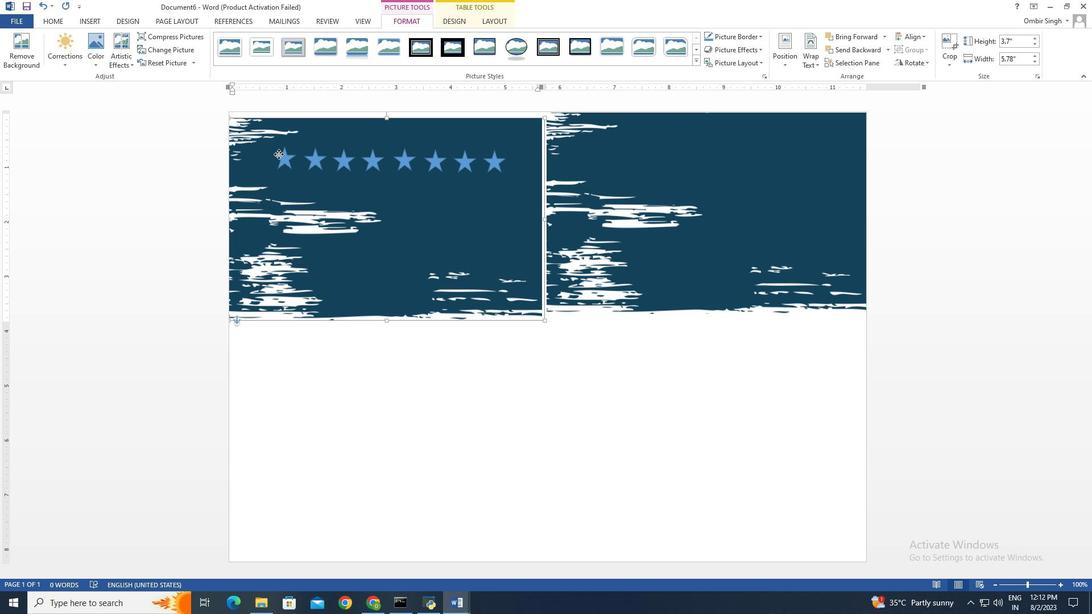 
Action: Mouse pressed left at (265, 137)
Screenshot: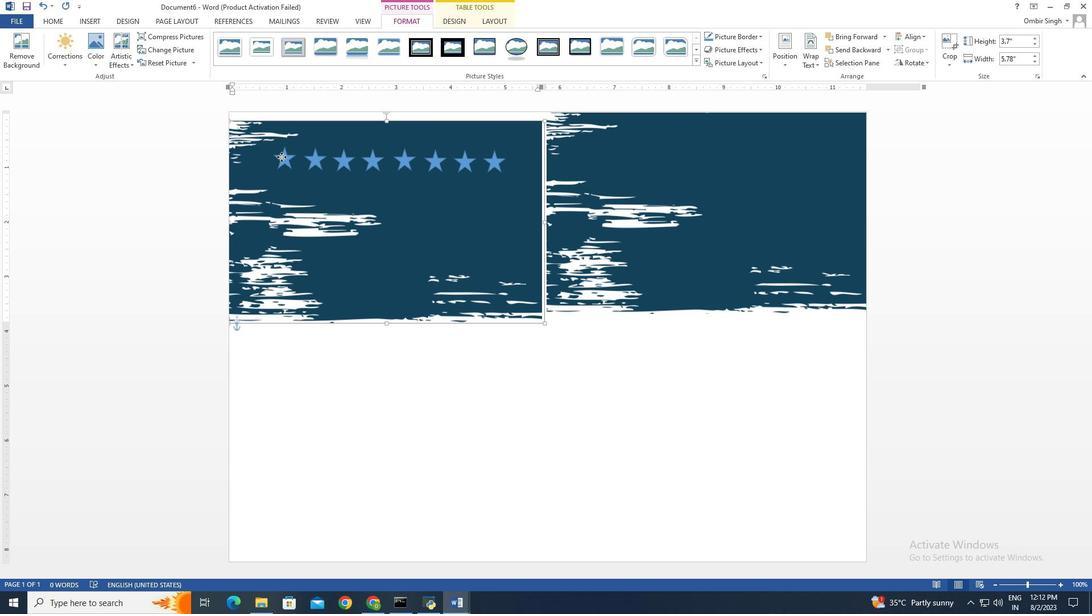 
Action: Mouse moved to (344, 223)
Screenshot: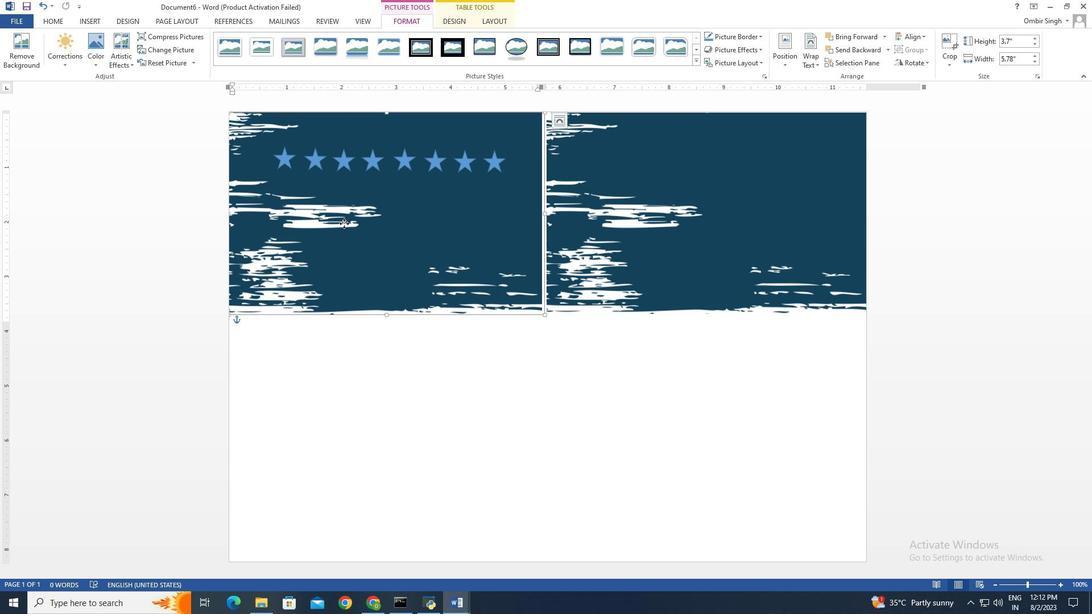 
Action: Mouse pressed left at (344, 223)
Screenshot: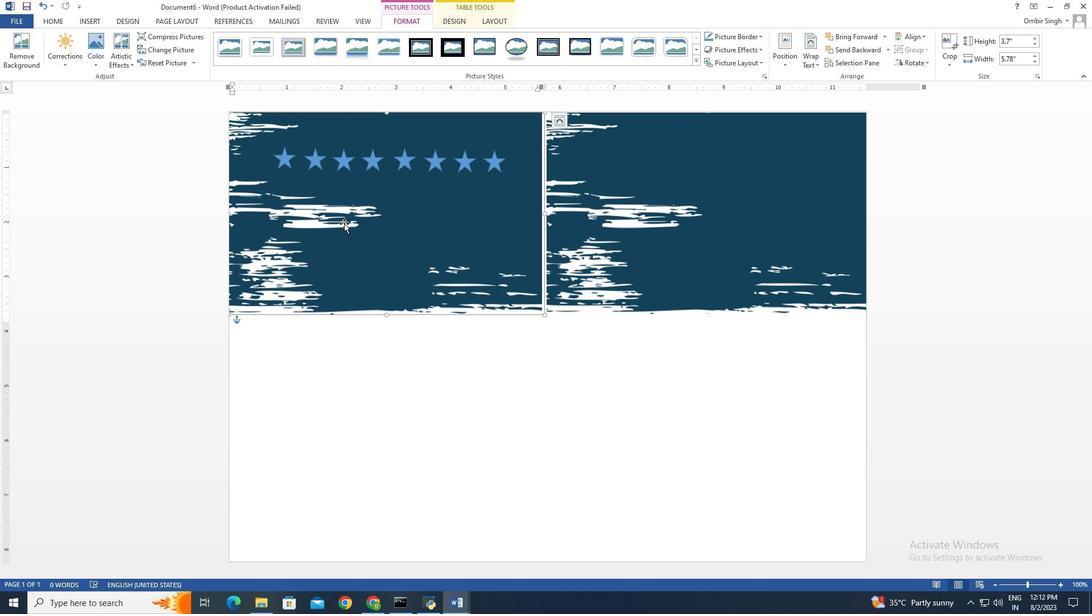 
Action: Mouse moved to (282, 155)
Screenshot: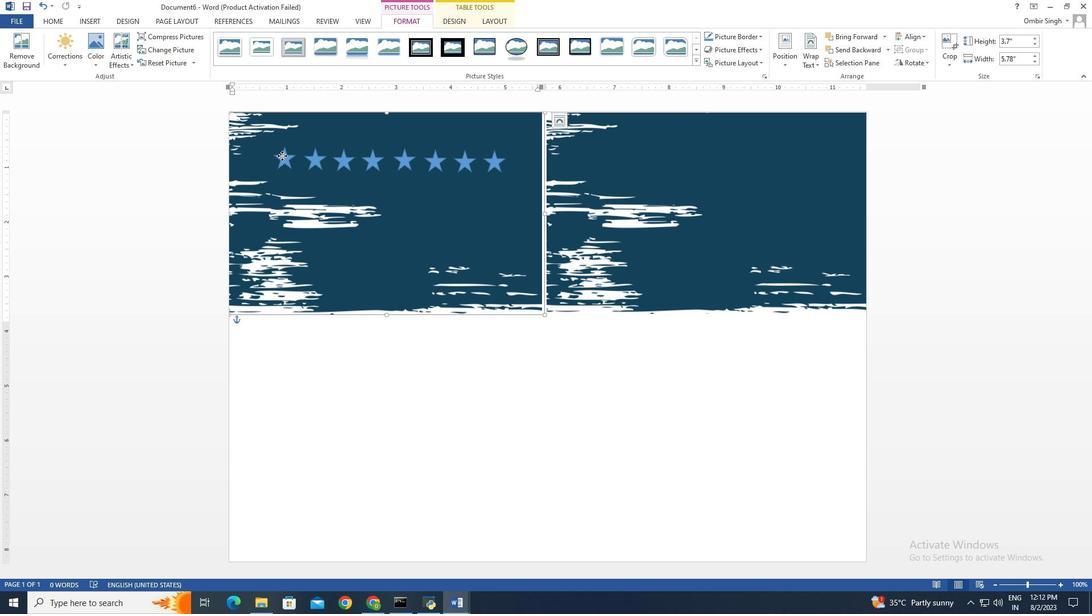
Action: Mouse pressed left at (282, 155)
Screenshot: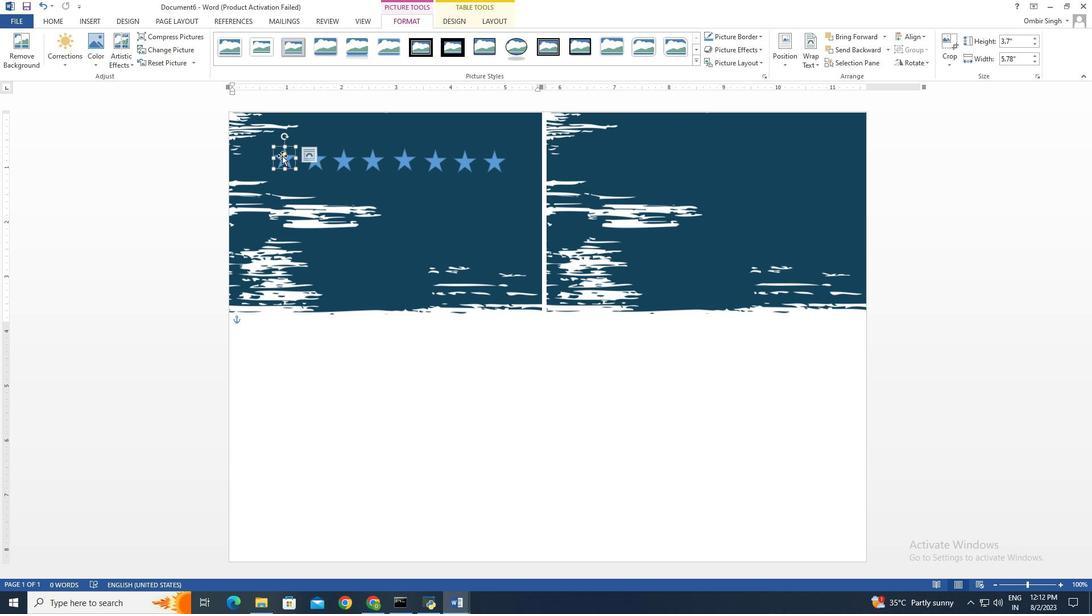 
Action: Mouse moved to (313, 162)
Screenshot: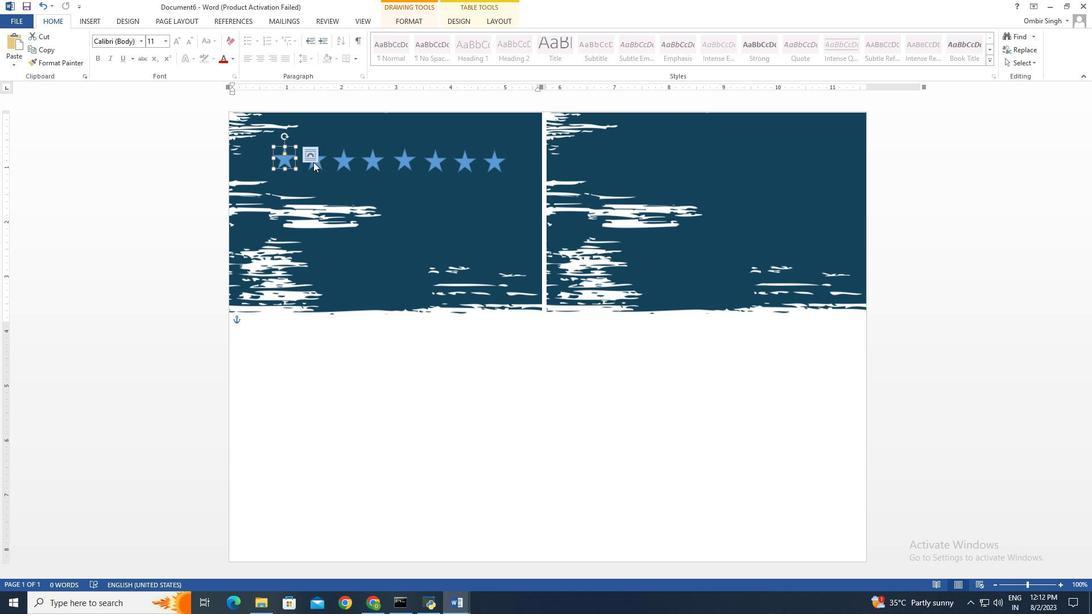 
Action: Mouse pressed left at (313, 162)
Screenshot: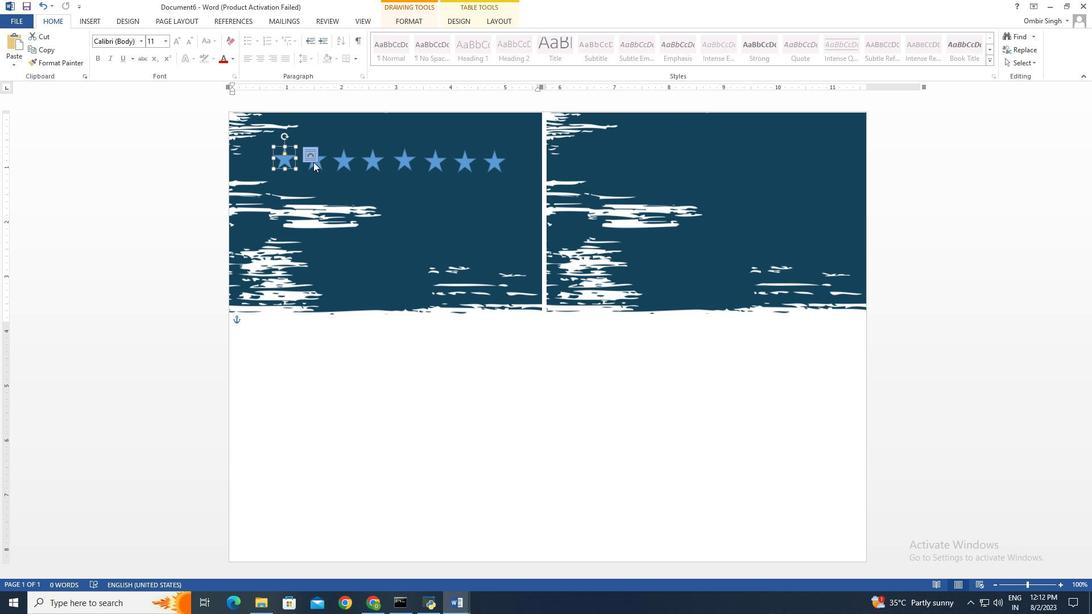 
Action: Mouse moved to (464, 162)
Screenshot: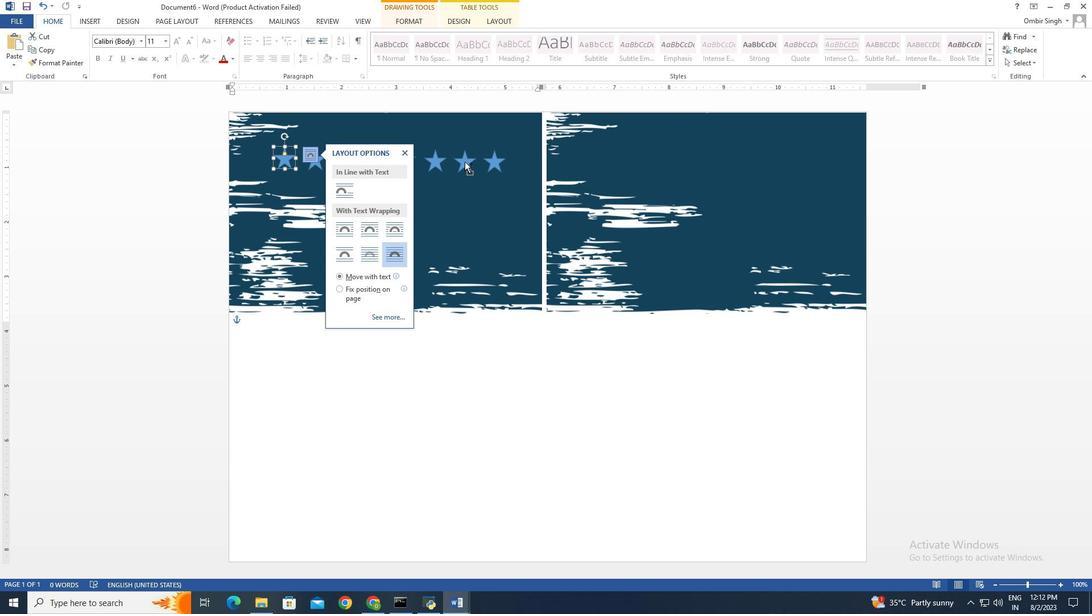 
Action: Mouse pressed left at (464, 162)
Screenshot: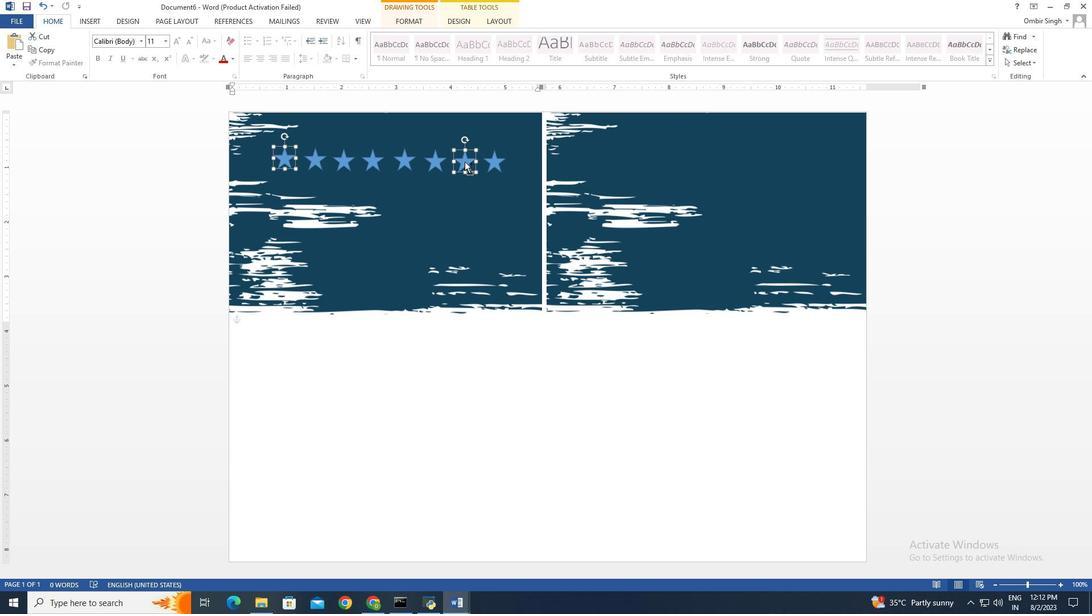 
Action: Mouse moved to (500, 161)
Screenshot: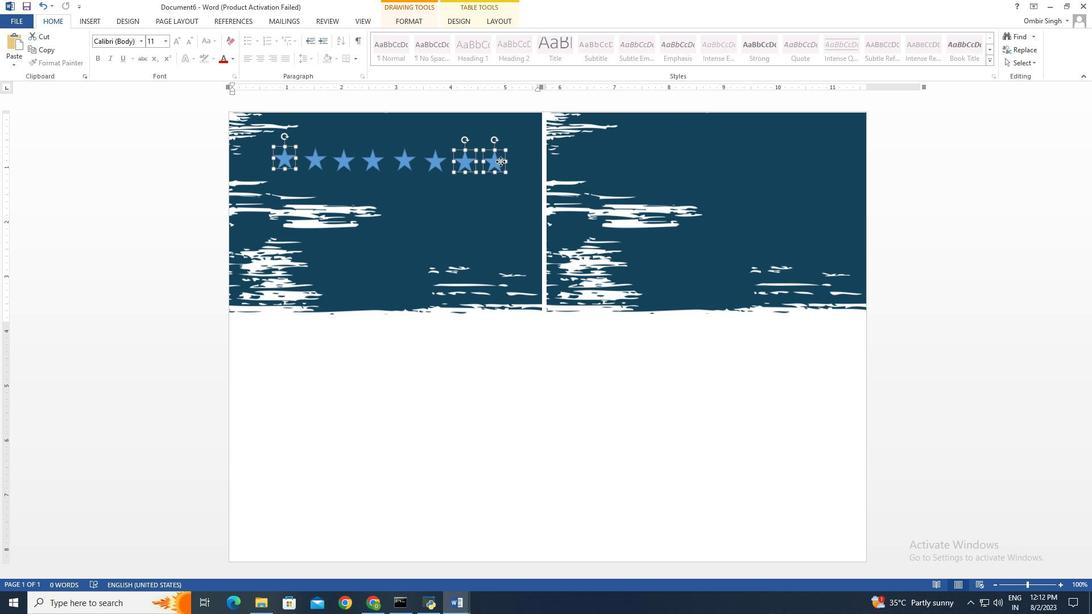
Action: Mouse pressed left at (500, 161)
Screenshot: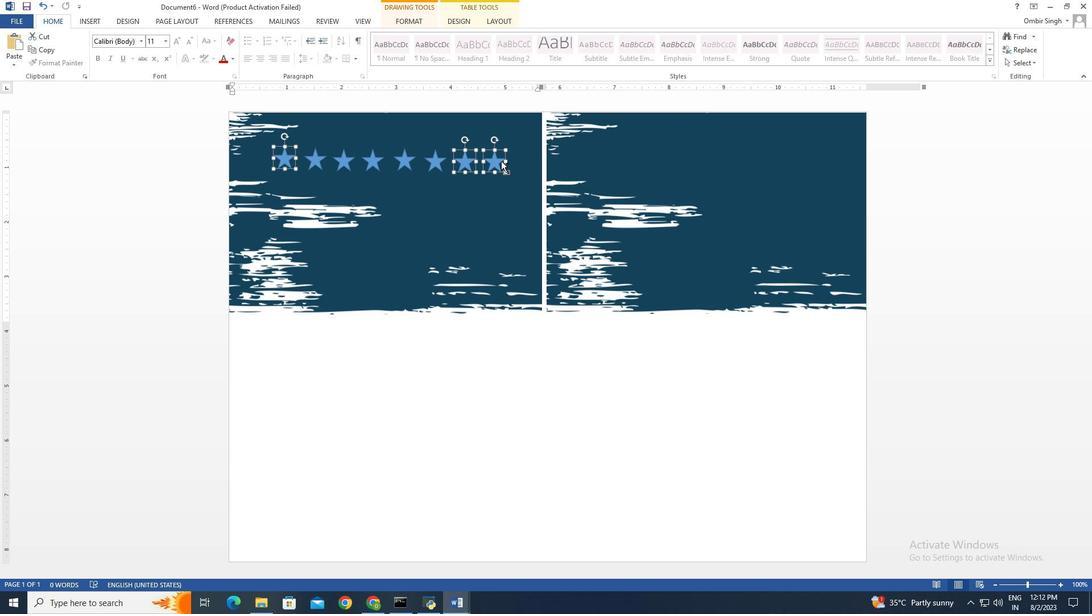 
Action: Mouse moved to (436, 157)
Screenshot: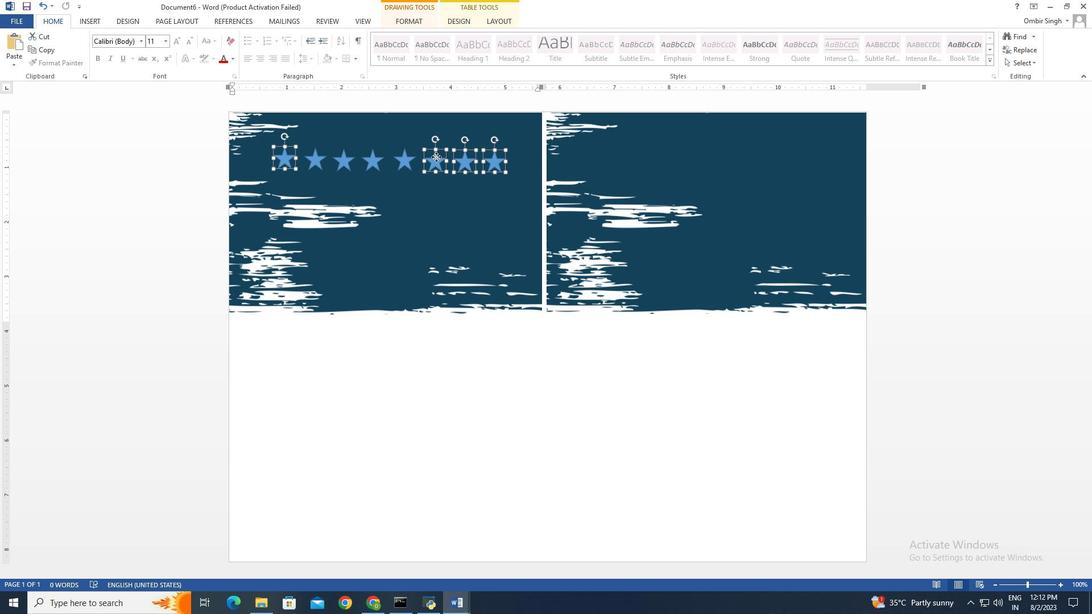 
Action: Mouse pressed left at (436, 157)
Screenshot: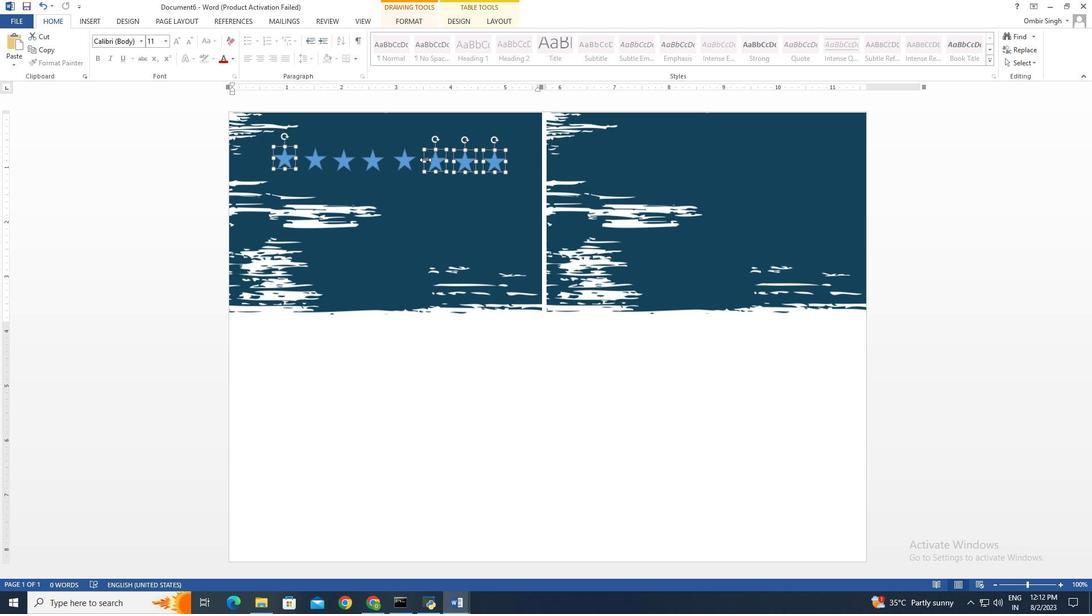 
Action: Mouse moved to (398, 158)
Screenshot: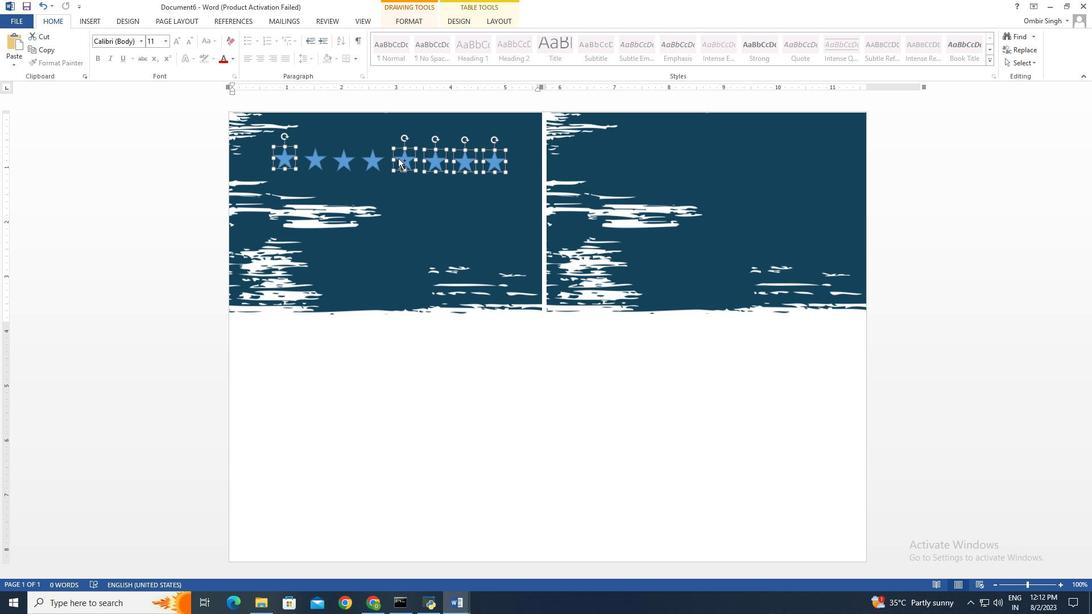 
Action: Mouse pressed left at (398, 158)
Screenshot: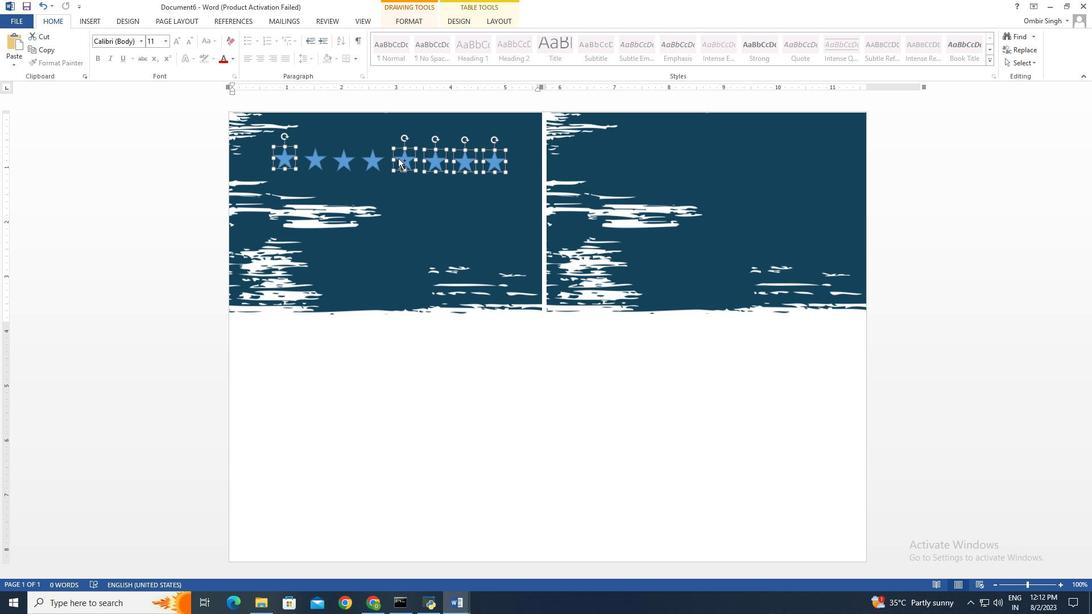 
Action: Mouse moved to (368, 161)
Screenshot: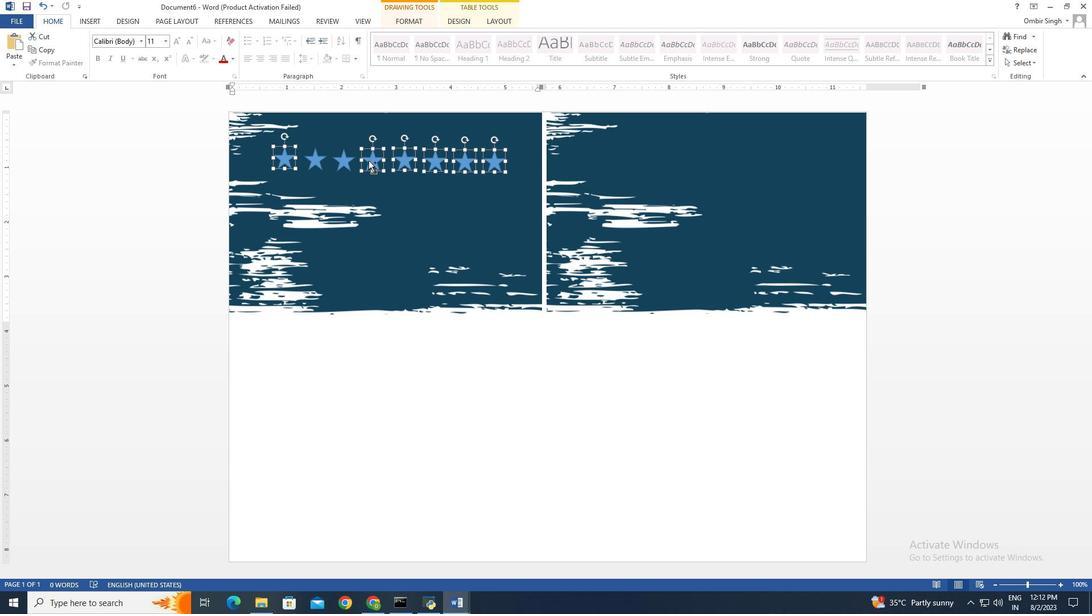 
Action: Mouse pressed left at (368, 161)
Screenshot: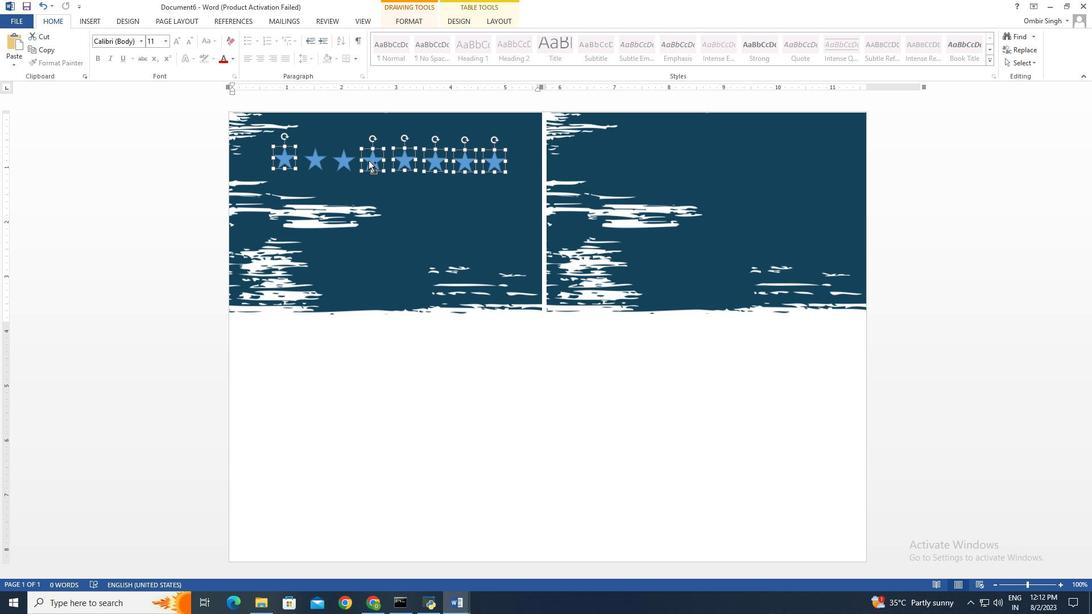 
Action: Mouse moved to (339, 163)
Screenshot: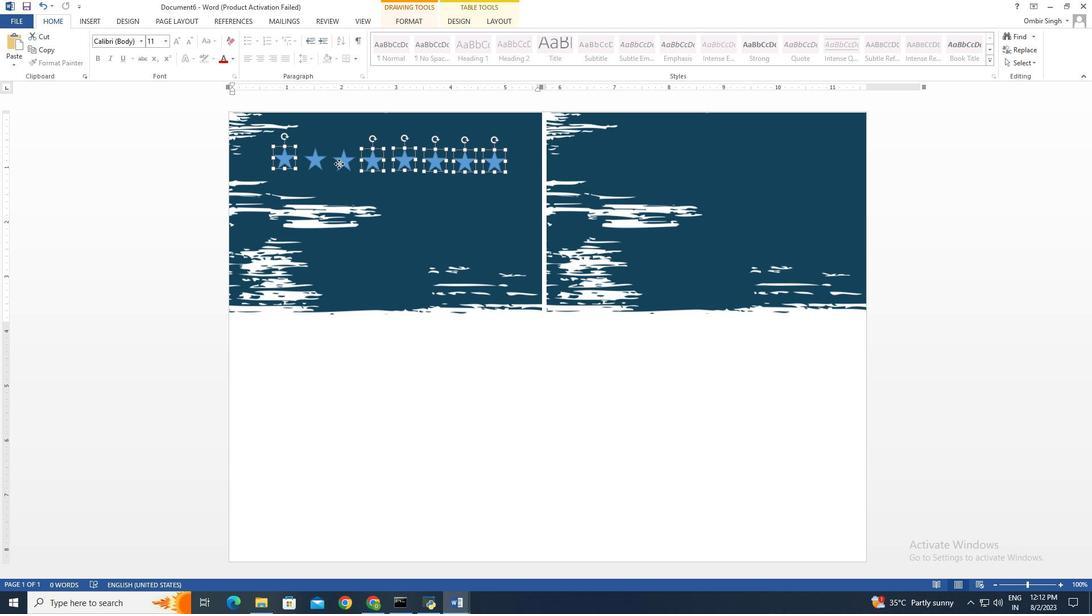 
Action: Mouse pressed left at (339, 163)
Screenshot: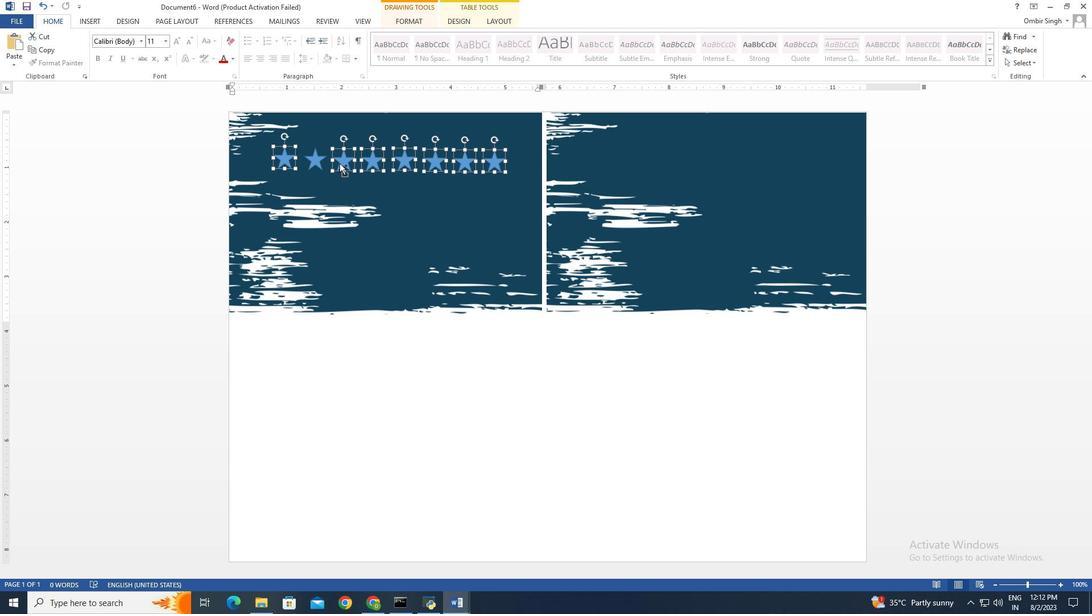 
Action: Mouse moved to (308, 159)
Screenshot: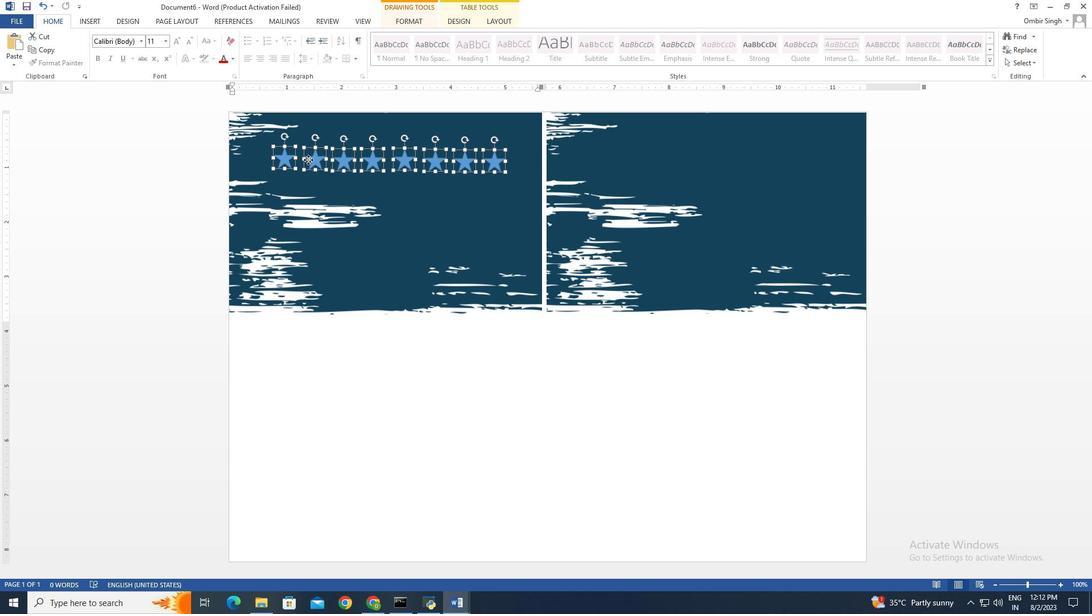 
Action: Mouse pressed left at (308, 159)
Screenshot: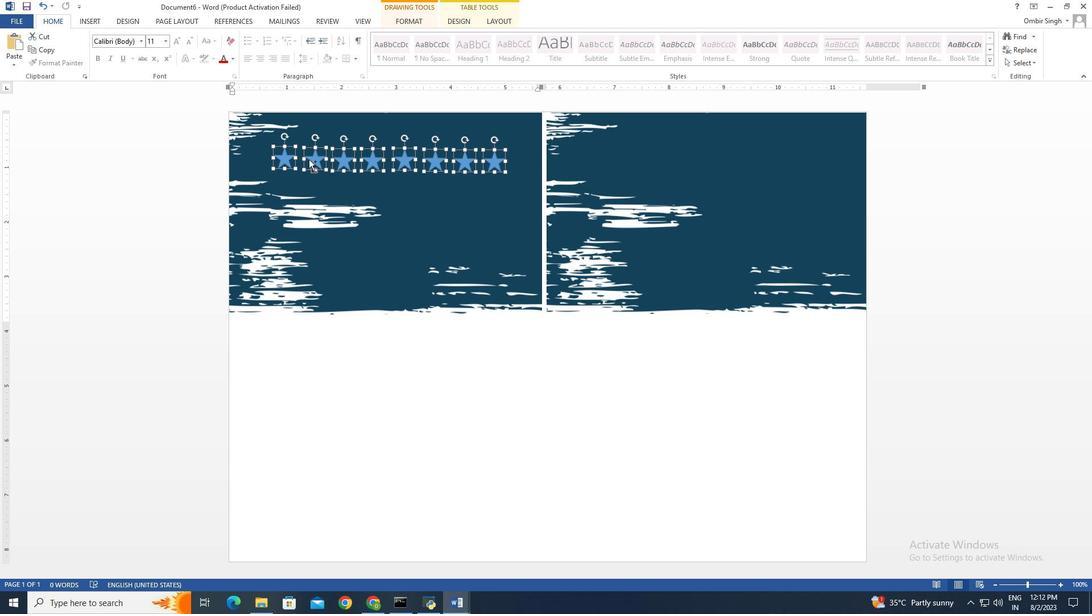 
Action: Mouse moved to (459, 18)
Screenshot: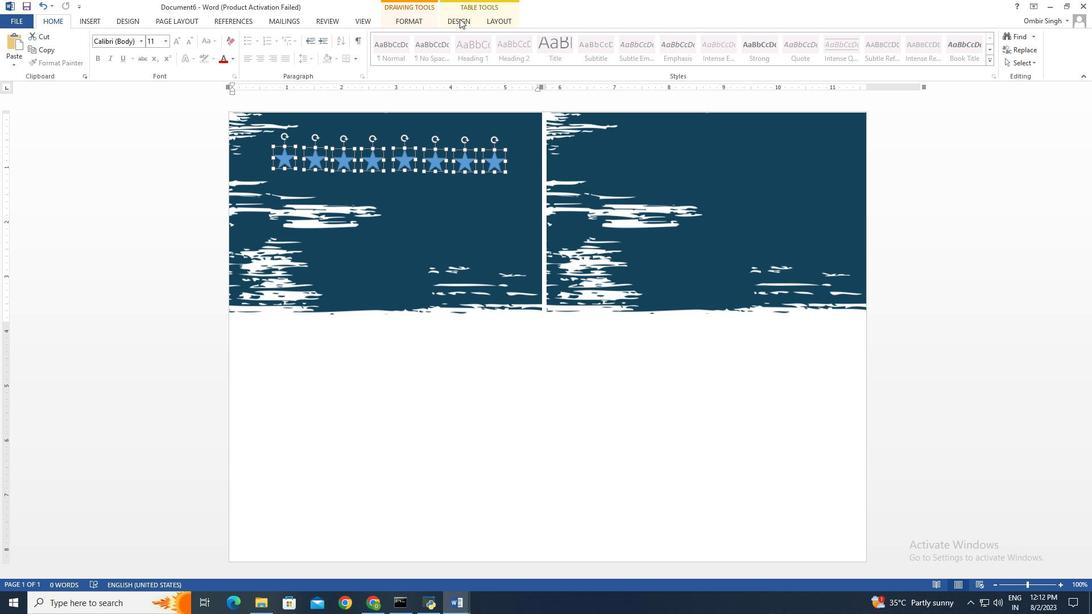 
Action: Mouse pressed left at (459, 18)
Screenshot: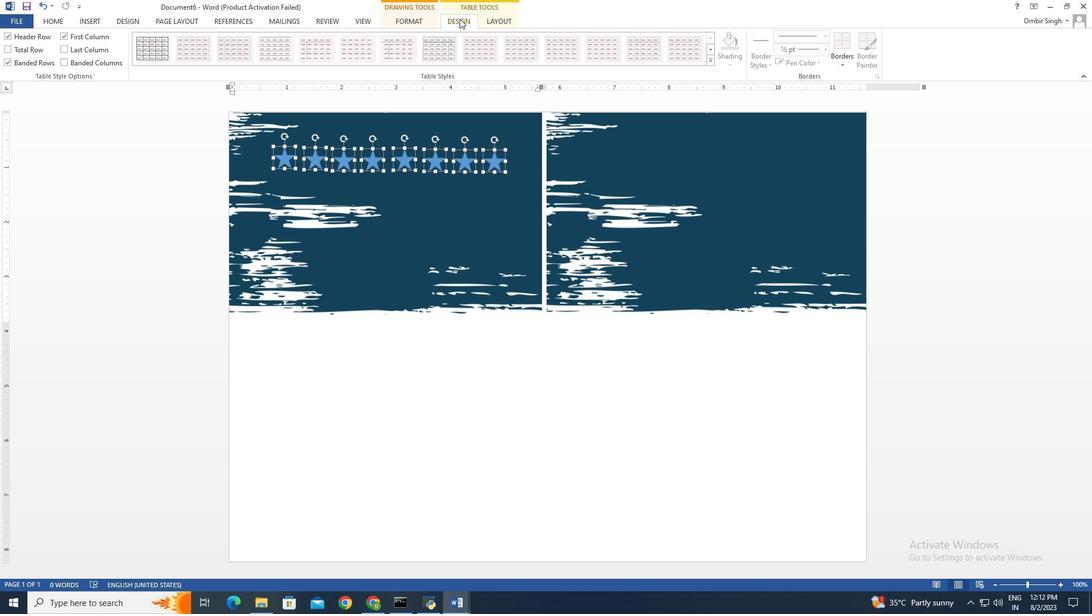 
Action: Mouse moved to (492, 20)
Screenshot: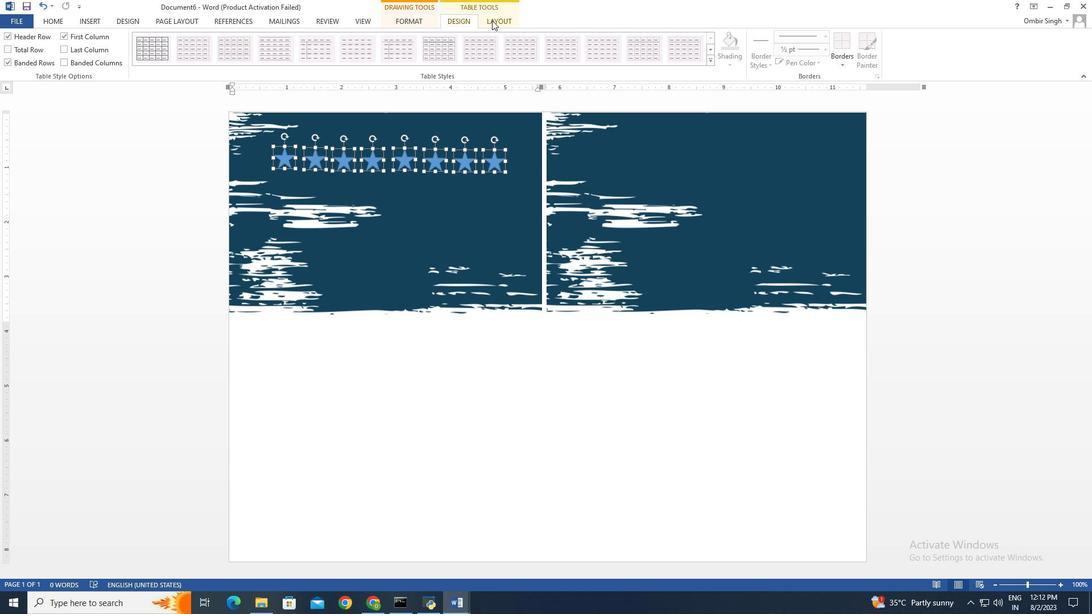 
Action: Mouse pressed left at (492, 20)
Screenshot: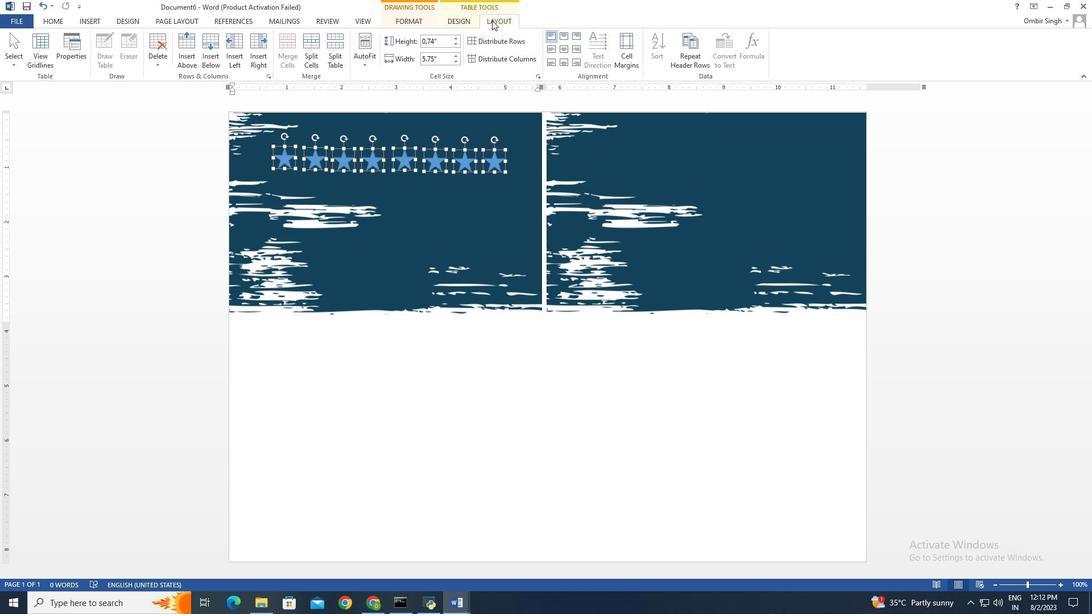 
Action: Mouse moved to (409, 19)
Screenshot: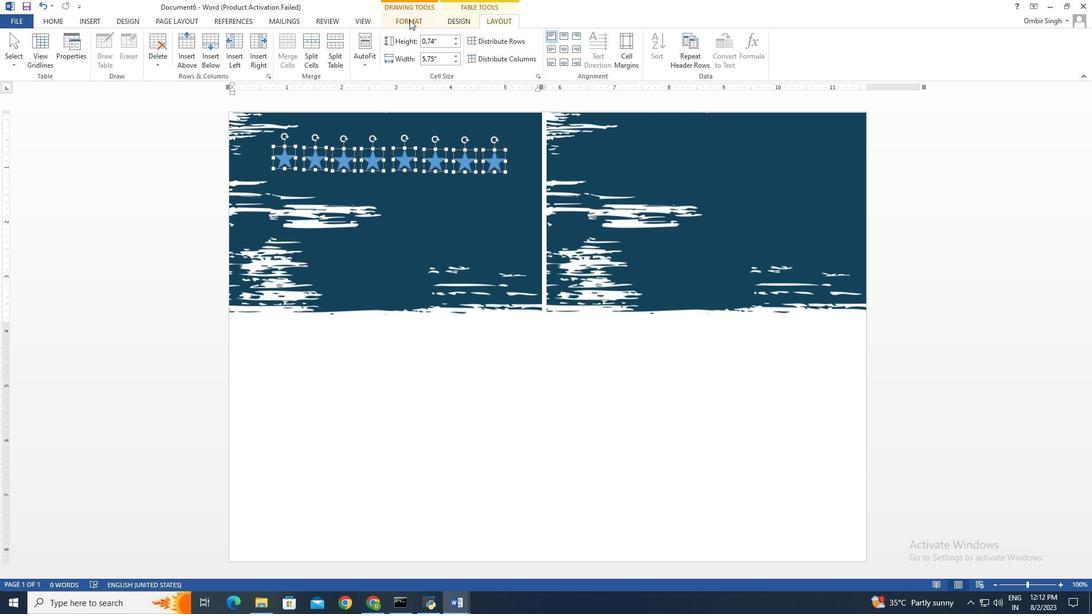
Action: Mouse pressed left at (409, 19)
Screenshot: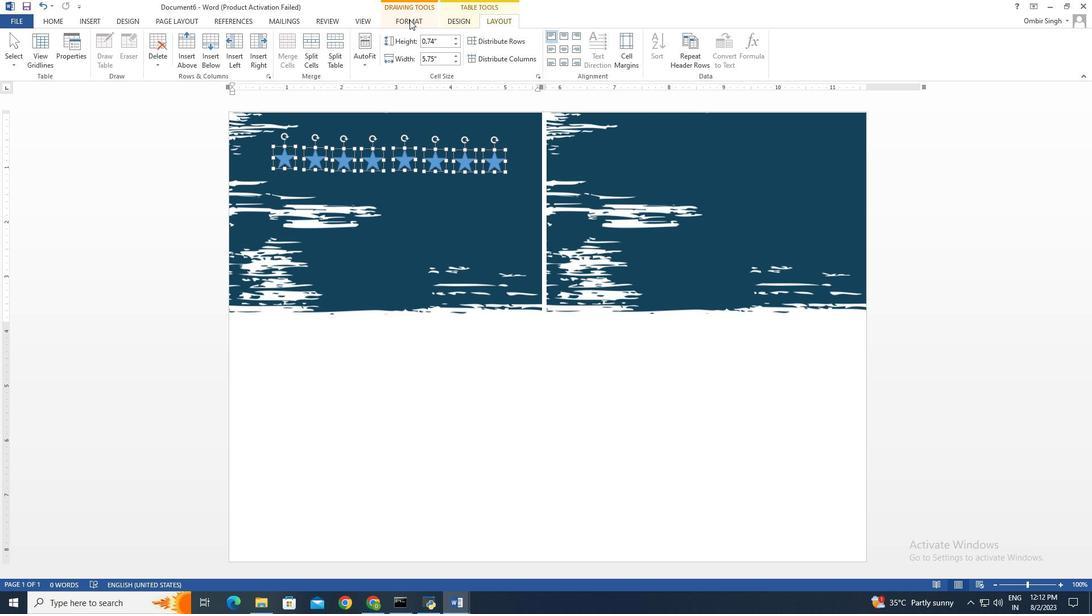 
Action: Mouse moved to (422, 36)
Screenshot: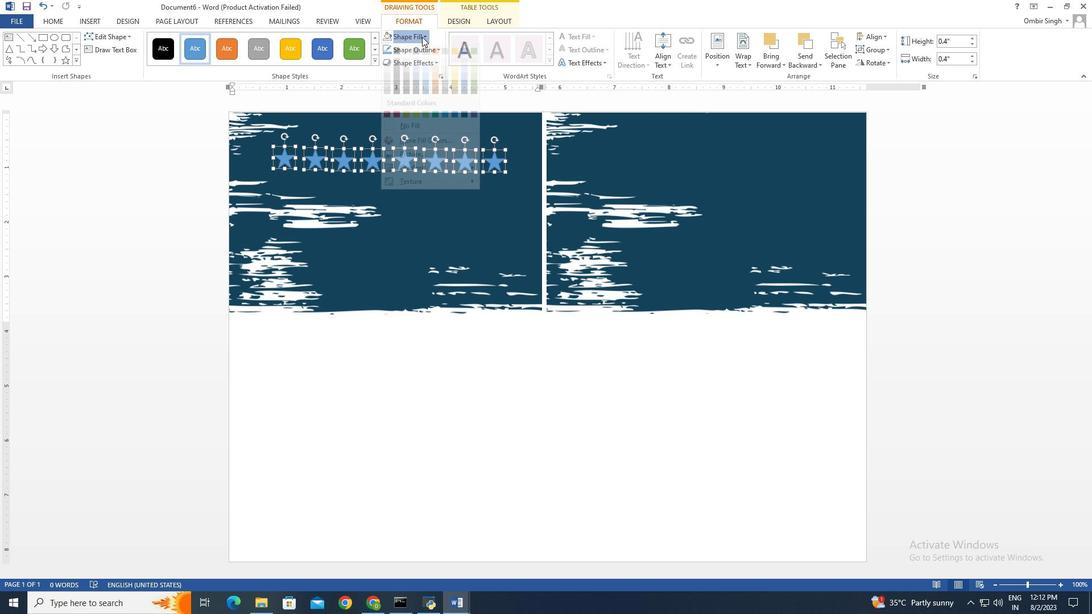 
Action: Mouse pressed left at (422, 36)
Screenshot: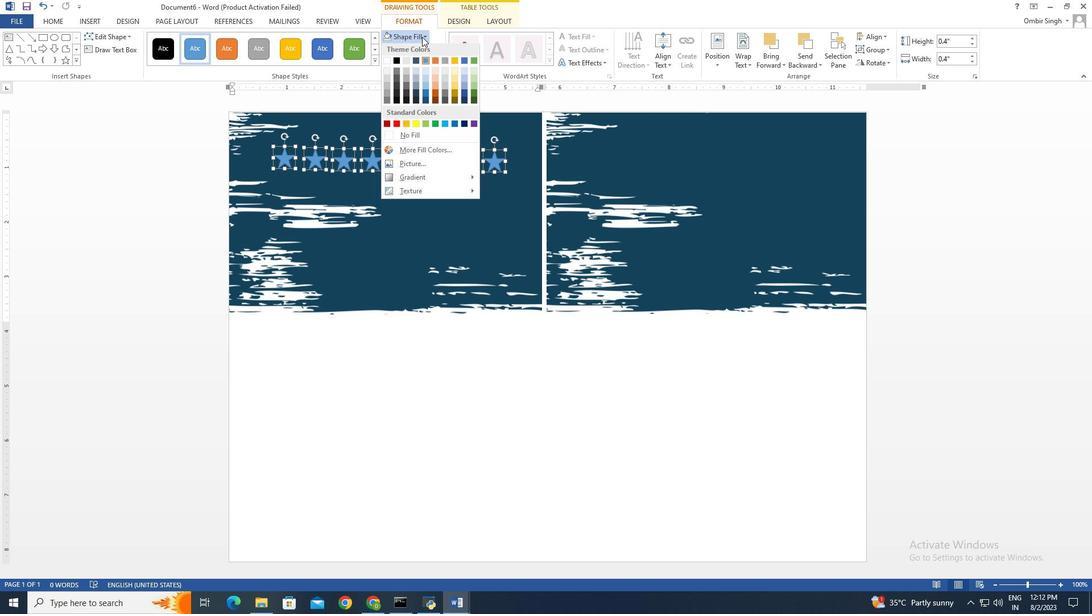 
Action: Mouse moved to (425, 136)
Screenshot: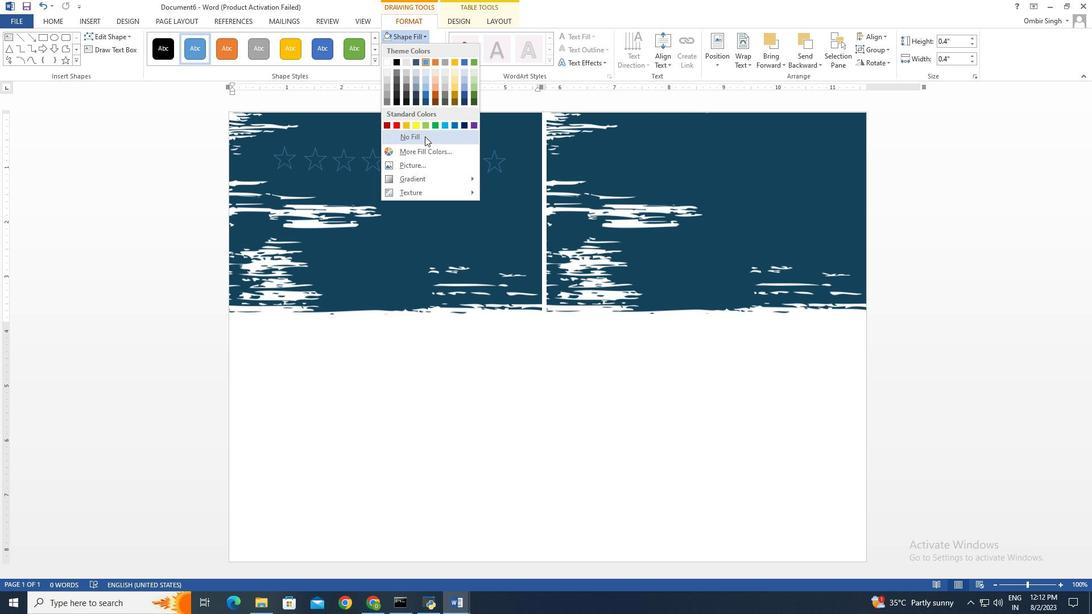 
Action: Mouse pressed left at (425, 136)
Screenshot: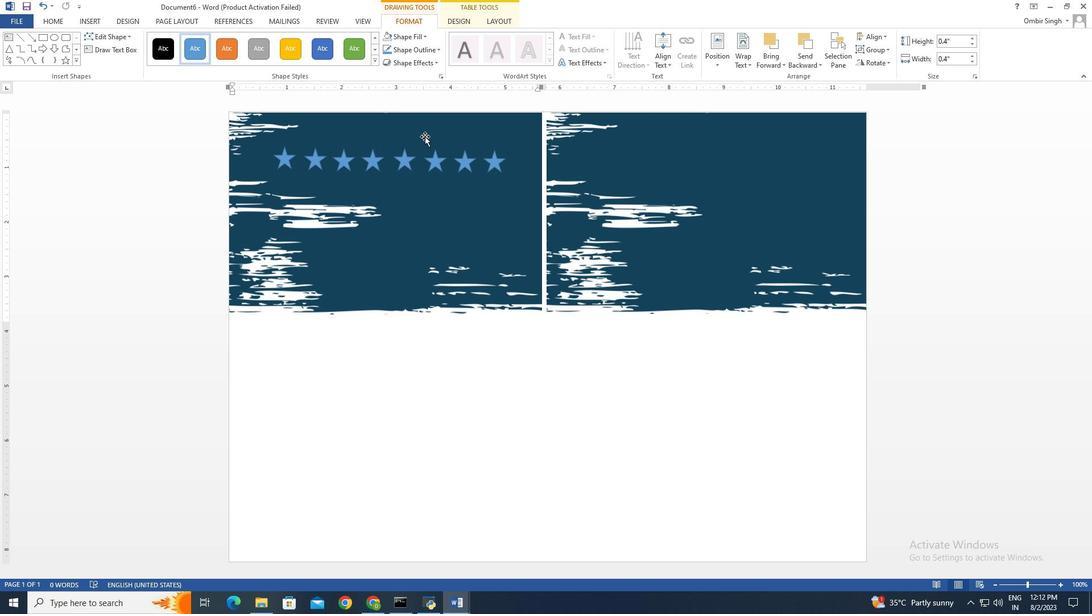 
Action: Mouse moved to (421, 50)
Screenshot: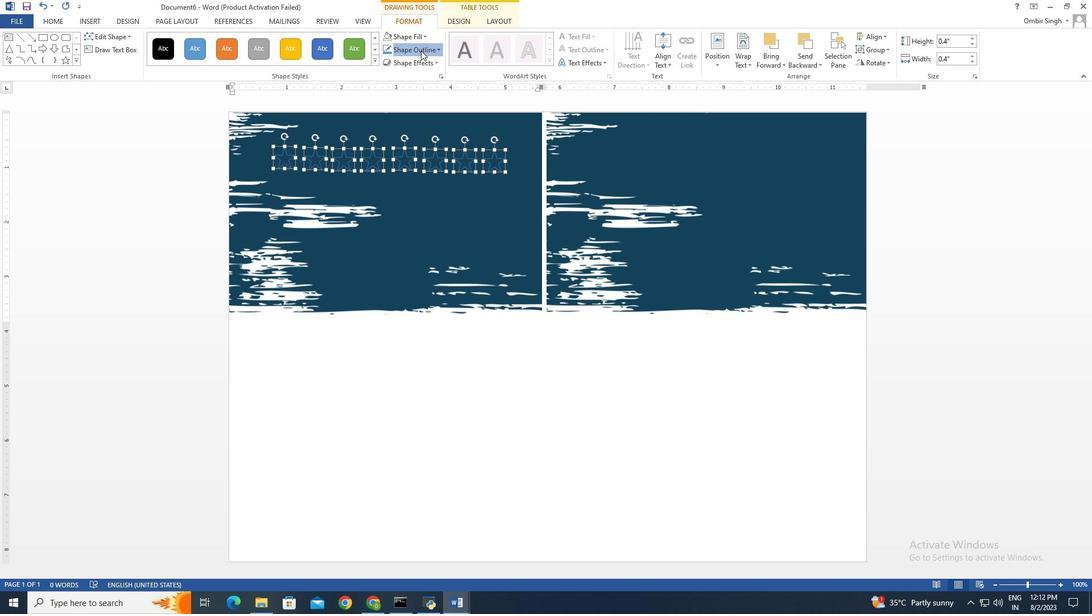 
Action: Mouse pressed left at (421, 50)
Screenshot: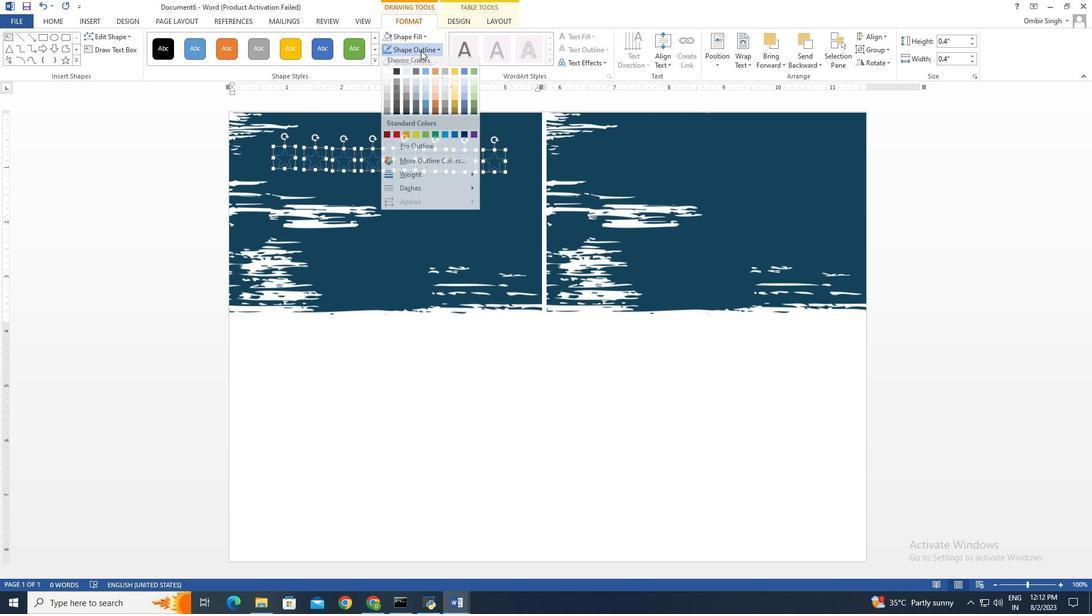 
Action: Mouse moved to (416, 151)
Screenshot: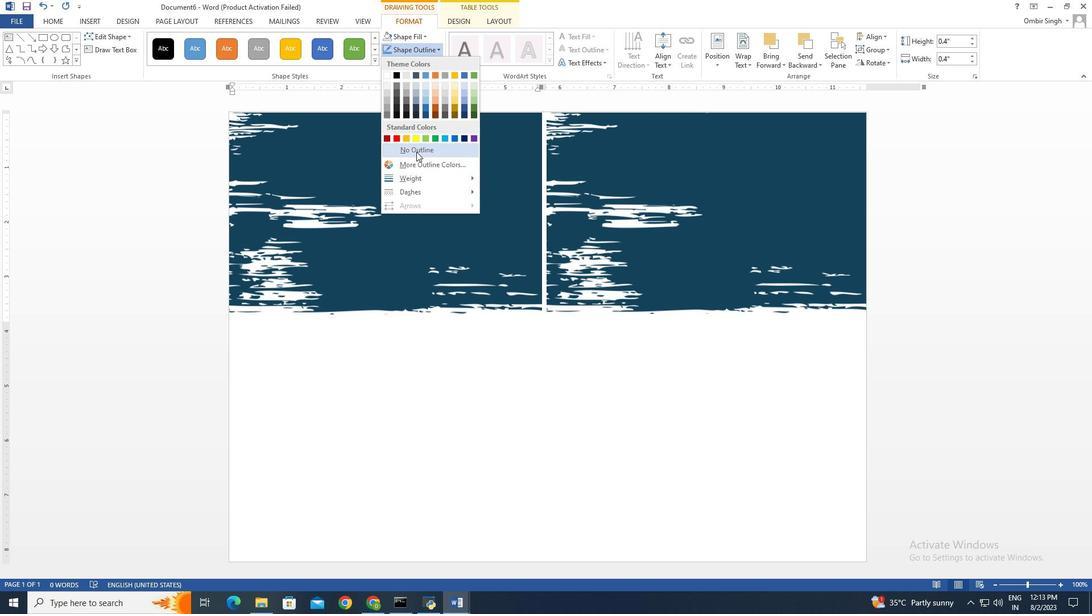 
Action: Mouse pressed left at (416, 151)
Screenshot: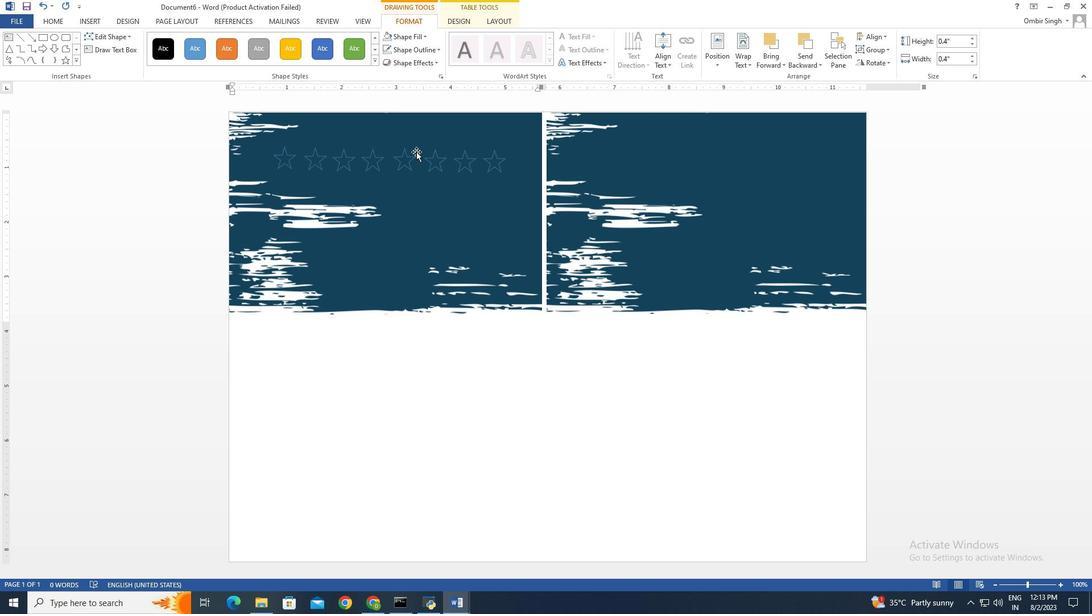 
Action: Mouse moved to (419, 30)
Screenshot: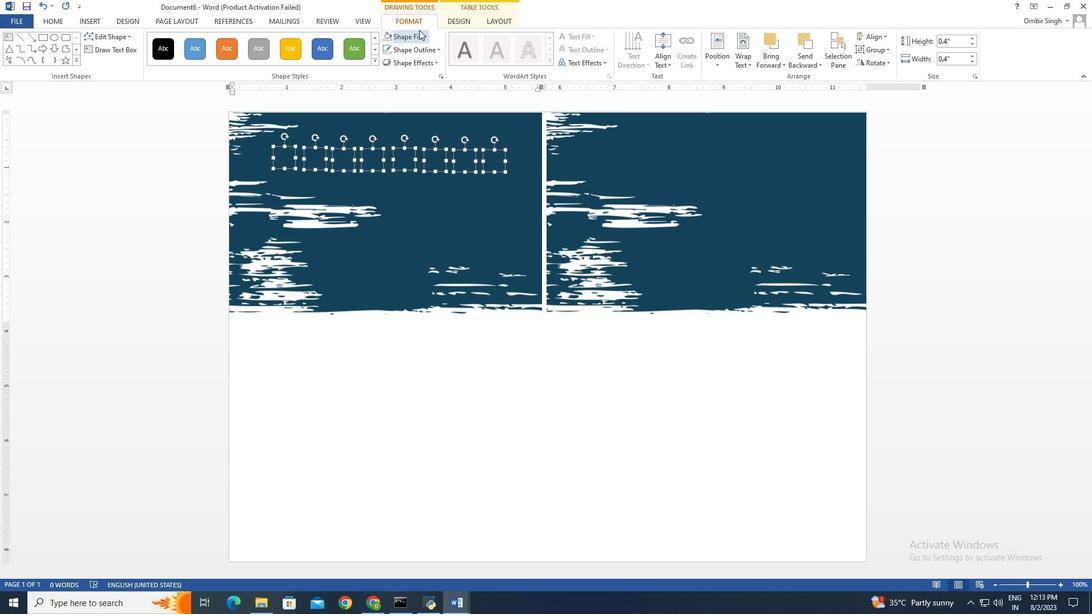 
Action: Mouse pressed left at (419, 30)
Screenshot: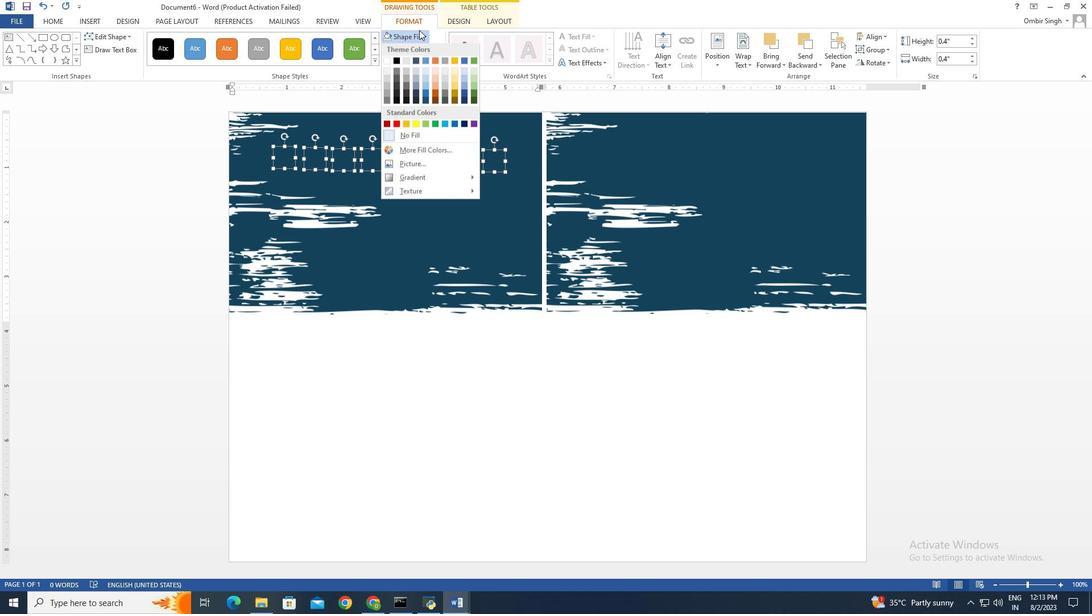 
Action: Mouse moved to (388, 62)
Screenshot: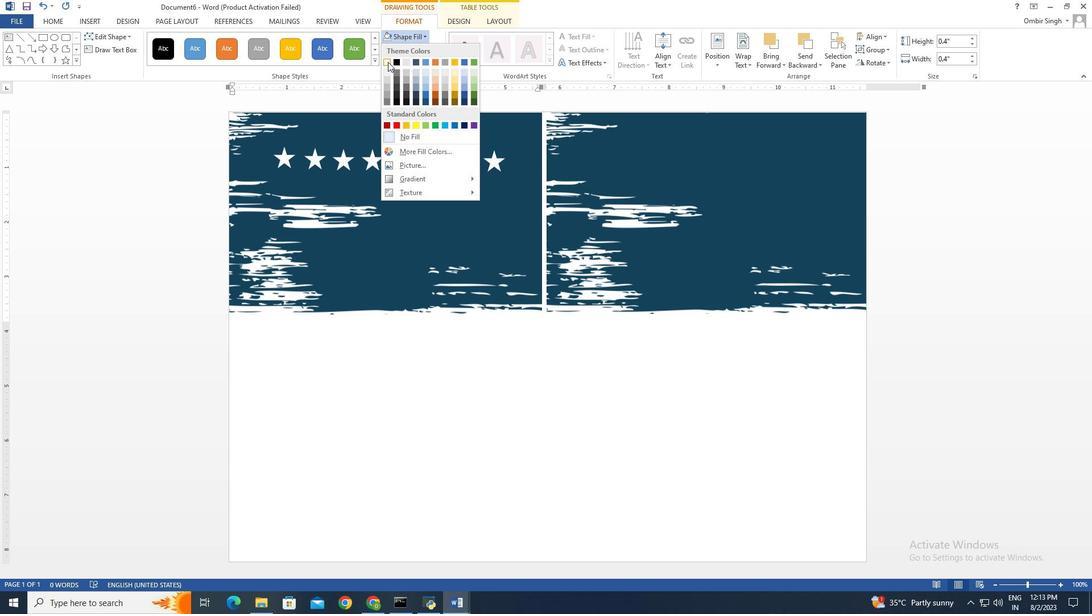 
Action: Mouse pressed left at (388, 62)
Screenshot: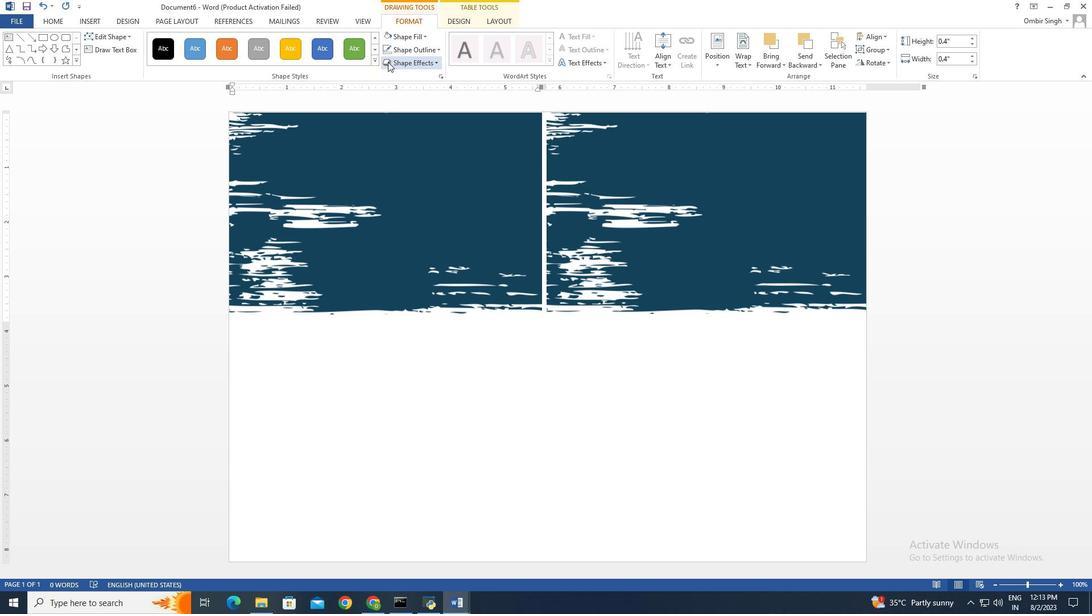 
Action: Mouse moved to (434, 202)
Screenshot: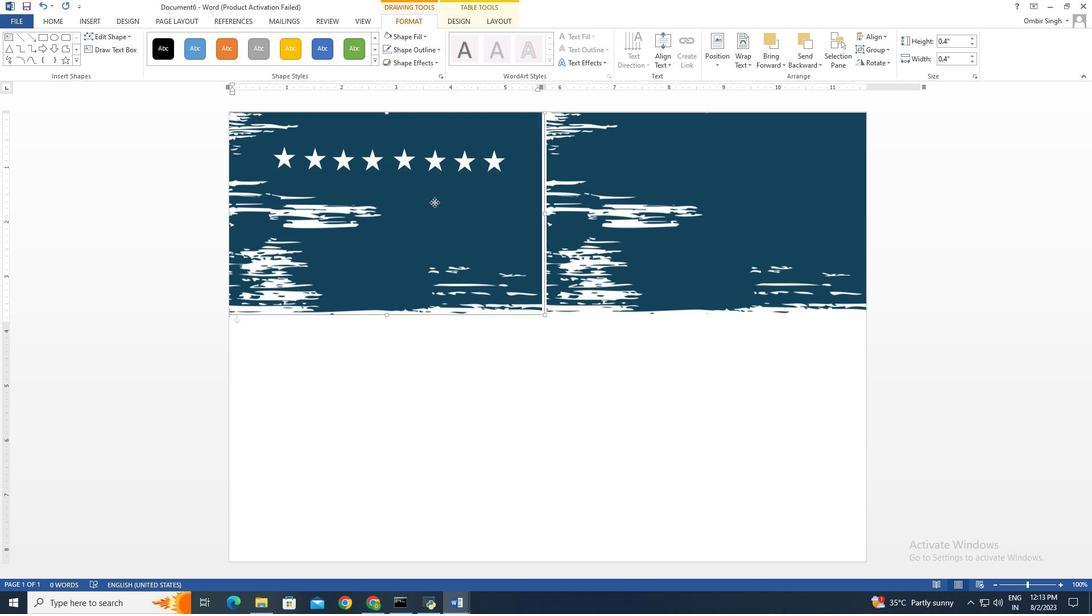 
Action: Mouse pressed left at (434, 202)
Screenshot: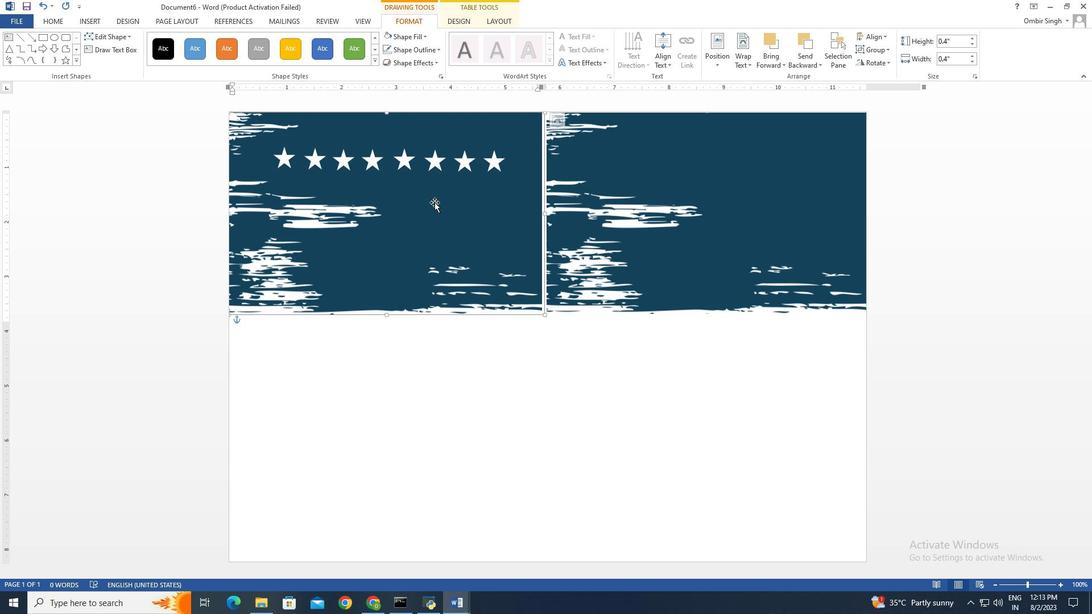 
Action: Mouse moved to (87, 21)
